 Task: Get directions from Carlsbad Caverns National Park, New Mexico, United States to Fort Pulaski National Monument, Georgia, United States and explore the nearby restaurants with rating 3 and above and open @ 11:00 am Monday and cuisine chinese
Action: Mouse moved to (451, 99)
Screenshot: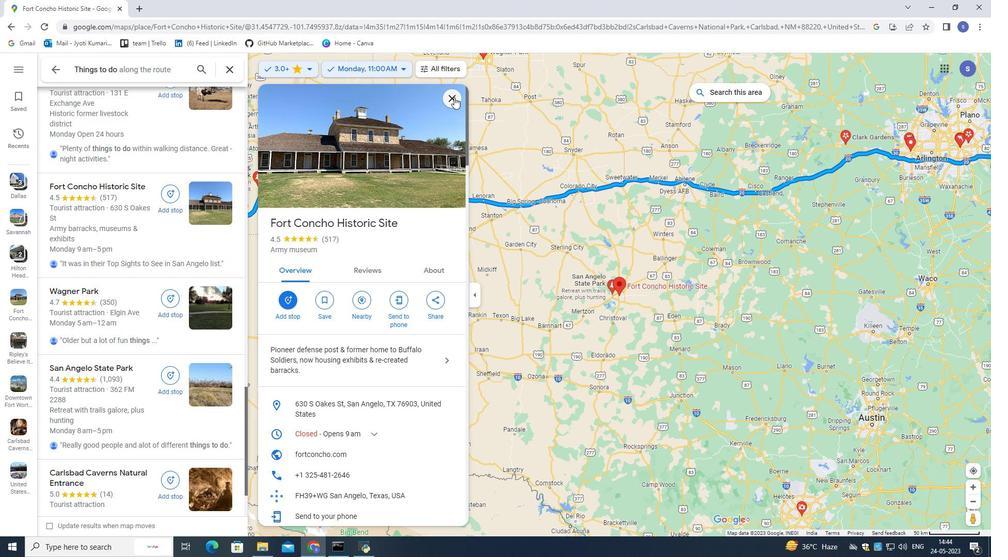 
Action: Mouse pressed left at (451, 99)
Screenshot: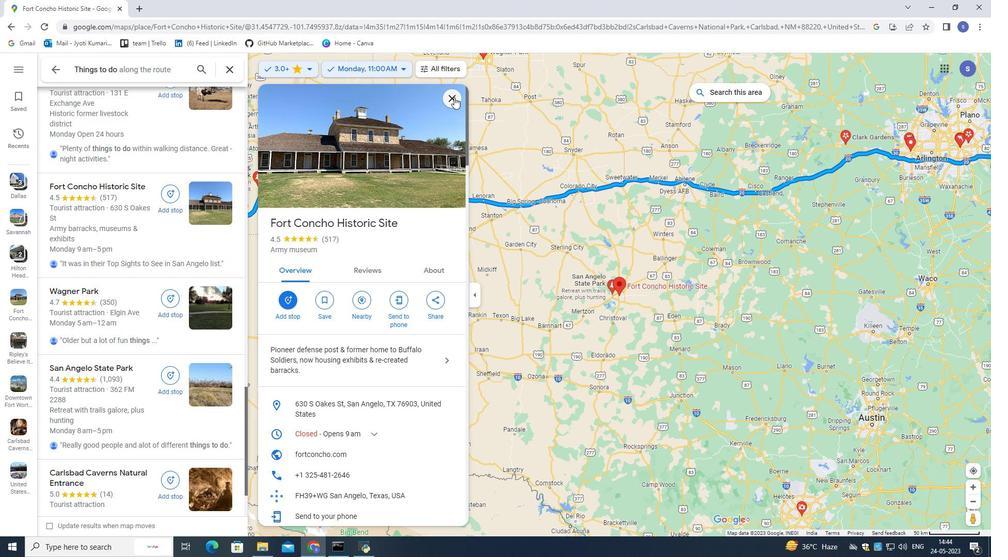 
Action: Mouse moved to (216, 67)
Screenshot: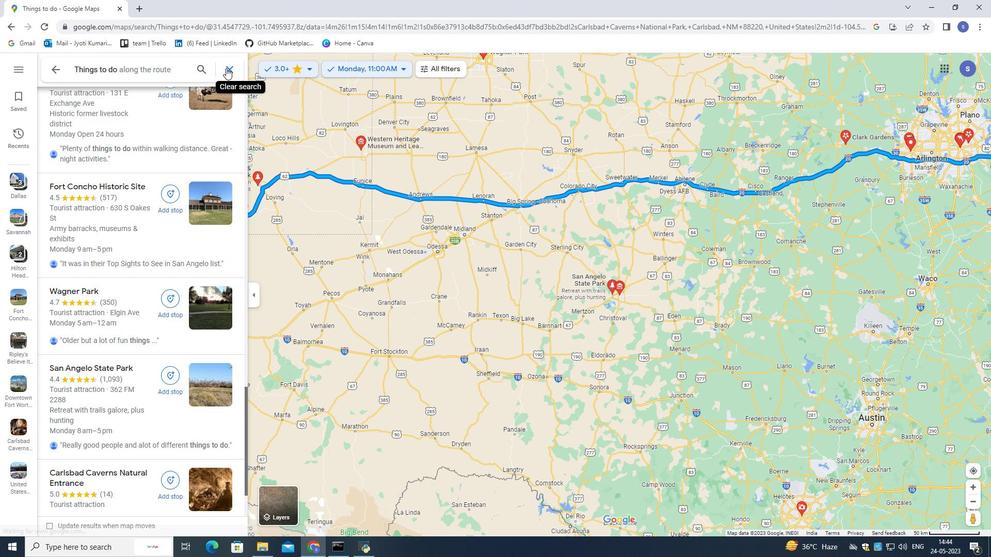 
Action: Mouse pressed left at (216, 67)
Screenshot: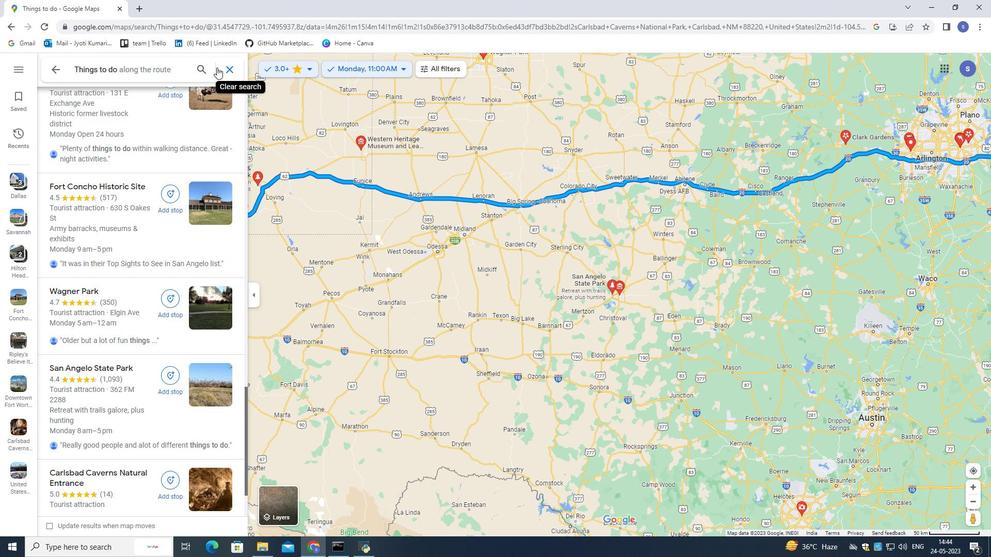 
Action: Mouse moved to (224, 69)
Screenshot: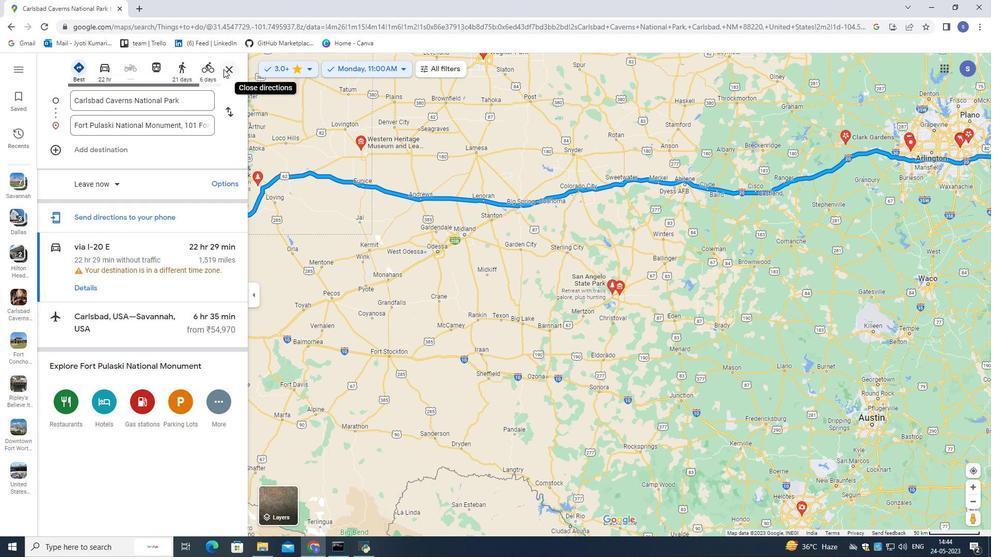 
Action: Mouse pressed left at (224, 69)
Screenshot: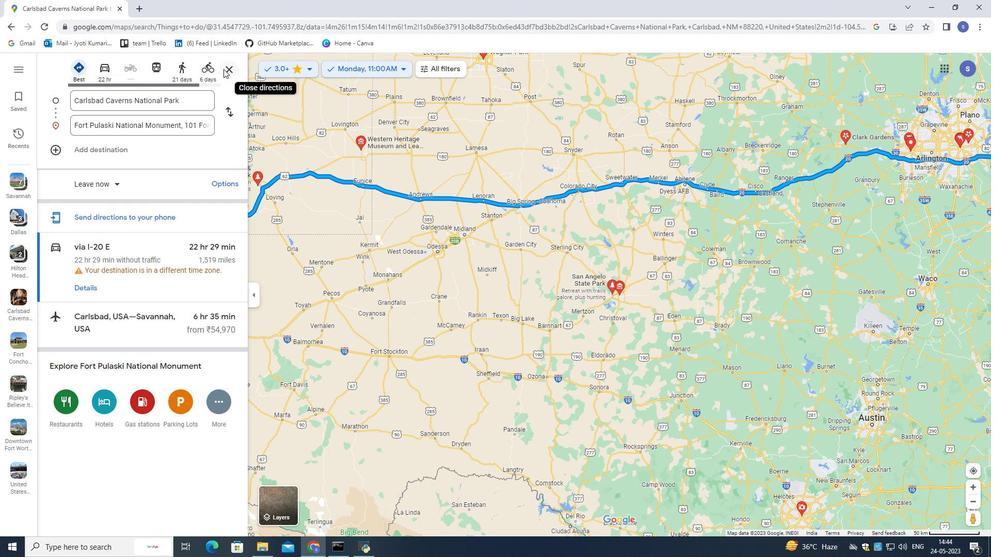 
Action: Mouse moved to (306, 138)
Screenshot: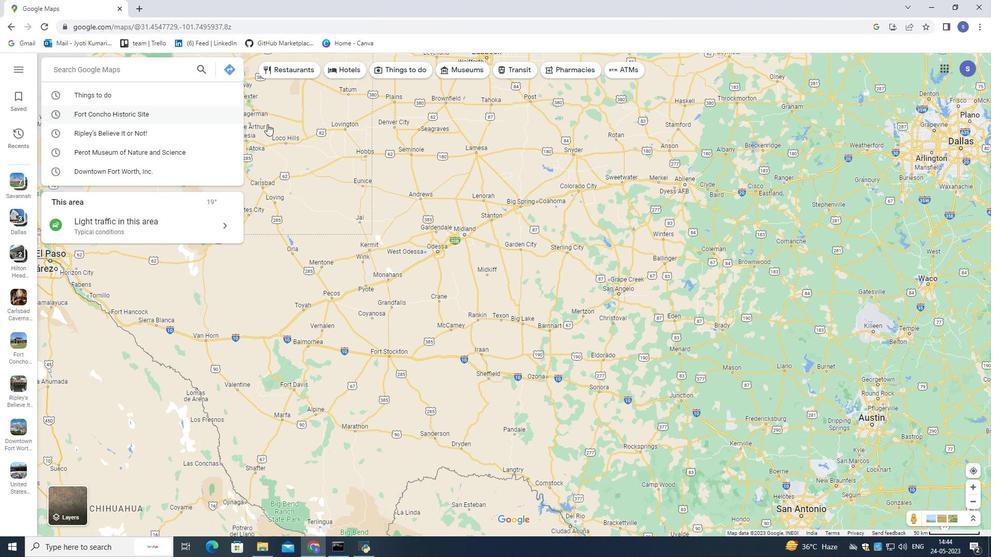 
Action: Mouse pressed left at (306, 138)
Screenshot: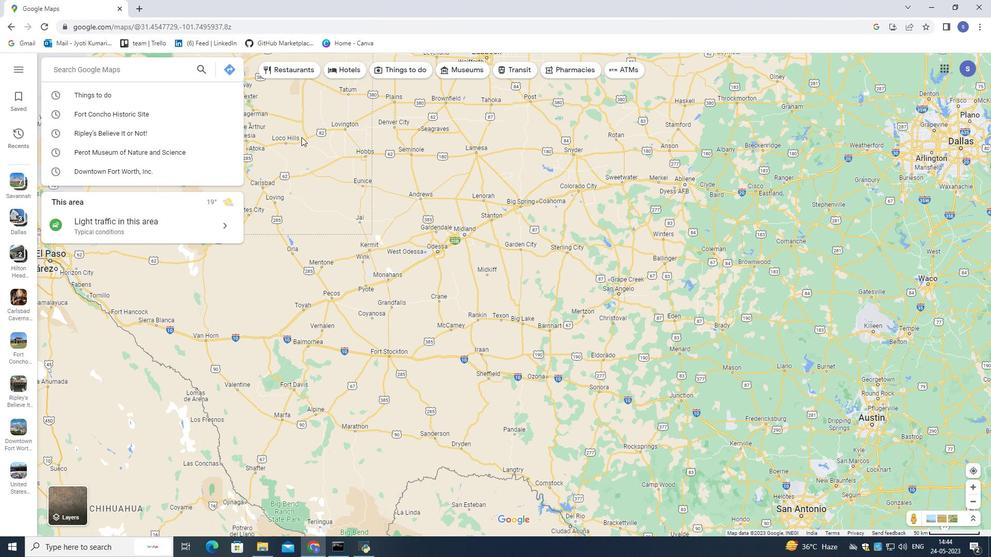 
Action: Mouse moved to (306, 139)
Screenshot: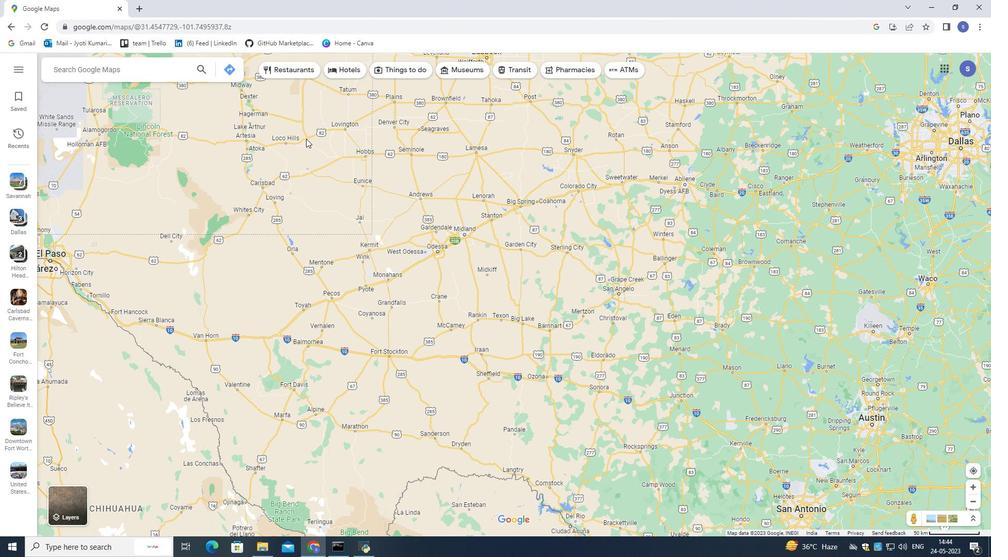 
Action: Mouse scrolled (306, 138) with delta (0, 0)
Screenshot: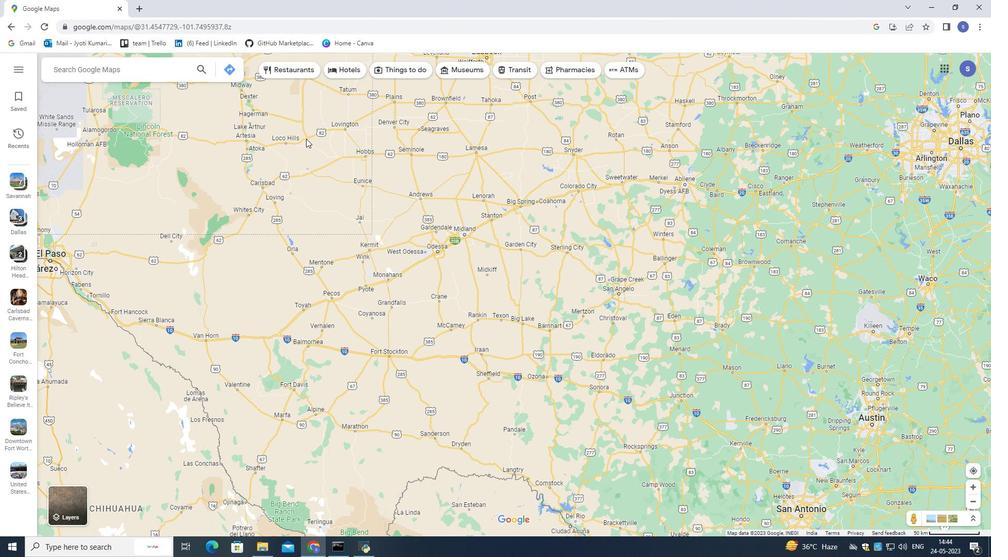
Action: Mouse scrolled (306, 138) with delta (0, 0)
Screenshot: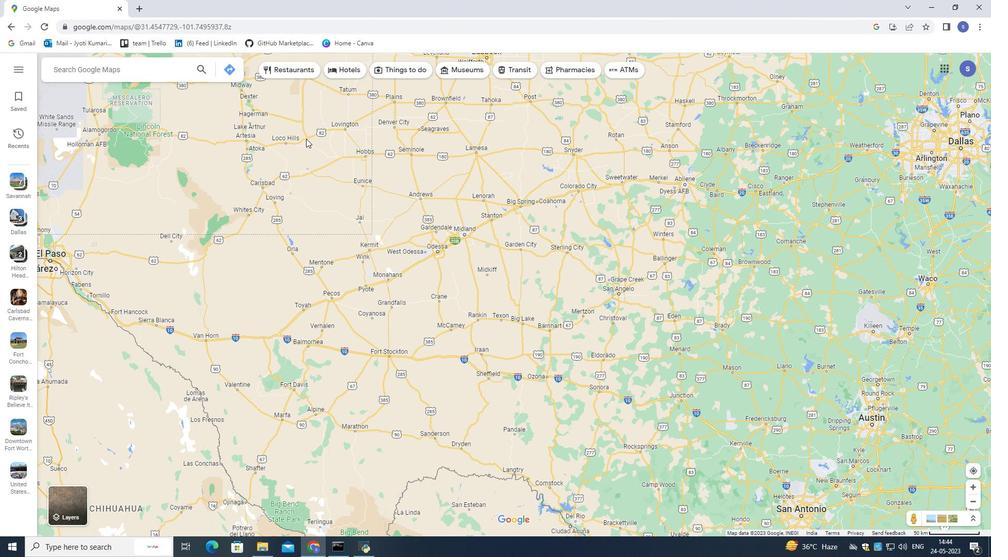 
Action: Mouse scrolled (306, 138) with delta (0, 0)
Screenshot: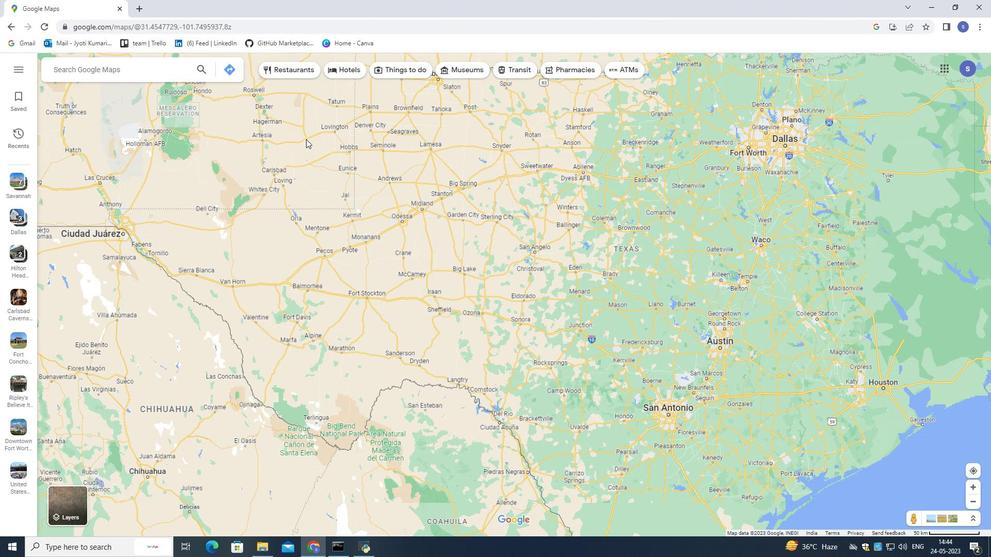 
Action: Mouse moved to (305, 141)
Screenshot: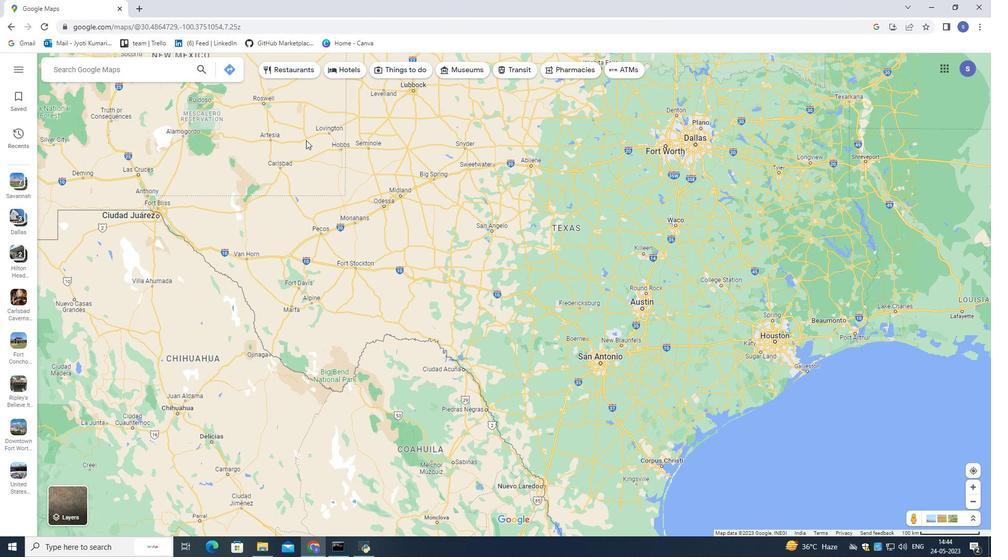 
Action: Mouse scrolled (305, 142) with delta (0, 0)
Screenshot: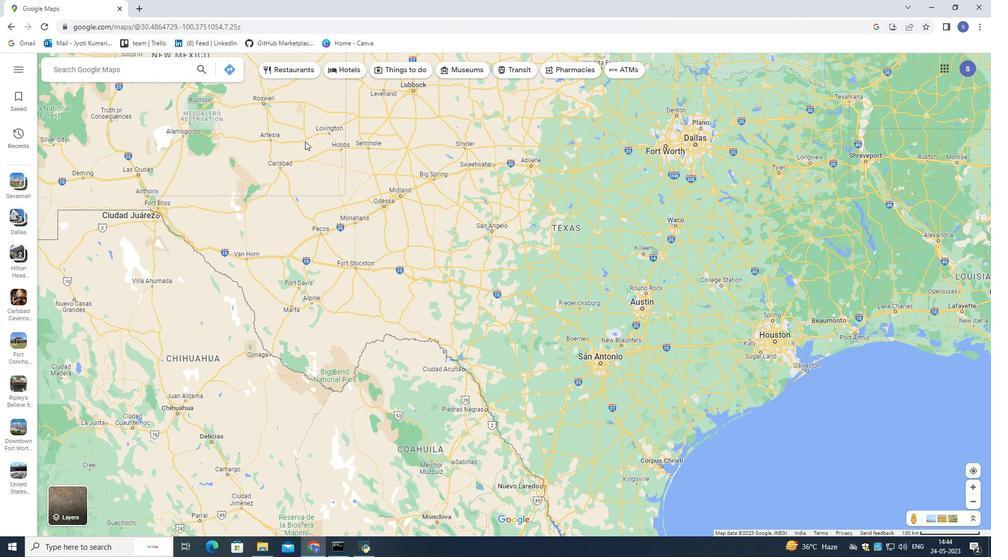 
Action: Mouse scrolled (305, 142) with delta (0, 0)
Screenshot: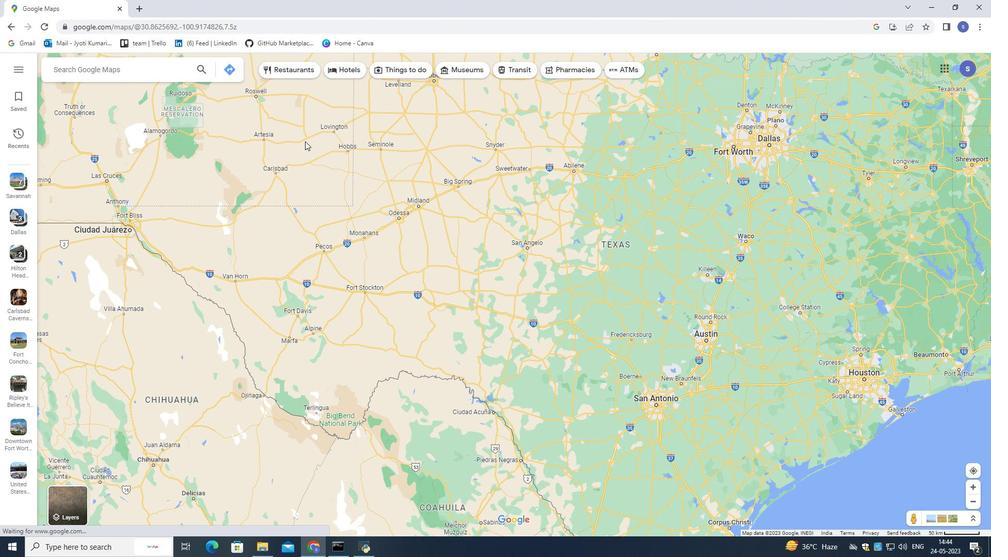 
Action: Mouse scrolled (305, 142) with delta (0, 0)
Screenshot: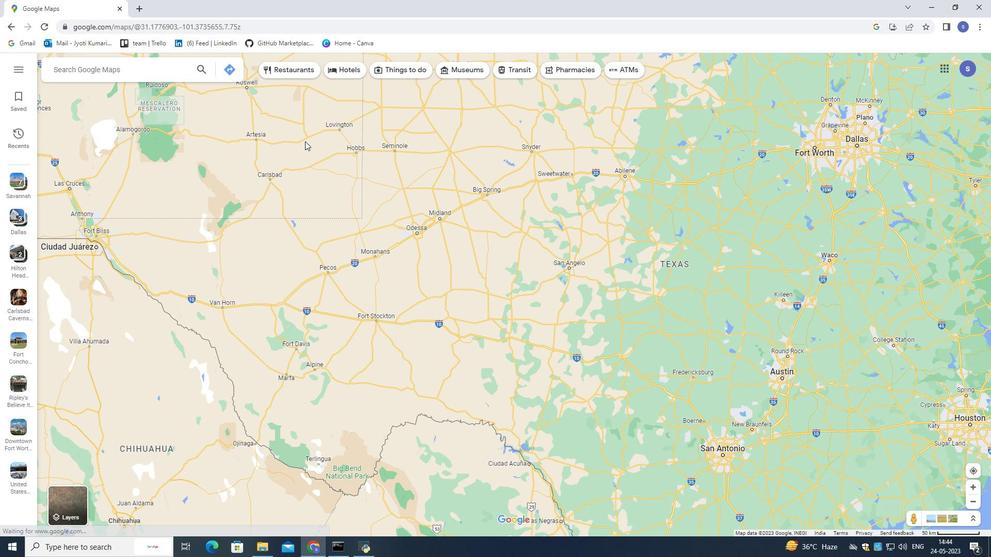 
Action: Mouse moved to (88, 67)
Screenshot: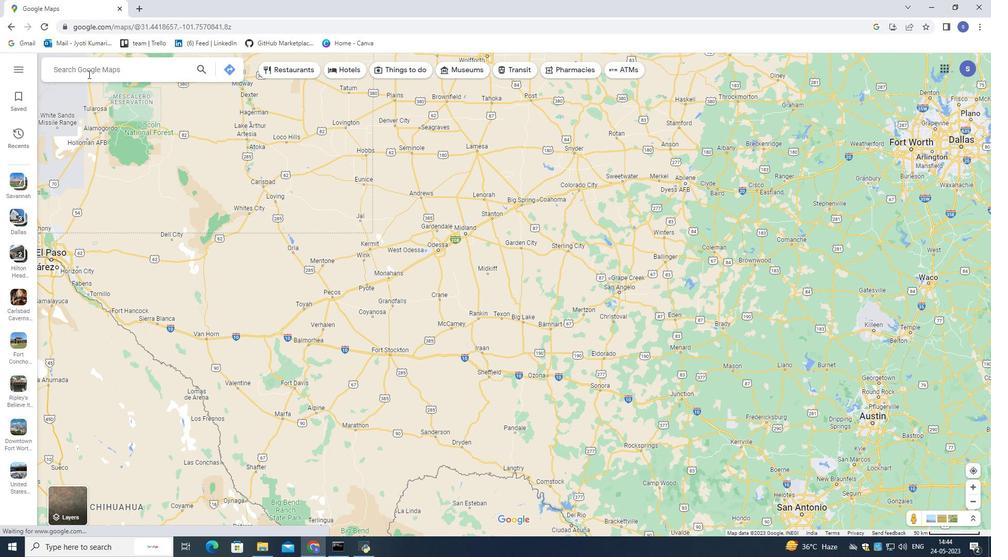 
Action: Mouse pressed left at (88, 67)
Screenshot: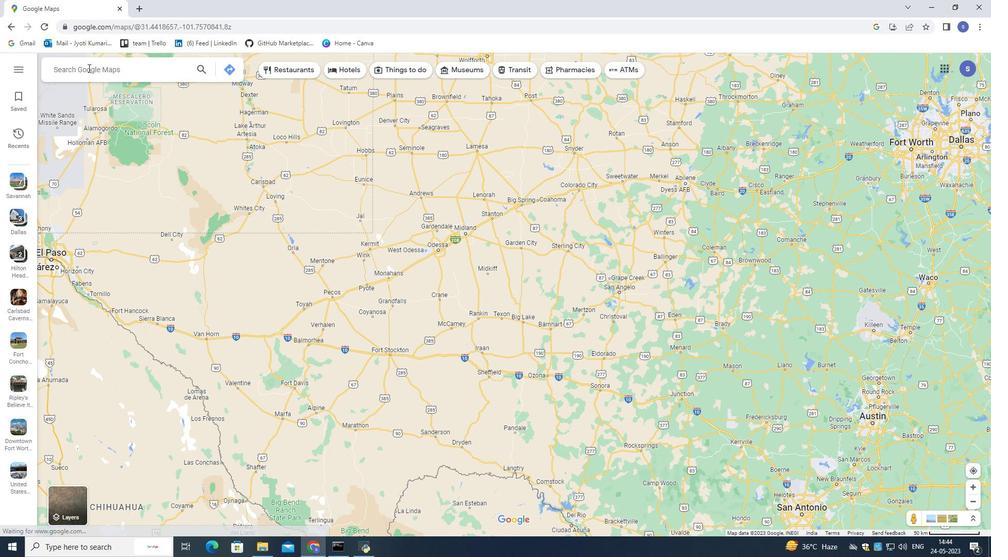 
Action: Mouse moved to (174, 156)
Screenshot: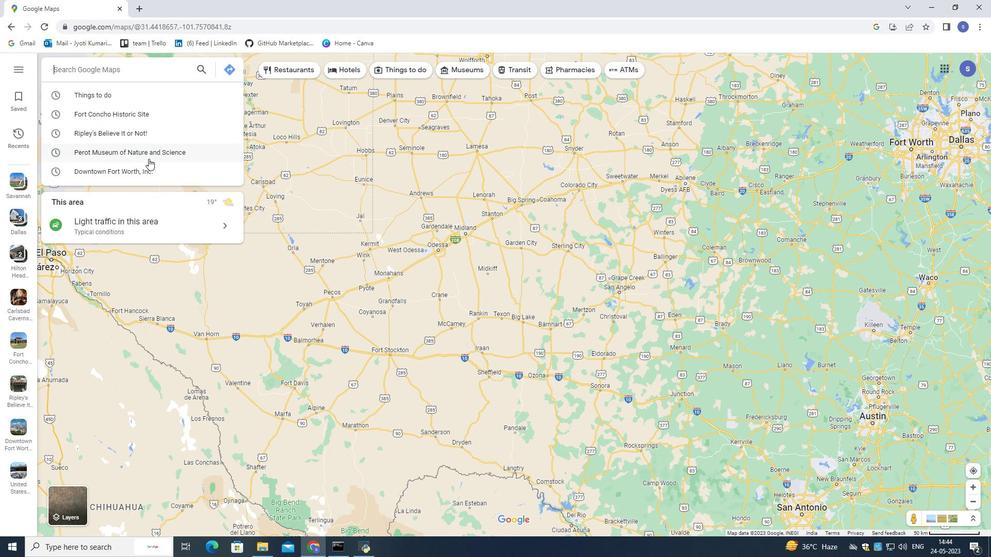
Action: Key pressed carlsbad<Key.space>v<Key.backspace>caverns<Key.space>national<Key.space>prks<Key.space>,<Key.space>new<Key.space>mexico,<Key.space>united<Key.space>stte<Key.enter>
Screenshot: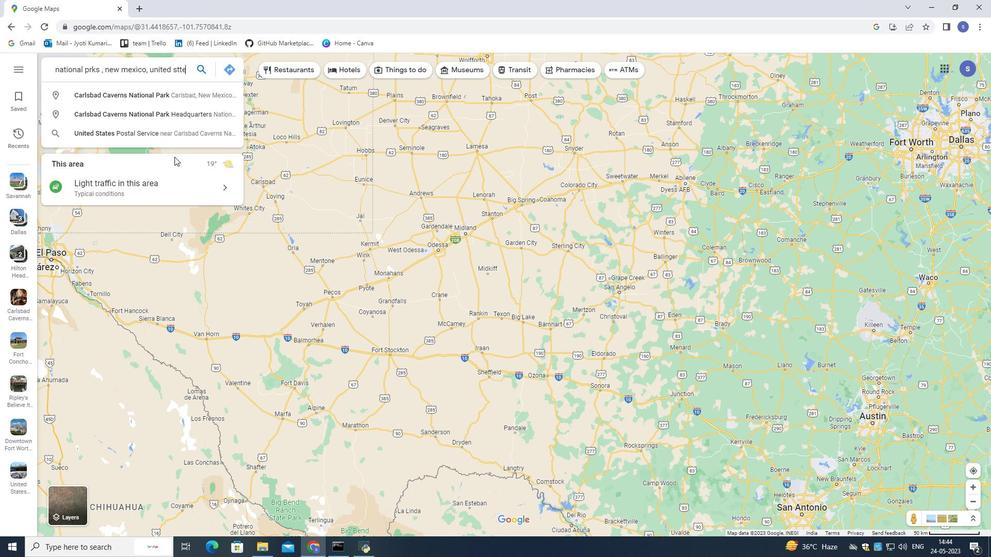 
Action: Mouse moved to (64, 269)
Screenshot: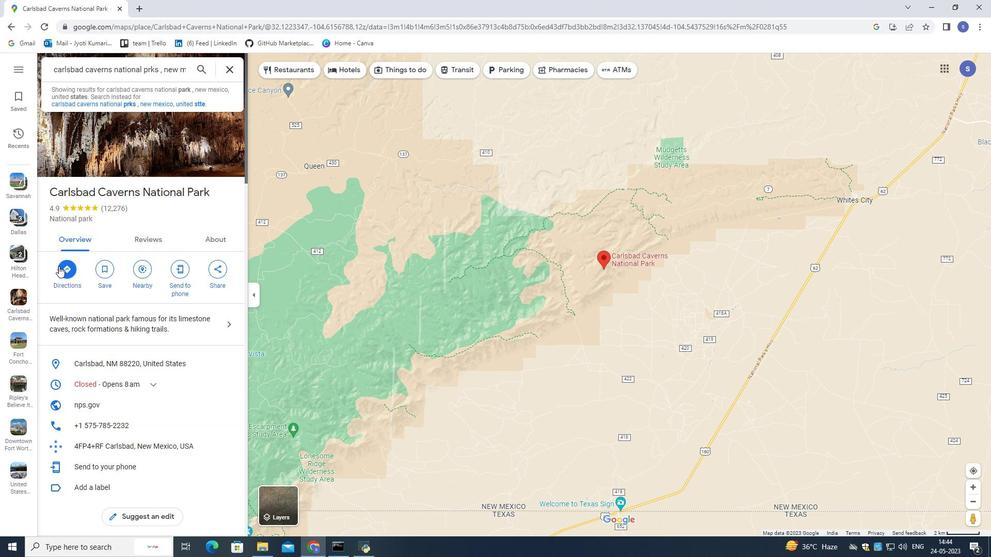 
Action: Mouse pressed left at (64, 269)
Screenshot: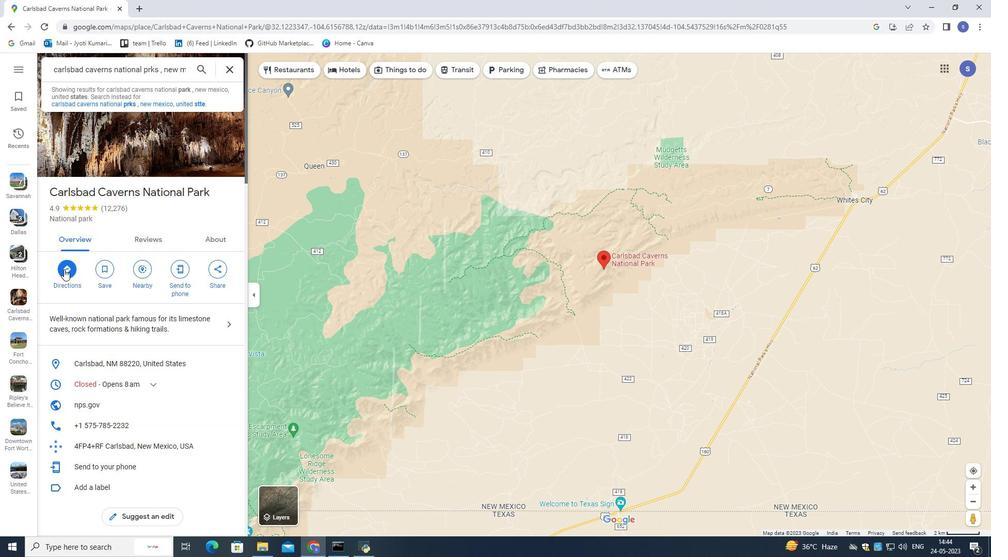 
Action: Mouse moved to (123, 118)
Screenshot: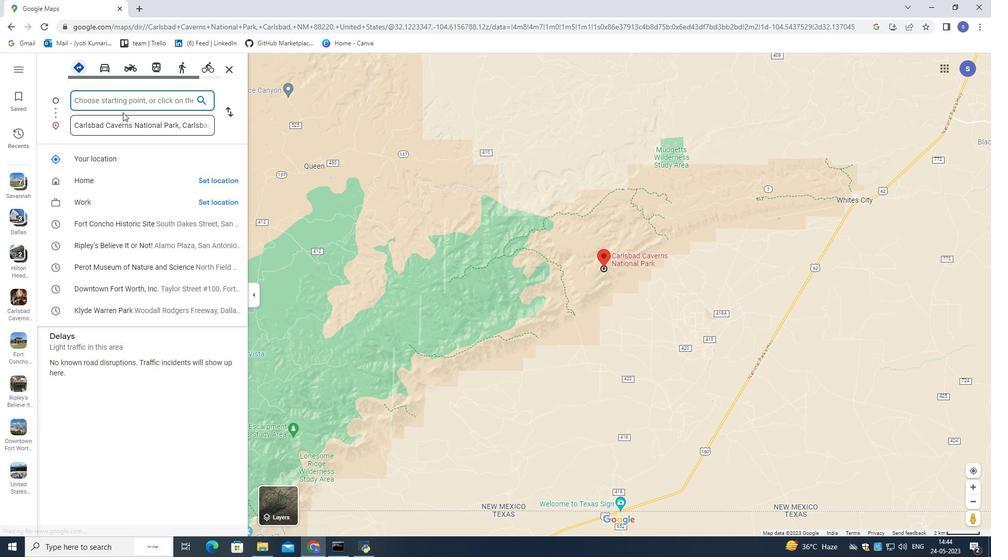 
Action: Mouse pressed left at (123, 118)
Screenshot: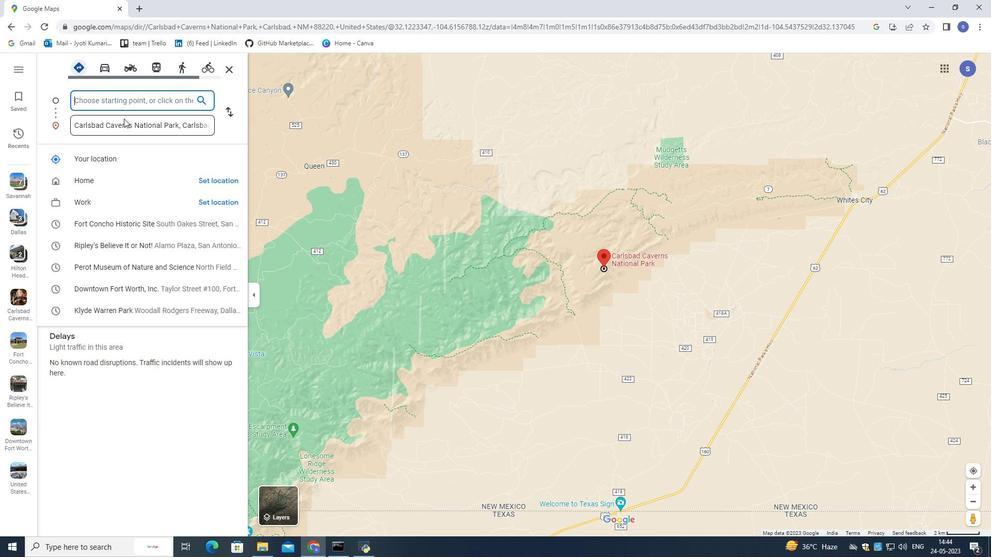 
Action: Mouse moved to (123, 118)
Screenshot: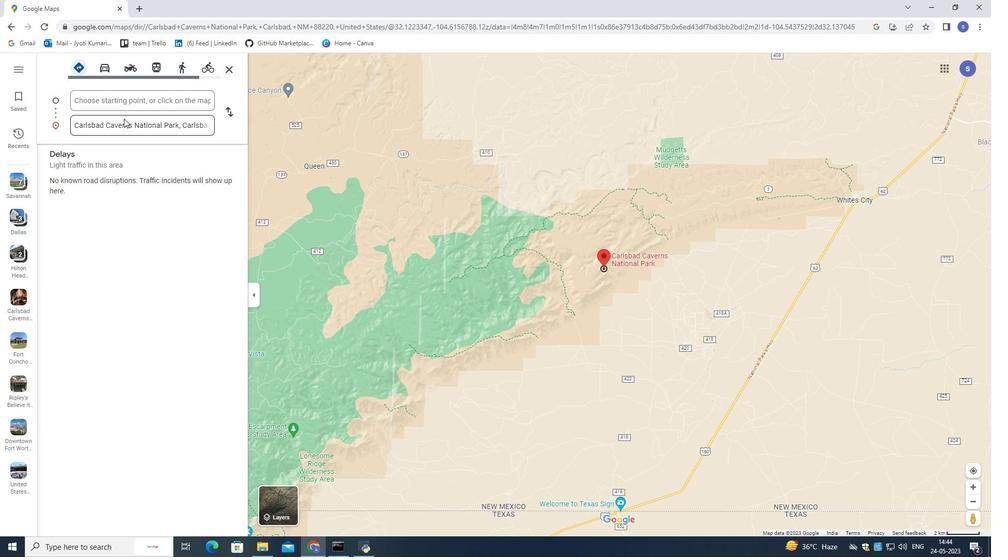 
Action: Key pressed ctrl+C
Screenshot: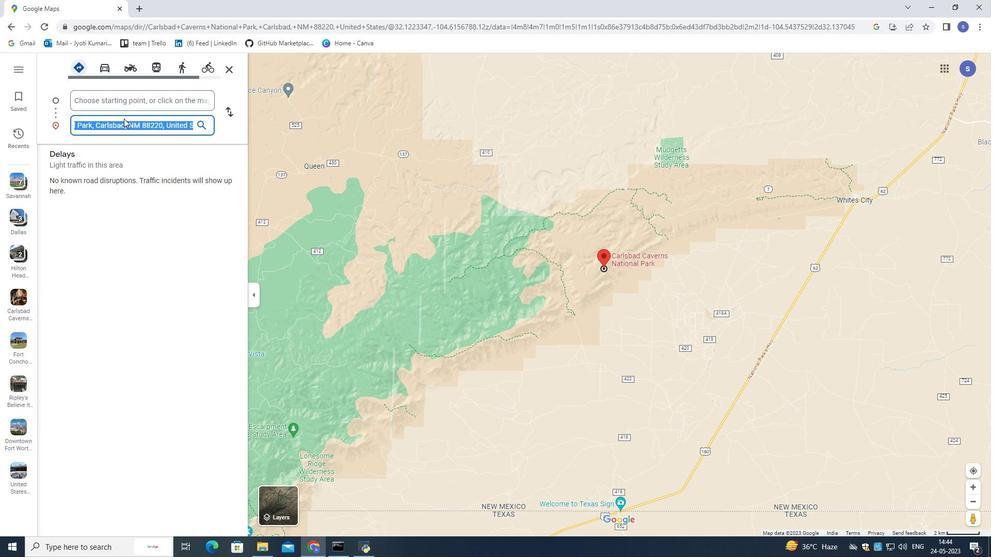 
Action: Mouse moved to (130, 94)
Screenshot: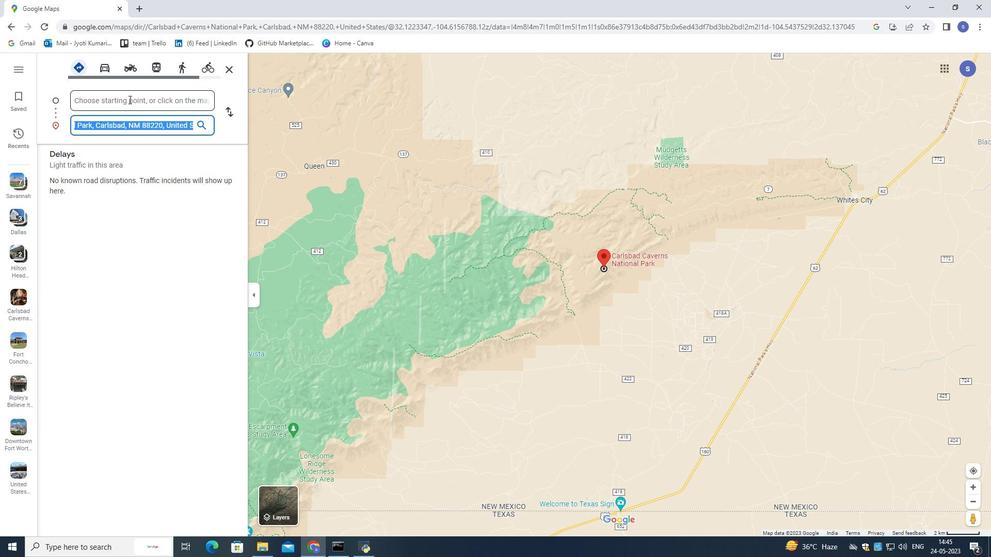 
Action: Mouse pressed left at (130, 94)
Screenshot: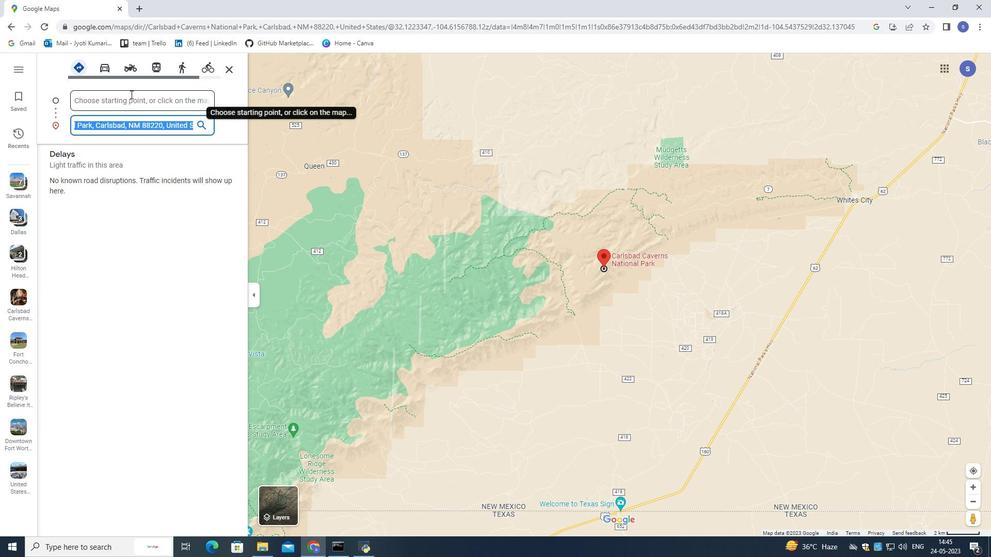 
Action: Key pressed ctrl+V
Screenshot: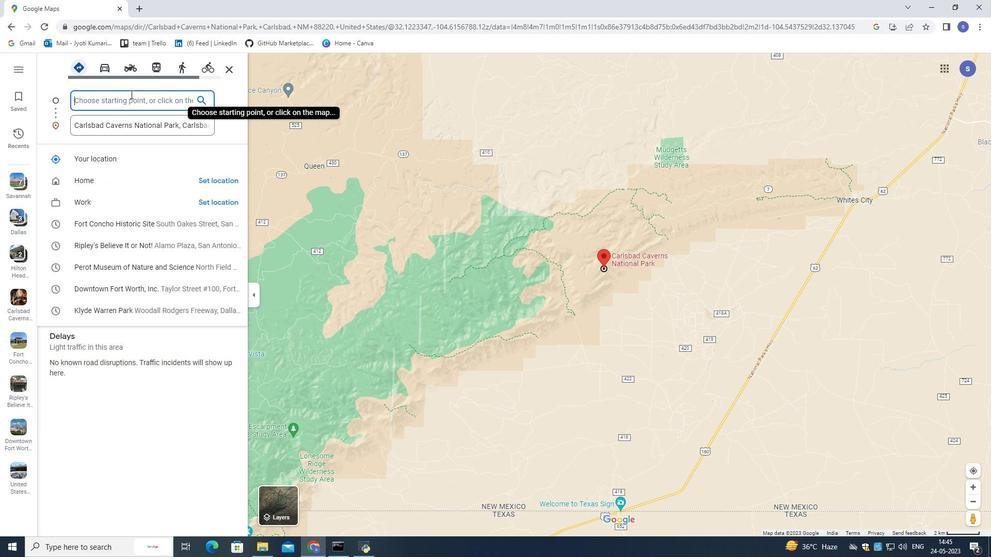 
Action: Mouse moved to (149, 119)
Screenshot: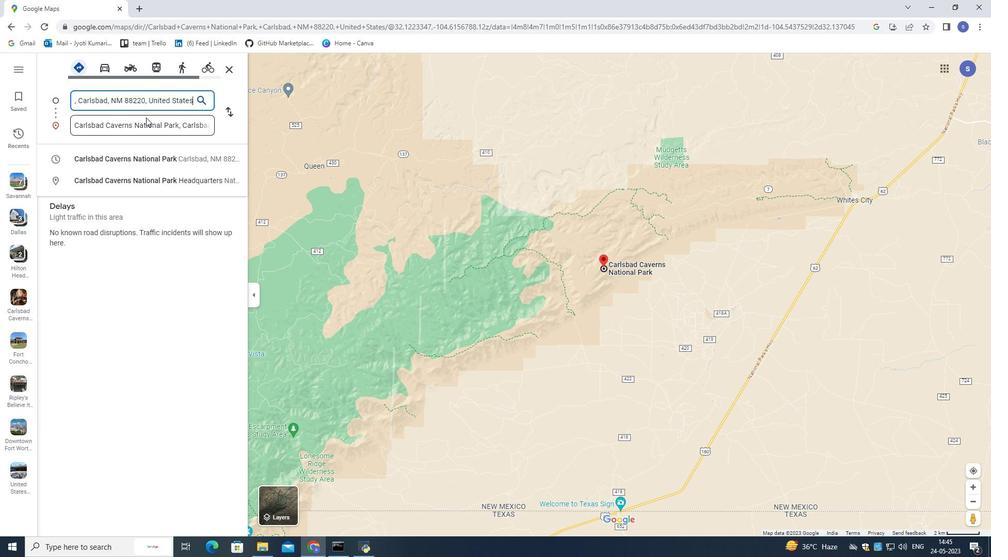 
Action: Mouse pressed left at (149, 119)
Screenshot: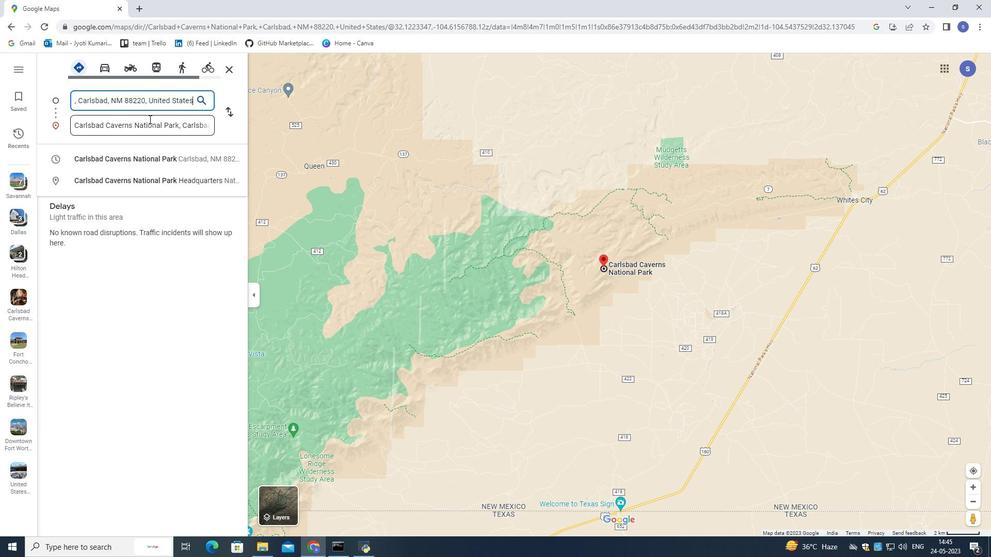 
Action: Mouse moved to (149, 119)
Screenshot: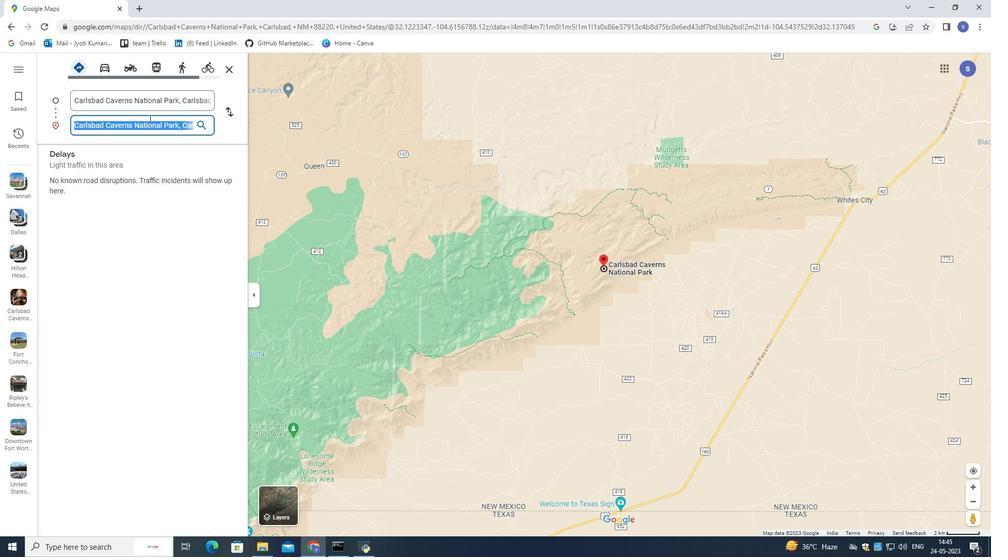 
Action: Key pressed fort<Key.space>pulaski<Key.space>national<Key.space>park,monument<Key.space>,<Key.space>georgia,<Key.space>in<Key.backspace><Key.backspace>united<Key.space>stte<Key.enter>
Screenshot: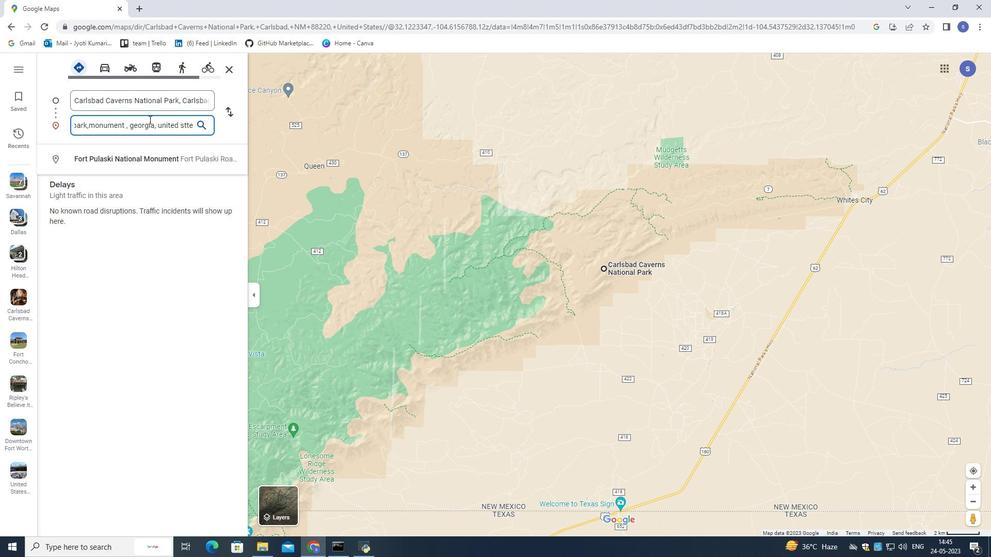 
Action: Mouse moved to (65, 414)
Screenshot: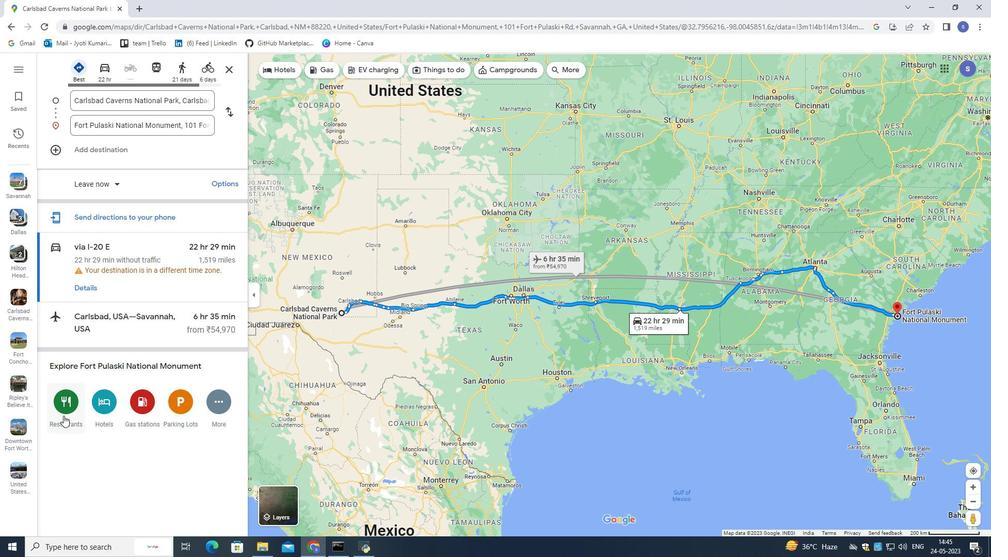 
Action: Mouse pressed left at (65, 414)
Screenshot: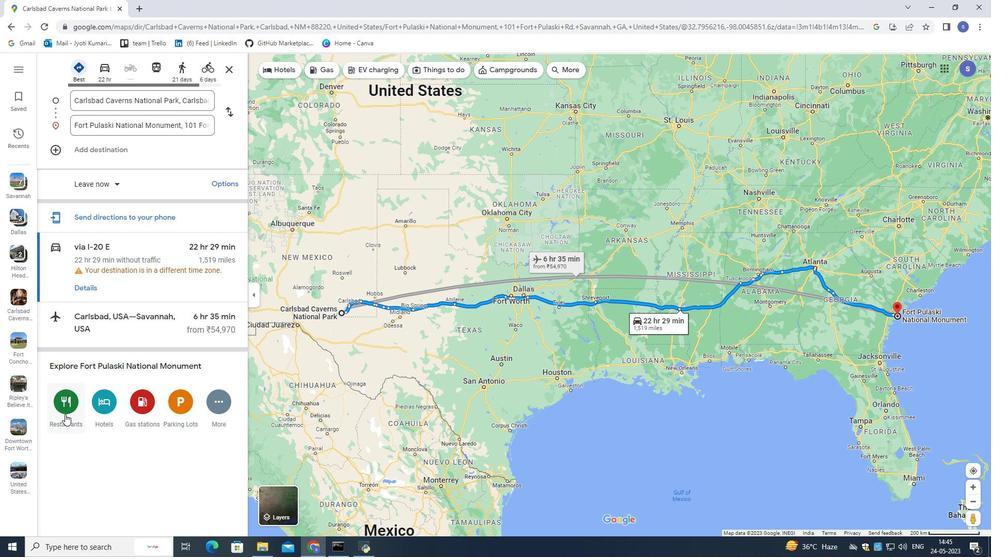 
Action: Mouse moved to (451, 65)
Screenshot: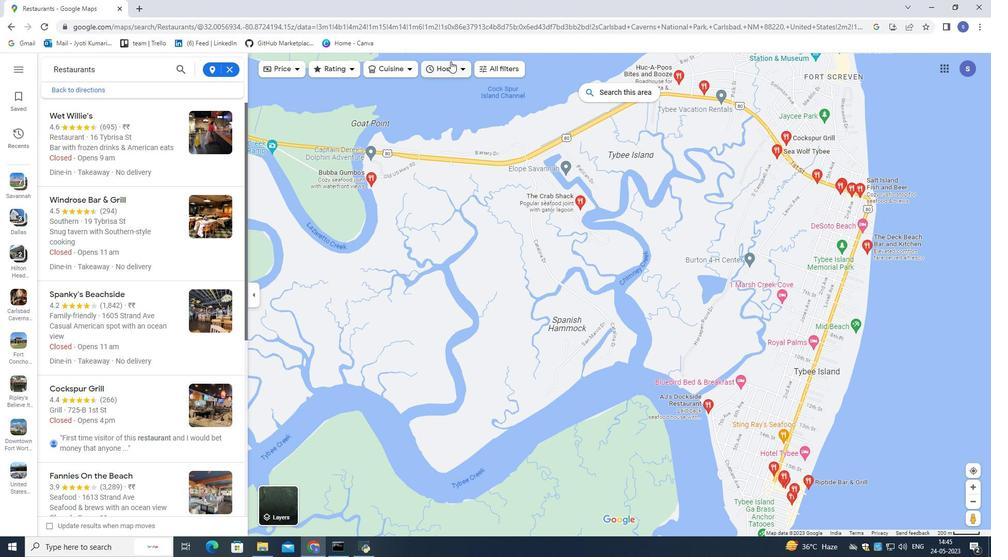 
Action: Mouse pressed left at (451, 65)
Screenshot: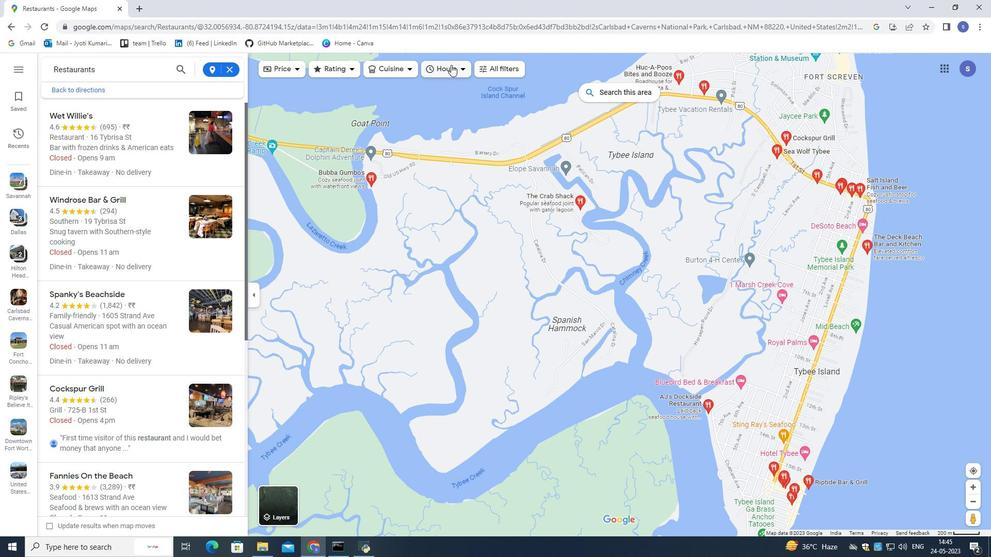 
Action: Mouse moved to (513, 422)
Screenshot: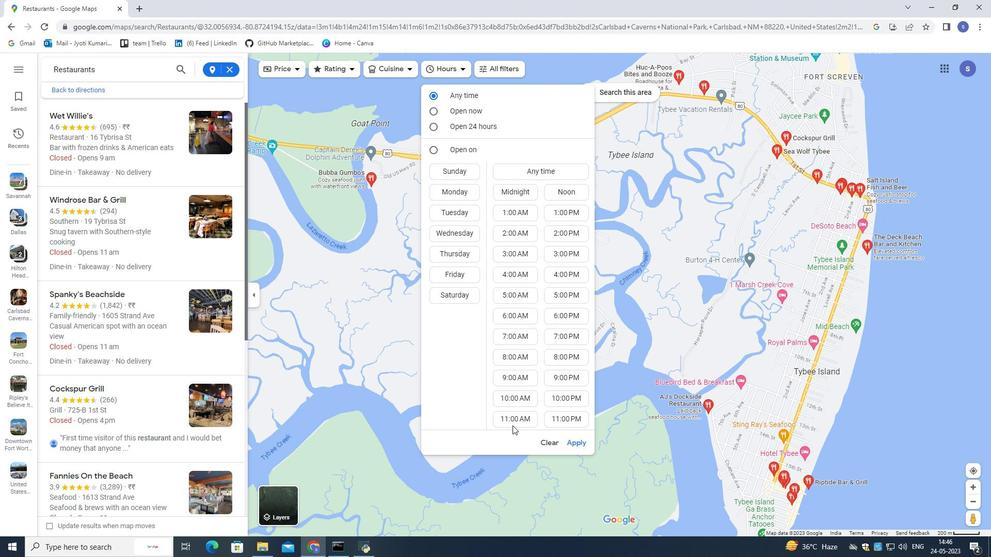
Action: Mouse pressed left at (513, 422)
Screenshot: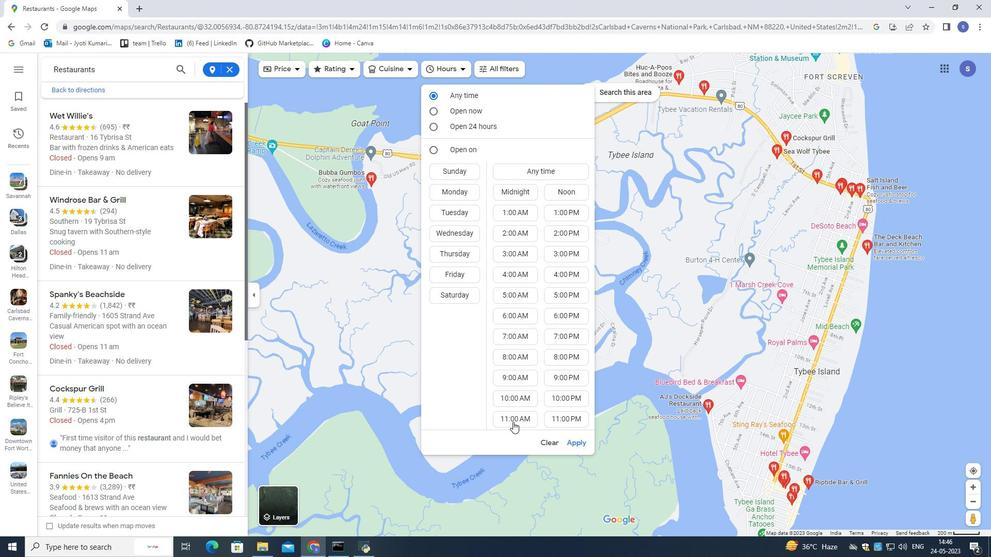 
Action: Mouse moved to (455, 191)
Screenshot: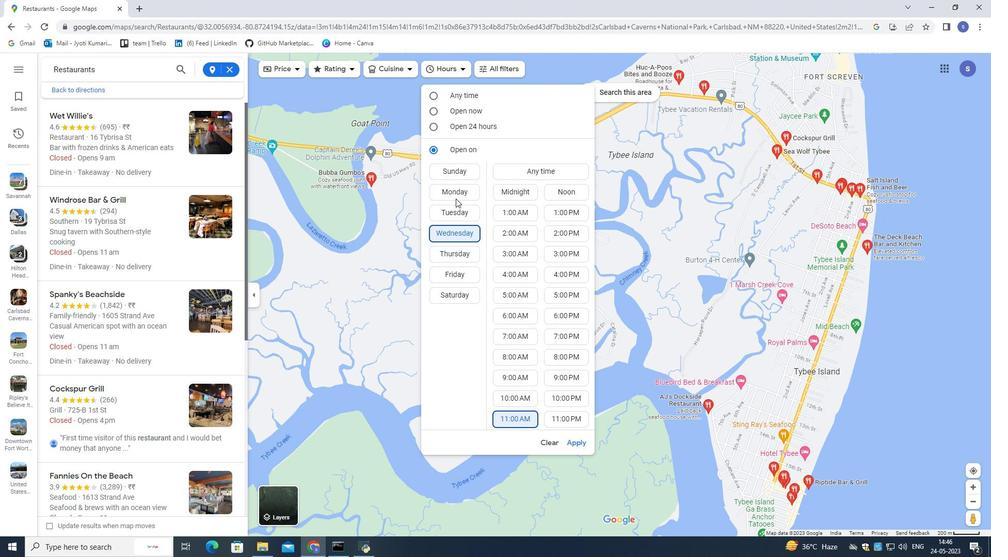 
Action: Mouse pressed left at (455, 191)
Screenshot: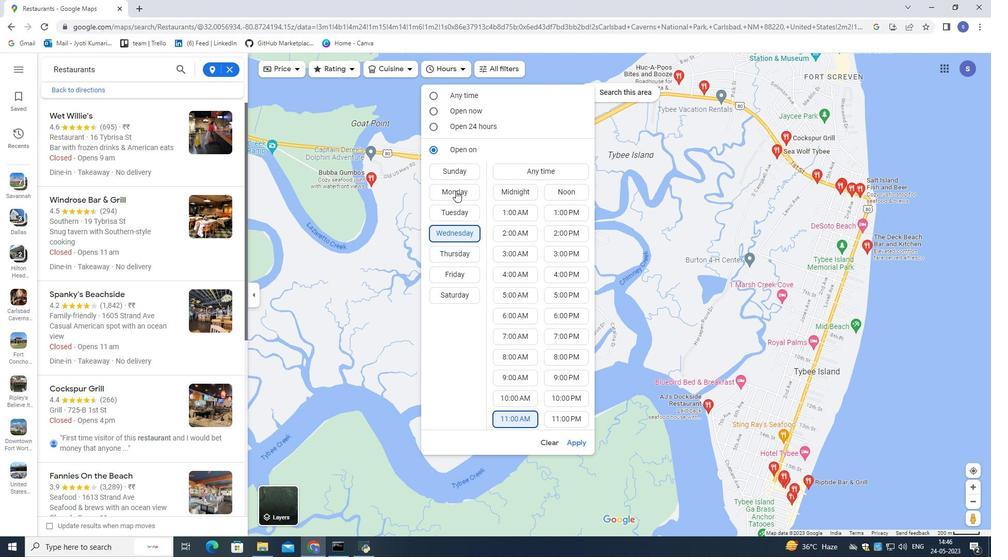 
Action: Mouse moved to (578, 443)
Screenshot: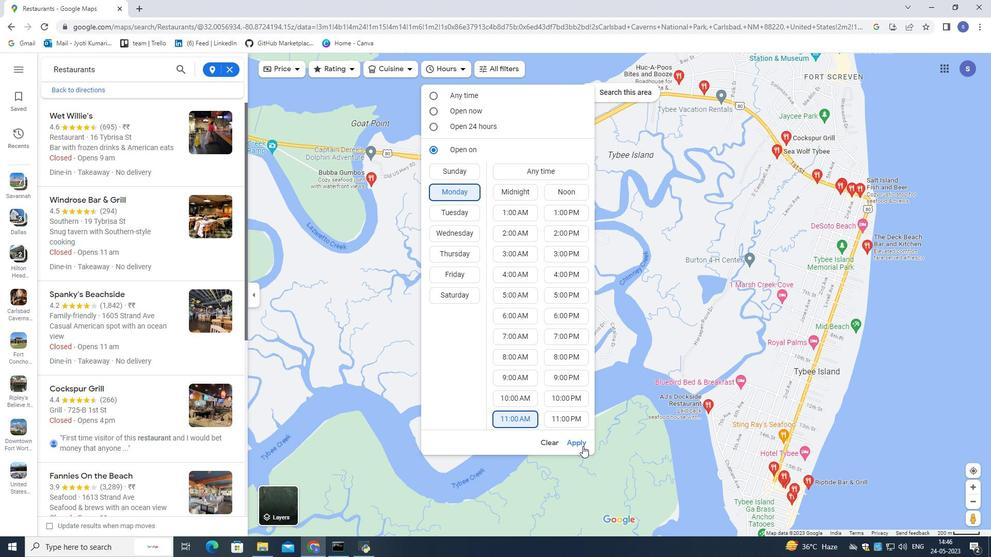 
Action: Mouse pressed left at (578, 443)
Screenshot: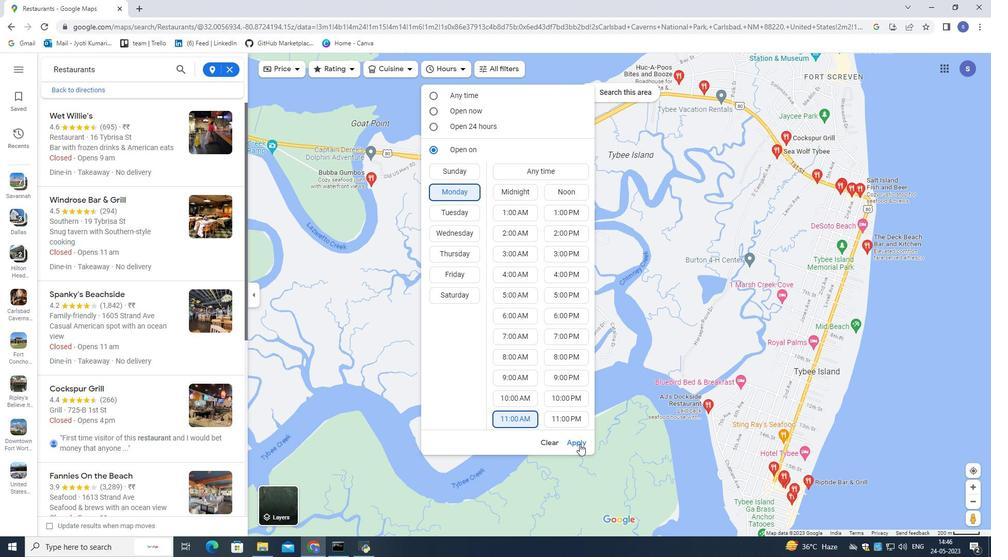 
Action: Mouse moved to (379, 64)
Screenshot: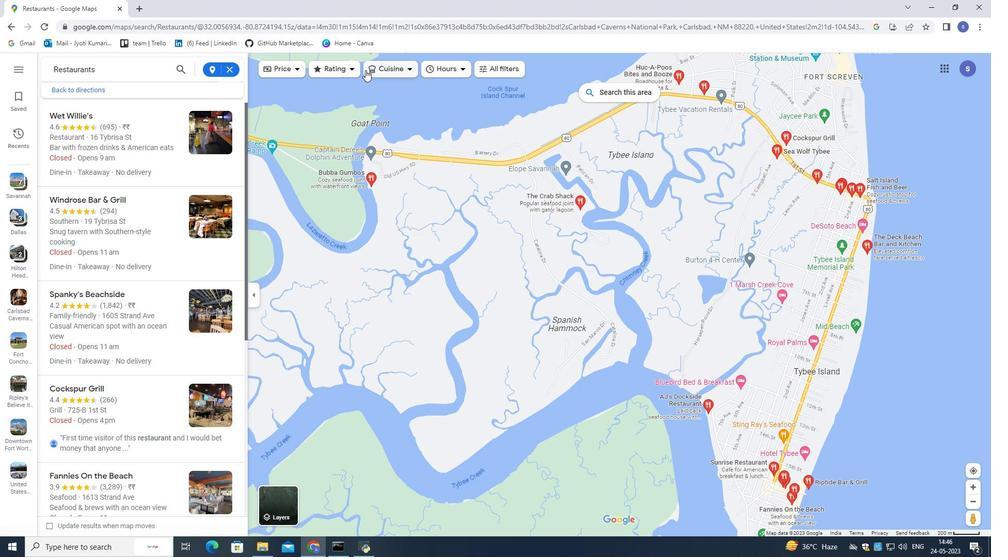
Action: Mouse pressed left at (379, 64)
Screenshot: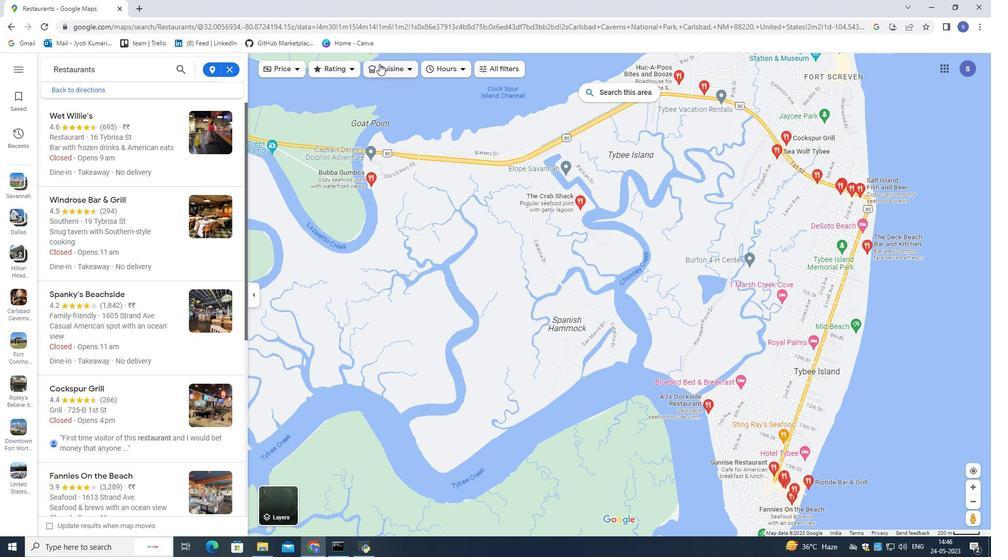 
Action: Mouse moved to (392, 149)
Screenshot: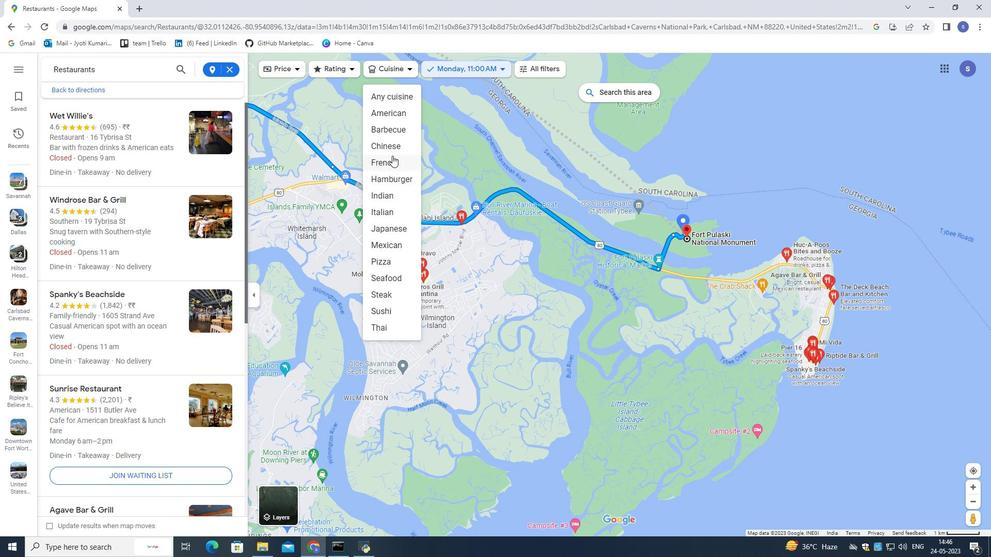 
Action: Mouse pressed left at (392, 149)
Screenshot: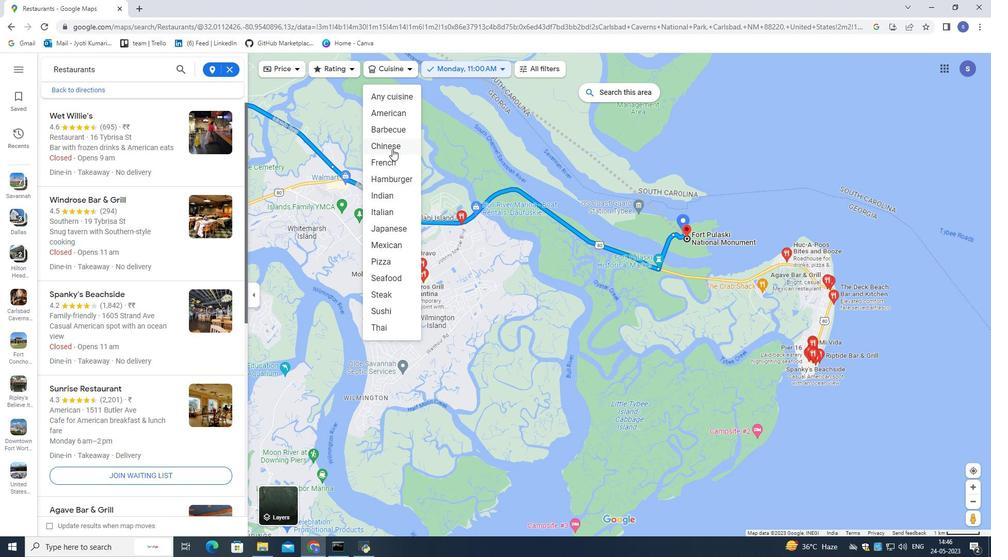 
Action: Mouse moved to (337, 70)
Screenshot: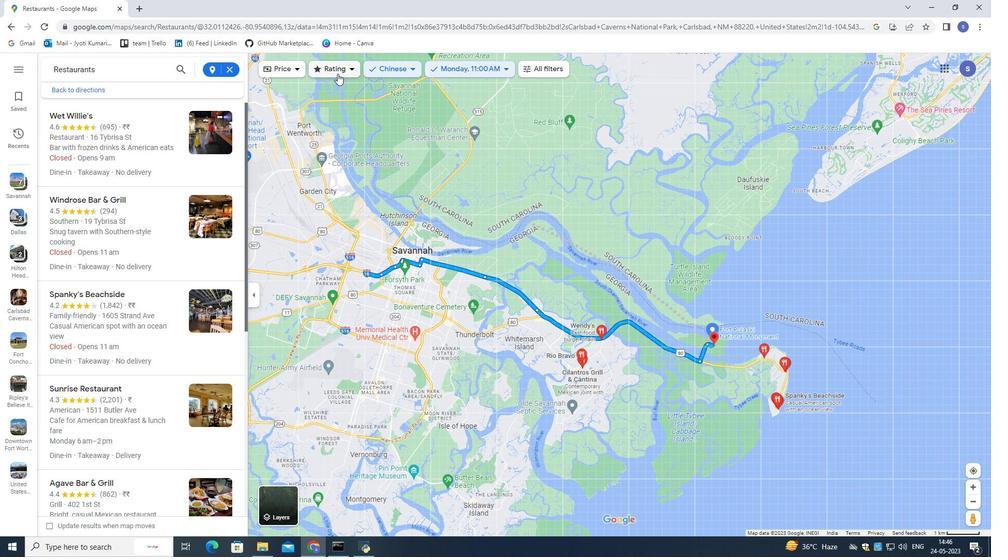 
Action: Mouse pressed left at (337, 70)
Screenshot: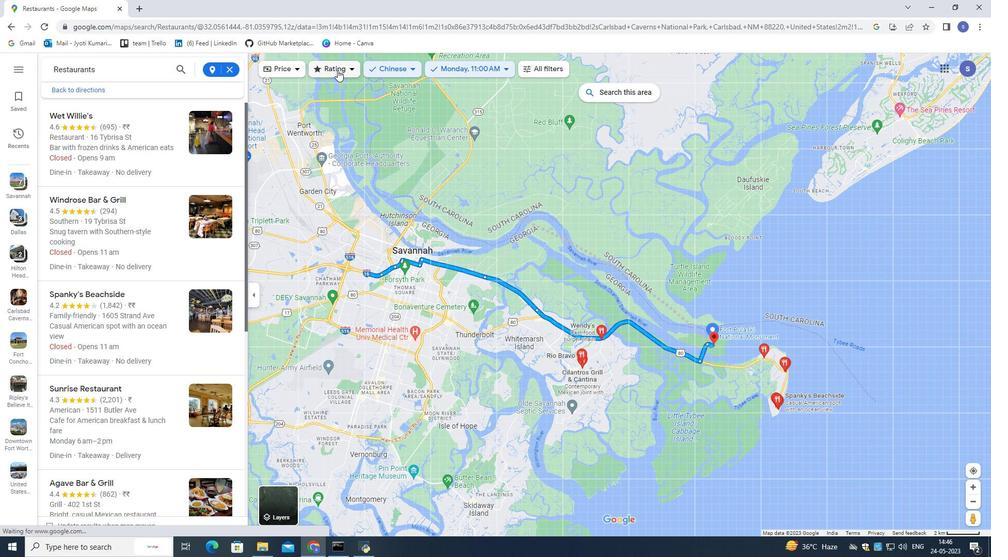 
Action: Mouse moved to (353, 149)
Screenshot: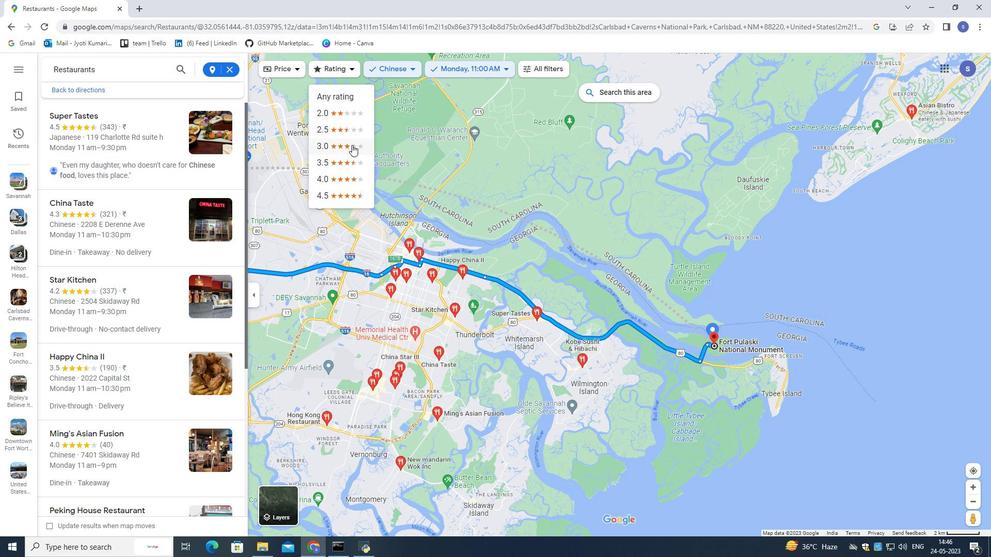 
Action: Mouse pressed left at (353, 149)
Screenshot: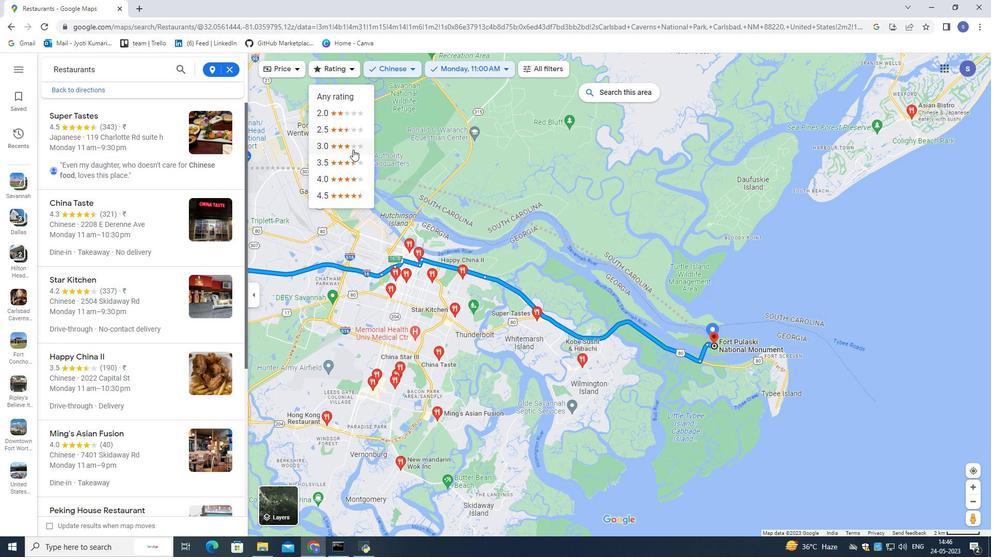 
Action: Mouse moved to (292, 65)
Screenshot: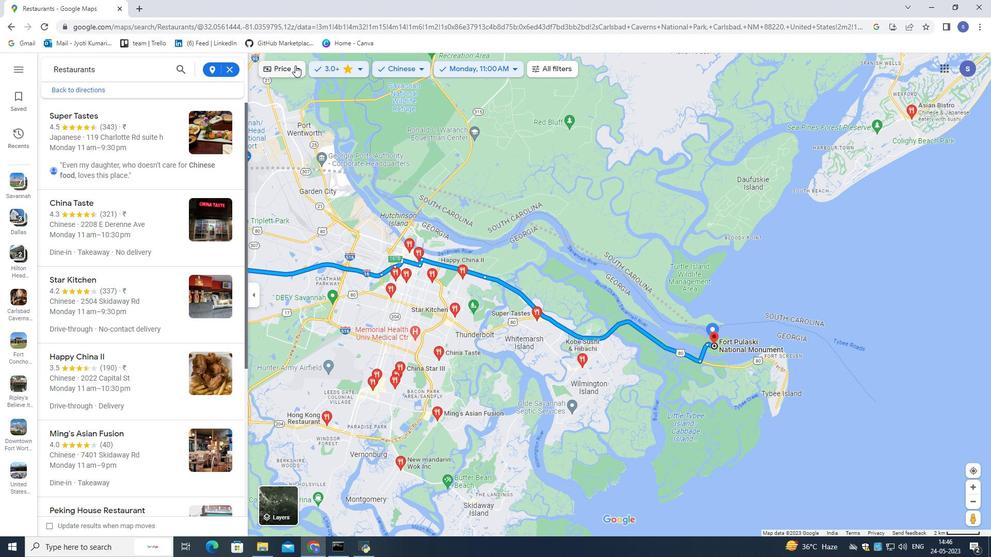 
Action: Mouse pressed left at (292, 65)
Screenshot: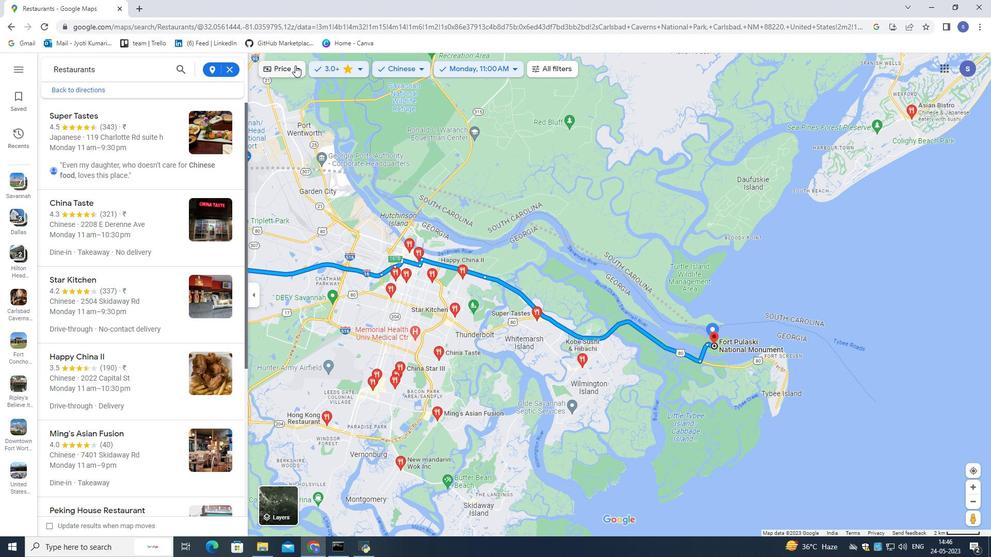 
Action: Mouse moved to (301, 167)
Screenshot: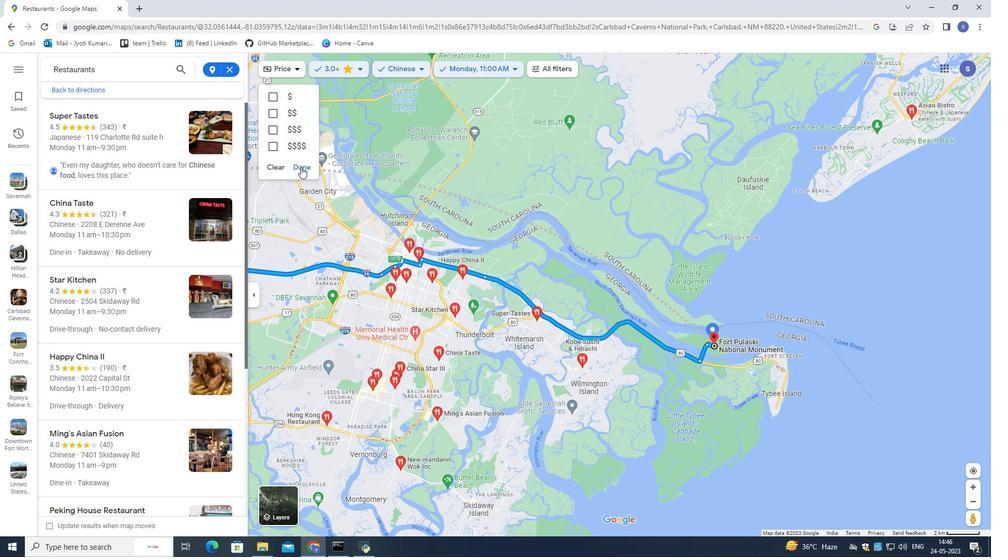 
Action: Mouse pressed left at (301, 167)
Screenshot: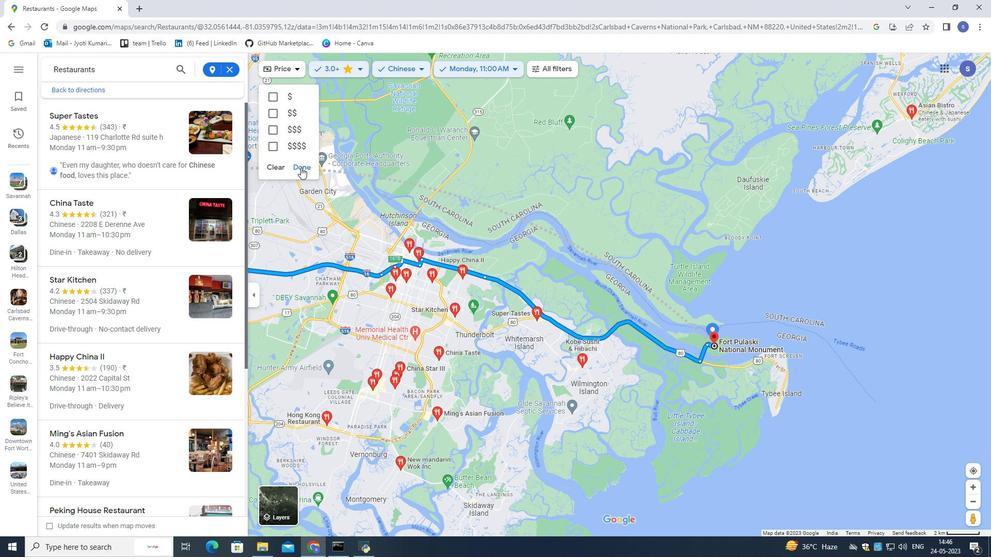 
Action: Mouse moved to (212, 123)
Screenshot: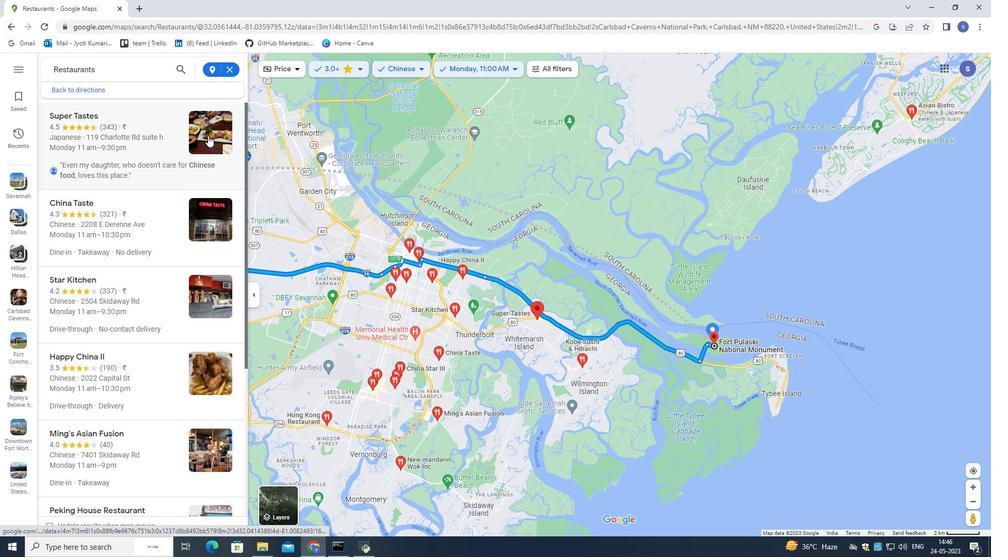 
Action: Mouse pressed left at (212, 123)
Screenshot: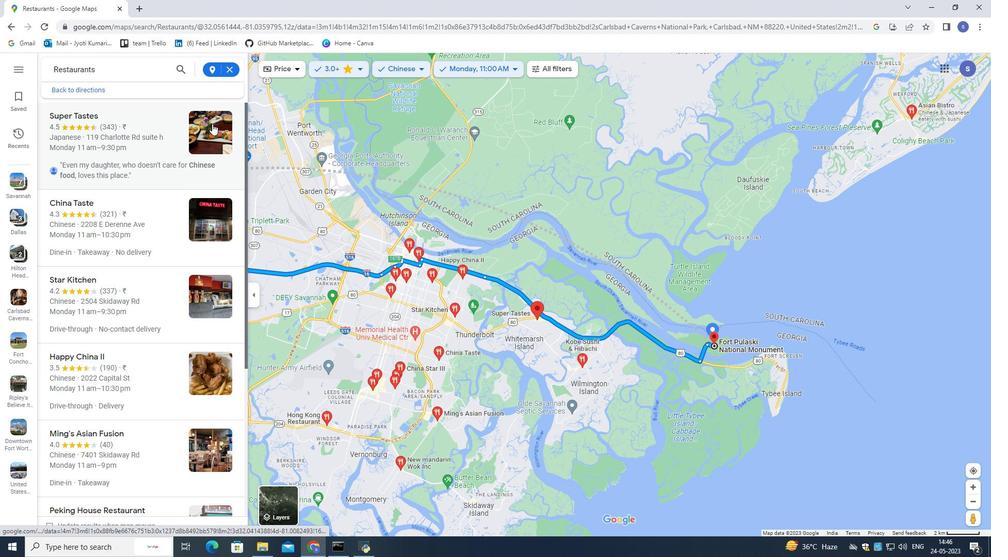 
Action: Mouse moved to (305, 151)
Screenshot: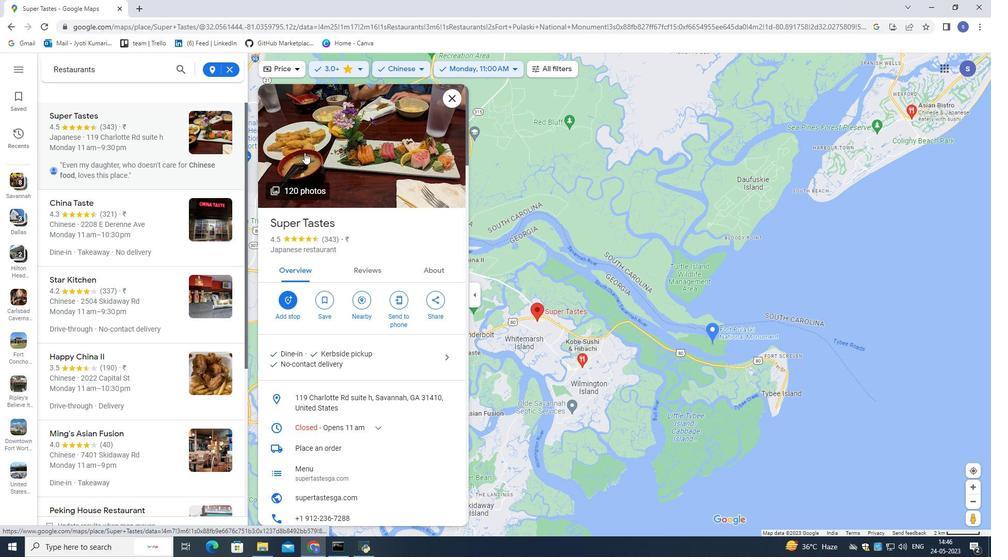 
Action: Mouse pressed left at (305, 151)
Screenshot: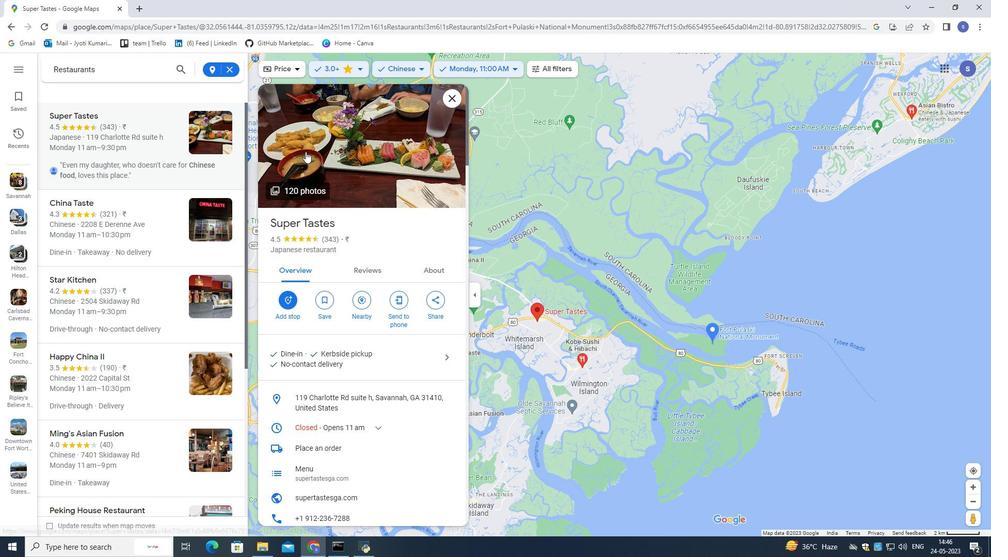 
Action: Mouse moved to (632, 457)
Screenshot: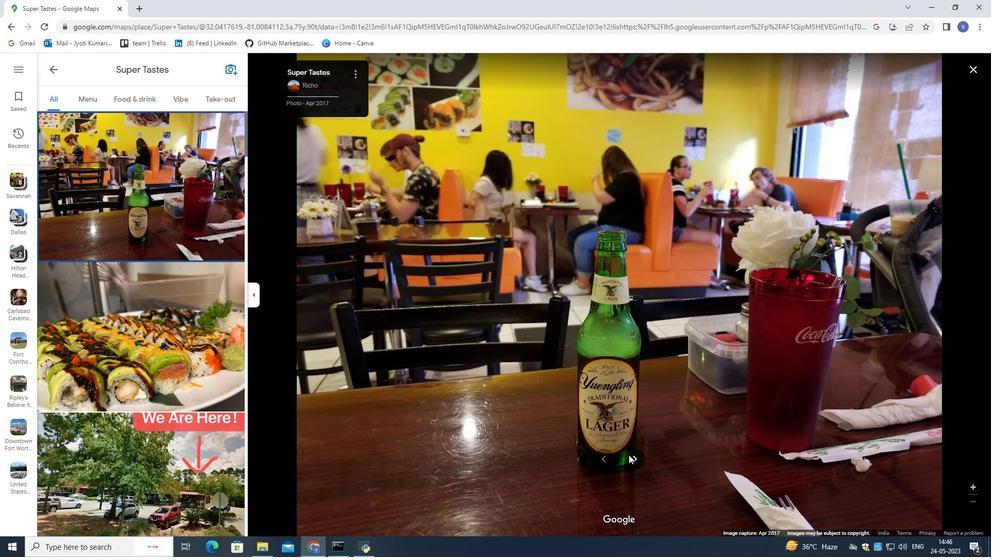 
Action: Mouse pressed left at (632, 457)
Screenshot: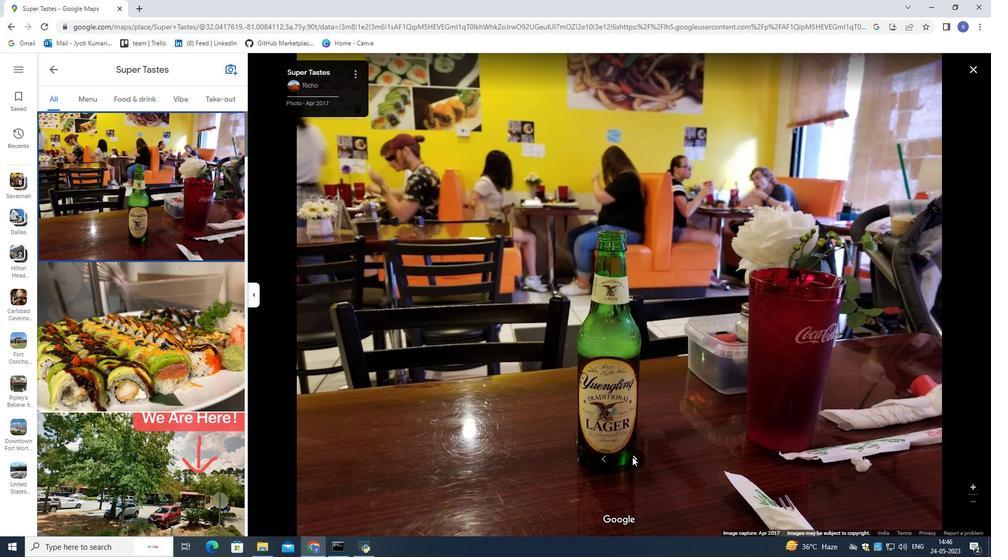 
Action: Mouse pressed left at (632, 457)
Screenshot: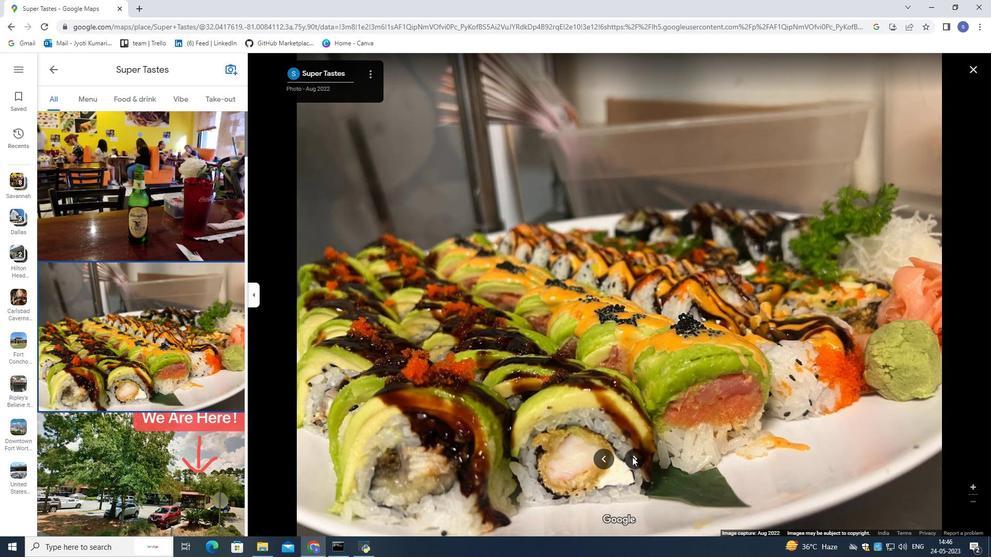 
Action: Mouse moved to (605, 459)
Screenshot: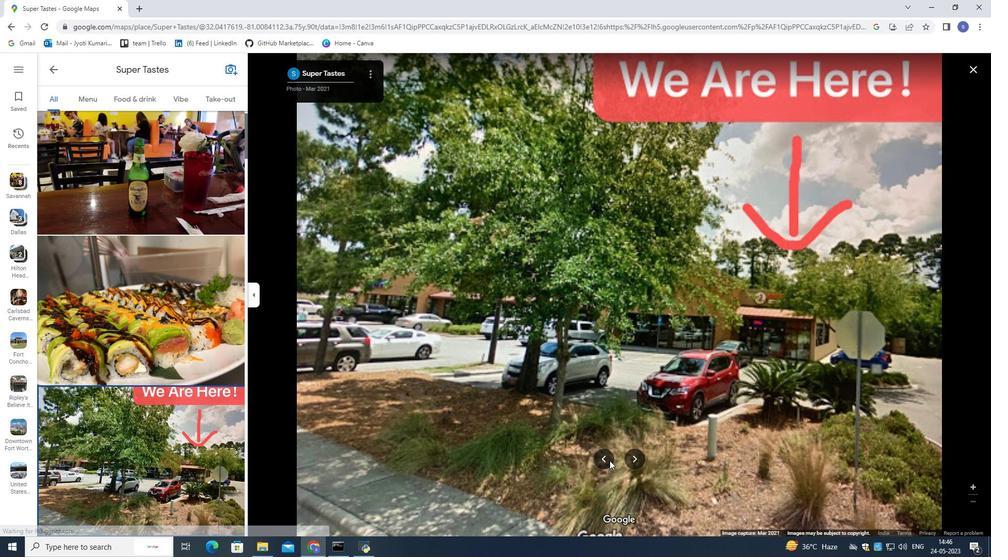 
Action: Mouse pressed left at (605, 459)
Screenshot: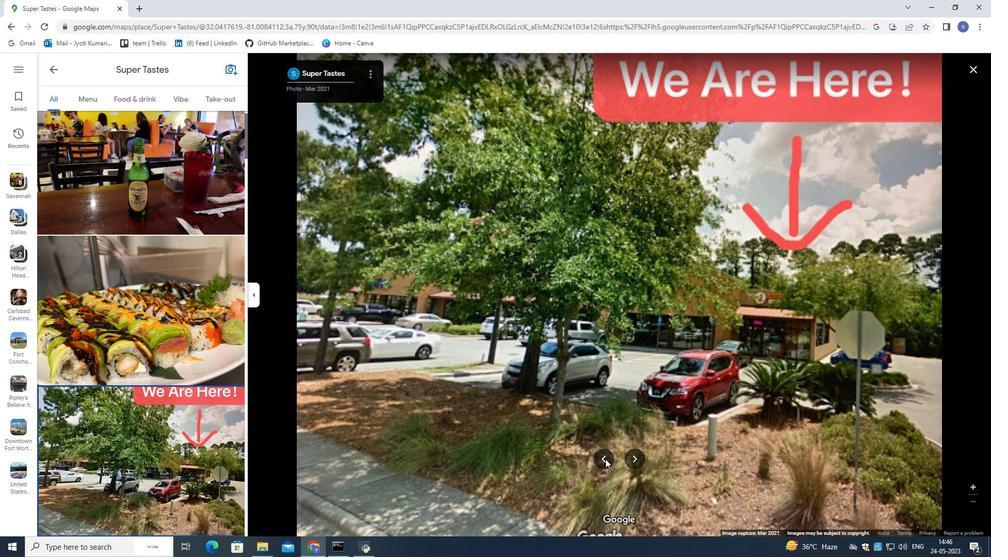 
Action: Mouse moved to (636, 462)
Screenshot: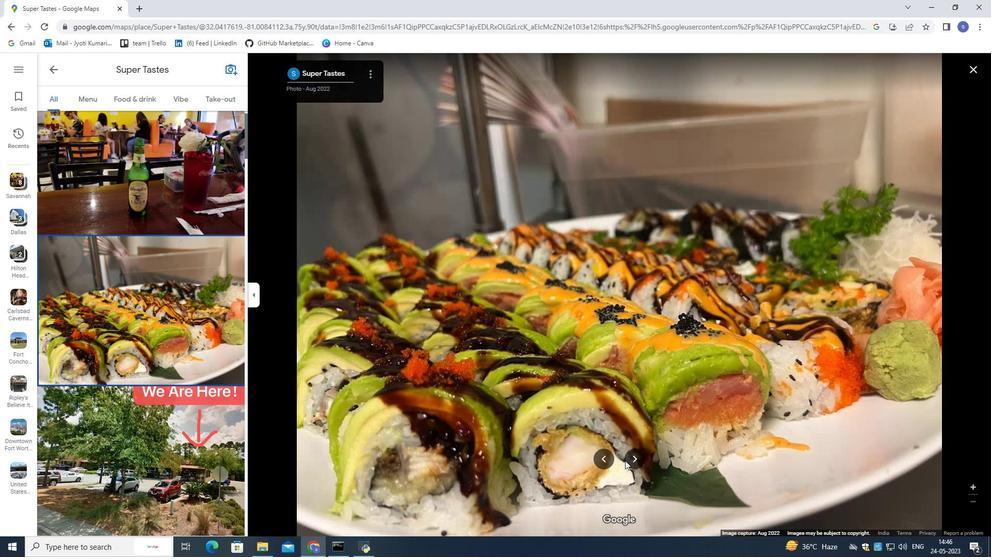 
Action: Mouse pressed left at (636, 462)
Screenshot: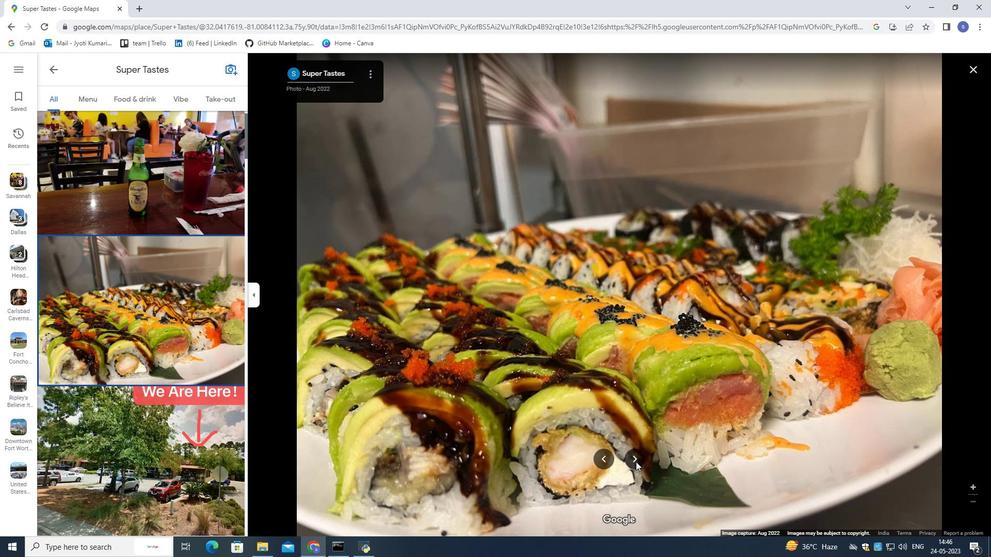 
Action: Mouse pressed left at (636, 462)
Screenshot: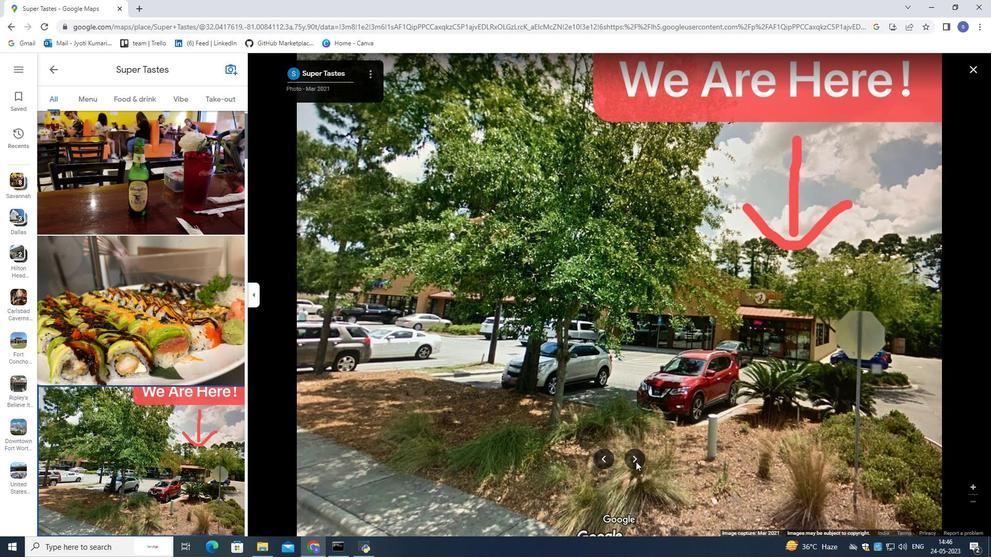 
Action: Mouse pressed left at (636, 462)
Screenshot: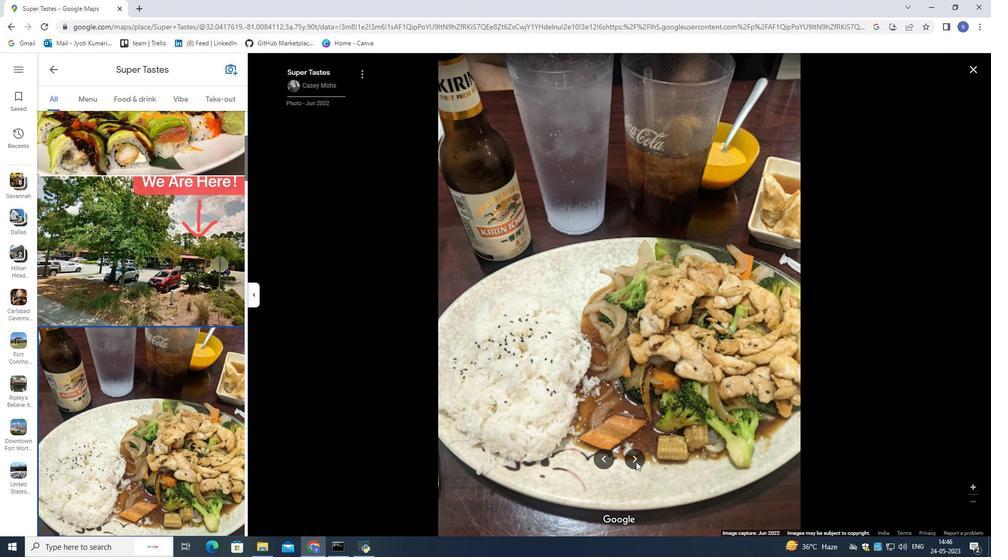 
Action: Mouse pressed left at (636, 462)
Screenshot: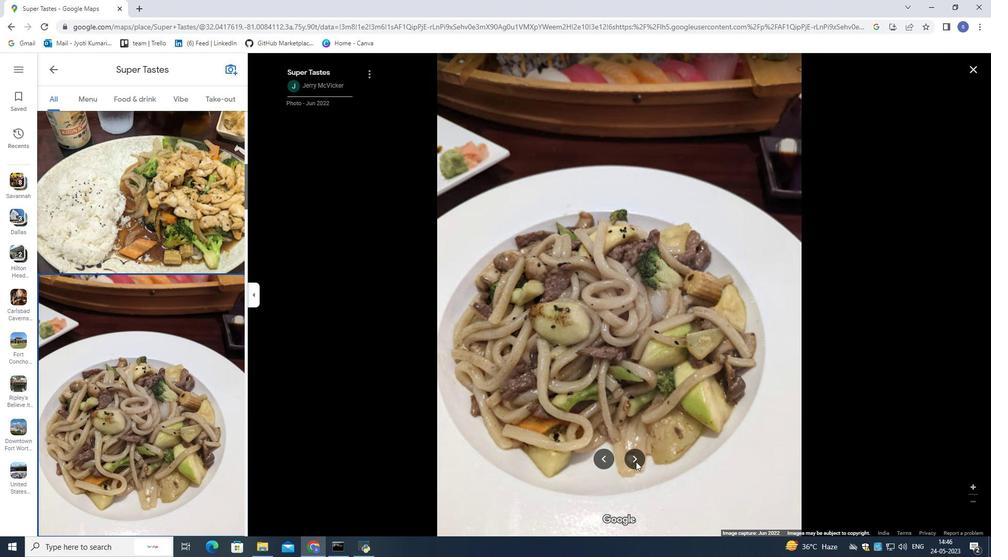 
Action: Mouse moved to (633, 458)
Screenshot: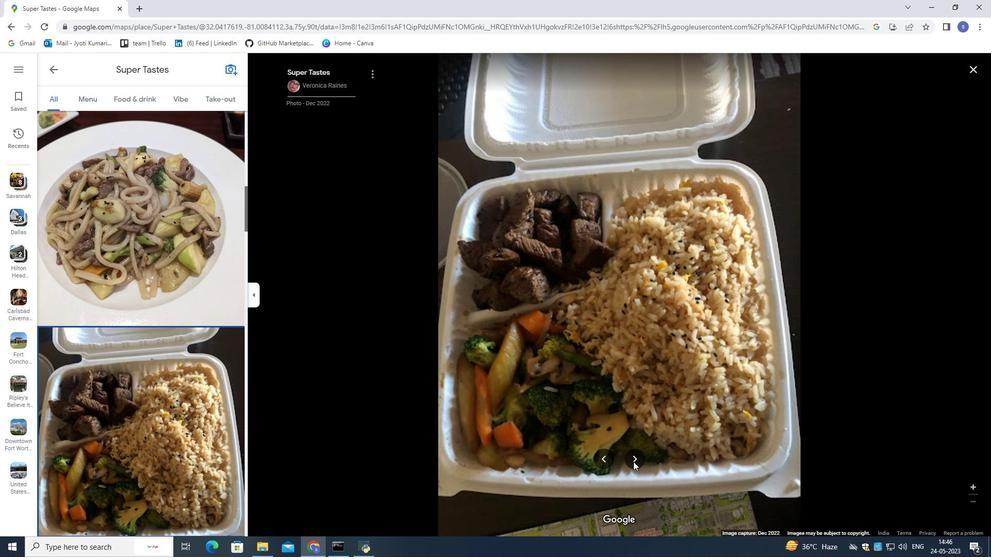 
Action: Mouse pressed left at (633, 458)
Screenshot: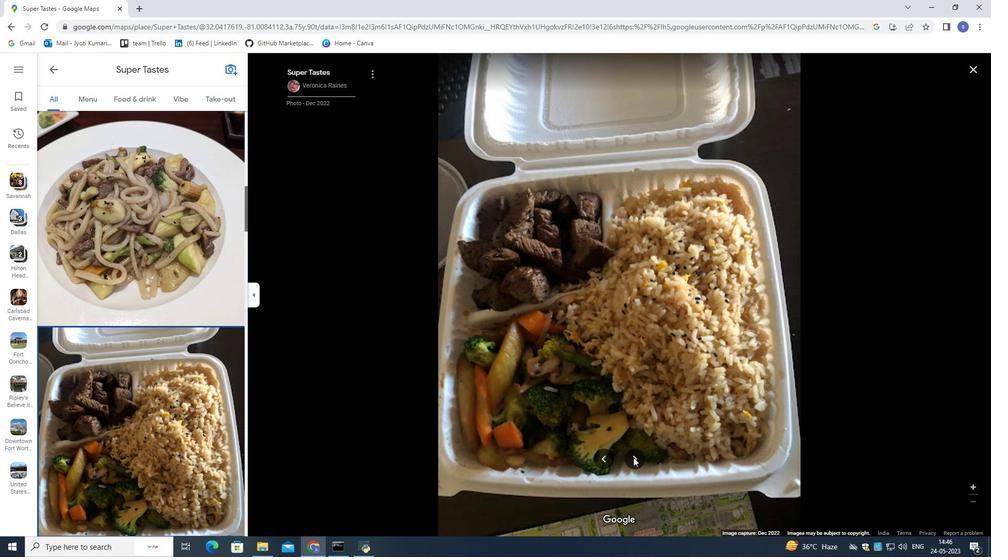 
Action: Mouse pressed left at (633, 458)
Screenshot: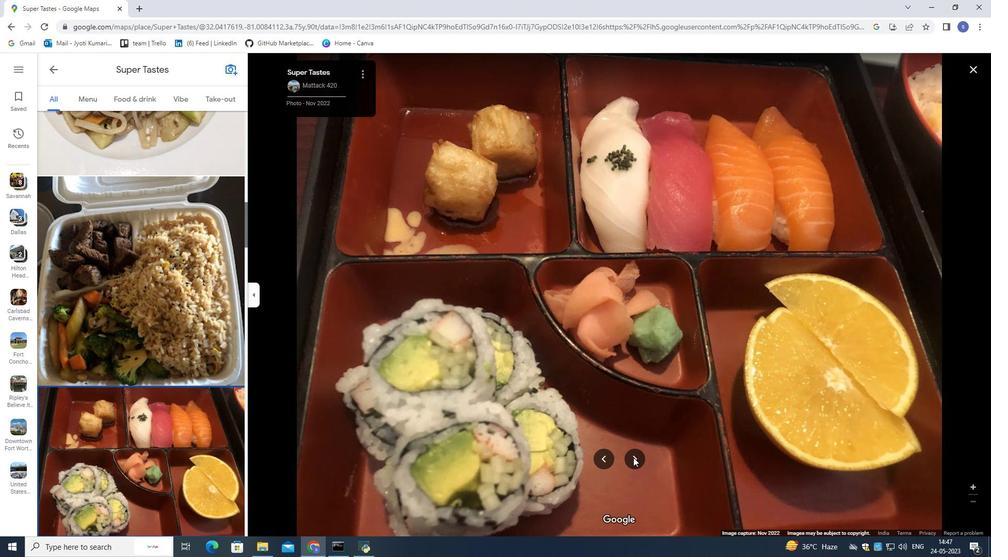 
Action: Mouse pressed left at (633, 458)
Screenshot: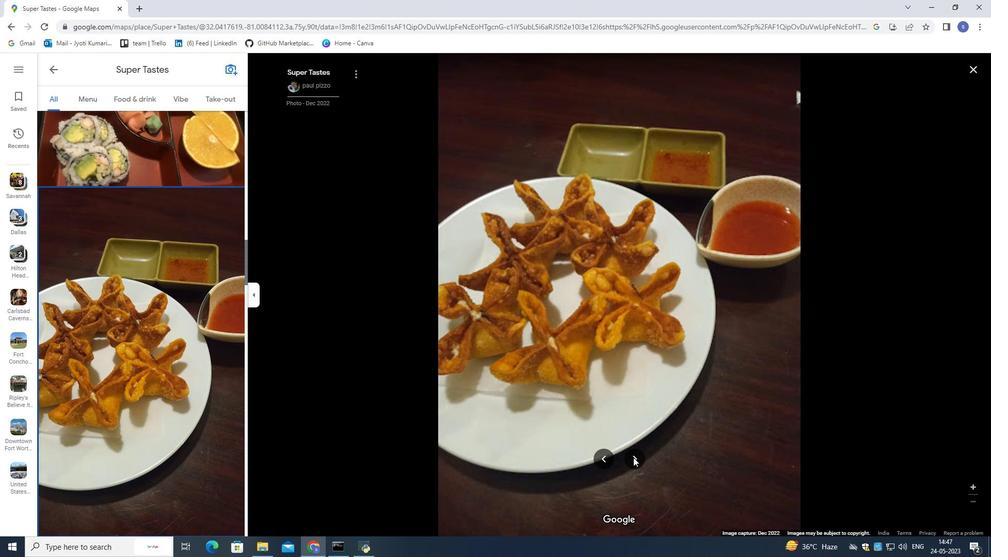 
Action: Mouse pressed left at (633, 458)
Screenshot: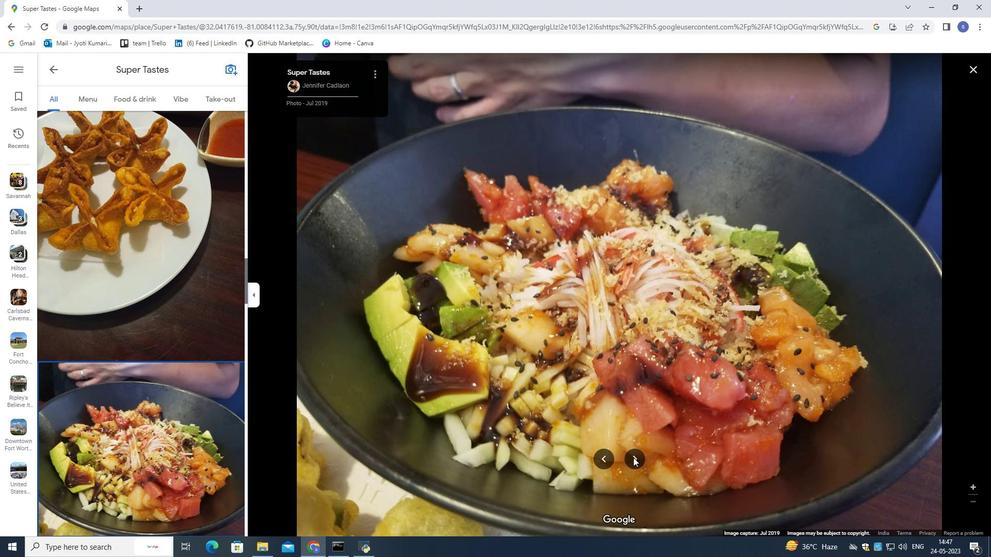 
Action: Mouse moved to (633, 457)
Screenshot: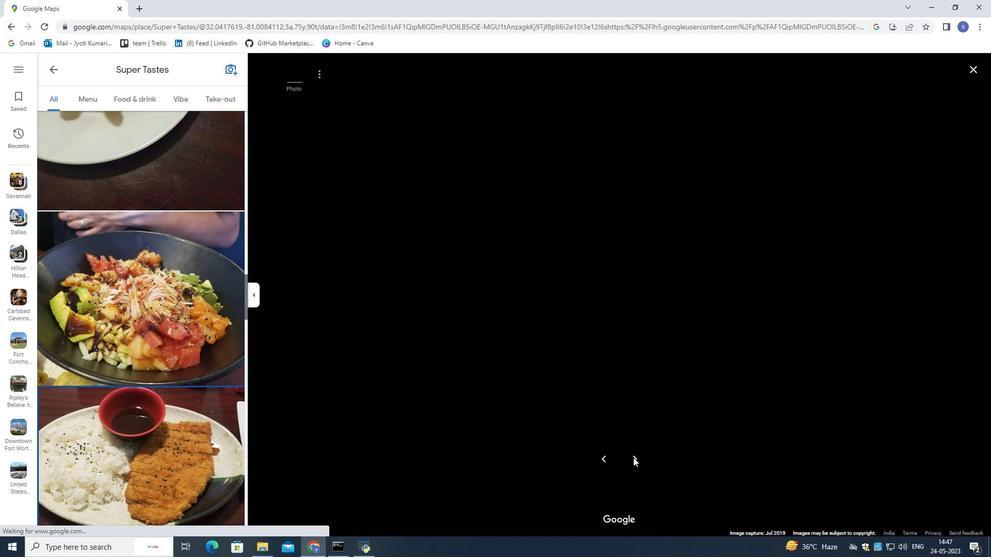
Action: Mouse pressed left at (633, 457)
Screenshot: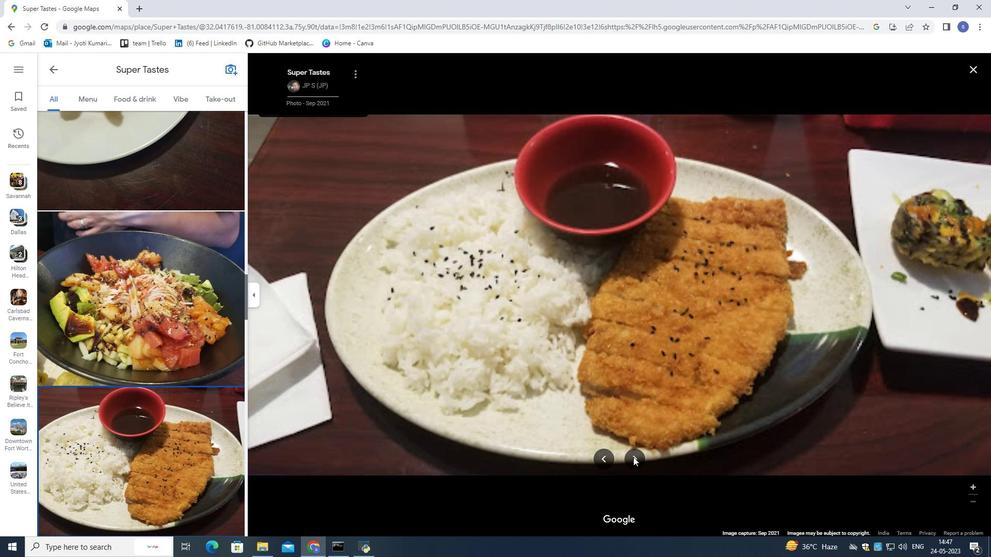 
Action: Mouse pressed left at (633, 457)
Screenshot: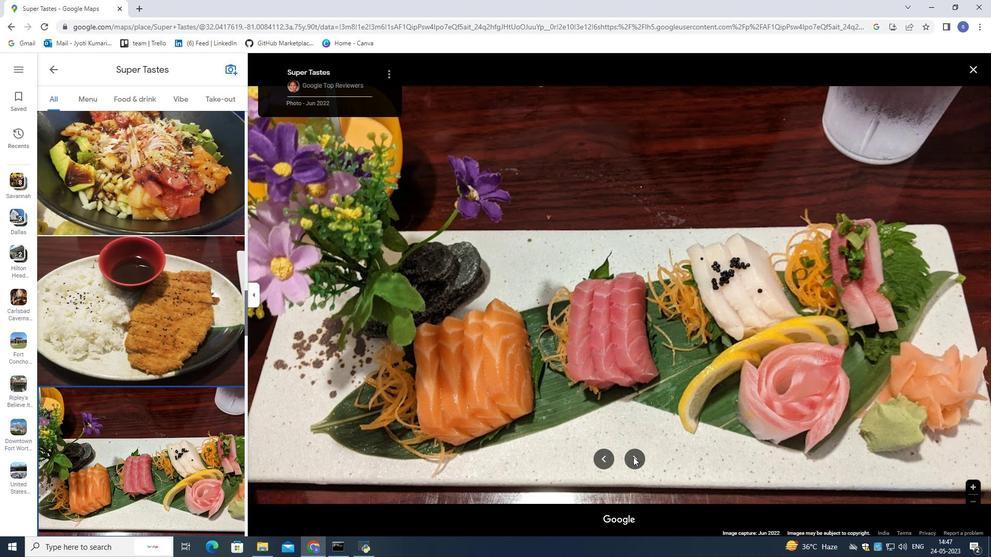 
Action: Mouse pressed left at (633, 457)
Screenshot: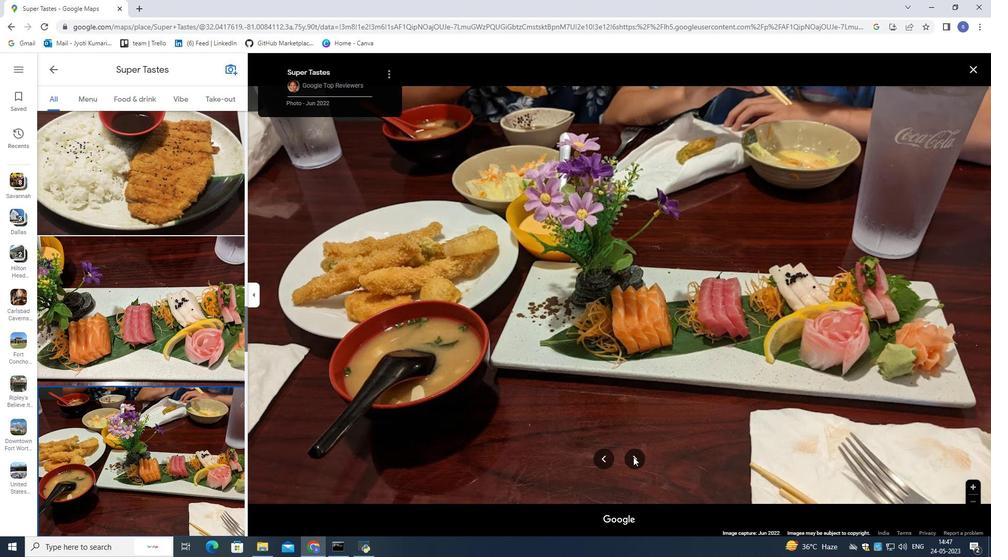
Action: Mouse moved to (633, 457)
Screenshot: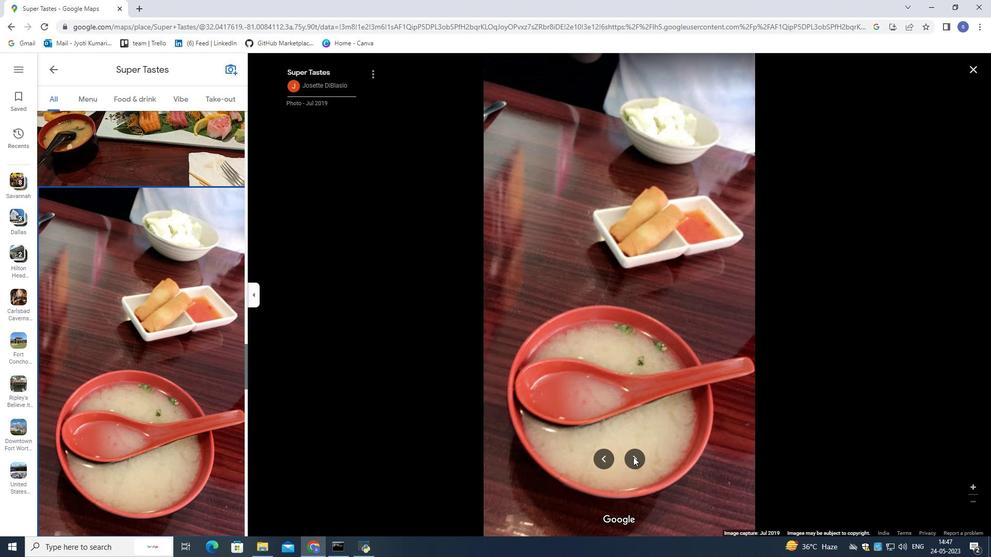 
Action: Mouse pressed left at (633, 457)
Screenshot: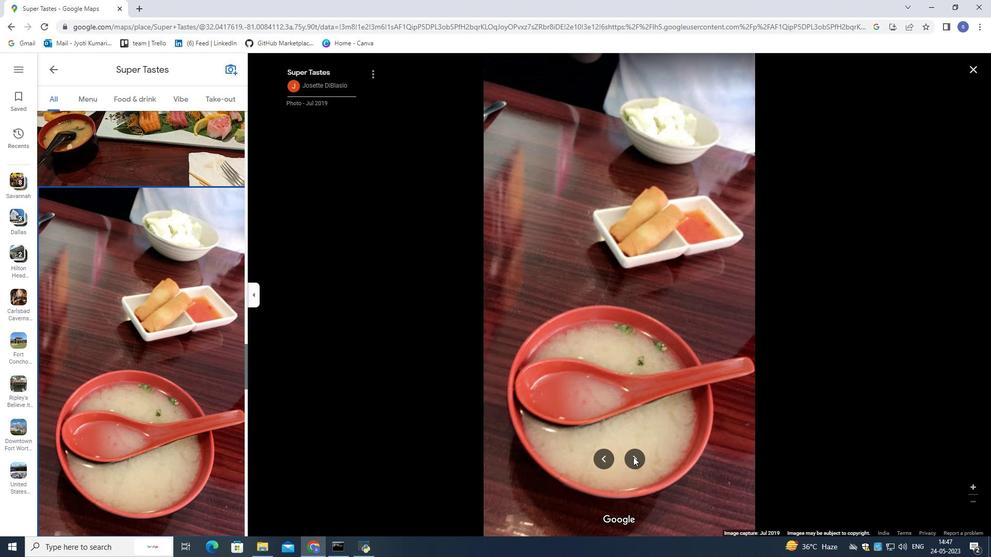 
Action: Mouse pressed left at (633, 457)
Screenshot: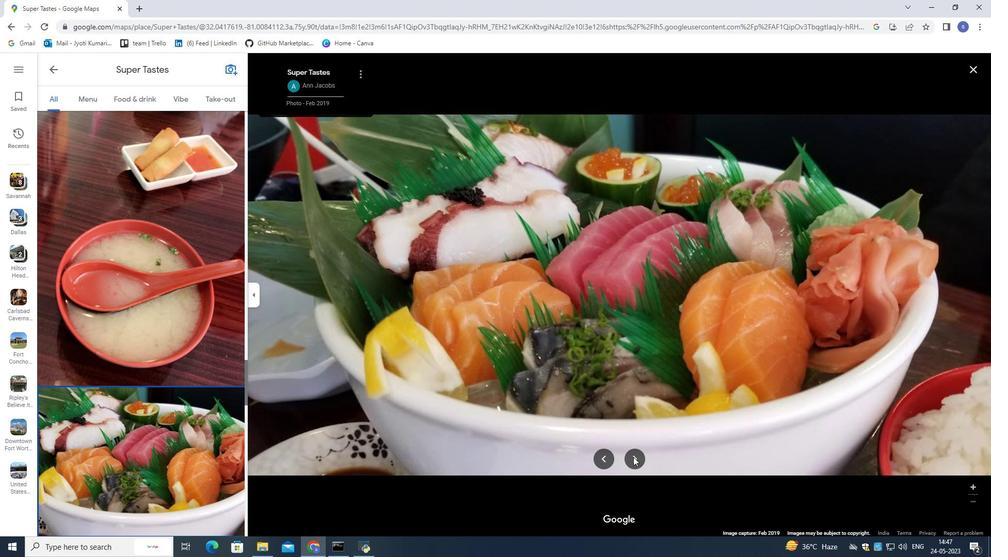 
Action: Mouse moved to (633, 455)
Screenshot: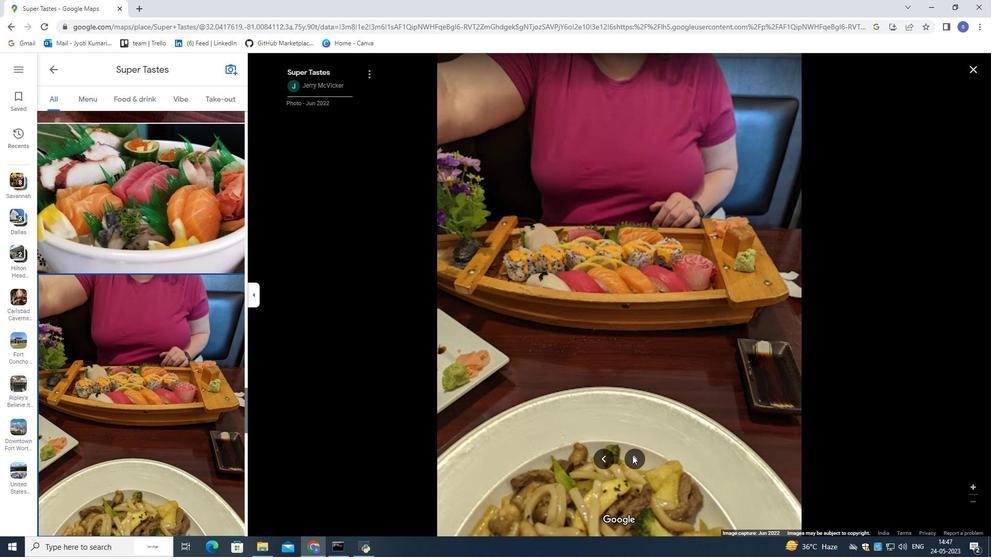 
Action: Mouse pressed left at (633, 455)
Screenshot: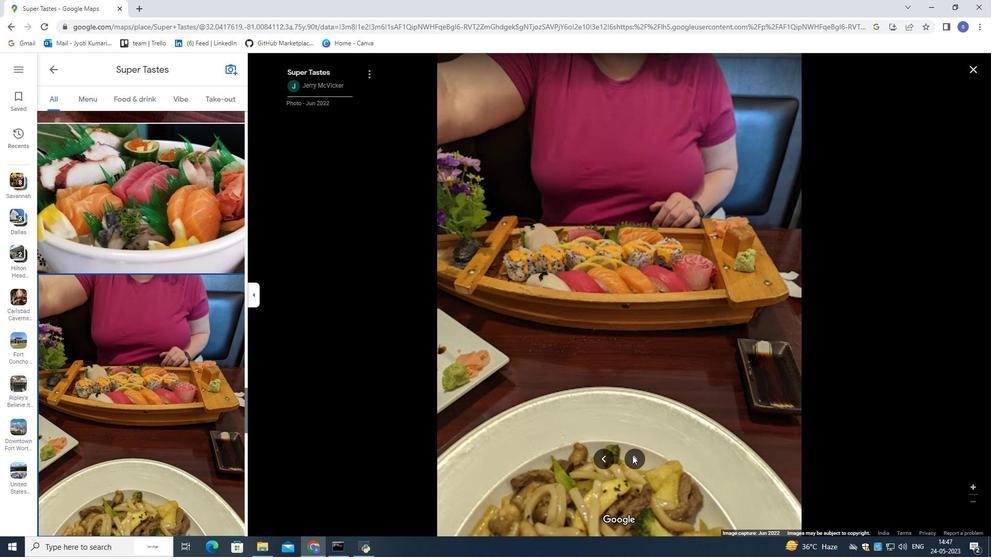 
Action: Mouse pressed left at (633, 455)
Screenshot: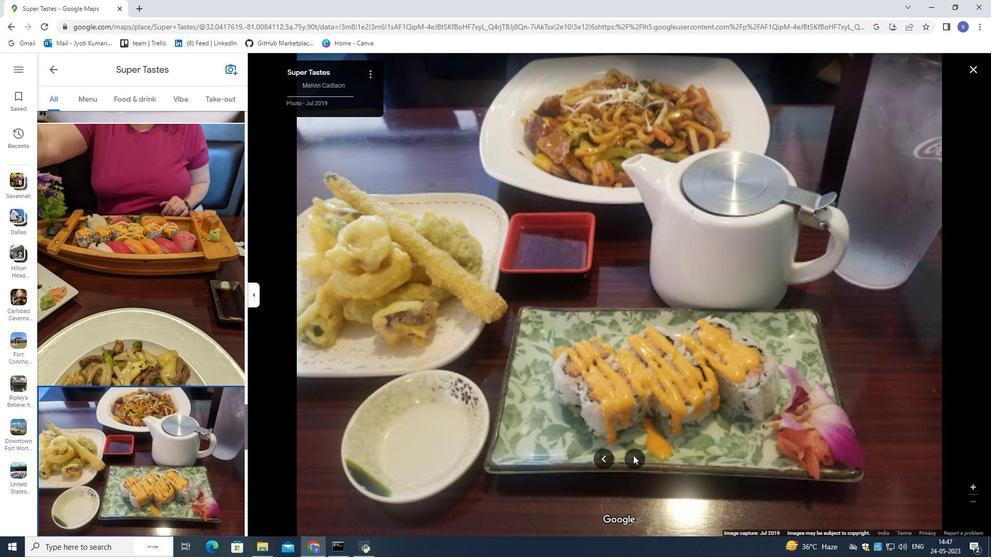 
Action: Mouse moved to (98, 257)
Screenshot: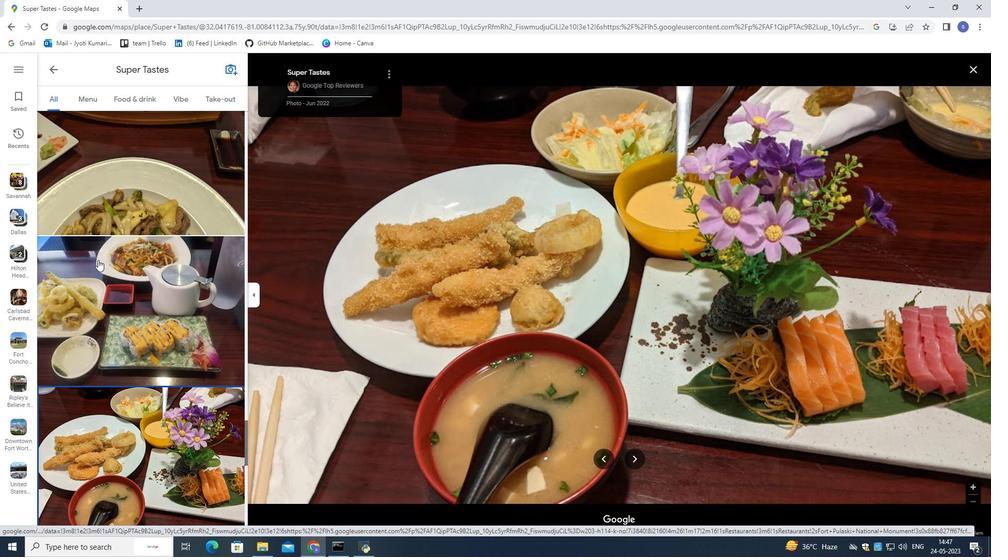 
Action: Mouse scrolled (98, 256) with delta (0, 0)
Screenshot: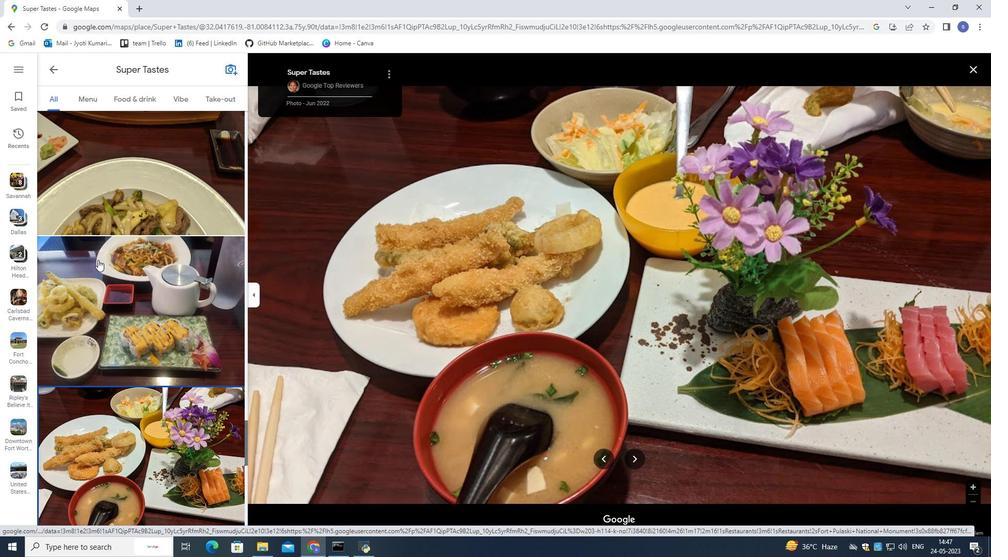
Action: Mouse scrolled (98, 256) with delta (0, 0)
Screenshot: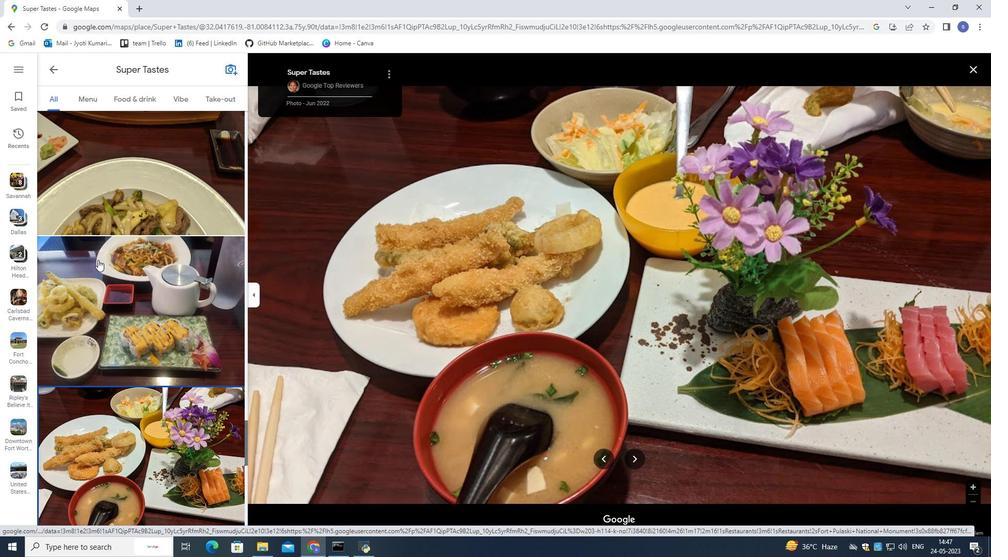 
Action: Mouse scrolled (98, 256) with delta (0, 0)
Screenshot: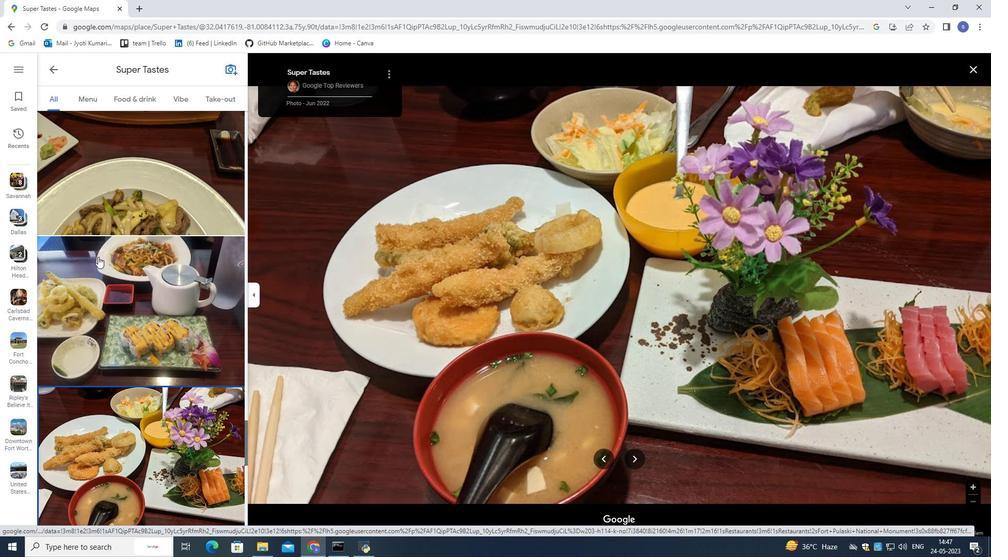 
Action: Mouse scrolled (98, 256) with delta (0, 0)
Screenshot: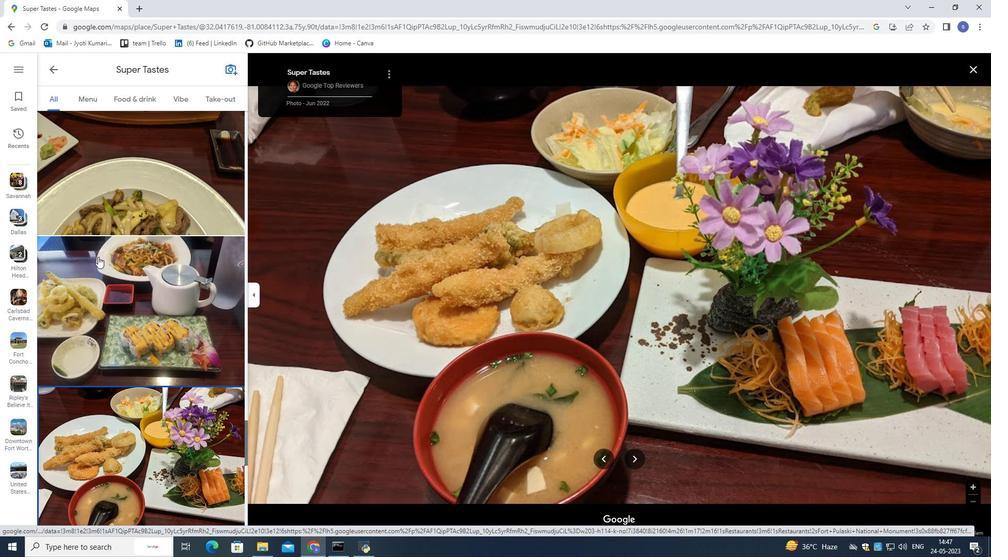 
Action: Mouse scrolled (98, 256) with delta (0, 0)
Screenshot: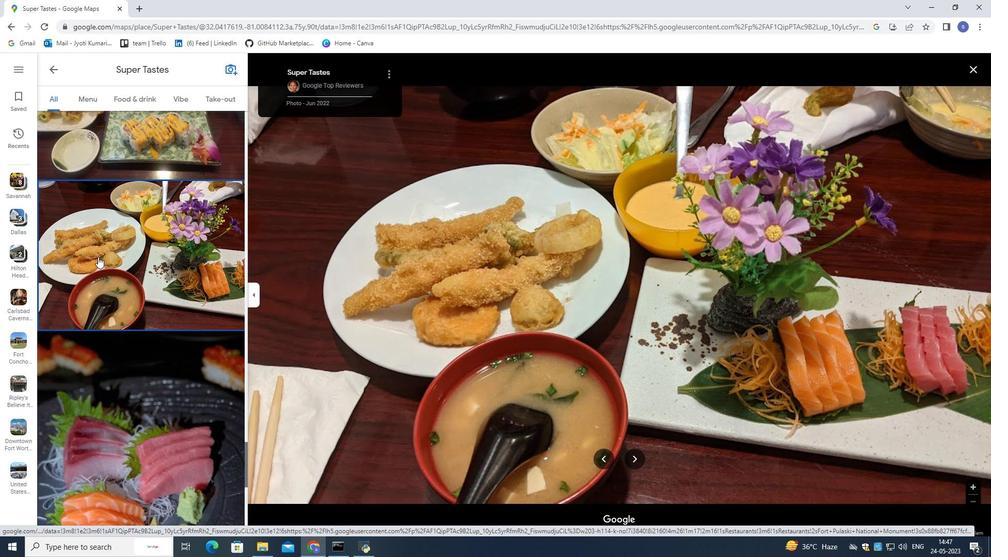 
Action: Mouse scrolled (98, 256) with delta (0, 0)
Screenshot: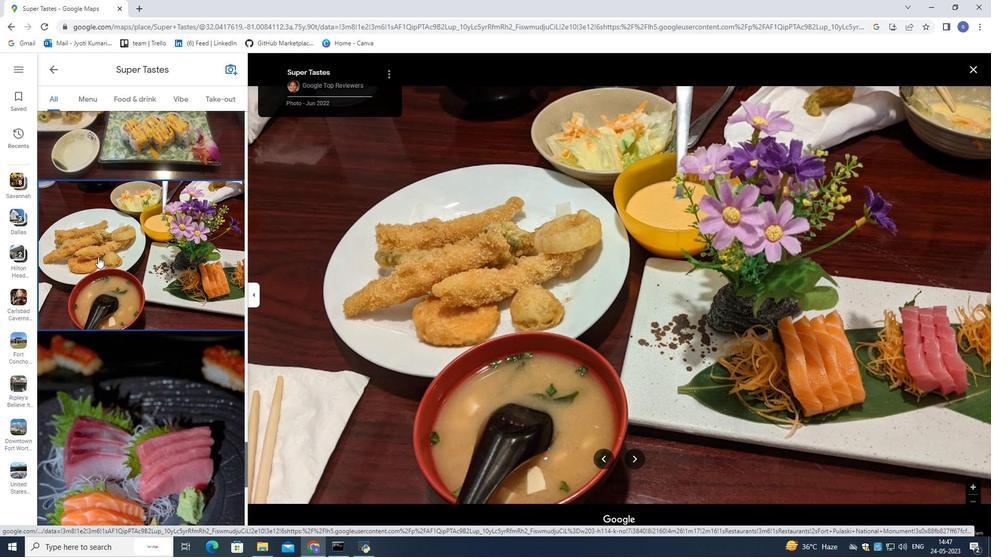 
Action: Mouse scrolled (98, 256) with delta (0, 0)
Screenshot: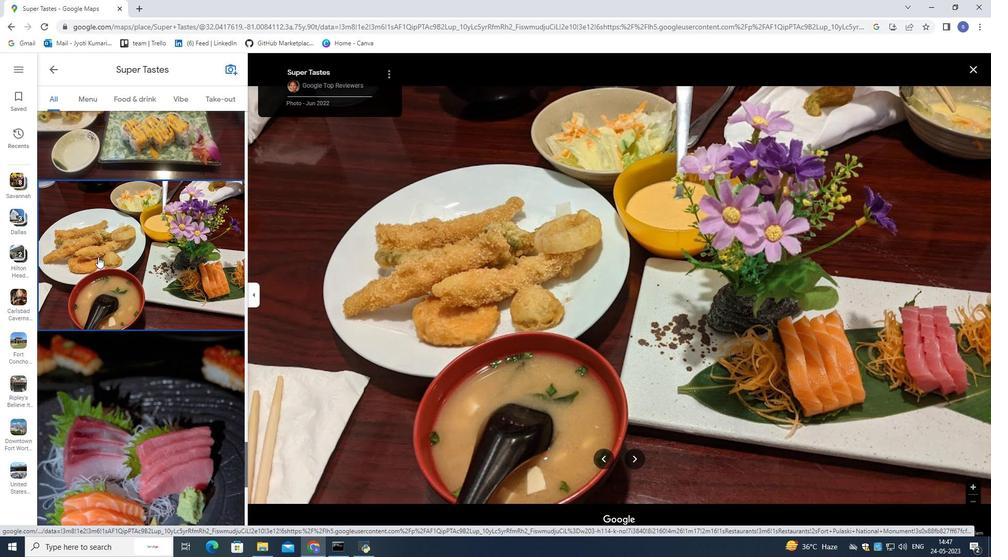 
Action: Mouse scrolled (98, 256) with delta (0, 0)
Screenshot: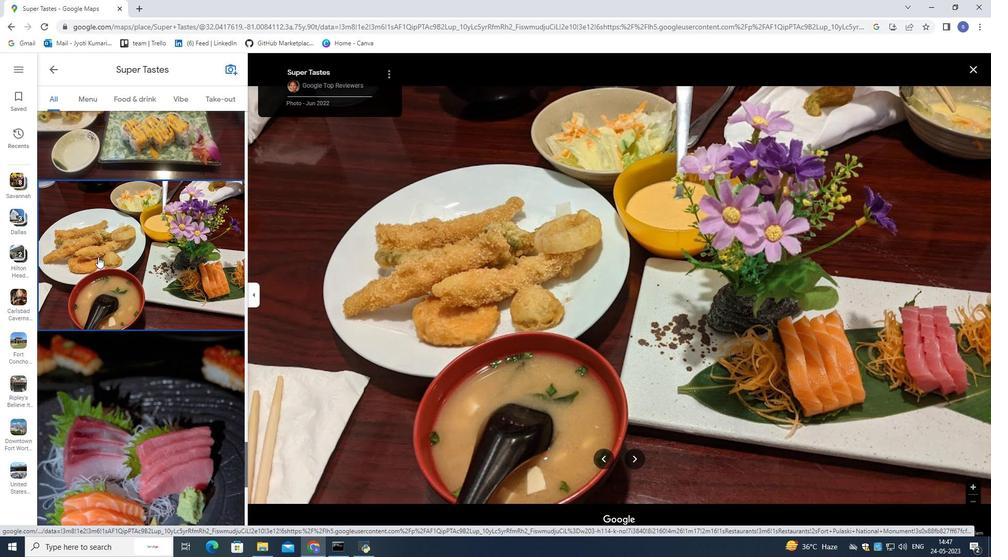 
Action: Mouse scrolled (98, 256) with delta (0, 0)
Screenshot: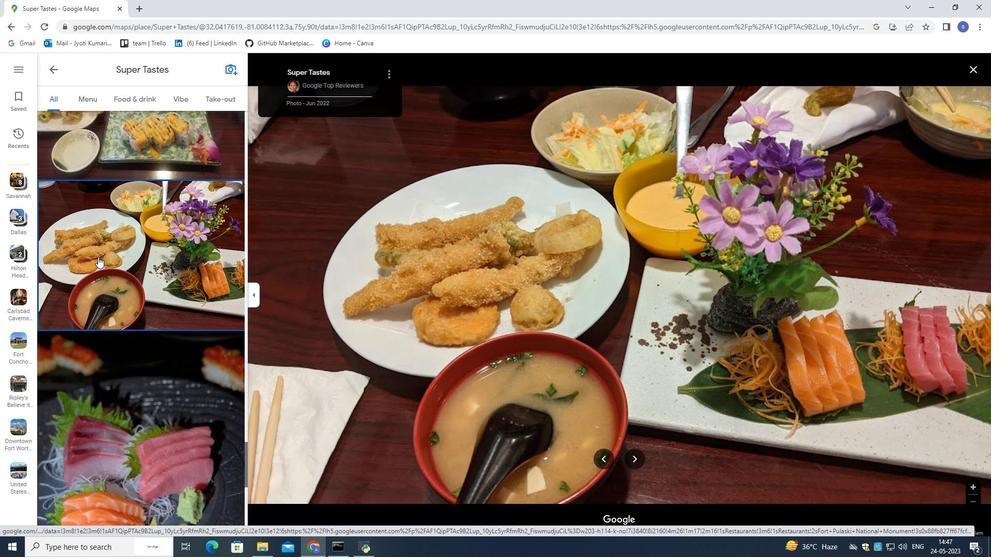
Action: Mouse pressed left at (98, 257)
Screenshot: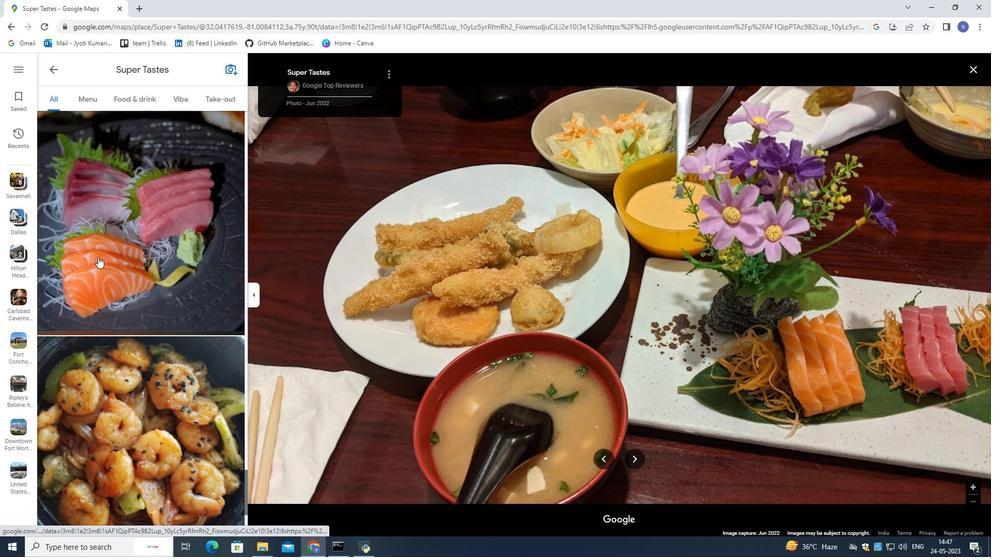 
Action: Mouse scrolled (98, 256) with delta (0, 0)
Screenshot: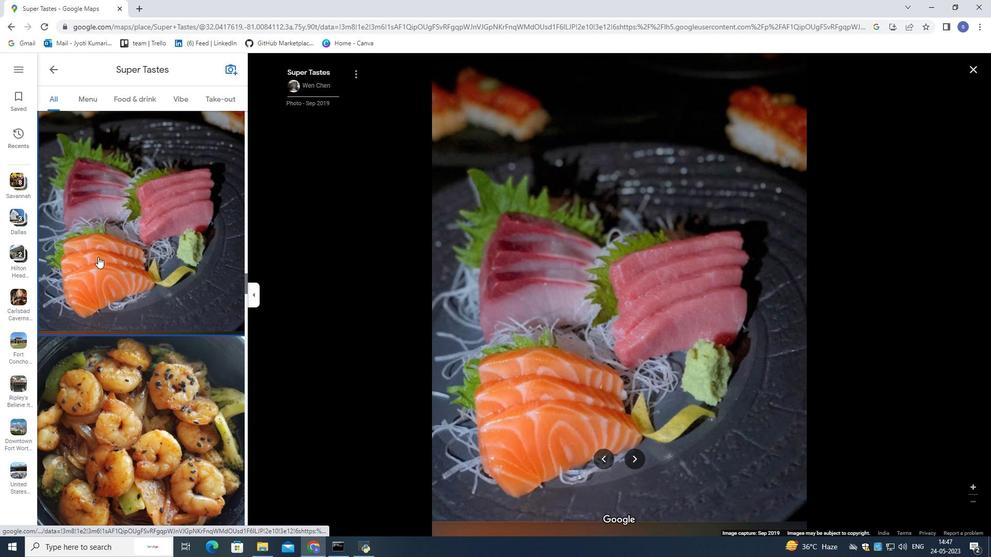 
Action: Mouse scrolled (98, 256) with delta (0, 0)
Screenshot: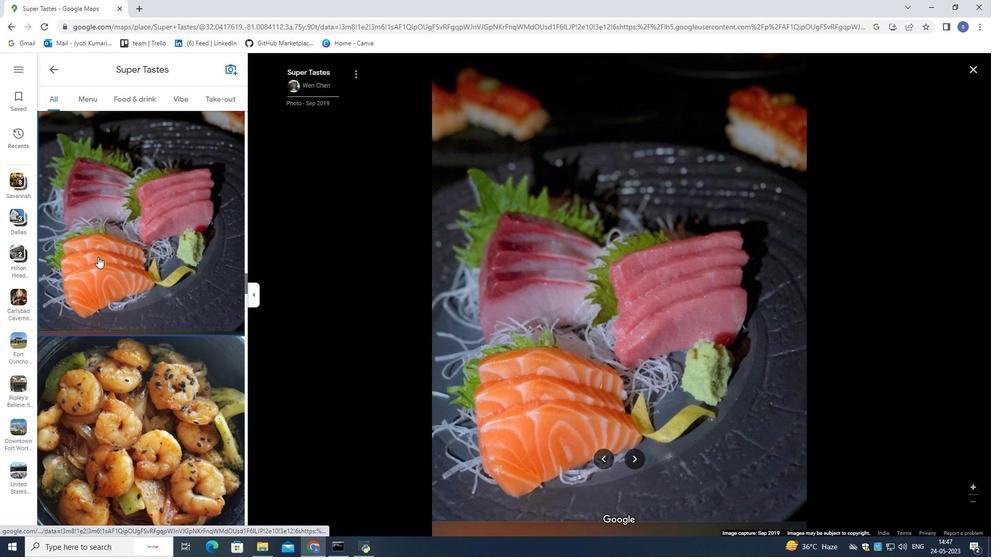 
Action: Mouse scrolled (98, 256) with delta (0, 0)
Screenshot: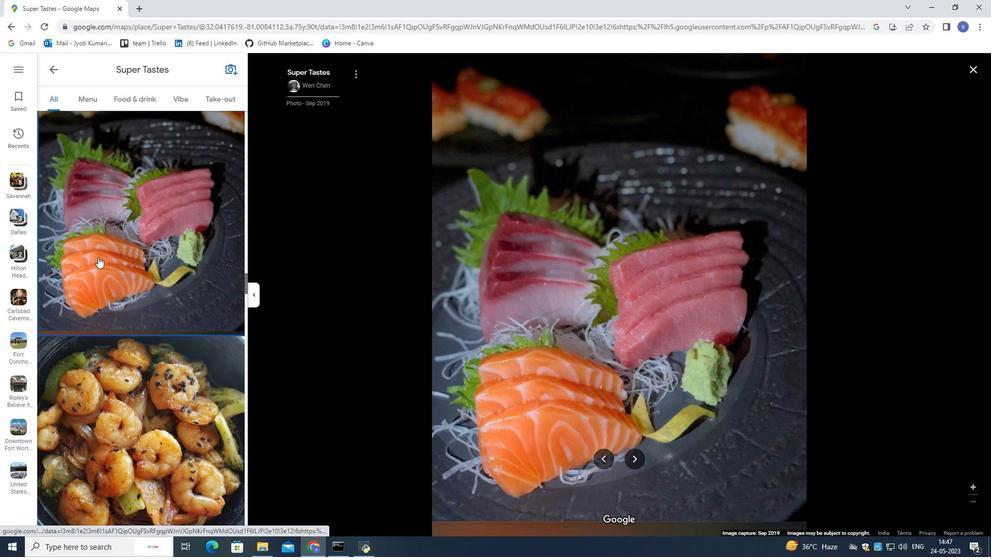 
Action: Mouse scrolled (98, 256) with delta (0, 0)
Screenshot: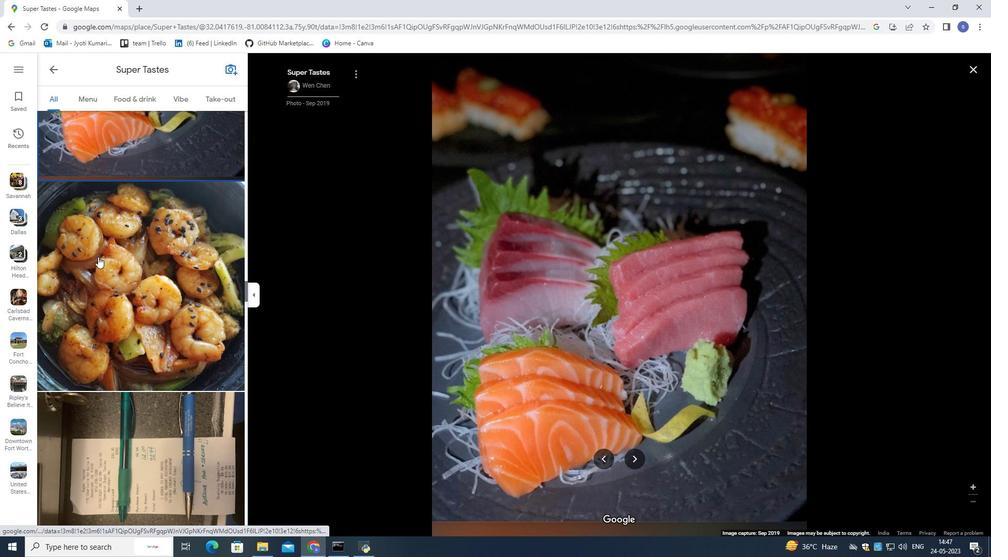 
Action: Mouse scrolled (98, 256) with delta (0, 0)
Screenshot: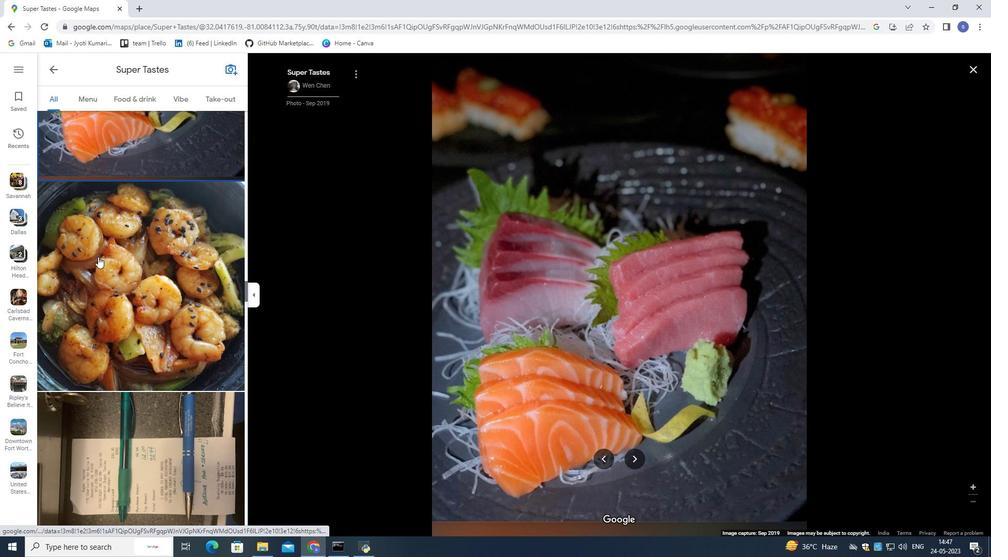 
Action: Mouse moved to (107, 224)
Screenshot: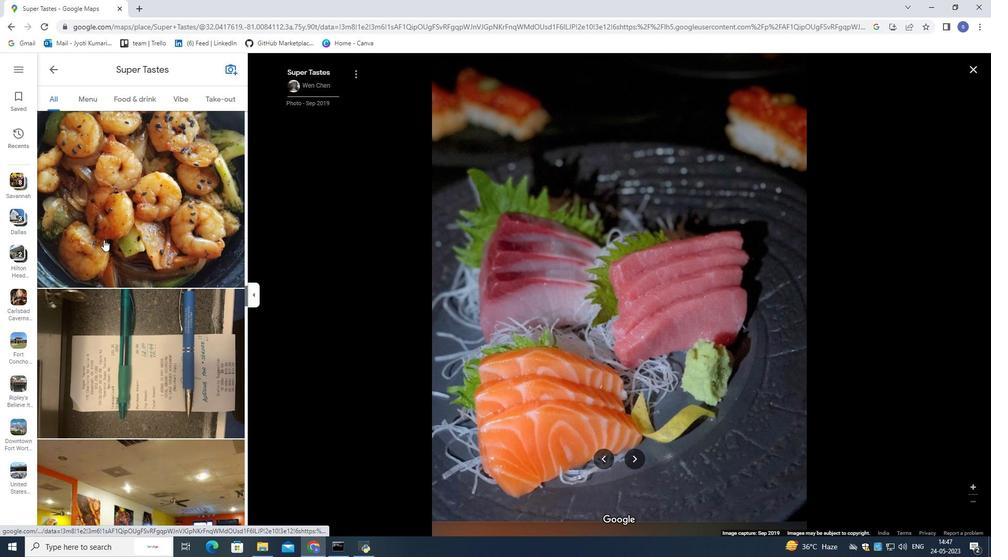 
Action: Mouse pressed left at (107, 224)
Screenshot: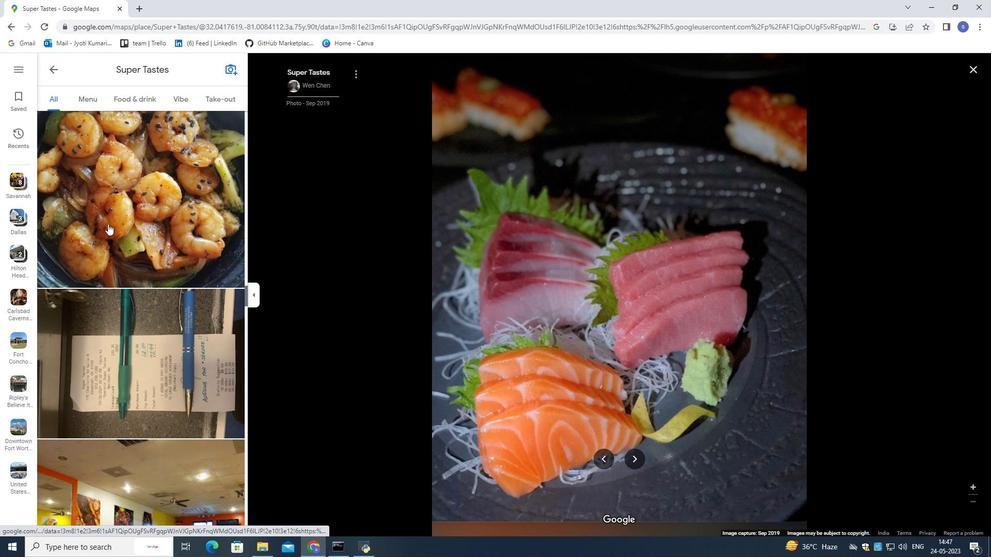 
Action: Mouse scrolled (107, 223) with delta (0, 0)
Screenshot: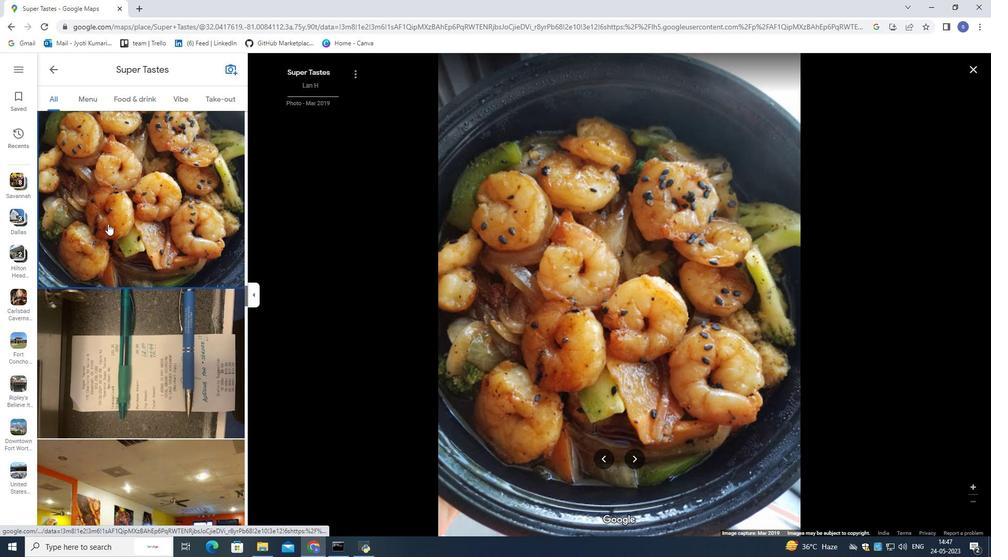 
Action: Mouse scrolled (107, 223) with delta (0, 0)
Screenshot: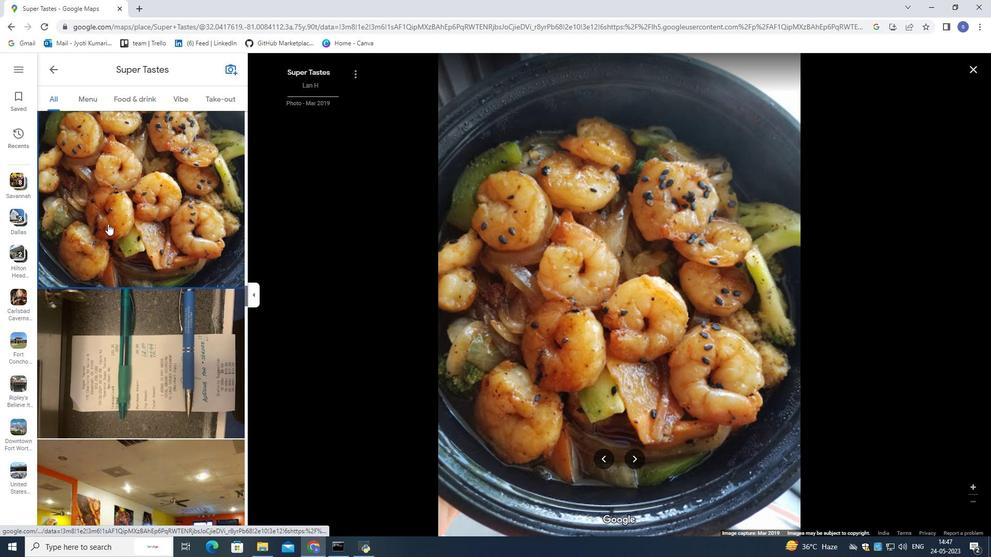 
Action: Mouse scrolled (107, 223) with delta (0, 0)
Screenshot: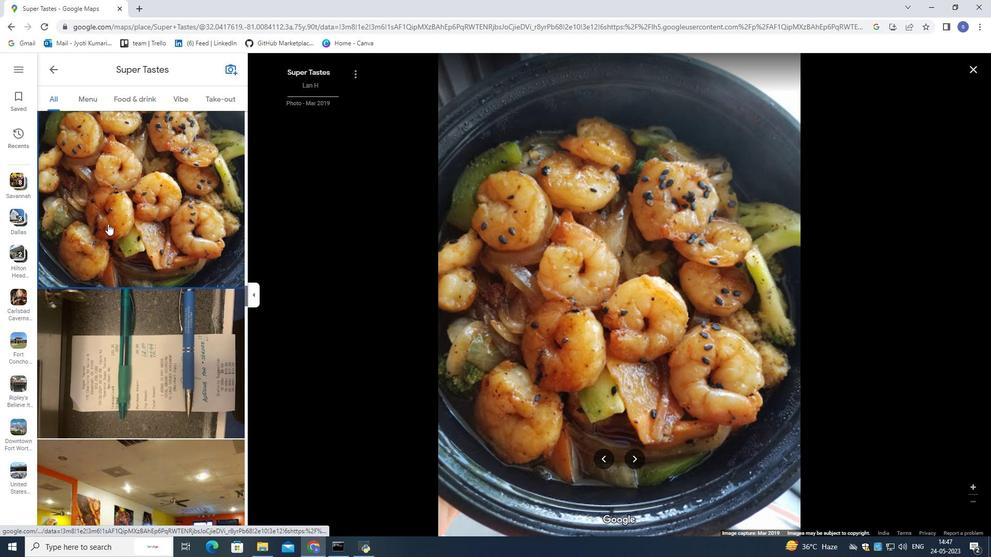 
Action: Mouse scrolled (107, 223) with delta (0, 0)
Screenshot: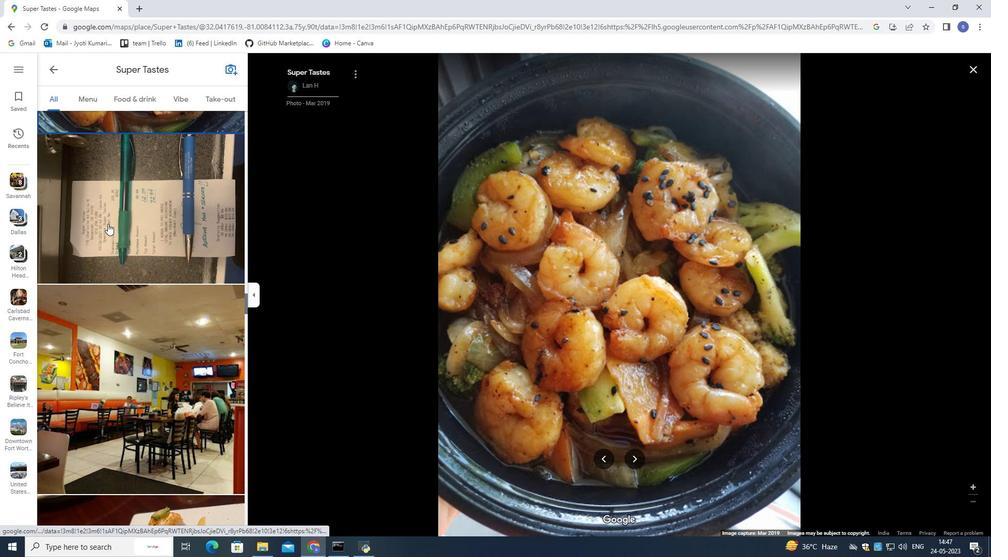 
Action: Mouse scrolled (107, 223) with delta (0, 0)
Screenshot: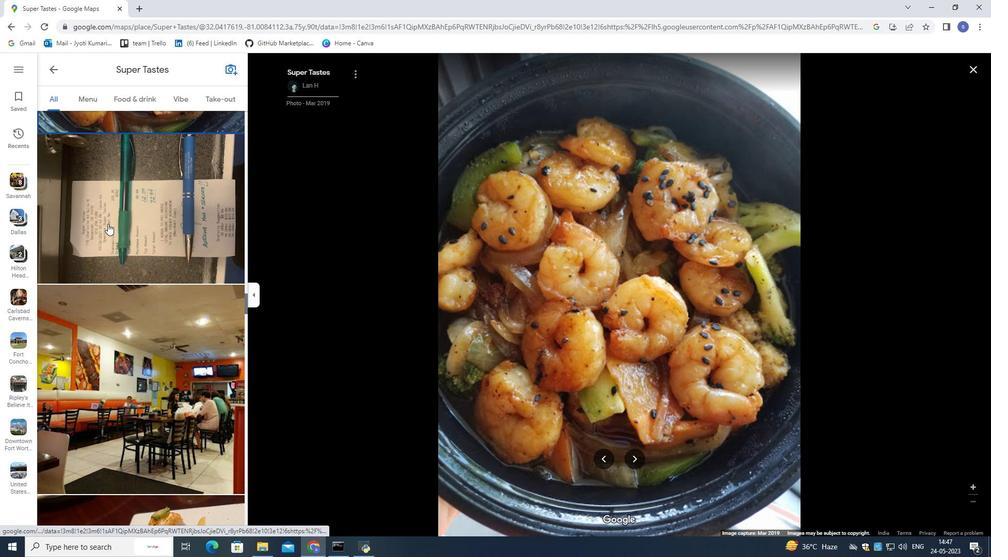 
Action: Mouse scrolled (107, 223) with delta (0, 0)
Screenshot: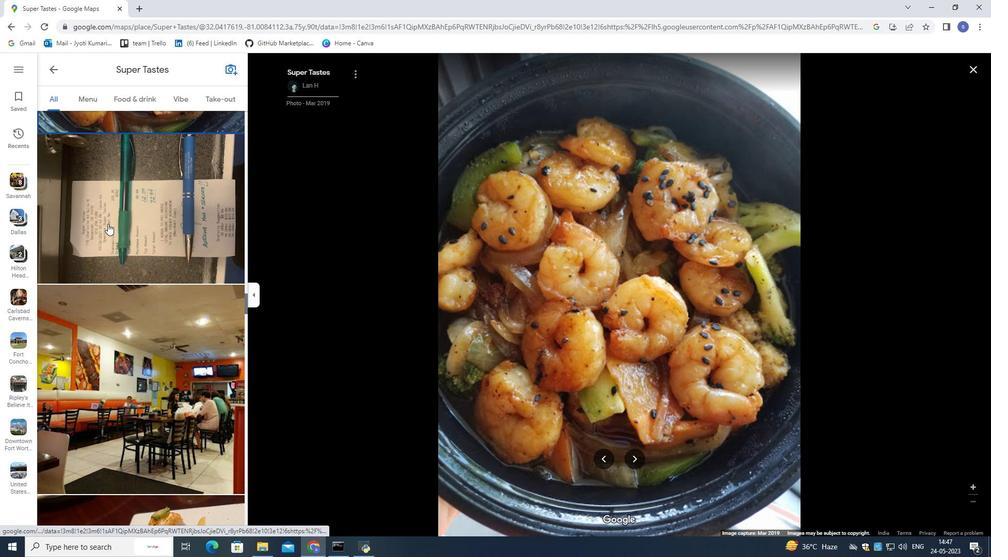 
Action: Mouse pressed left at (107, 224)
Screenshot: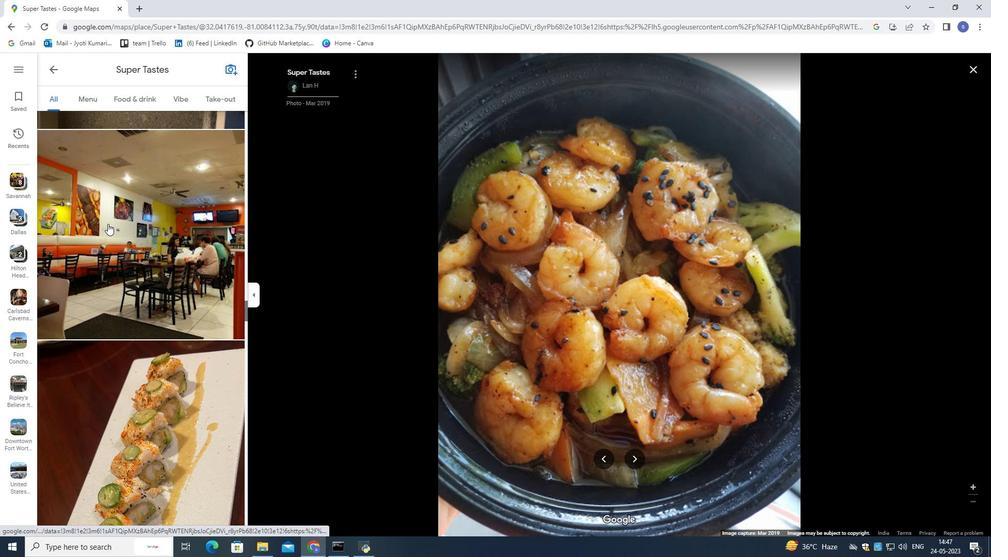 
Action: Mouse scrolled (107, 223) with delta (0, 0)
Screenshot: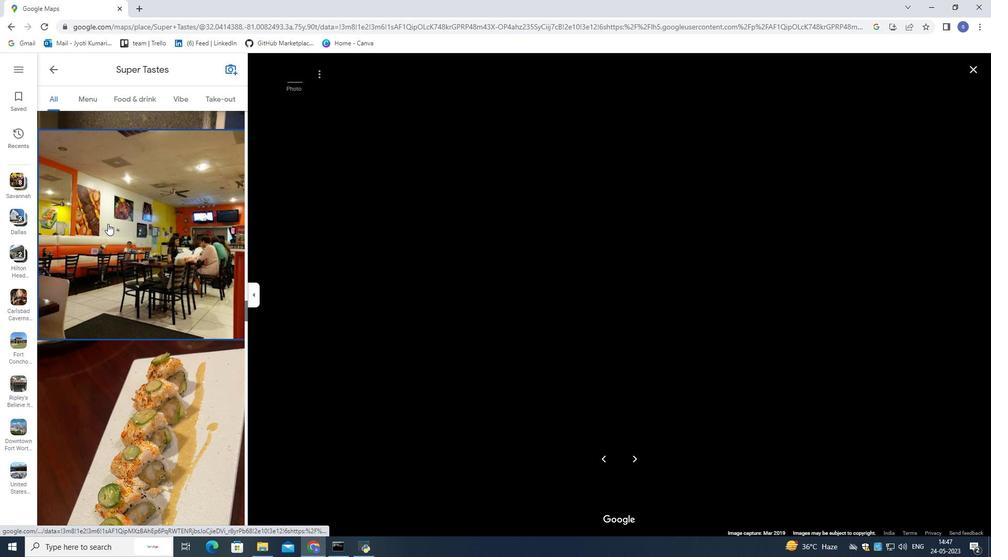 
Action: Mouse scrolled (107, 223) with delta (0, 0)
Screenshot: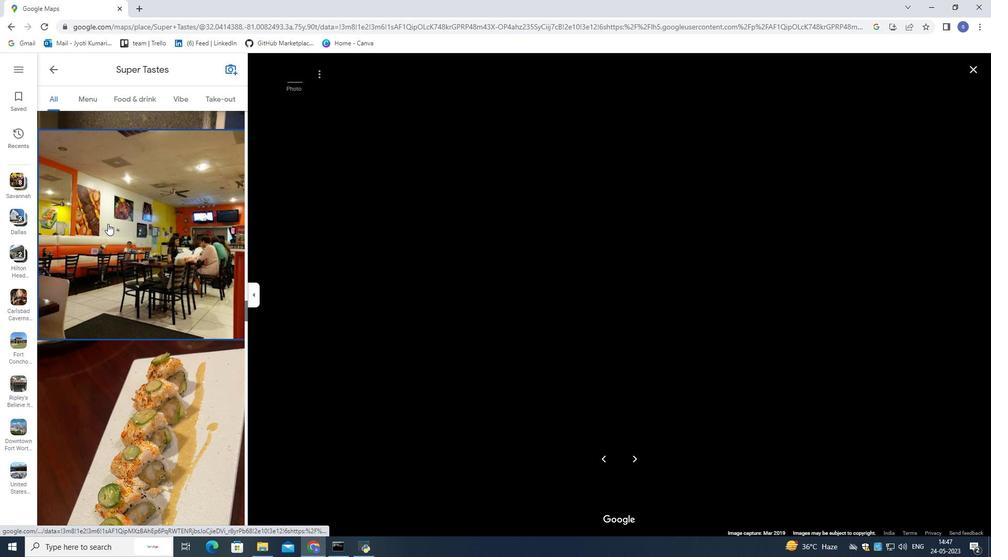 
Action: Mouse scrolled (107, 223) with delta (0, 0)
Screenshot: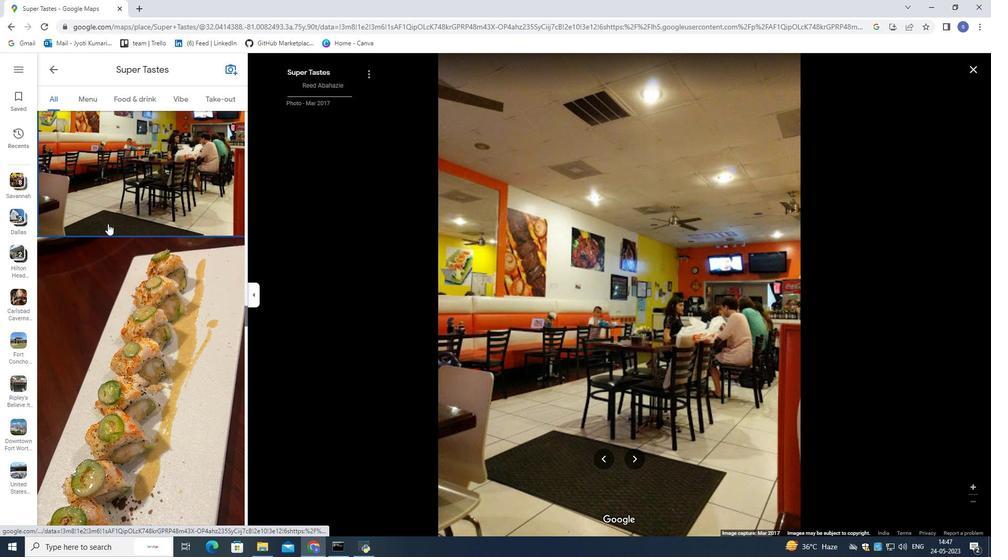 
Action: Mouse scrolled (107, 223) with delta (0, 0)
Screenshot: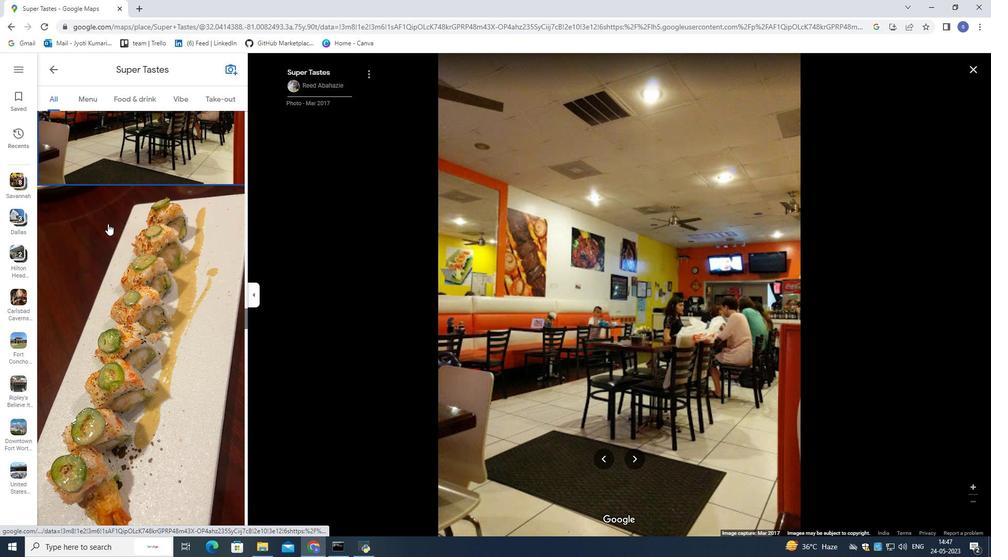 
Action: Mouse pressed left at (107, 224)
Screenshot: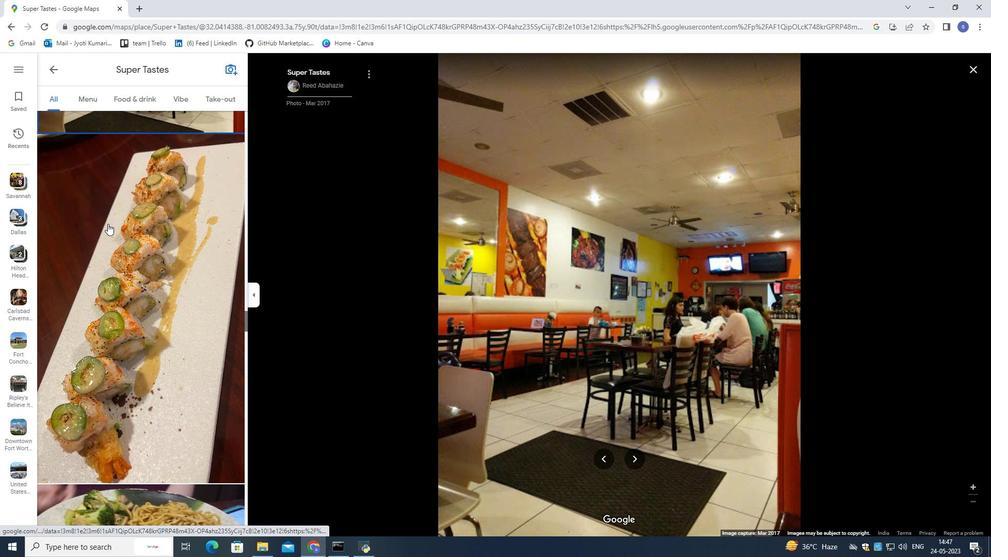 
Action: Mouse scrolled (107, 223) with delta (0, 0)
Screenshot: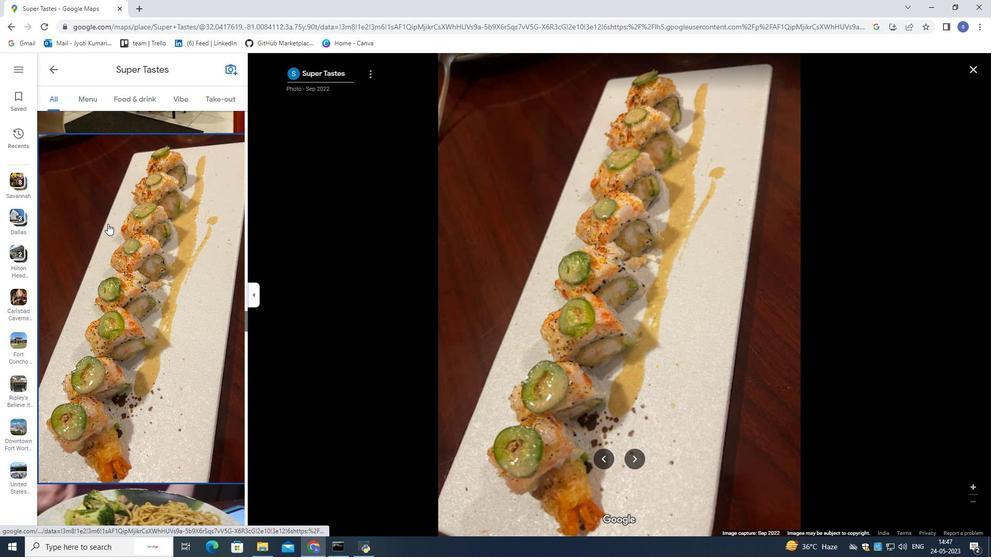 
Action: Mouse scrolled (107, 223) with delta (0, 0)
Screenshot: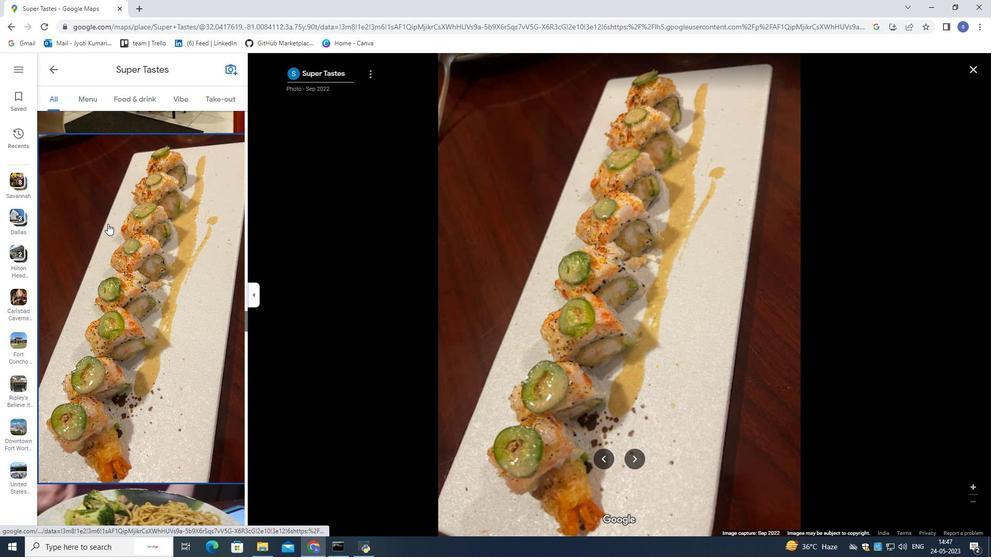 
Action: Mouse scrolled (107, 223) with delta (0, 0)
Screenshot: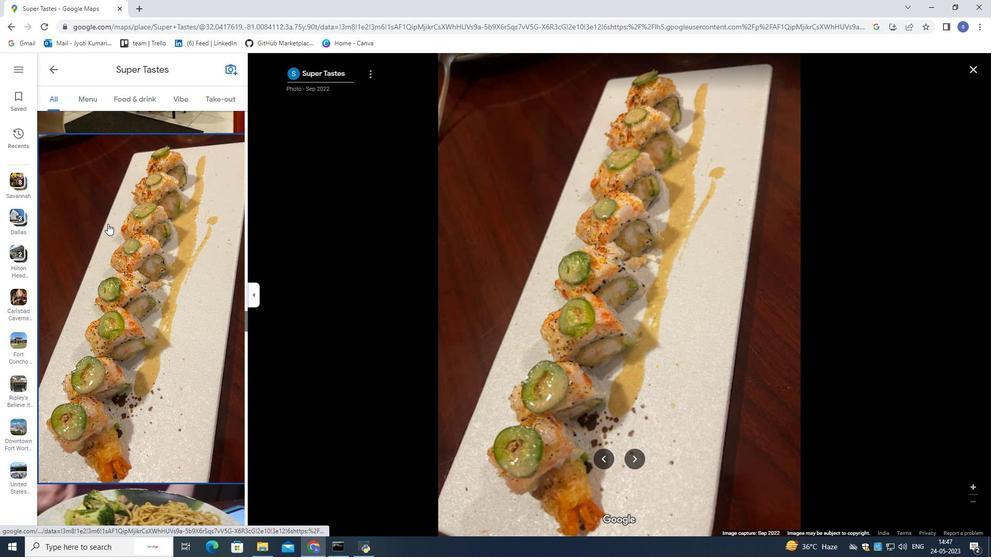 
Action: Mouse scrolled (107, 223) with delta (0, 0)
Screenshot: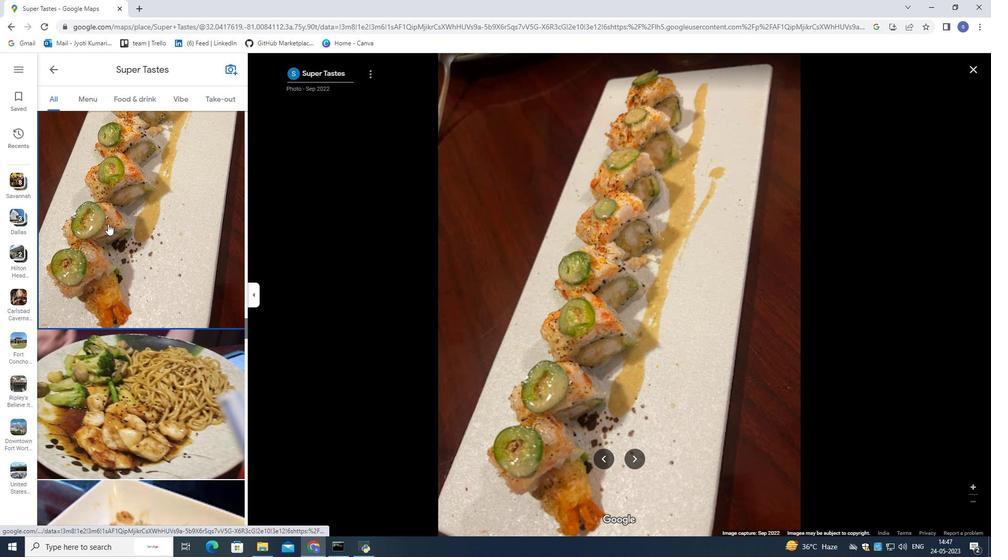
Action: Mouse scrolled (107, 223) with delta (0, 0)
Screenshot: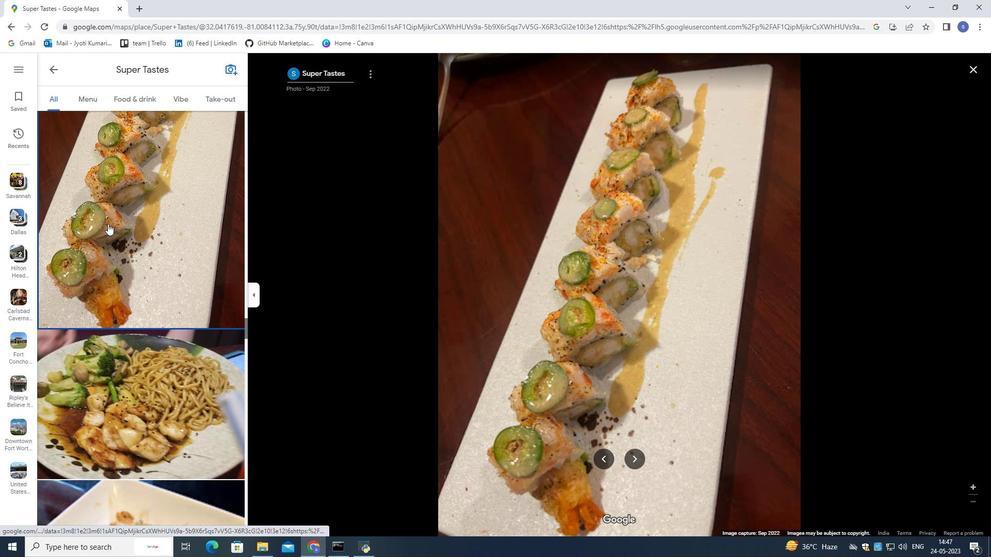 
Action: Mouse scrolled (107, 223) with delta (0, 0)
Screenshot: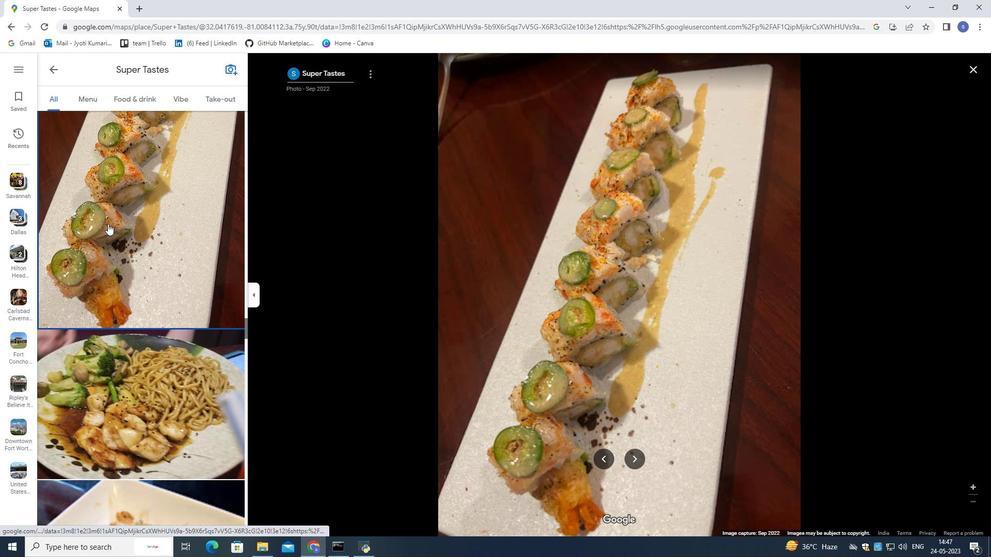 
Action: Mouse scrolled (107, 223) with delta (0, 0)
Screenshot: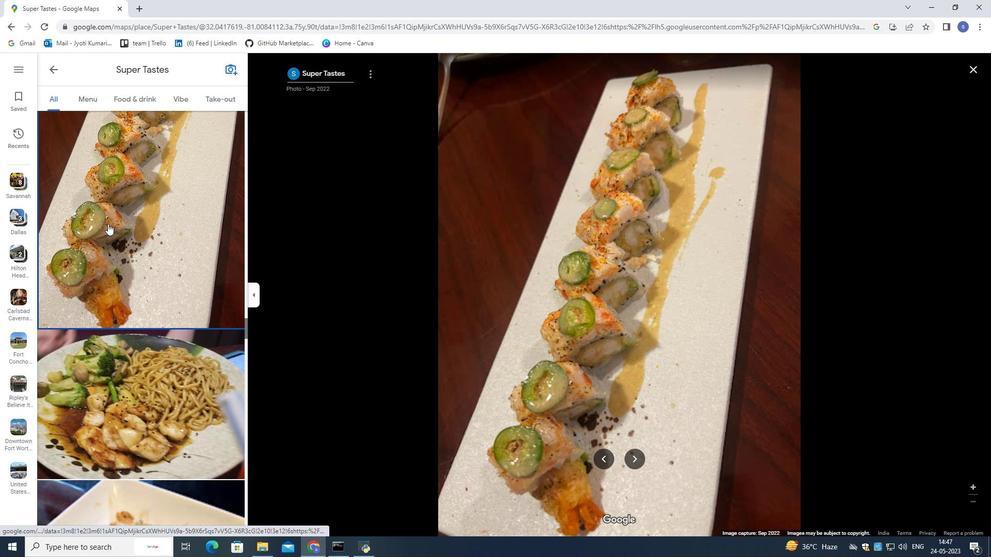 
Action: Mouse scrolled (107, 223) with delta (0, 0)
Screenshot: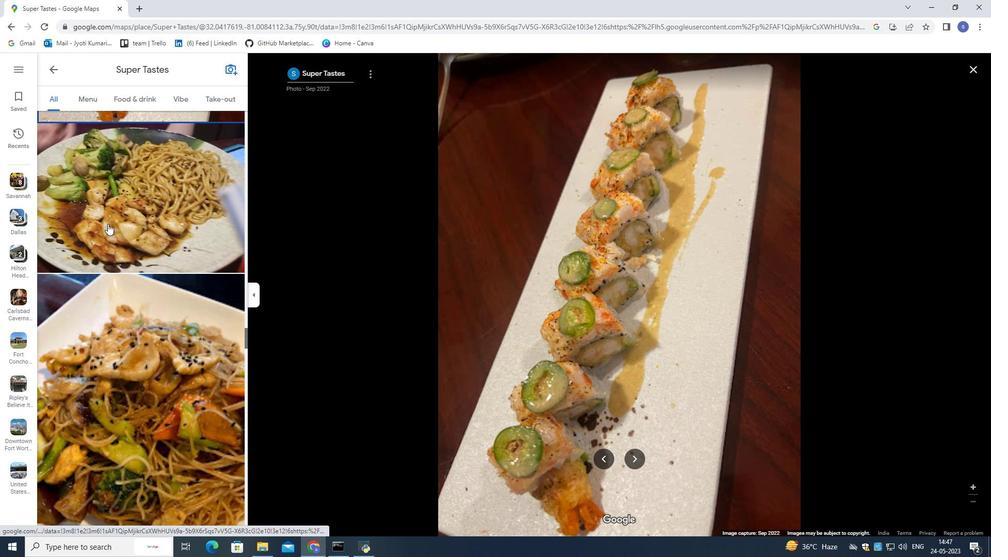 
Action: Mouse scrolled (107, 223) with delta (0, 0)
Screenshot: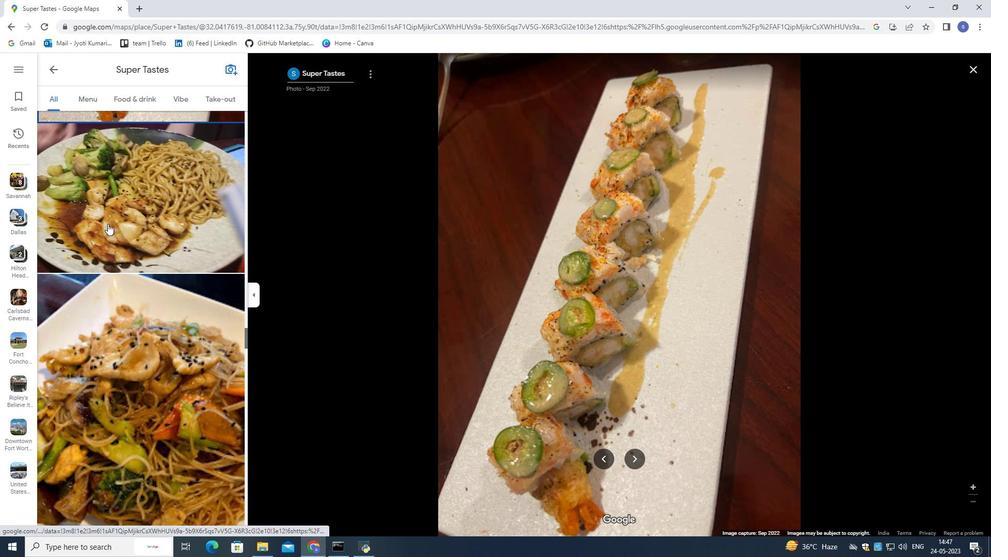 
Action: Mouse scrolled (107, 223) with delta (0, 0)
Screenshot: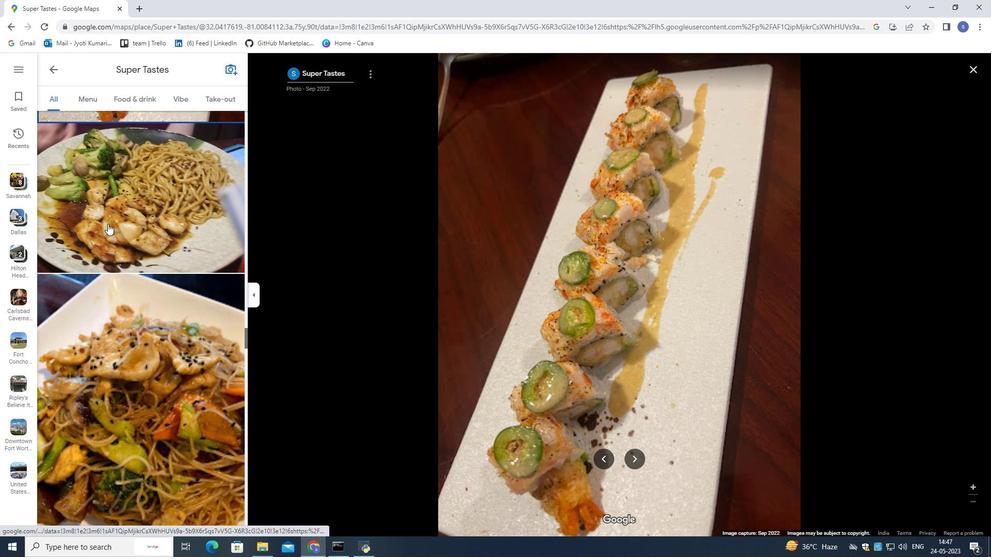 
Action: Mouse moved to (108, 223)
Screenshot: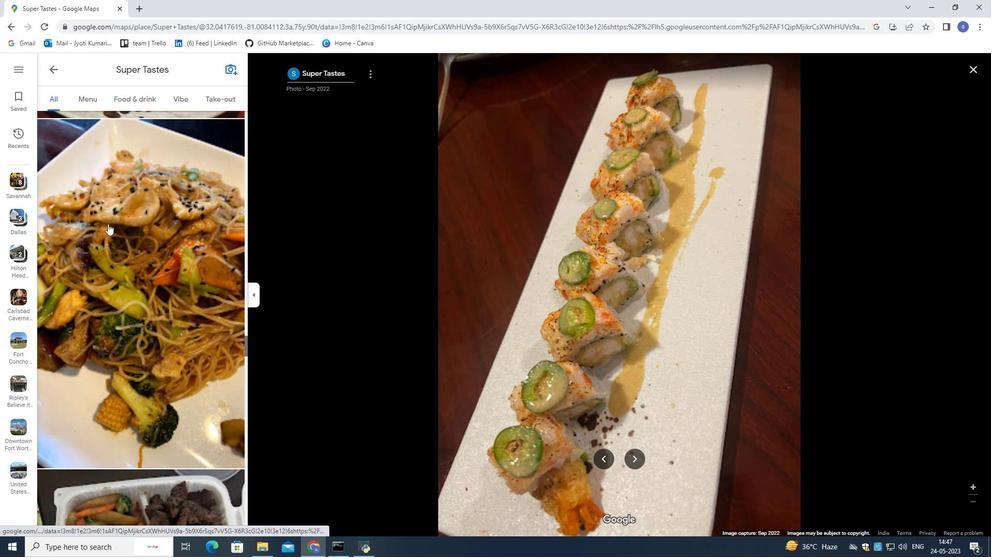 
Action: Mouse pressed left at (108, 223)
Screenshot: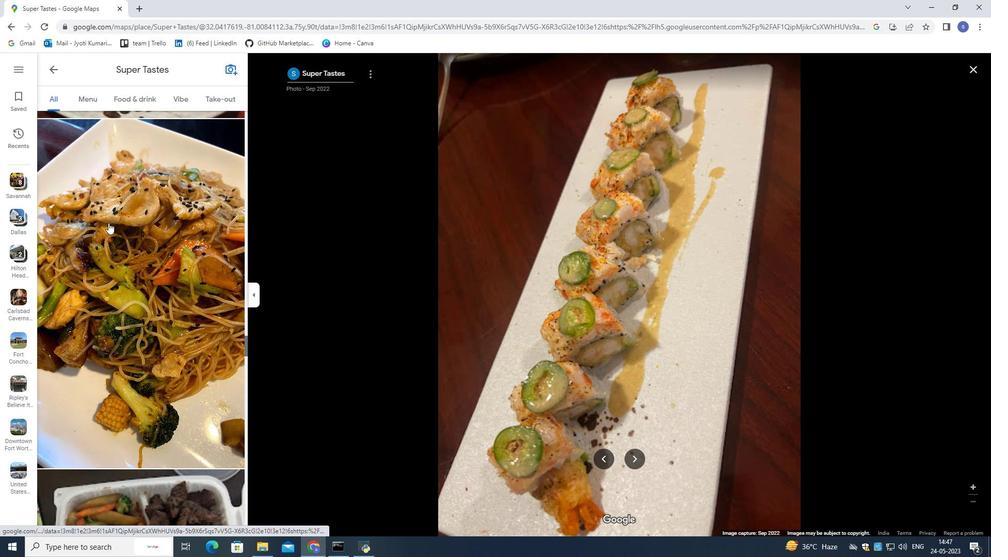 
Action: Mouse scrolled (108, 222) with delta (0, 0)
Screenshot: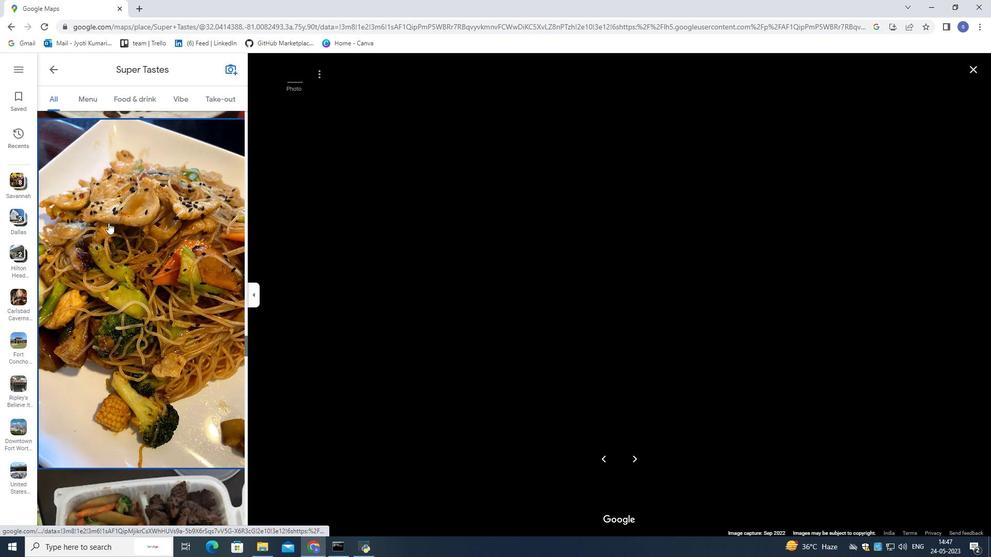 
Action: Mouse scrolled (108, 222) with delta (0, 0)
Screenshot: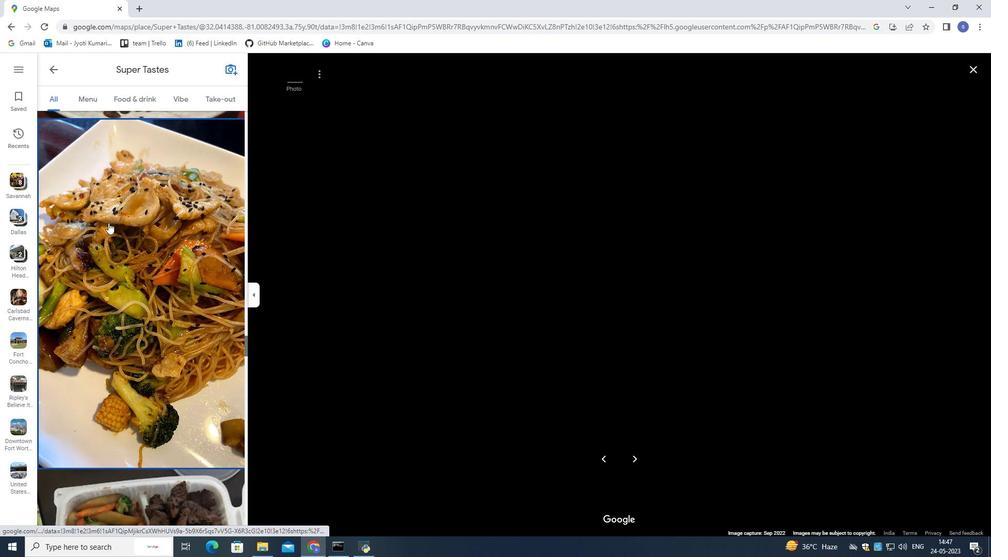 
Action: Mouse scrolled (108, 222) with delta (0, 0)
Screenshot: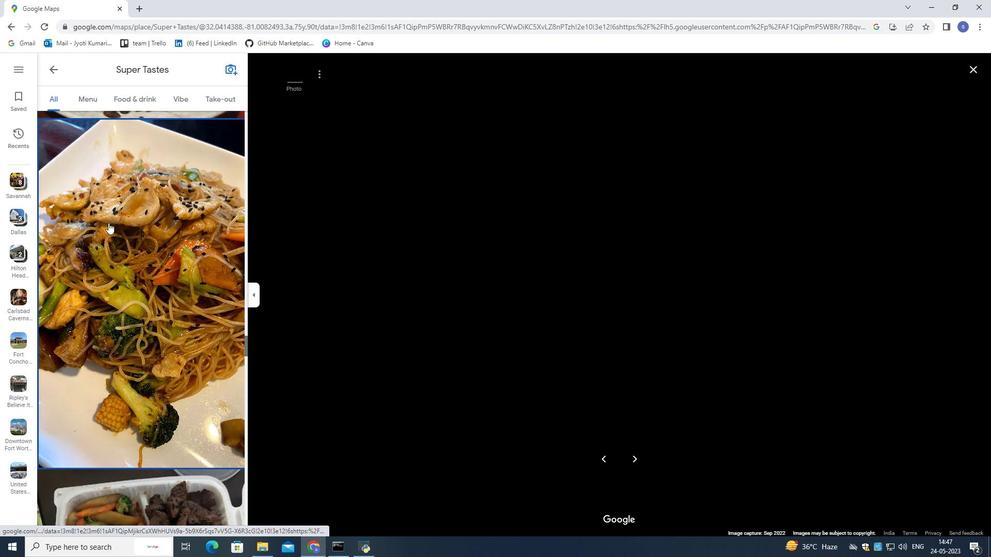 
Action: Mouse scrolled (108, 222) with delta (0, 0)
Screenshot: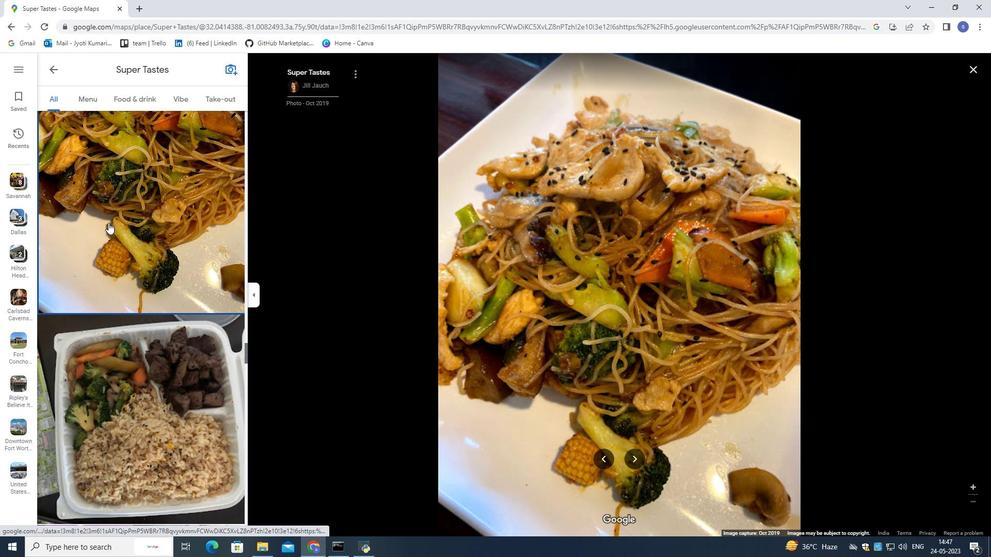 
Action: Mouse scrolled (108, 222) with delta (0, 0)
Screenshot: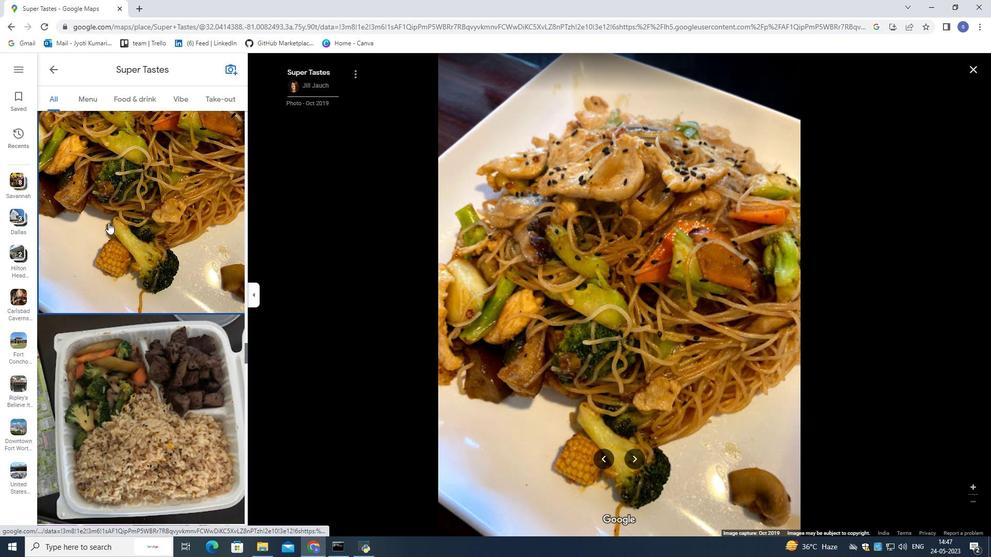 
Action: Mouse scrolled (108, 222) with delta (0, 0)
Screenshot: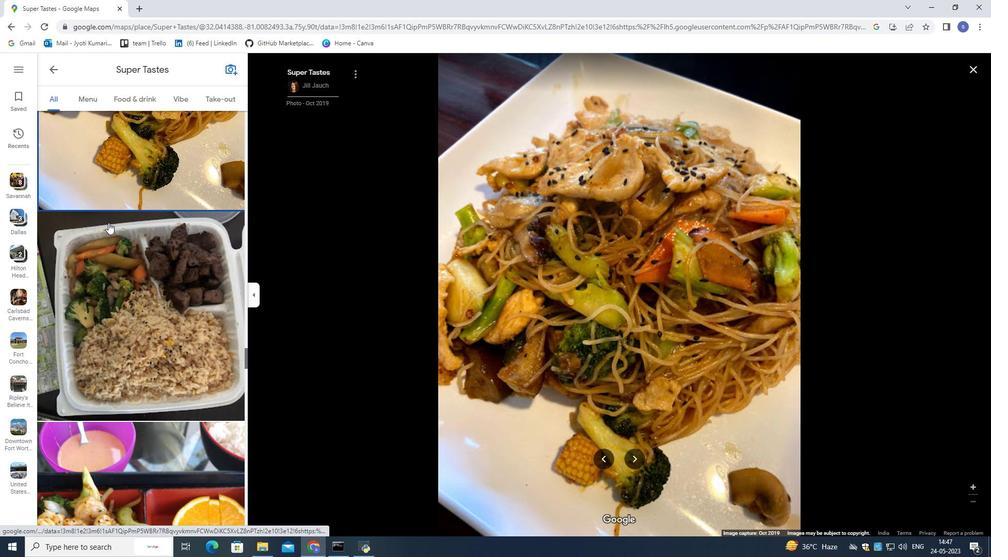 
Action: Mouse scrolled (108, 222) with delta (0, 0)
Screenshot: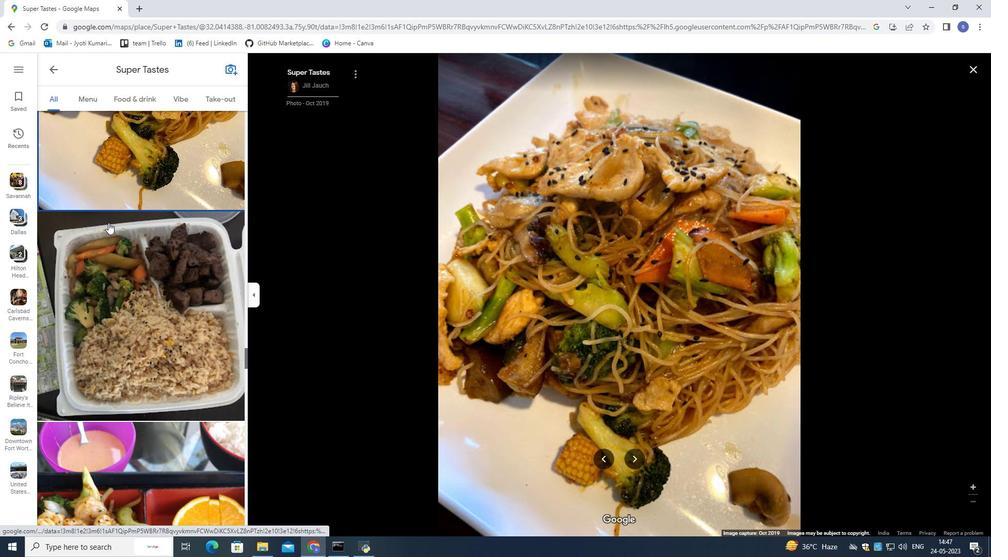 
Action: Mouse scrolled (108, 222) with delta (0, 0)
Screenshot: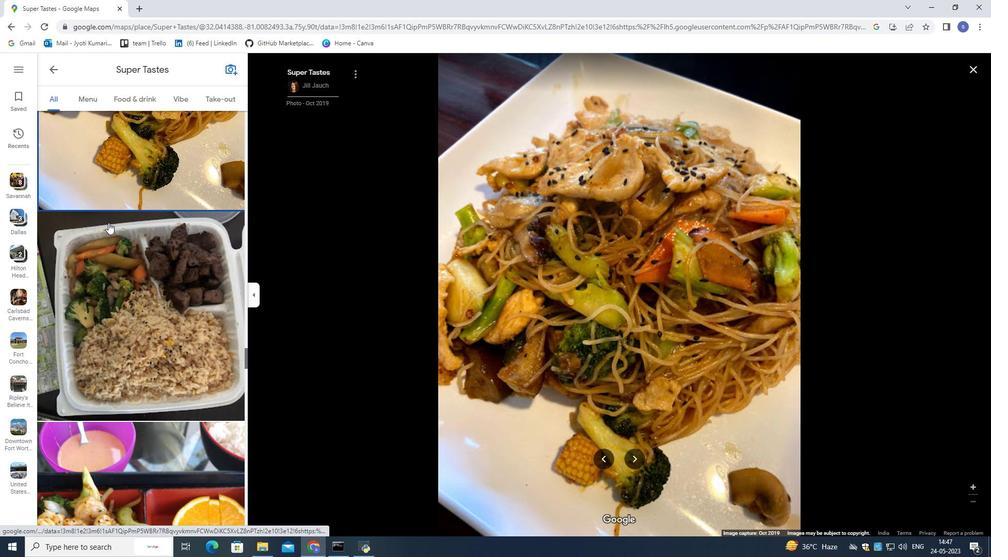 
Action: Mouse scrolled (108, 222) with delta (0, 0)
Screenshot: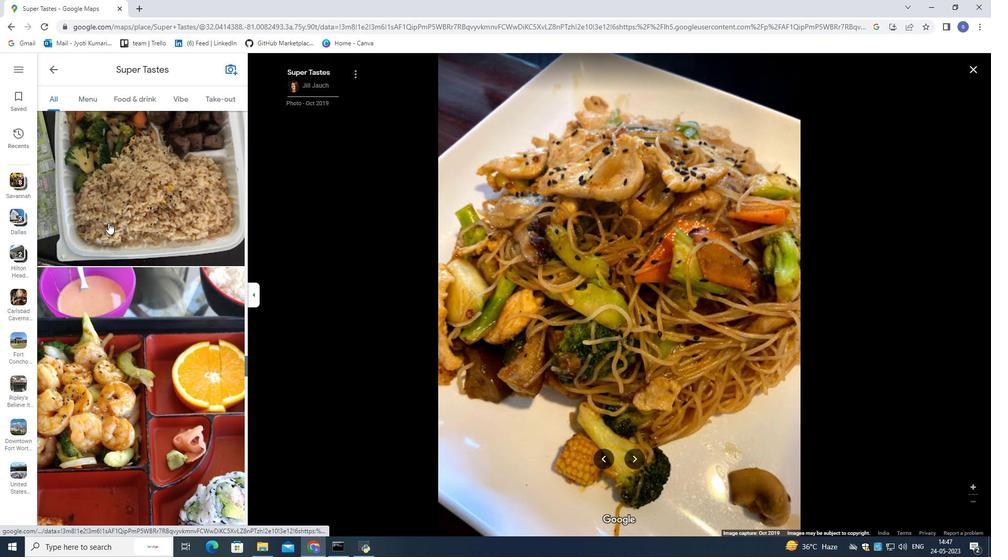
Action: Mouse scrolled (108, 222) with delta (0, 0)
Screenshot: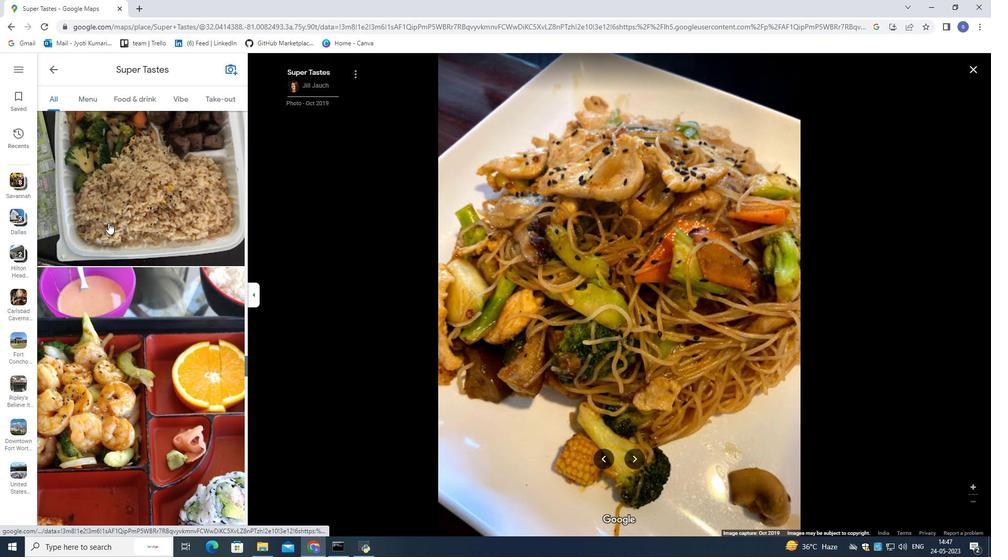 
Action: Mouse scrolled (108, 222) with delta (0, 0)
Screenshot: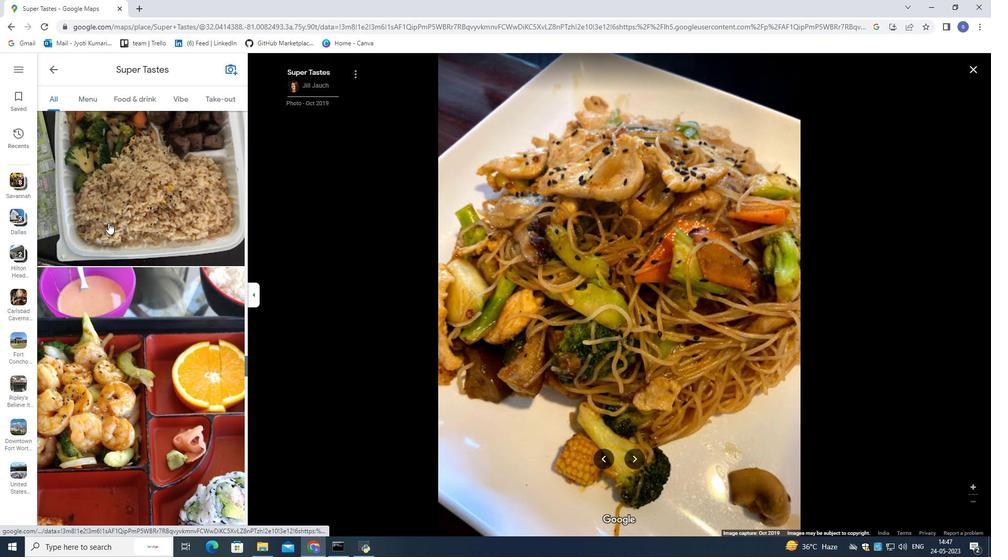 
Action: Mouse pressed left at (108, 223)
Screenshot: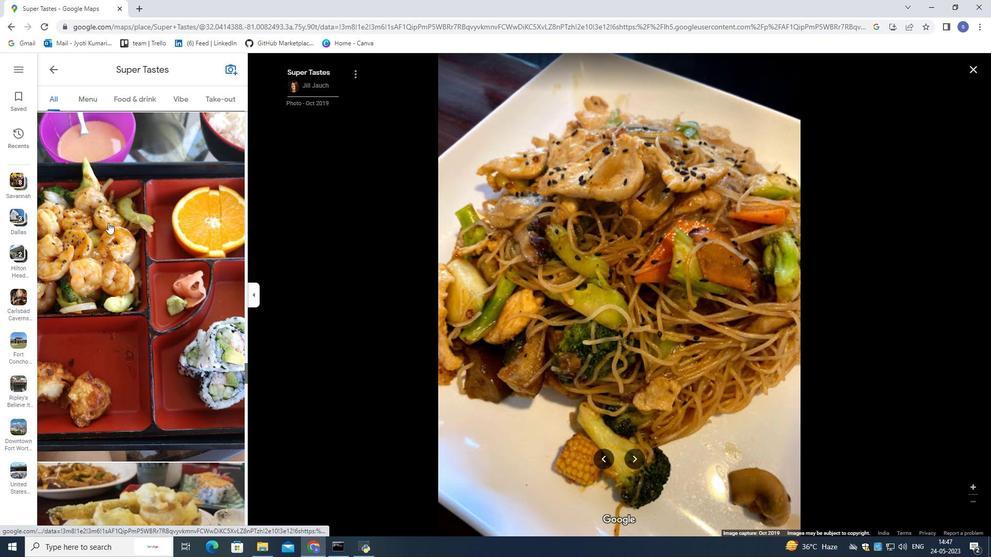 
Action: Mouse moved to (108, 222)
Screenshot: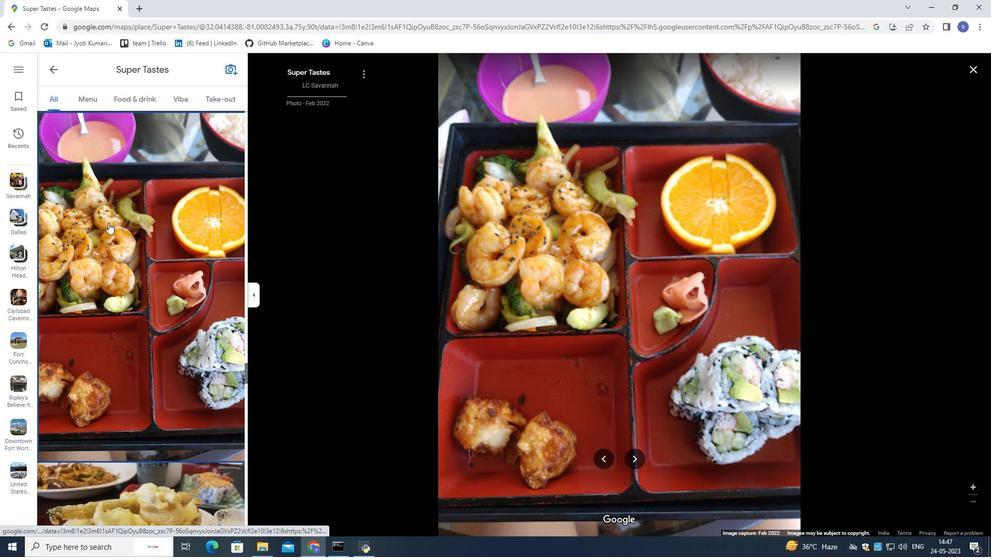 
Action: Mouse scrolled (108, 222) with delta (0, 0)
Screenshot: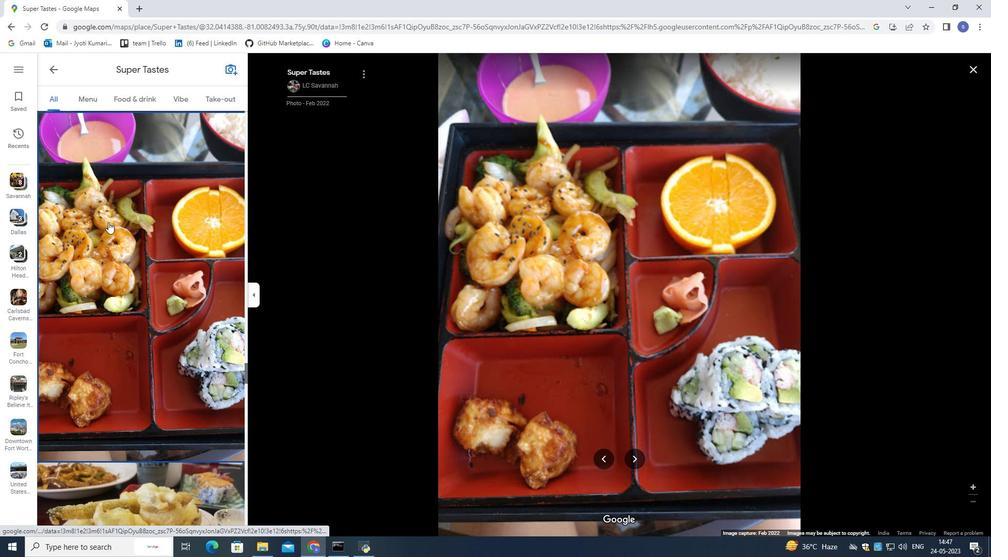 
Action: Mouse scrolled (108, 222) with delta (0, 0)
Screenshot: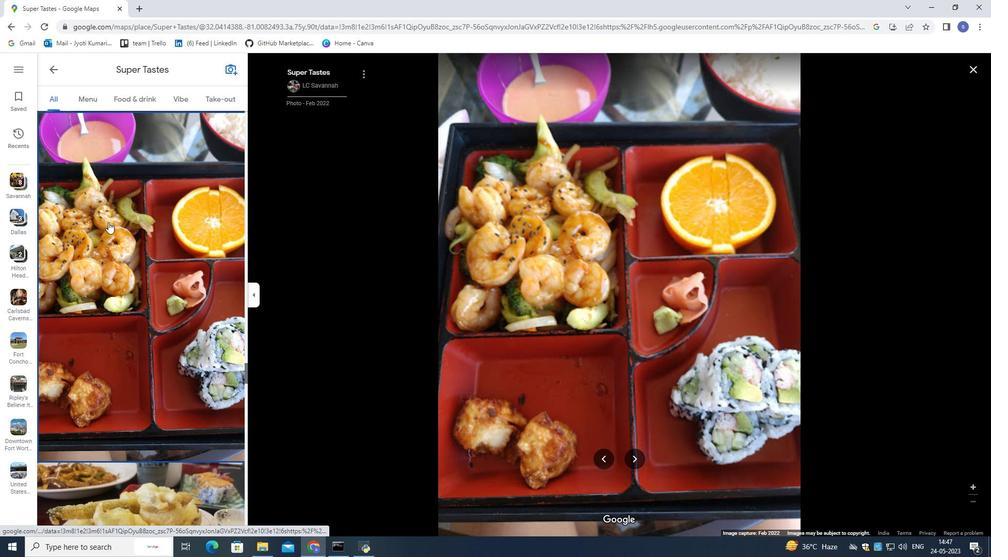 
Action: Mouse scrolled (108, 222) with delta (0, 0)
Screenshot: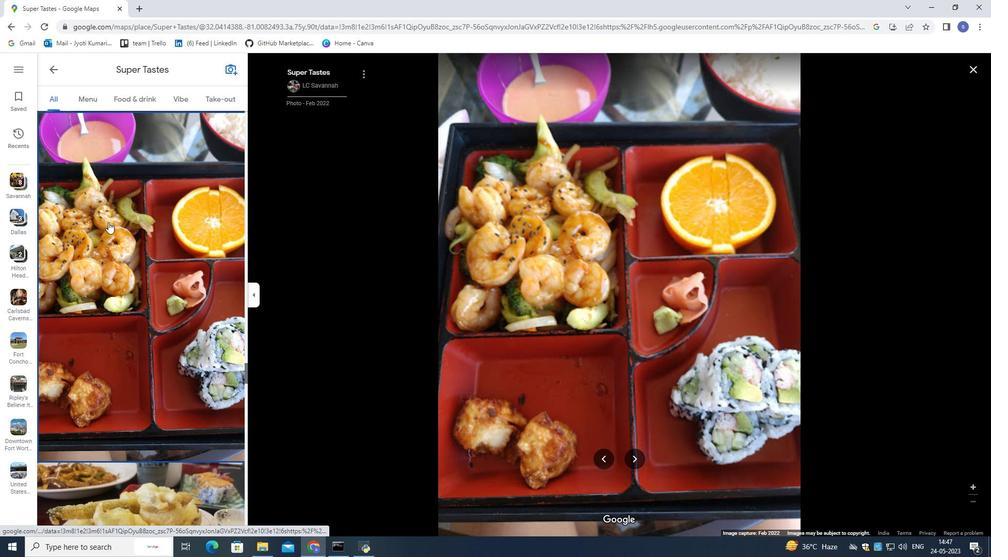 
Action: Mouse scrolled (108, 222) with delta (0, 0)
Screenshot: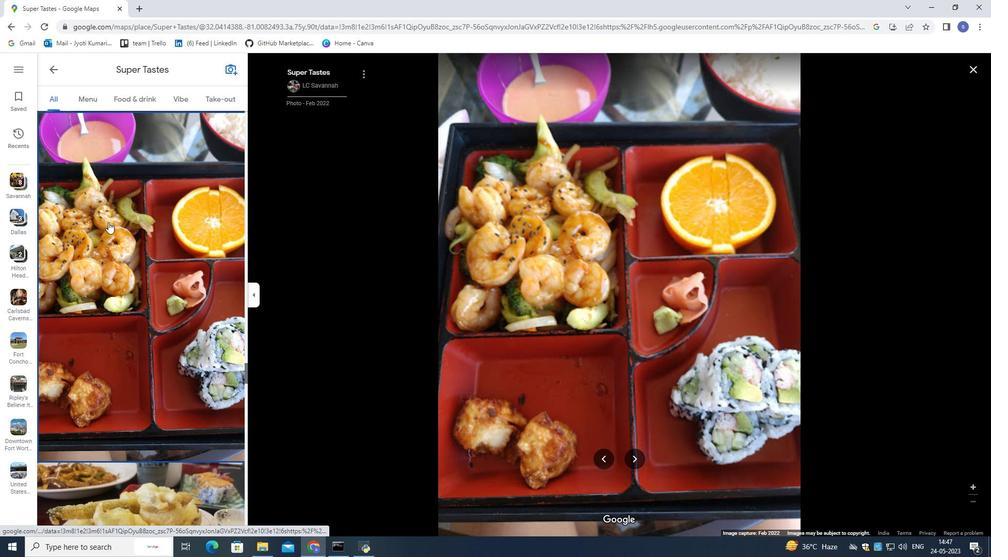 
Action: Mouse scrolled (108, 222) with delta (0, 0)
Screenshot: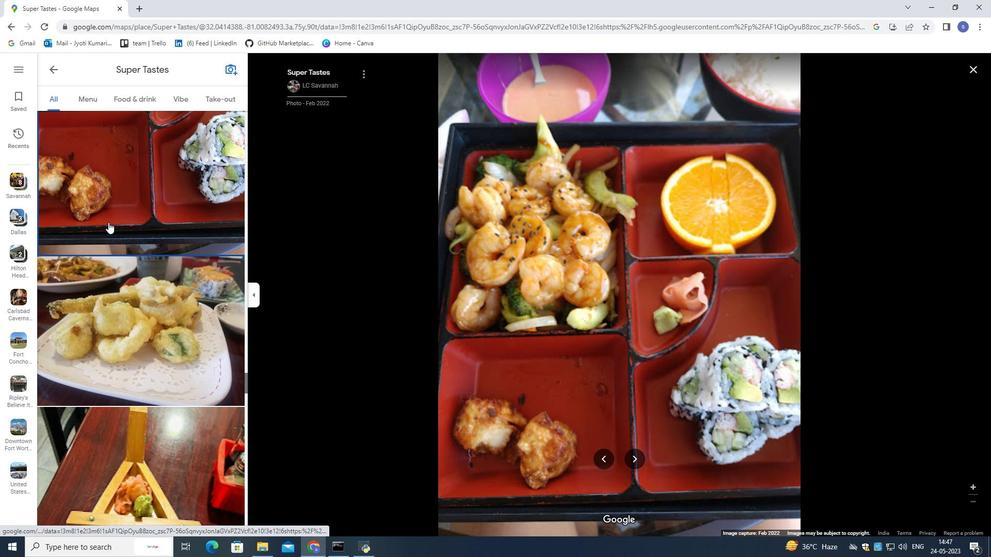 
Action: Mouse scrolled (108, 222) with delta (0, 0)
Screenshot: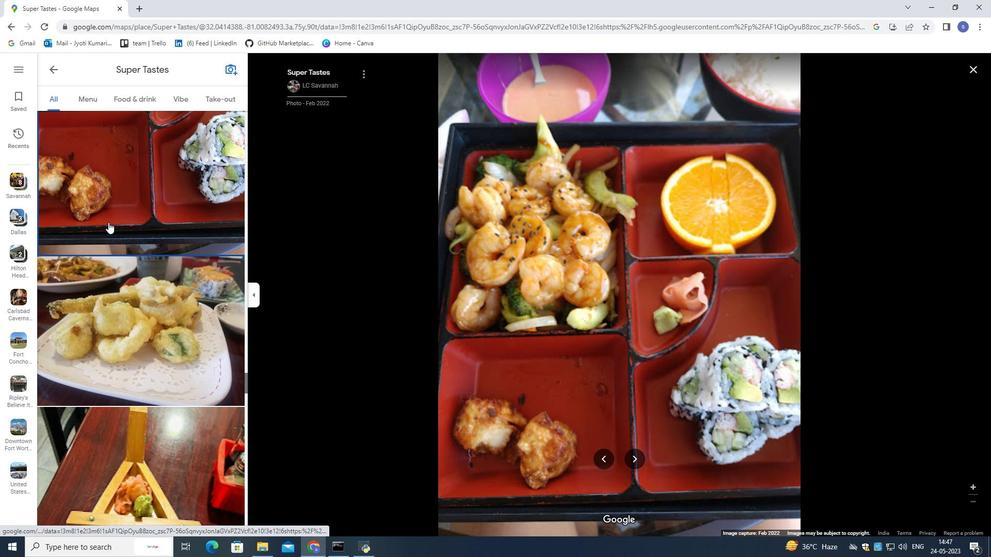 
Action: Mouse scrolled (108, 222) with delta (0, 0)
Screenshot: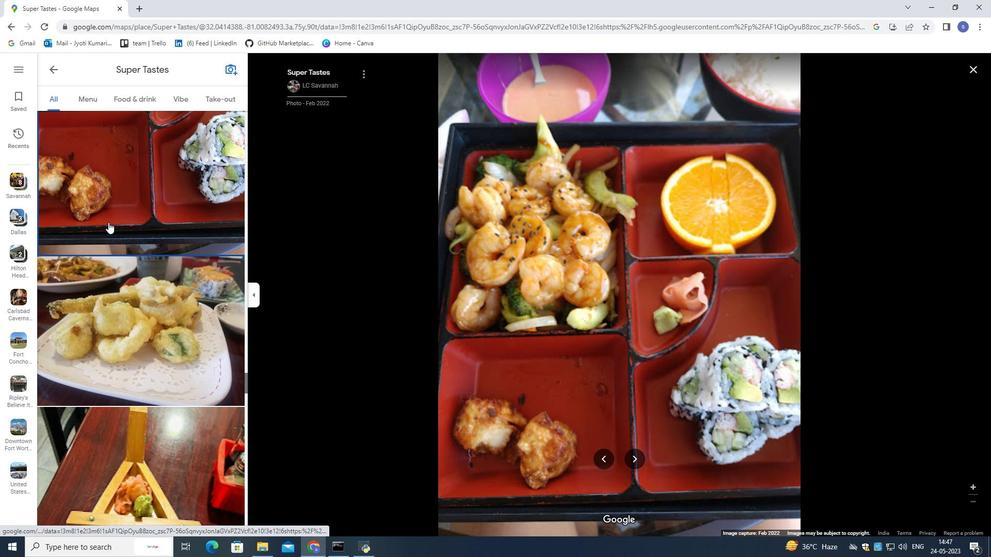 
Action: Mouse scrolled (108, 222) with delta (0, 0)
Screenshot: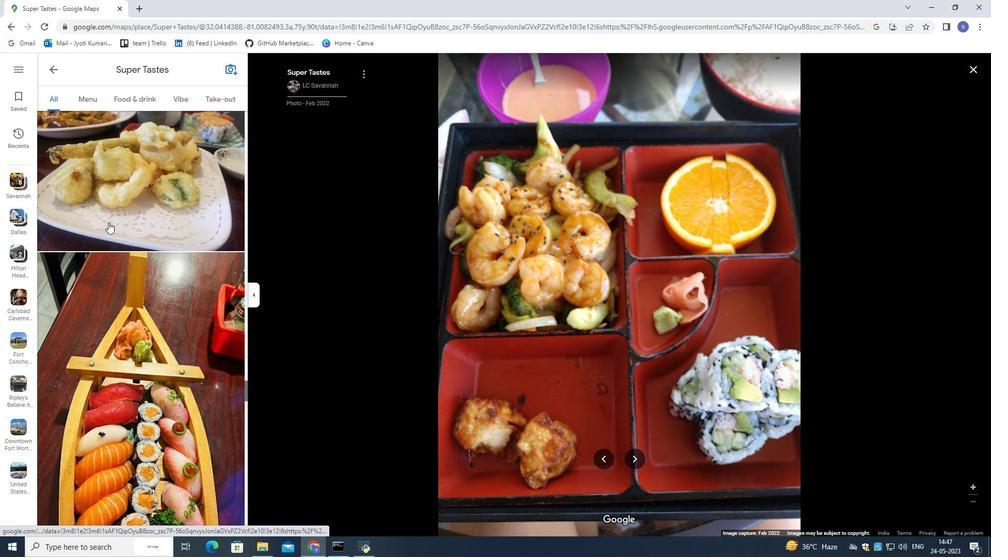 
Action: Mouse scrolled (108, 222) with delta (0, 0)
Screenshot: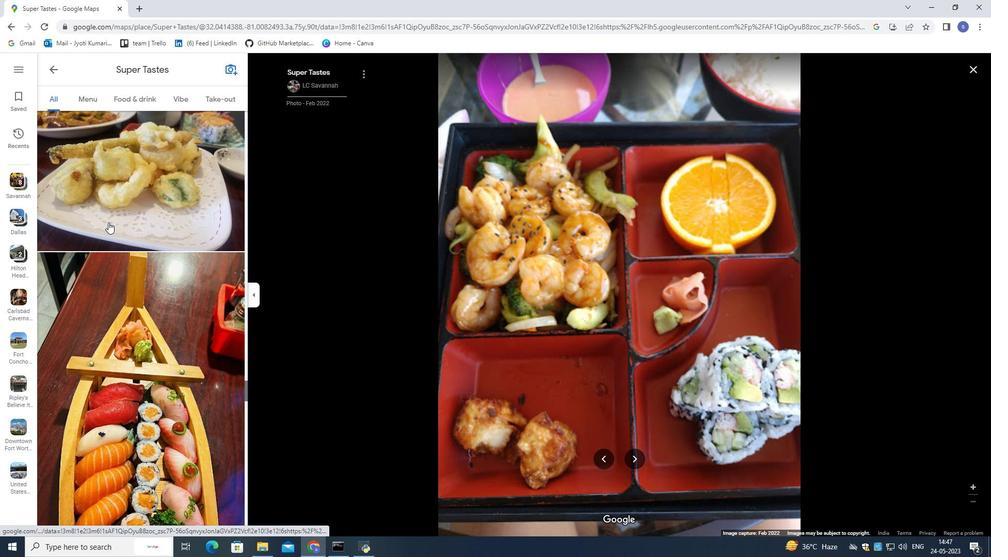 
Action: Mouse scrolled (108, 222) with delta (0, 0)
Screenshot: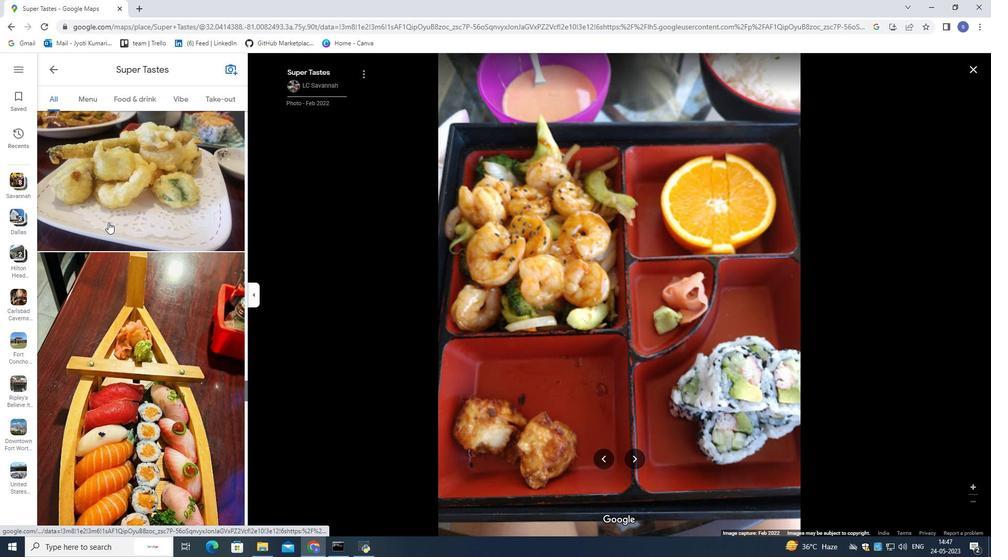 
Action: Mouse scrolled (108, 222) with delta (0, 0)
Screenshot: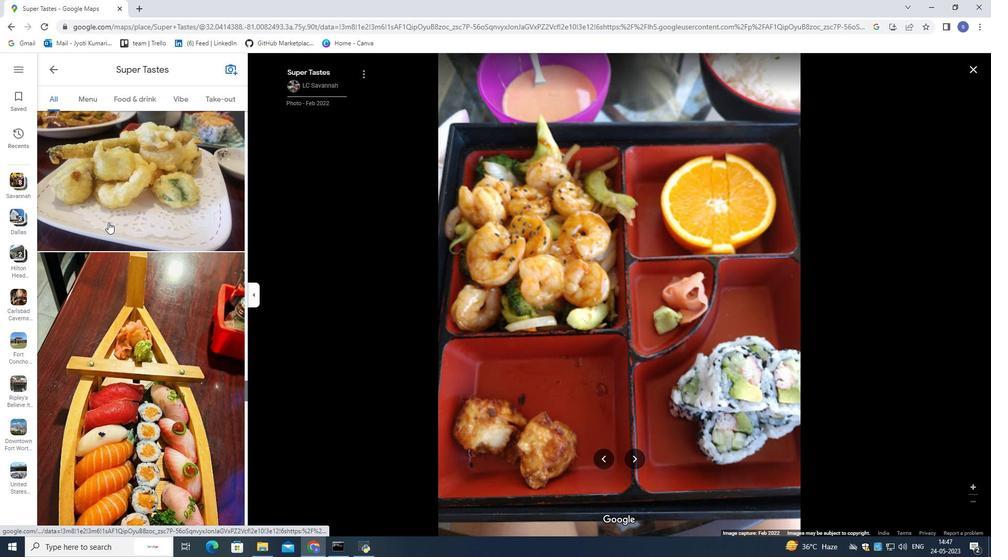 
Action: Mouse pressed left at (108, 222)
Screenshot: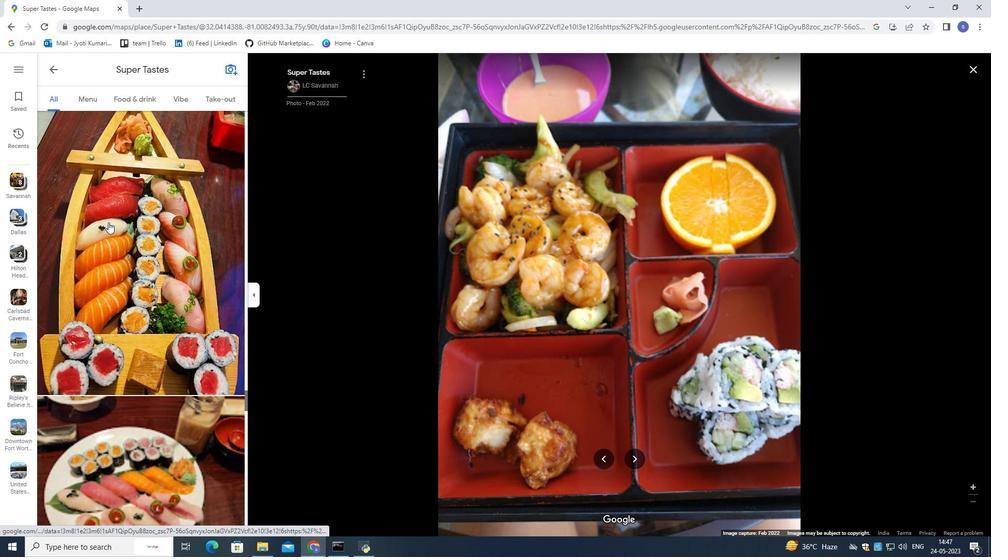 
Action: Mouse scrolled (108, 222) with delta (0, 0)
Screenshot: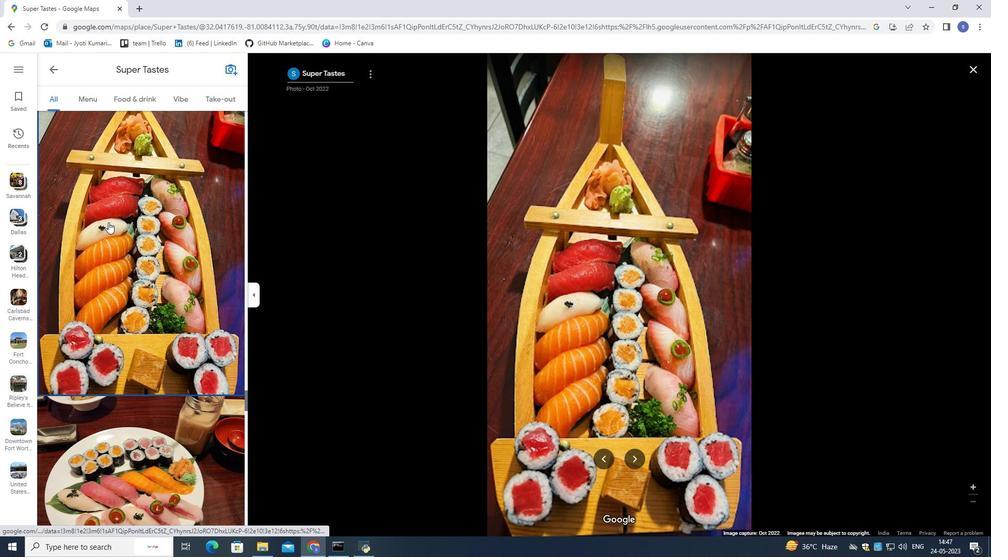 
Action: Mouse scrolled (108, 222) with delta (0, 0)
Screenshot: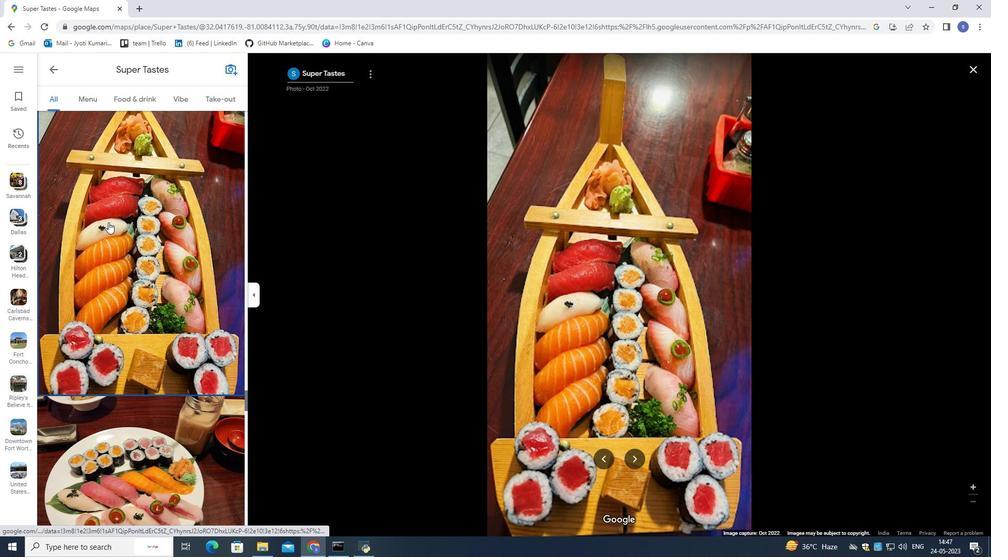 
Action: Mouse scrolled (108, 222) with delta (0, 0)
Screenshot: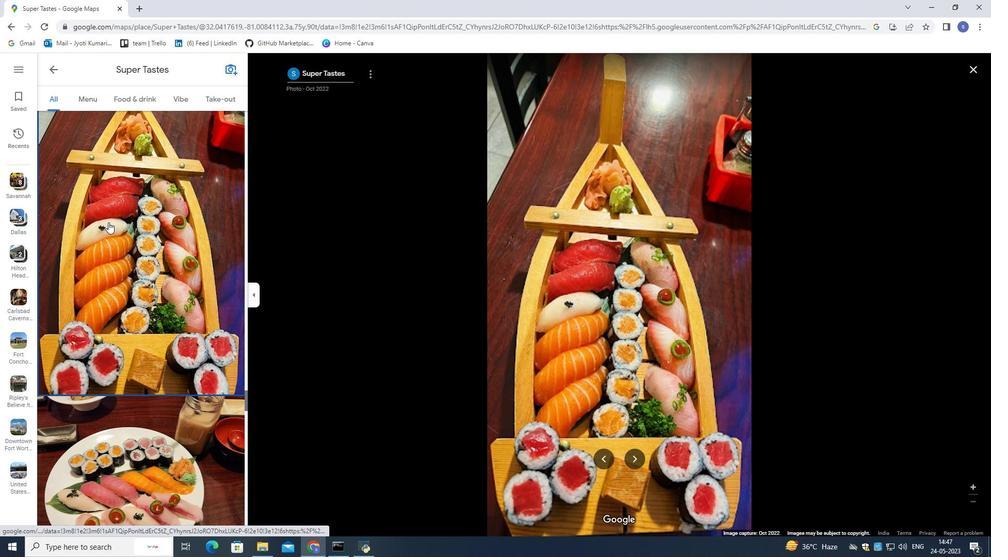 
Action: Mouse scrolled (108, 222) with delta (0, 0)
Screenshot: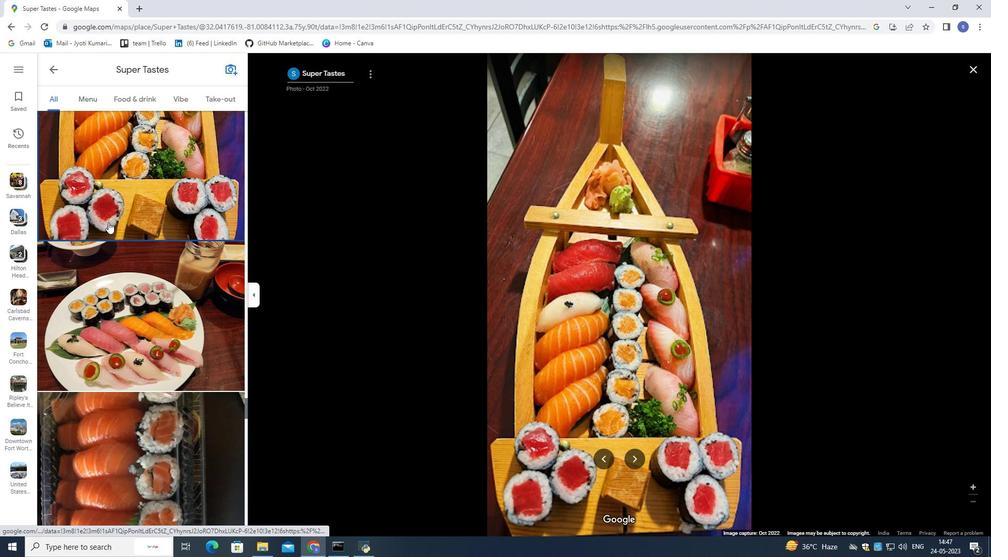 
Action: Mouse scrolled (108, 222) with delta (0, 0)
Screenshot: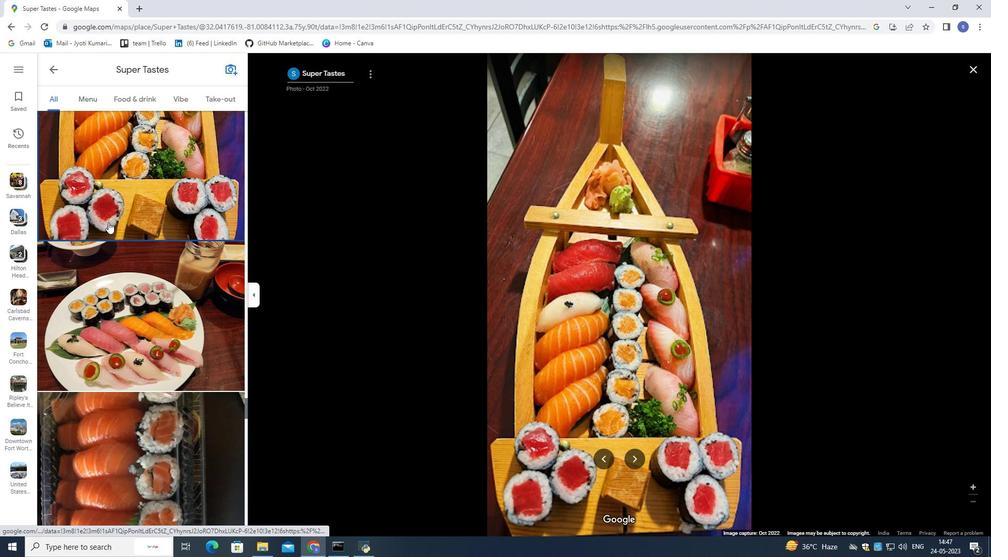 
Action: Mouse scrolled (108, 222) with delta (0, 0)
Screenshot: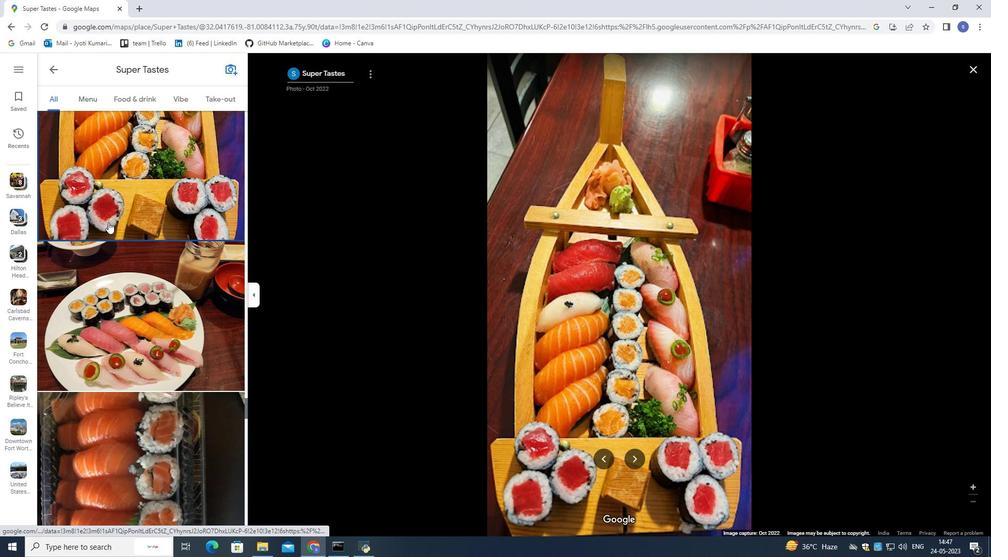 
Action: Mouse scrolled (108, 222) with delta (0, 0)
Screenshot: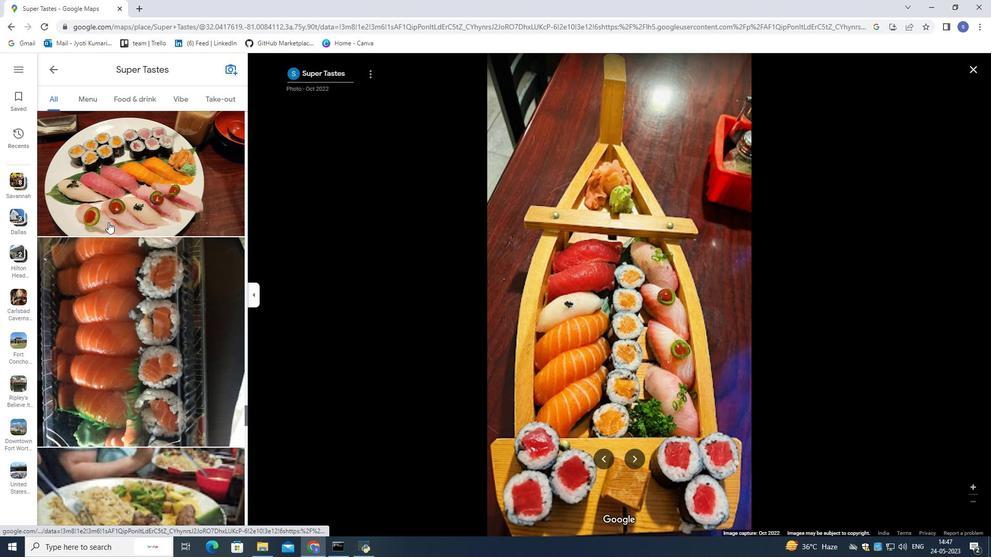 
Action: Mouse scrolled (108, 222) with delta (0, 0)
Screenshot: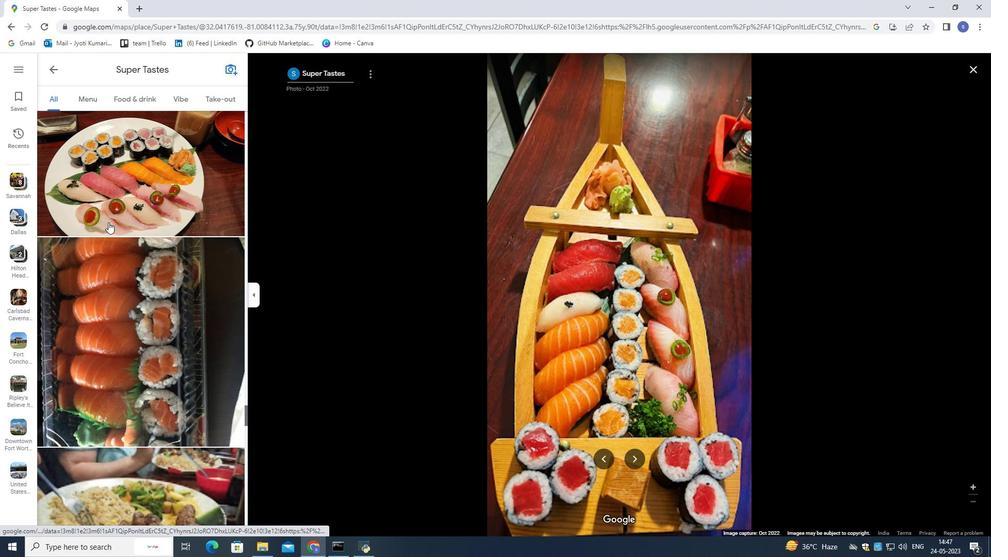 
Action: Mouse scrolled (108, 222) with delta (0, 0)
Screenshot: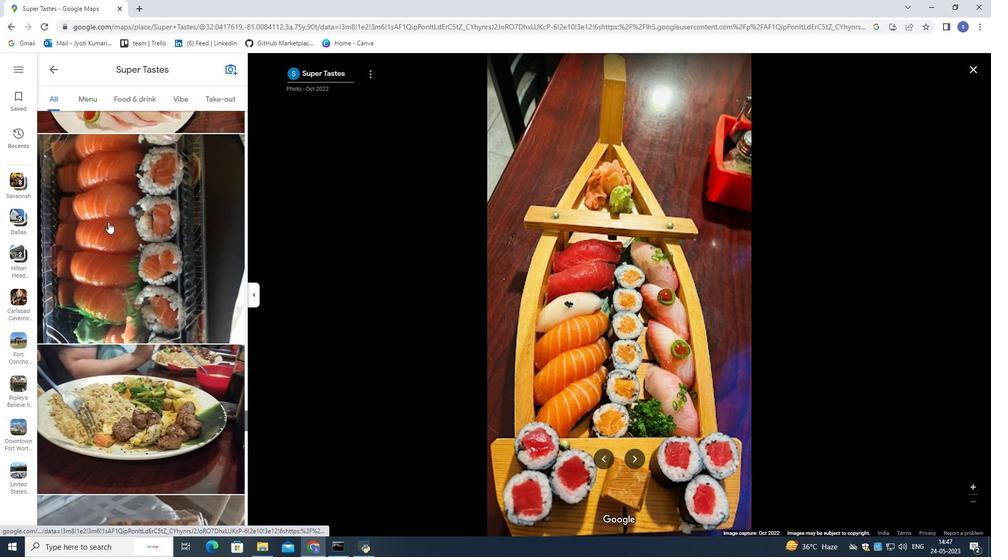 
Action: Mouse scrolled (108, 222) with delta (0, 0)
Screenshot: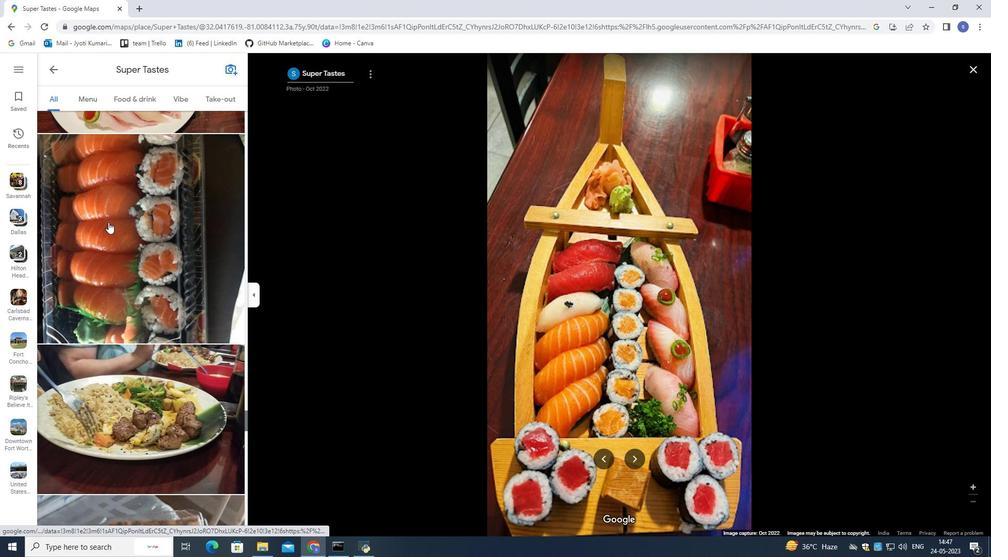 
Action: Mouse scrolled (108, 222) with delta (0, 0)
Screenshot: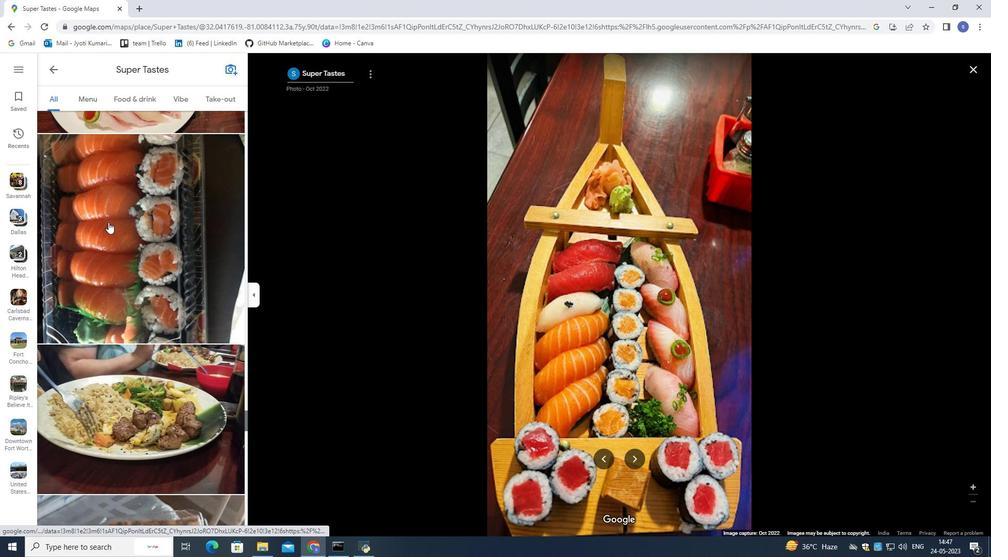 
Action: Mouse scrolled (108, 222) with delta (0, 0)
Screenshot: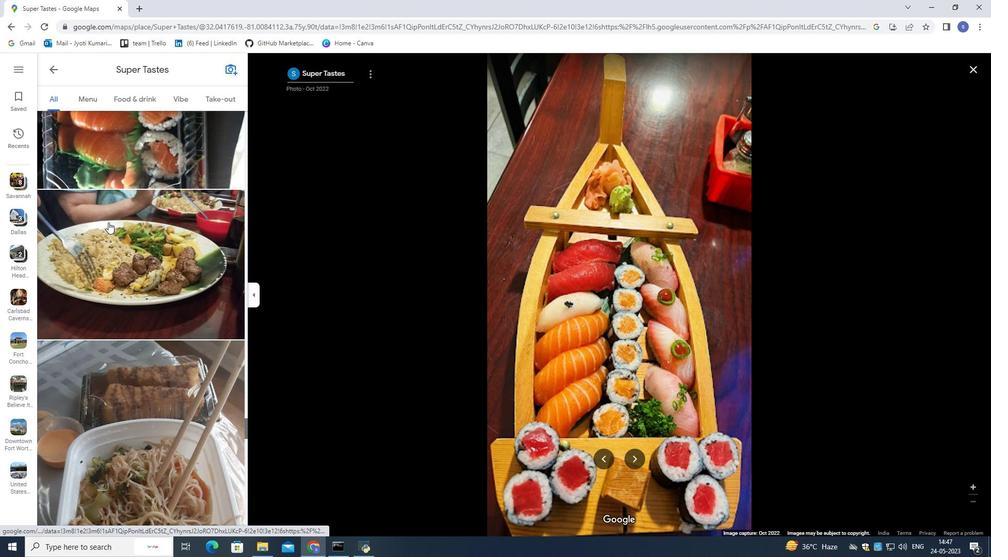 
Action: Mouse scrolled (108, 222) with delta (0, 0)
Screenshot: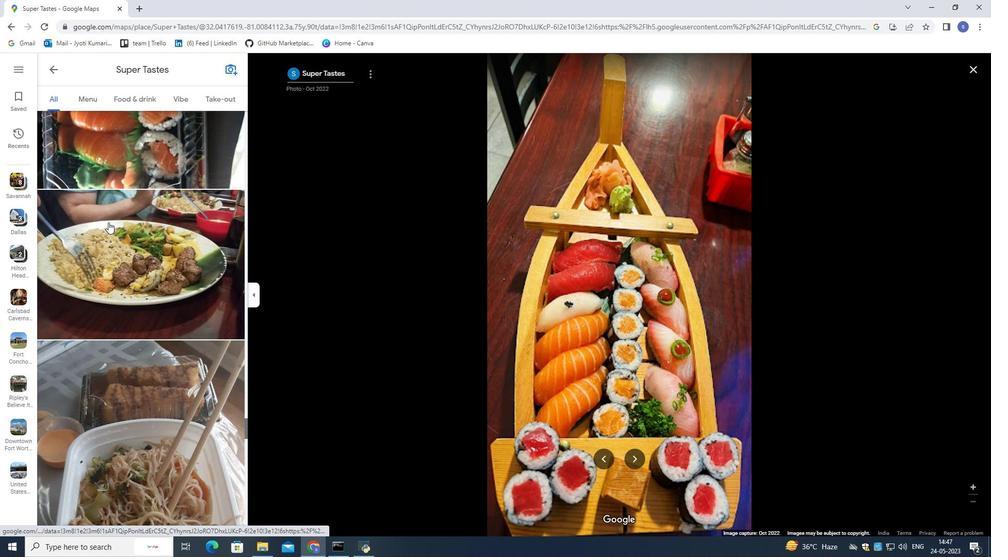 
Action: Mouse scrolled (108, 222) with delta (0, 0)
Screenshot: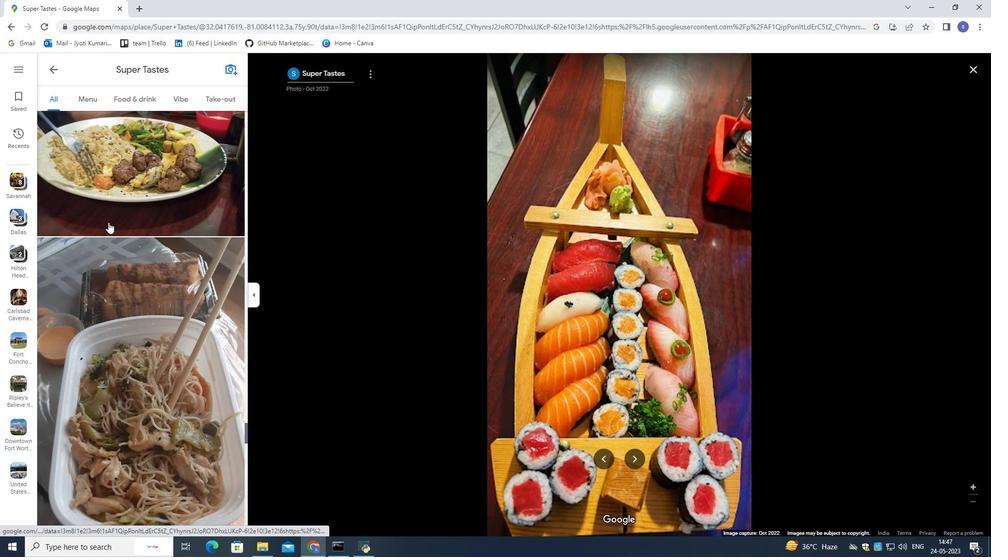 
Action: Mouse scrolled (108, 222) with delta (0, 0)
Screenshot: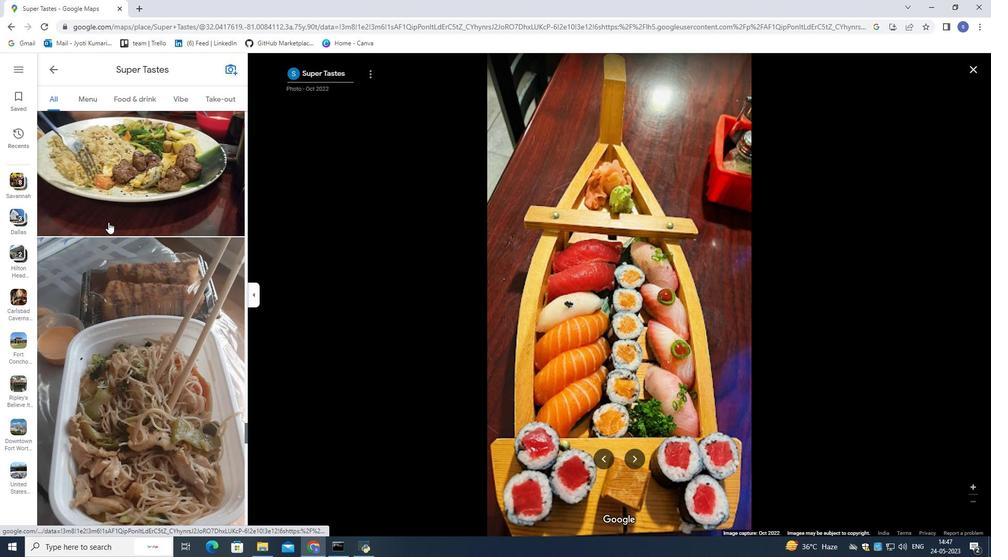 
Action: Mouse scrolled (108, 222) with delta (0, 0)
Screenshot: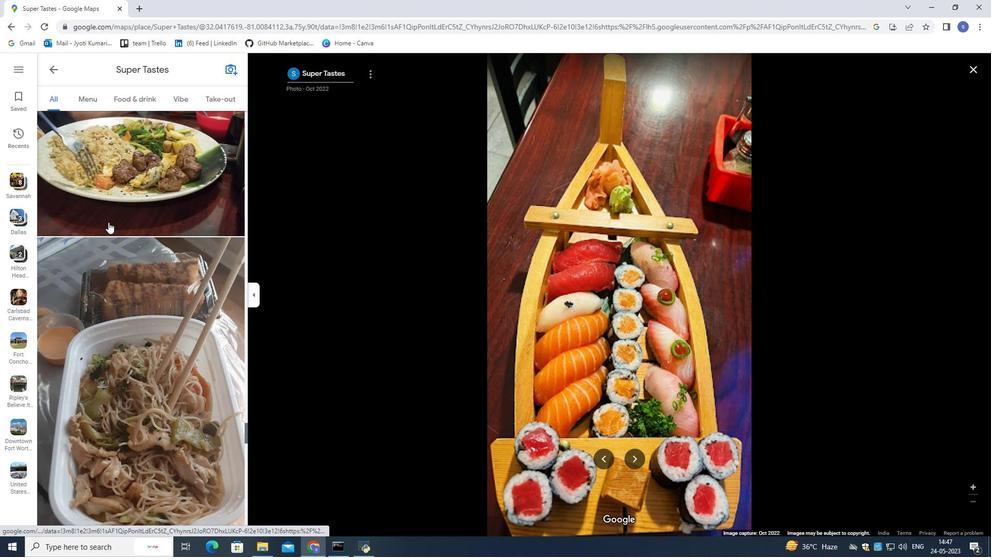 
Action: Mouse scrolled (108, 222) with delta (0, 0)
Screenshot: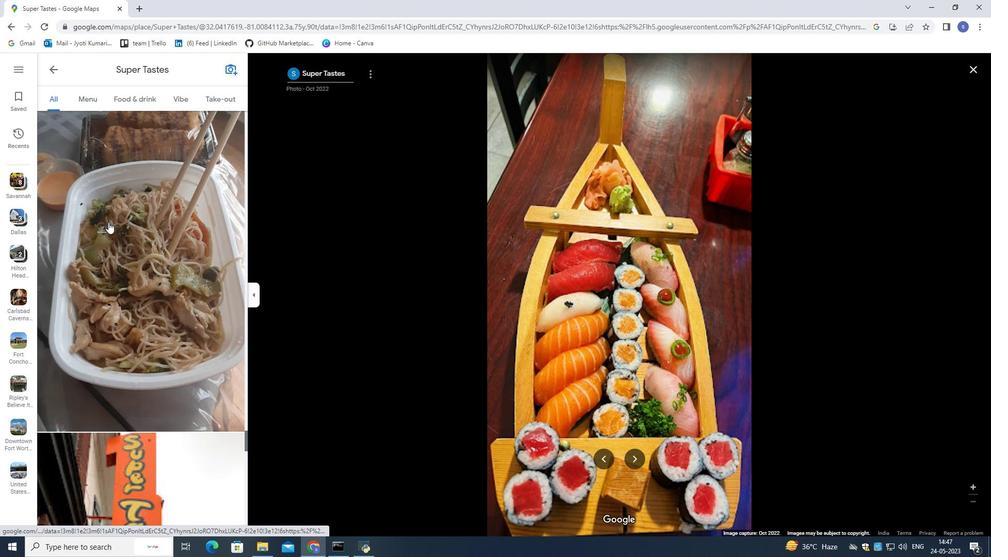 
Action: Mouse scrolled (108, 222) with delta (0, 0)
Screenshot: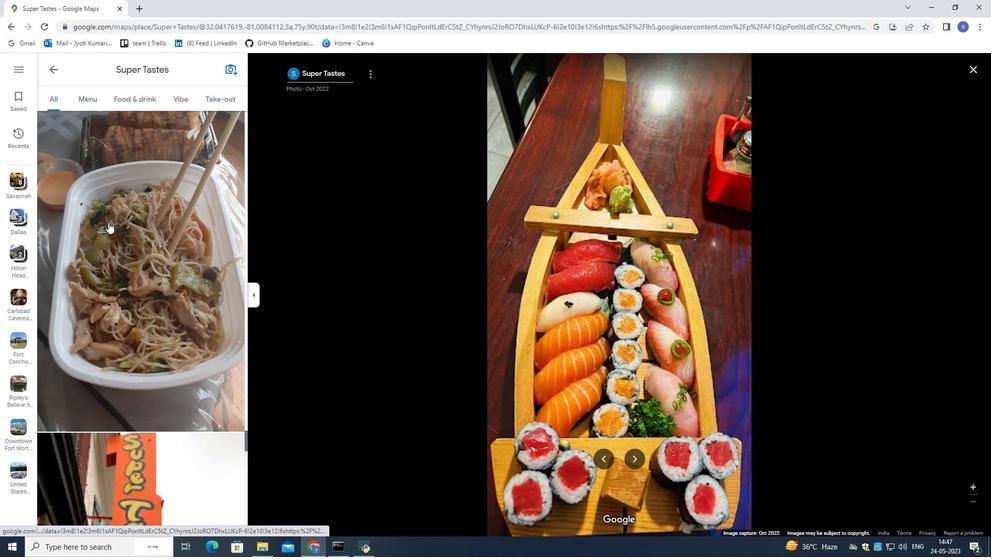 
Action: Mouse scrolled (108, 222) with delta (0, 0)
Screenshot: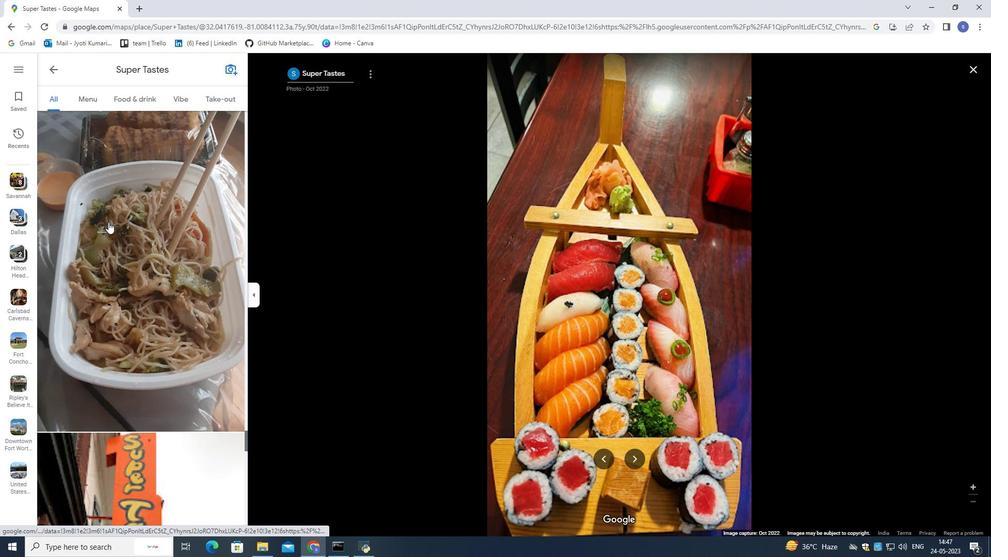 
Action: Mouse scrolled (108, 222) with delta (0, 0)
Screenshot: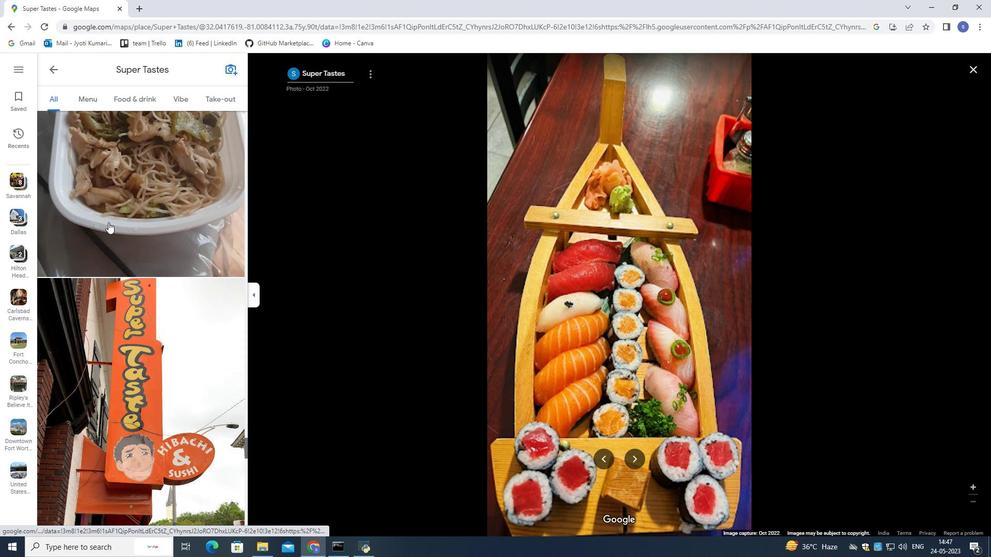 
Action: Mouse scrolled (108, 222) with delta (0, 0)
Screenshot: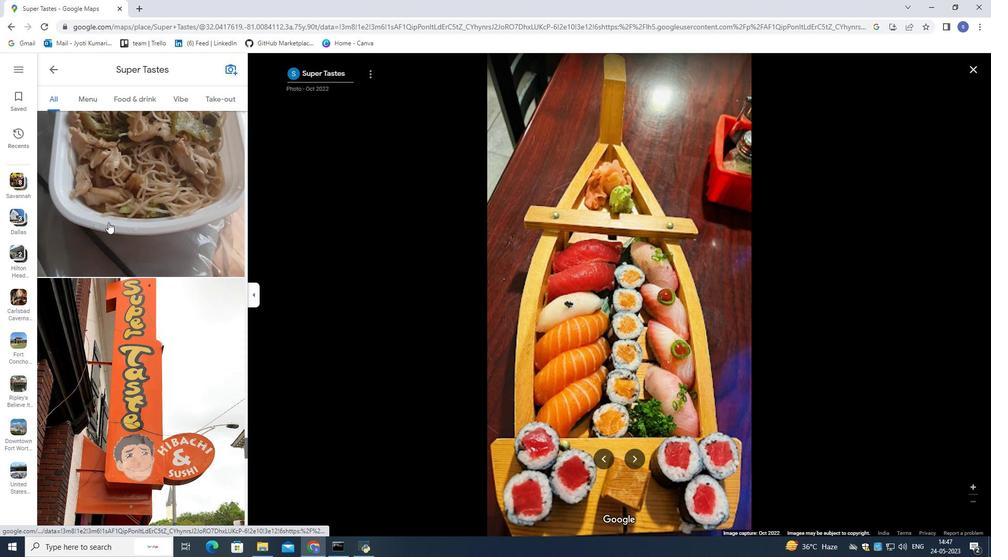 
Action: Mouse scrolled (108, 222) with delta (0, 0)
Screenshot: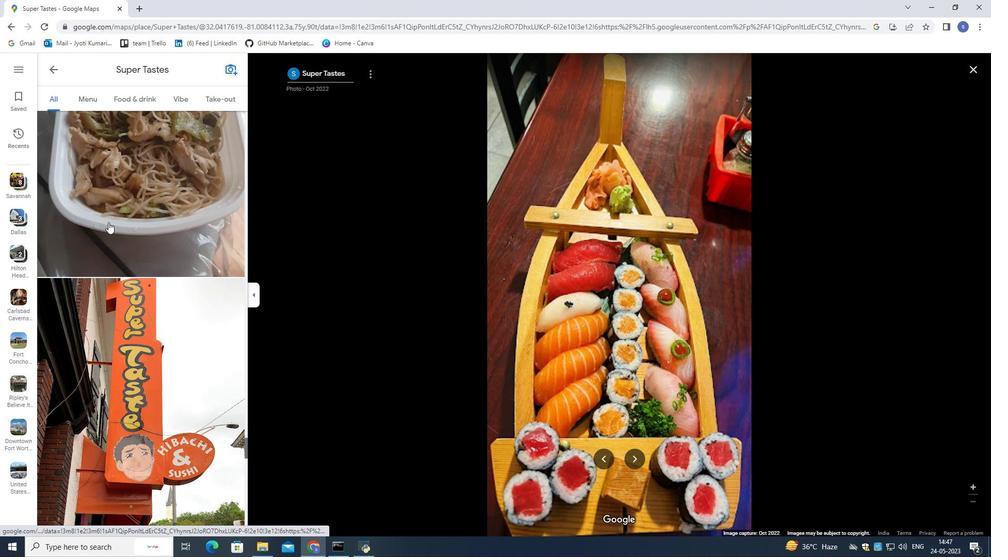 
Action: Mouse scrolled (108, 222) with delta (0, 0)
Screenshot: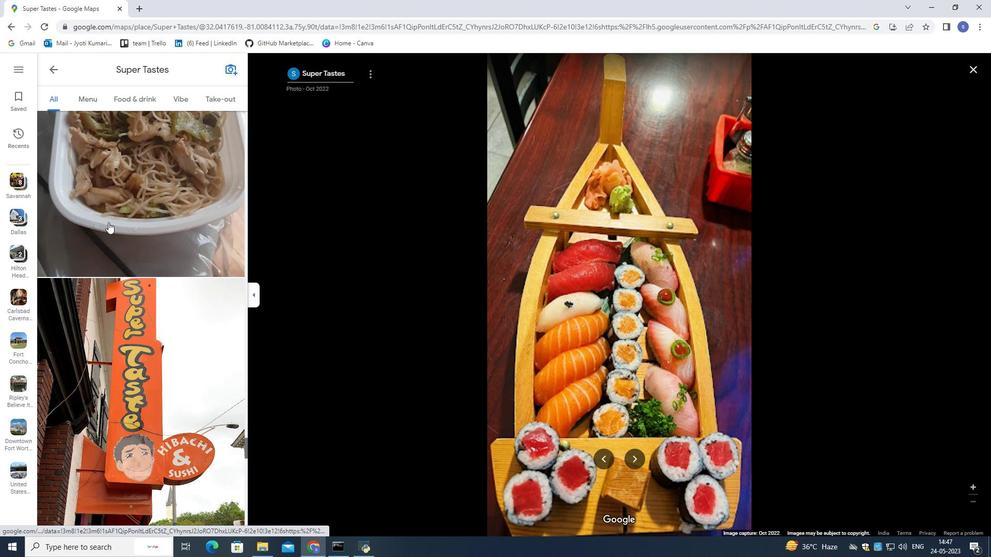 
Action: Mouse scrolled (108, 222) with delta (0, 0)
Screenshot: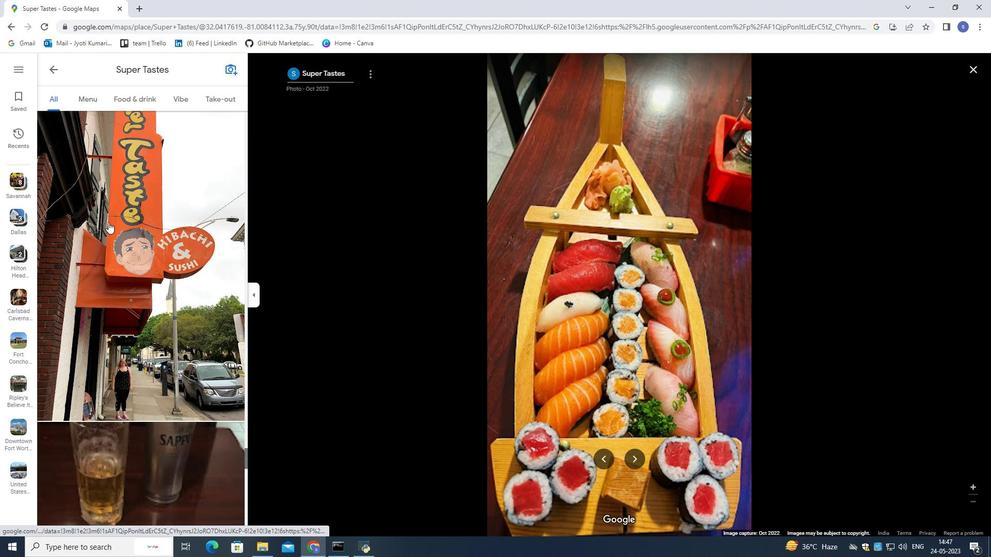 
Action: Mouse scrolled (108, 222) with delta (0, 0)
Screenshot: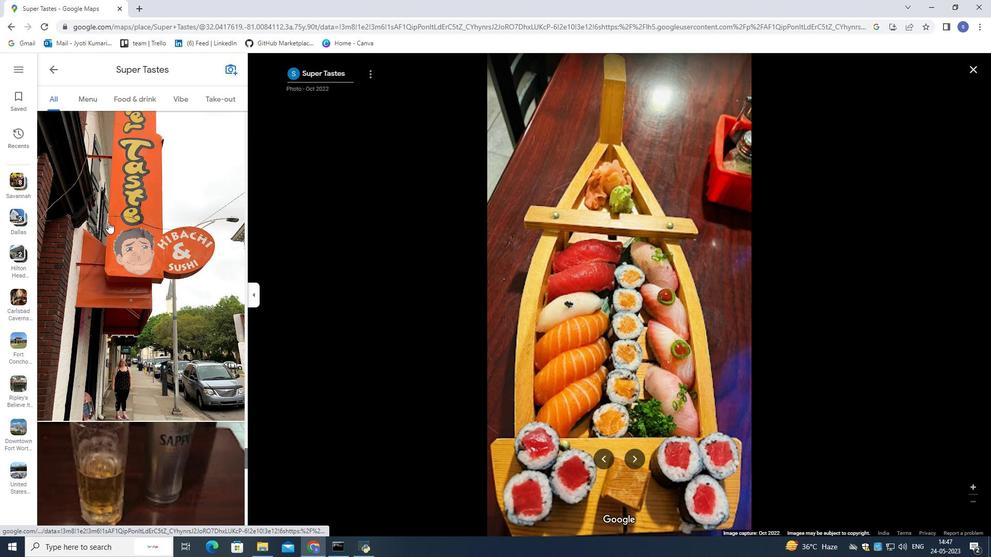 
Action: Mouse scrolled (108, 222) with delta (0, 0)
Screenshot: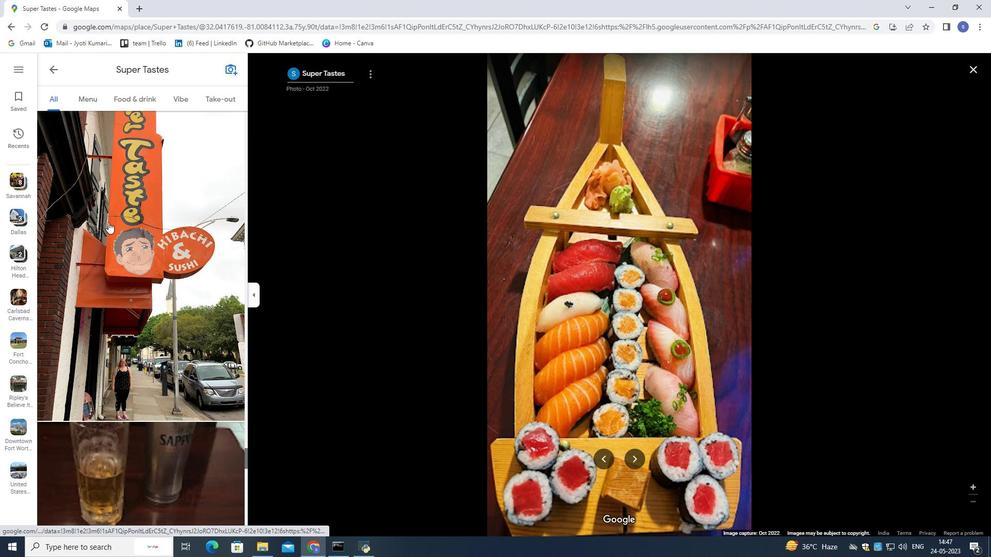 
Action: Mouse scrolled (108, 222) with delta (0, 0)
Screenshot: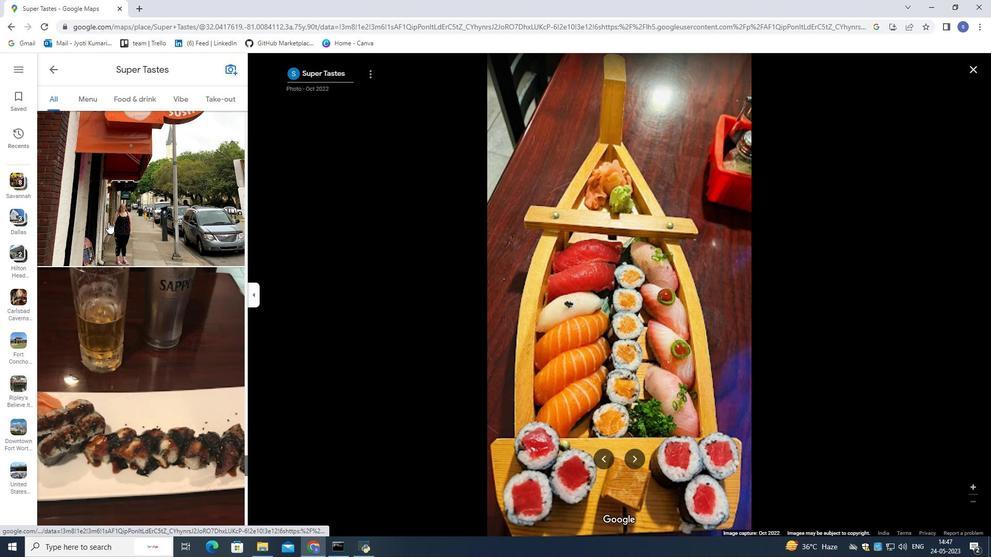 
Action: Mouse scrolled (108, 222) with delta (0, 0)
Screenshot: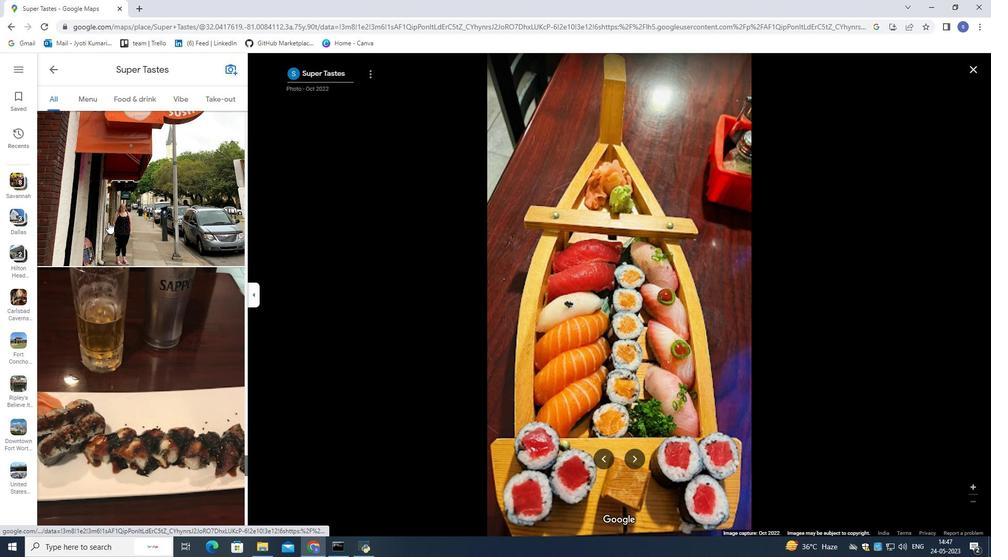 
Action: Mouse scrolled (108, 222) with delta (0, 0)
Screenshot: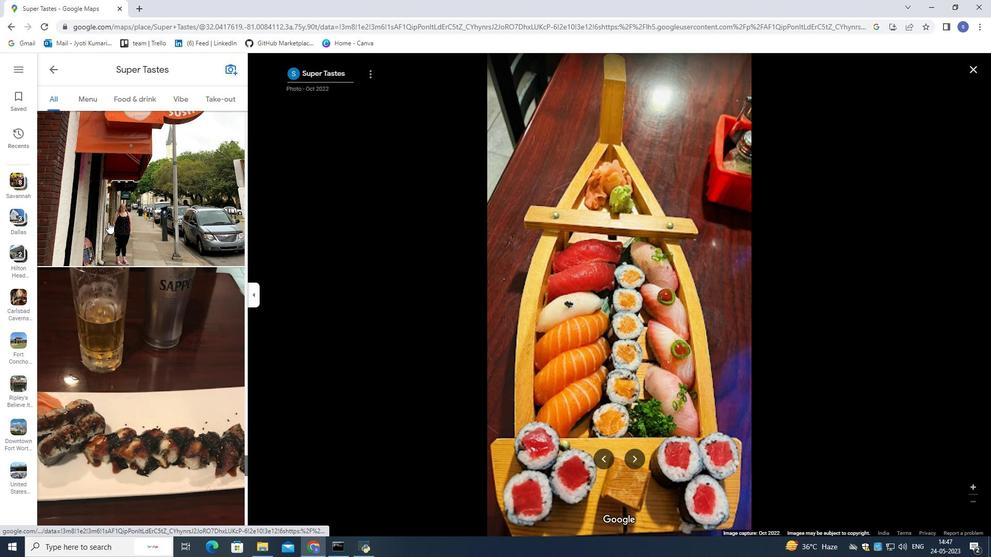 
Action: Mouse scrolled (108, 222) with delta (0, 0)
Screenshot: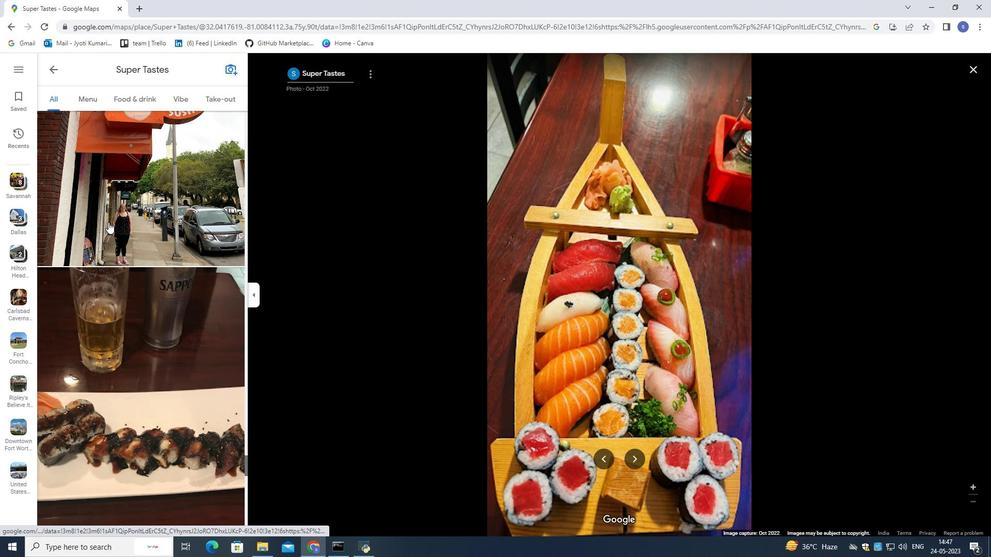 
Action: Mouse pressed left at (108, 222)
Screenshot: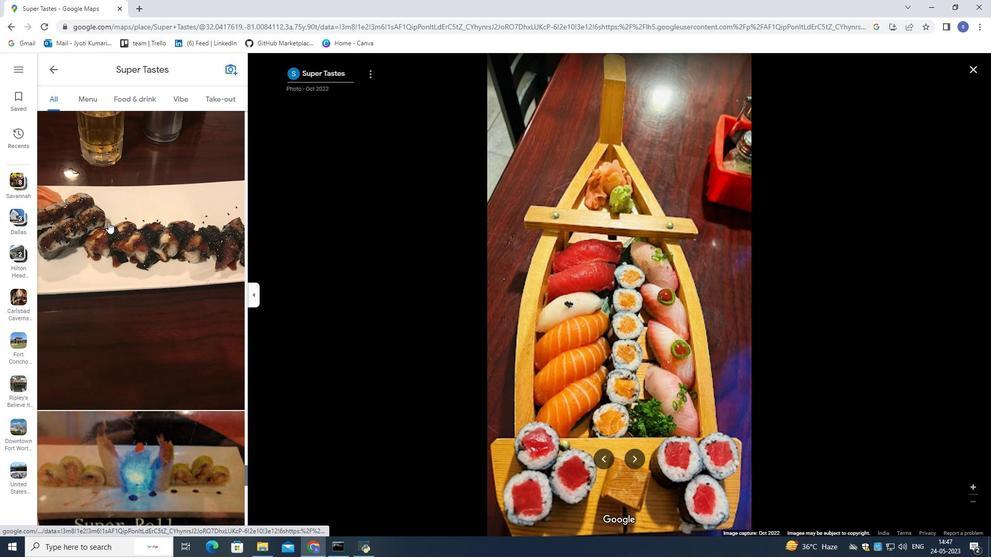 
Action: Mouse scrolled (108, 222) with delta (0, 0)
Screenshot: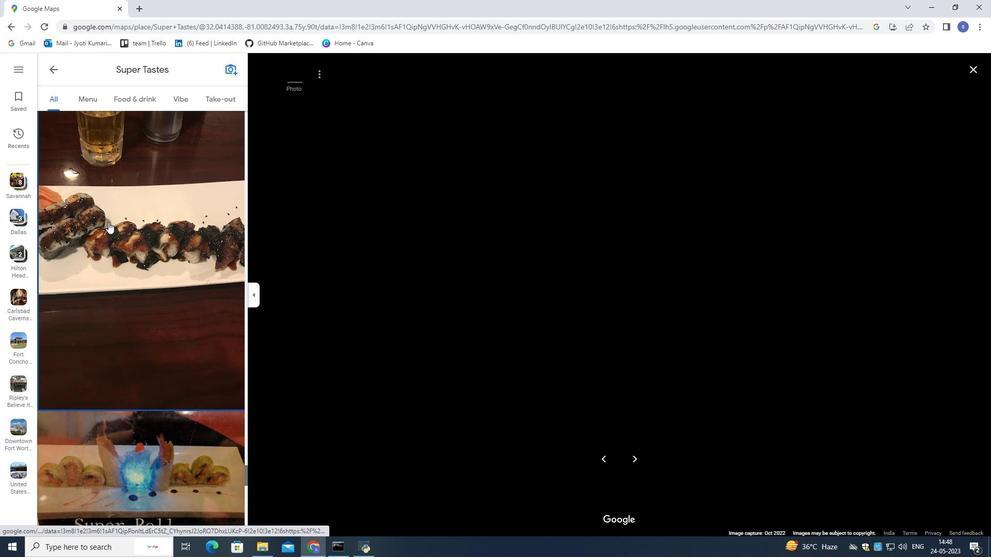 
Action: Mouse scrolled (108, 222) with delta (0, 0)
Screenshot: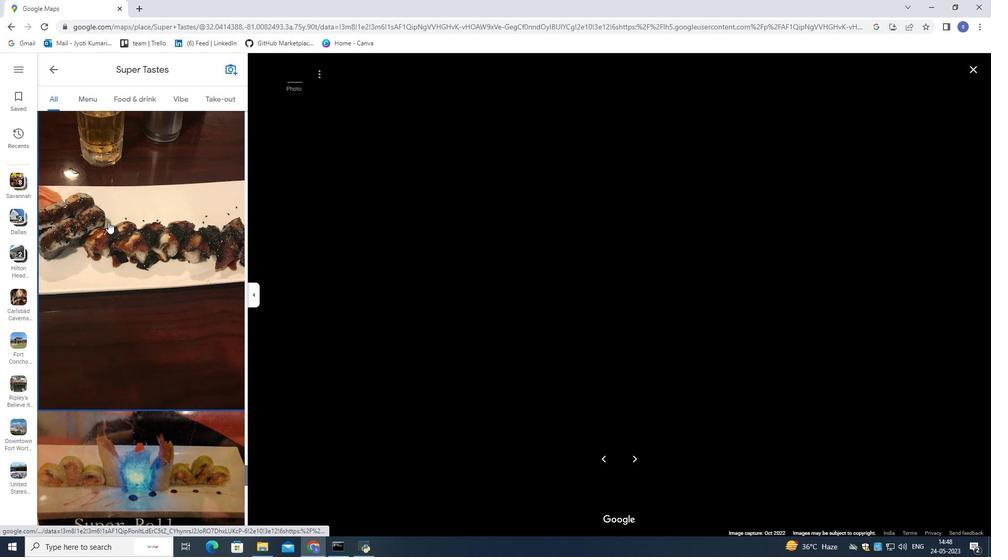 
Action: Mouse scrolled (108, 222) with delta (0, 0)
Screenshot: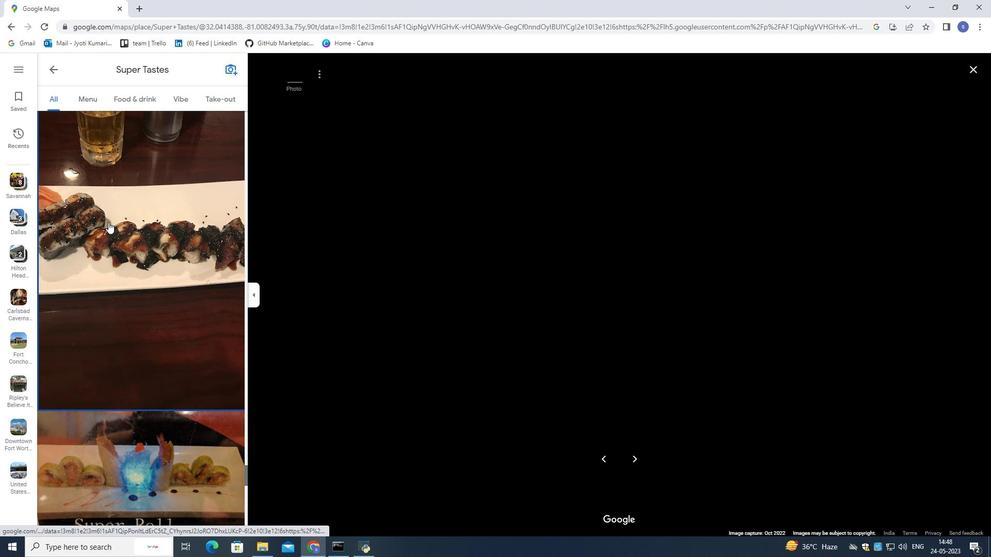 
Action: Mouse scrolled (108, 222) with delta (0, 0)
Screenshot: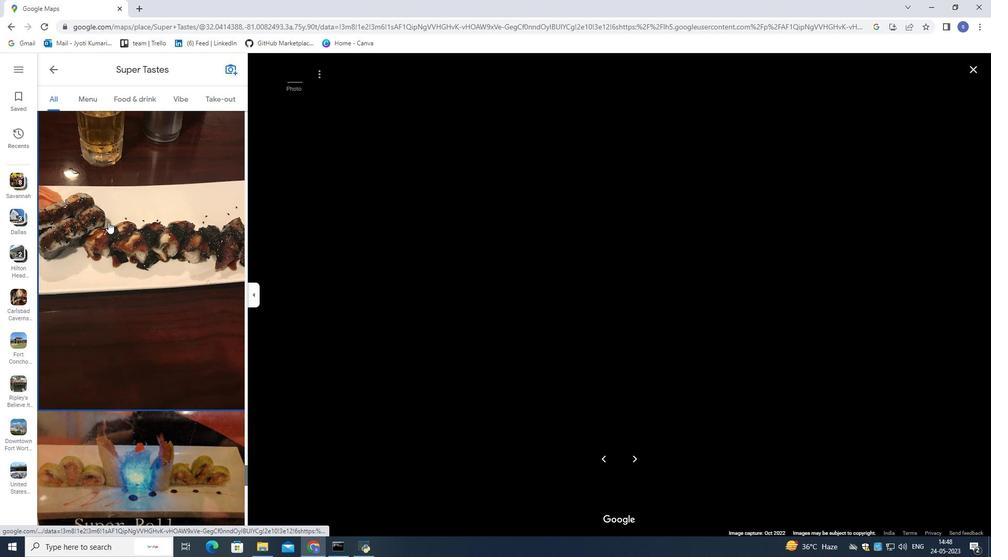 
Action: Mouse moved to (151, 97)
Screenshot: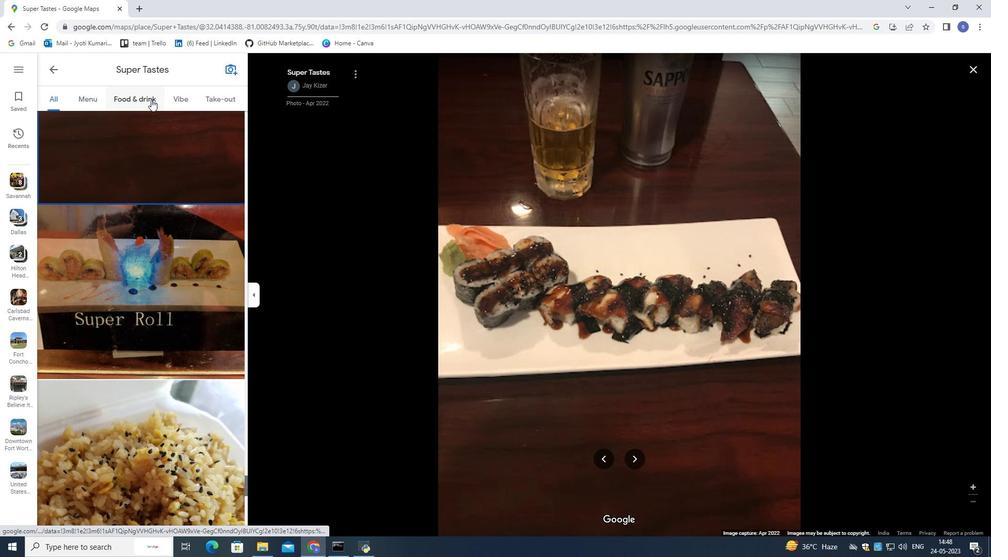 
Action: Mouse pressed left at (151, 97)
Screenshot: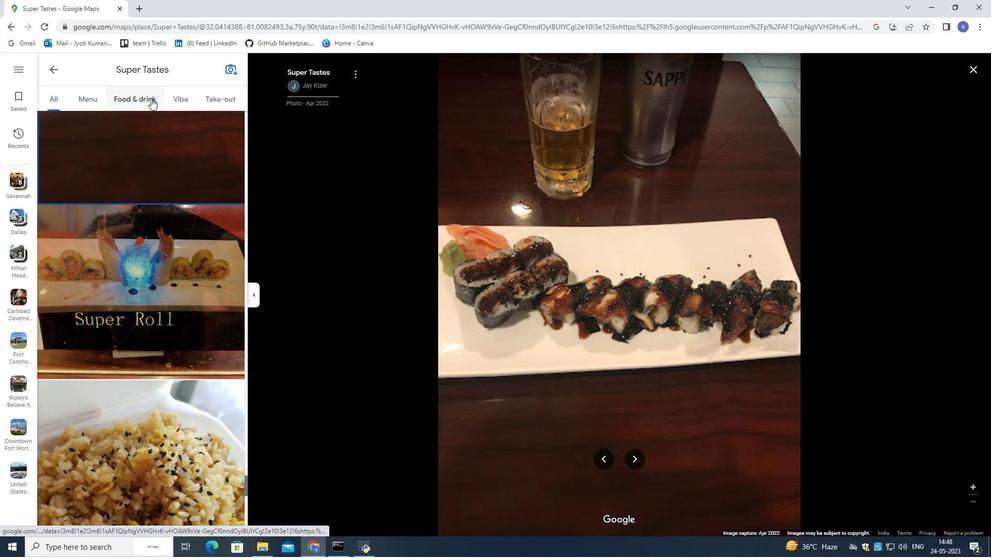 
Action: Mouse moved to (172, 102)
Screenshot: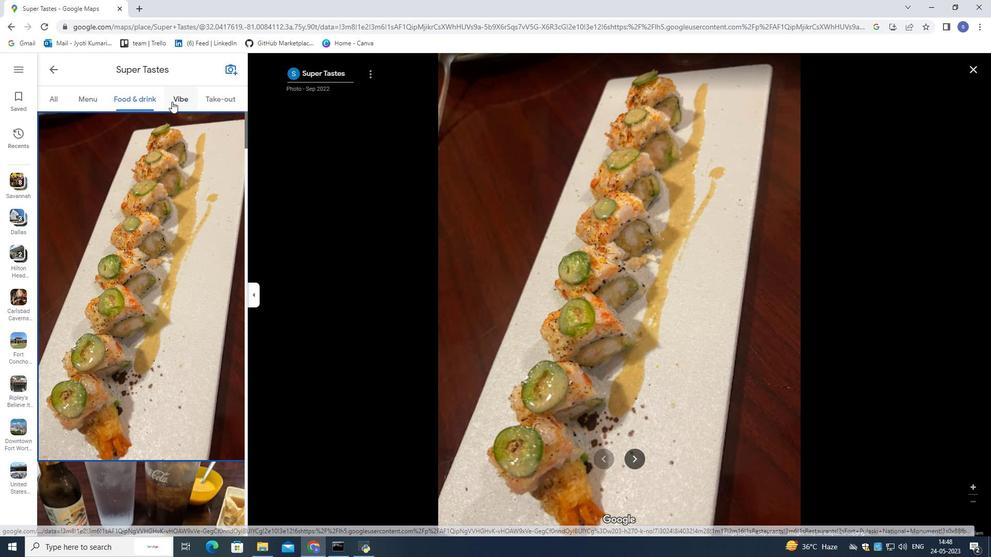 
Action: Mouse pressed left at (172, 102)
Screenshot: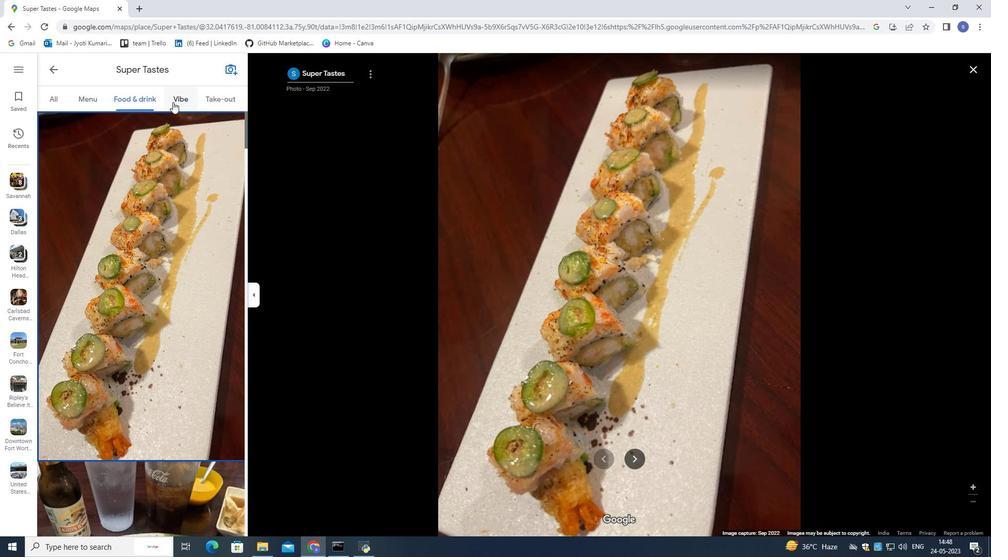 
Action: Mouse moved to (134, 207)
Screenshot: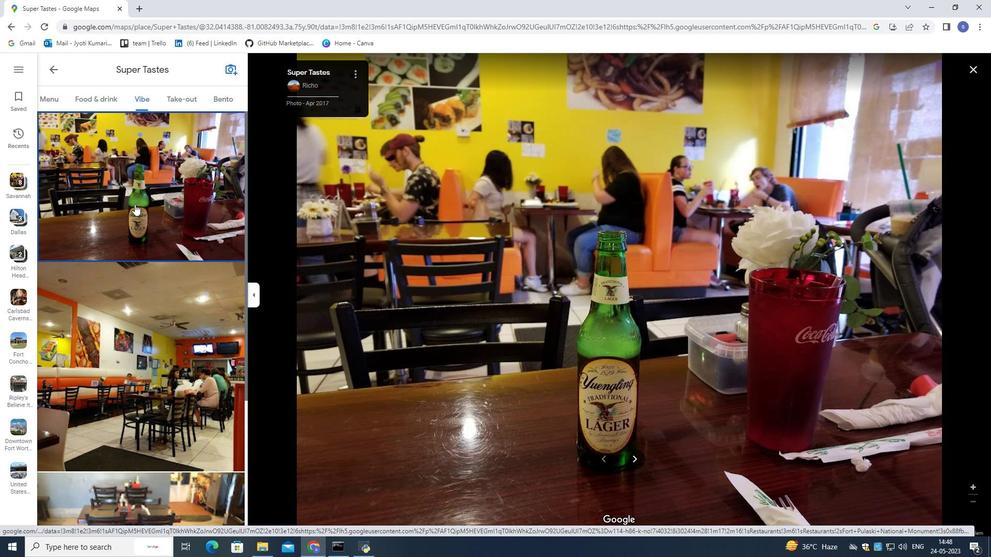 
Action: Mouse scrolled (134, 206) with delta (0, 0)
Screenshot: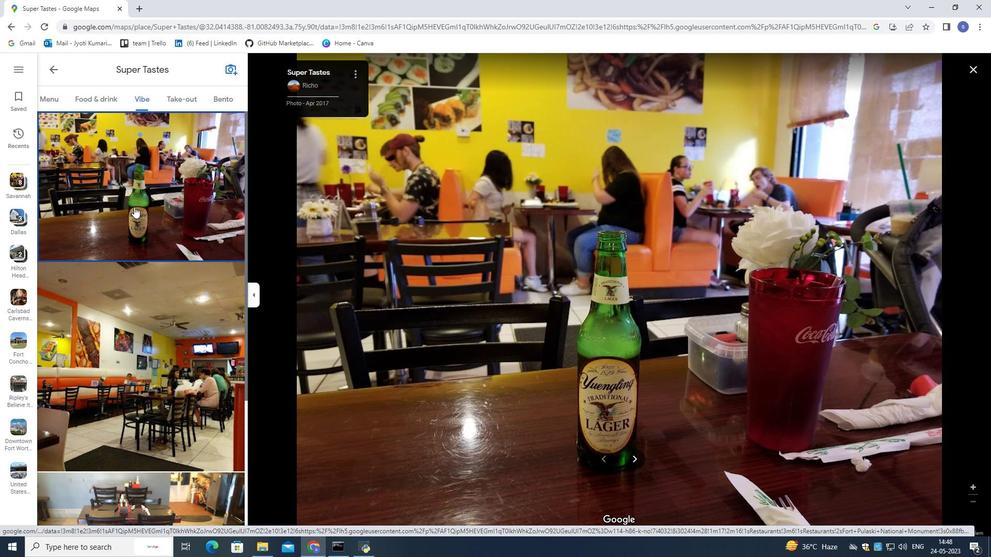 
Action: Mouse scrolled (134, 206) with delta (0, 0)
Screenshot: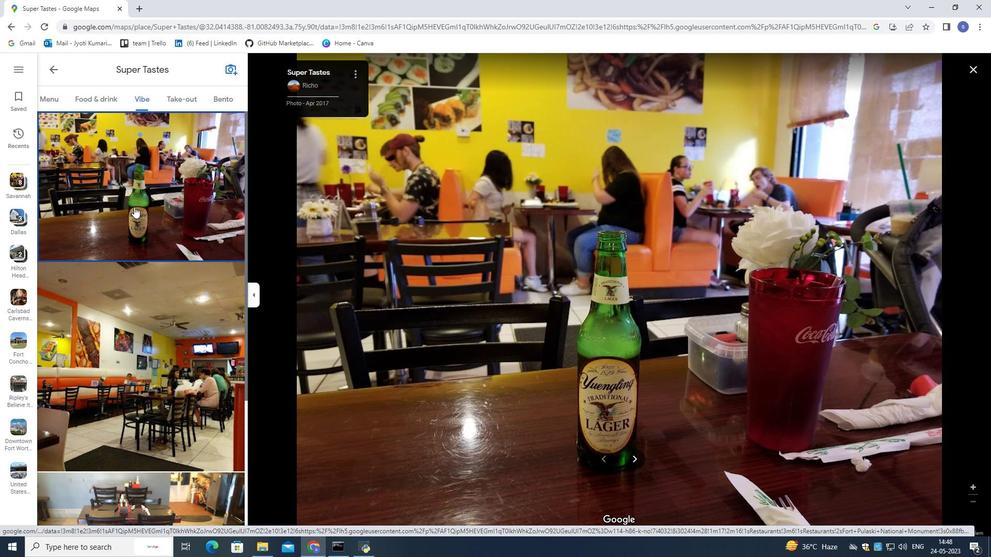 
Action: Mouse scrolled (134, 206) with delta (0, 0)
Screenshot: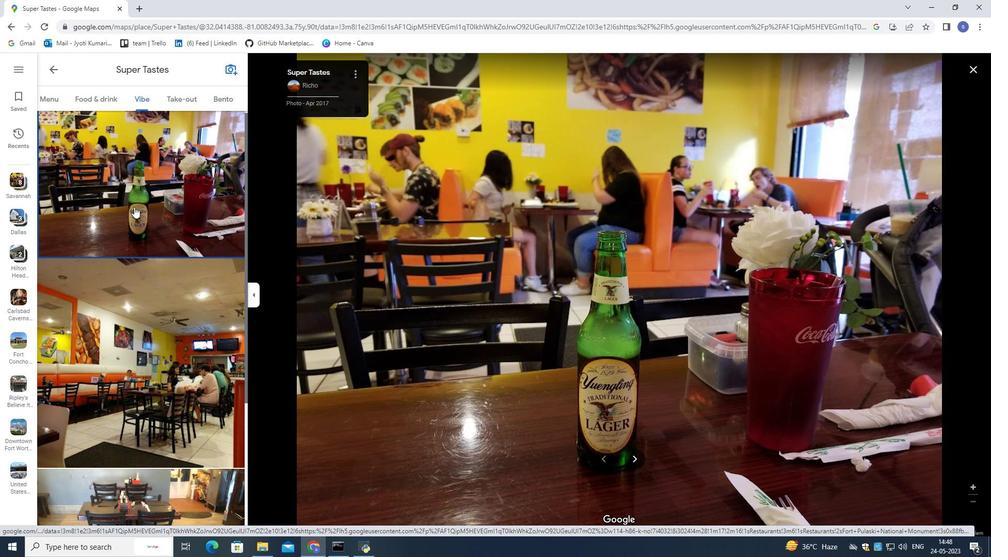 
Action: Mouse scrolled (134, 206) with delta (0, 0)
Screenshot: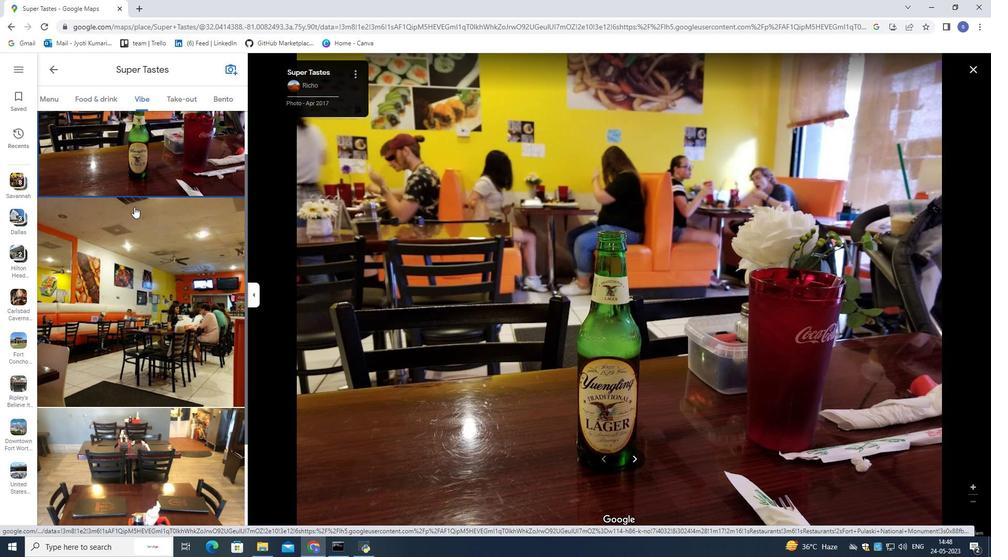 
Action: Mouse scrolled (134, 206) with delta (0, 0)
Screenshot: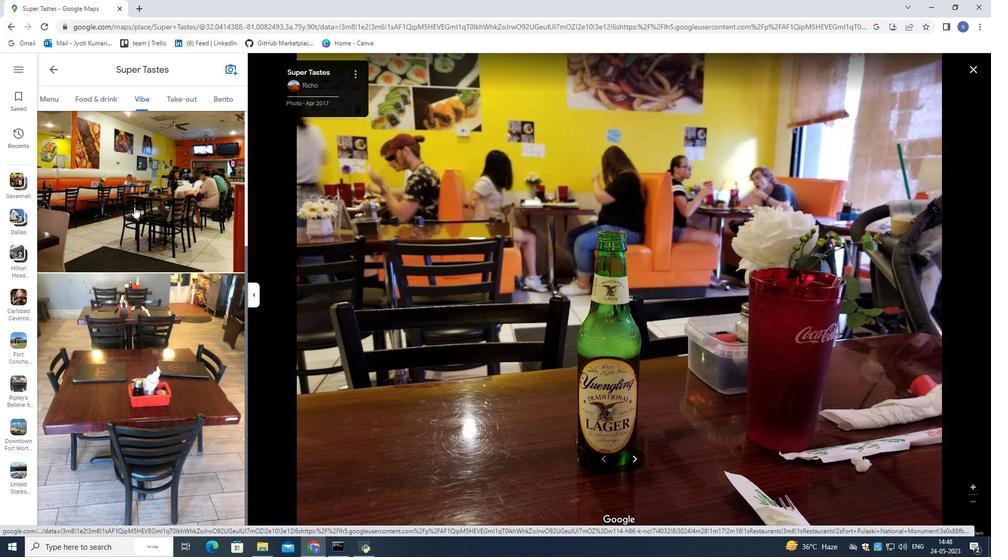 
Action: Mouse scrolled (134, 206) with delta (0, 0)
Screenshot: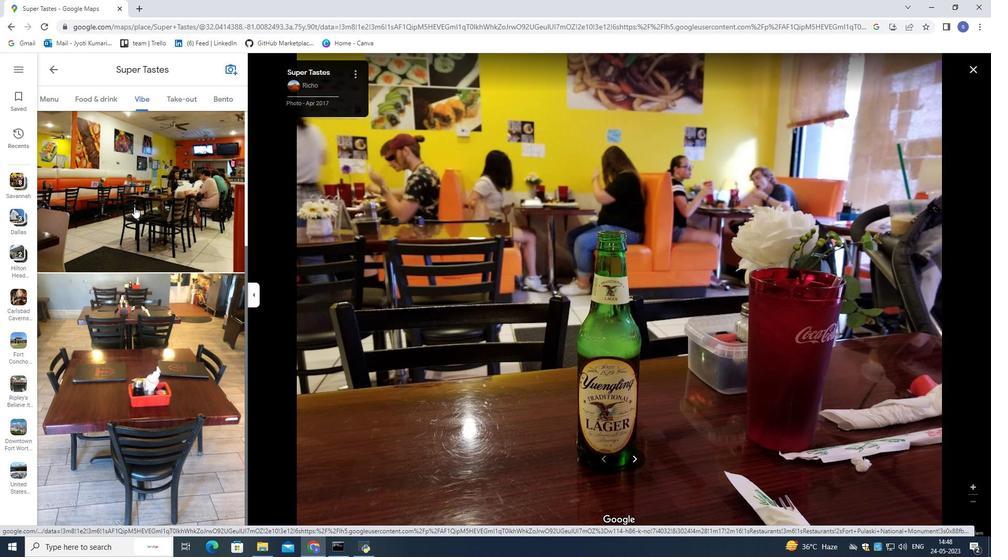 
Action: Mouse scrolled (134, 206) with delta (0, 0)
Screenshot: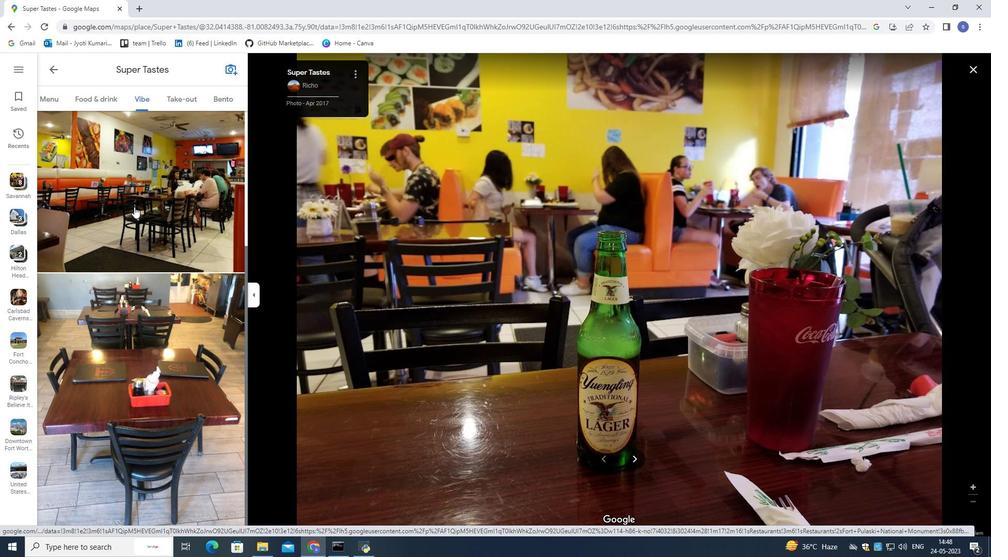 
Action: Mouse scrolled (134, 206) with delta (0, 0)
Screenshot: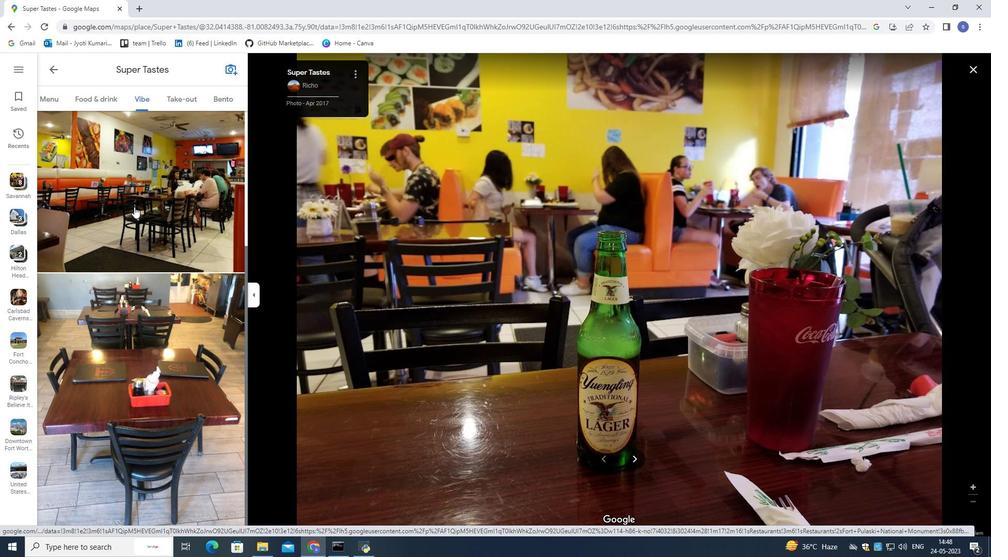 
Action: Mouse scrolled (134, 206) with delta (0, 0)
Screenshot: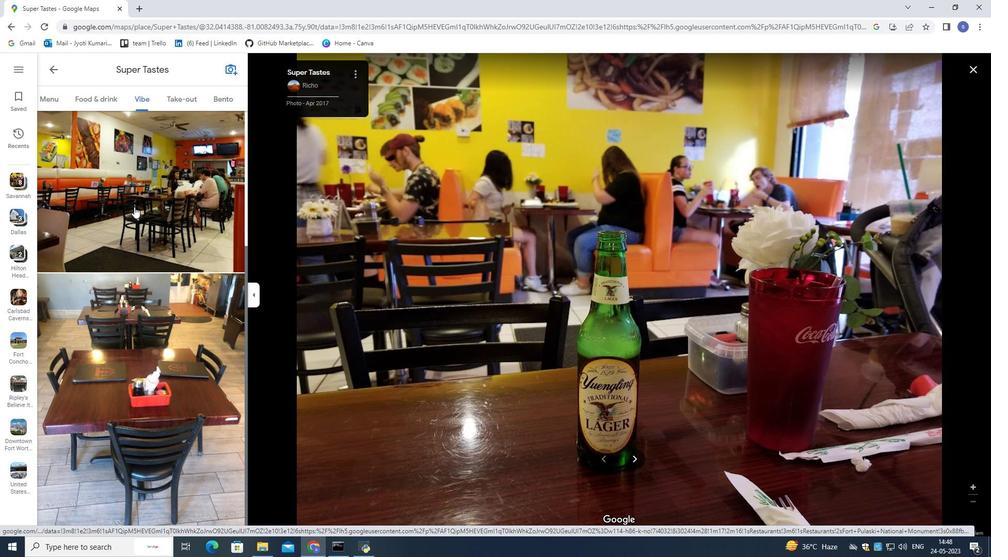 
Action: Mouse scrolled (134, 206) with delta (0, 0)
Screenshot: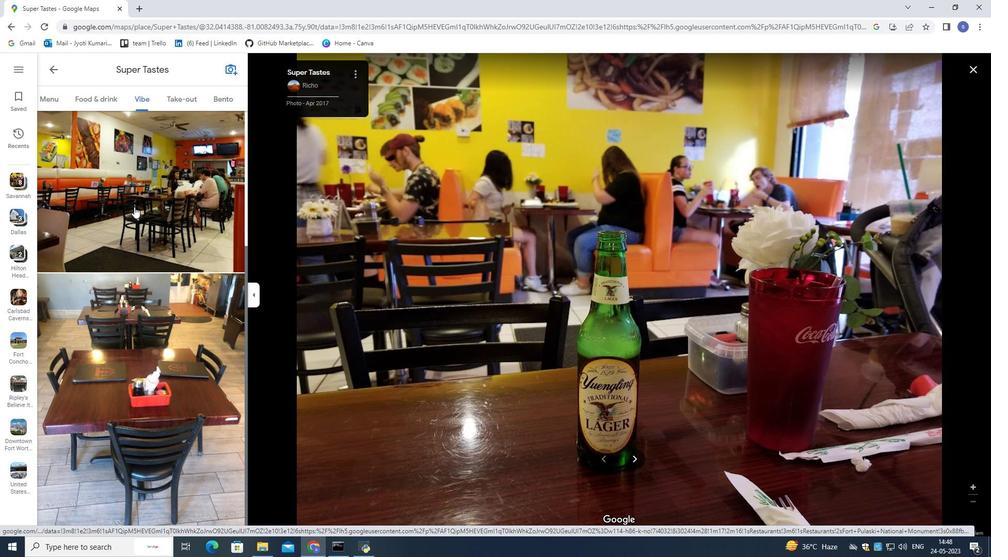 
Action: Mouse scrolled (134, 206) with delta (0, 0)
Screenshot: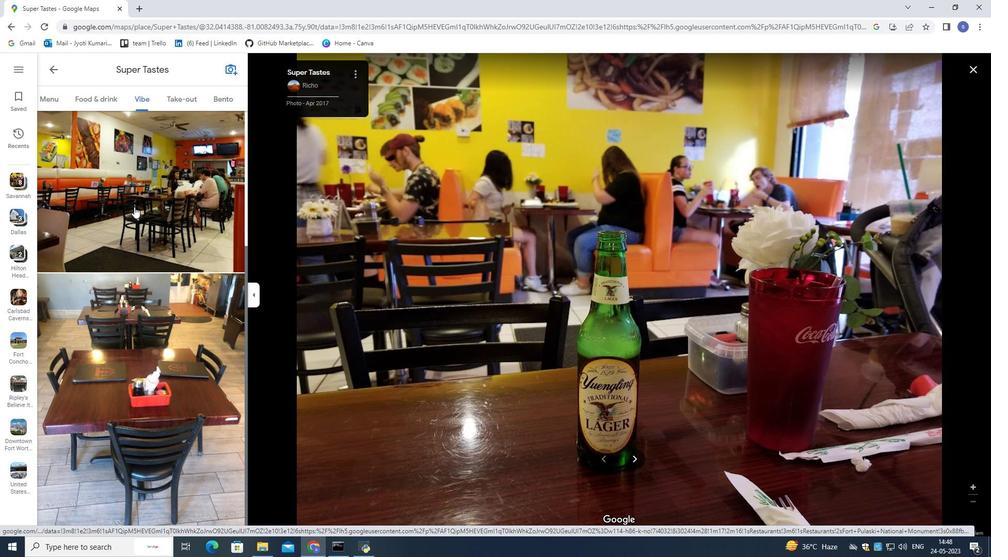 
Action: Mouse moved to (196, 93)
Screenshot: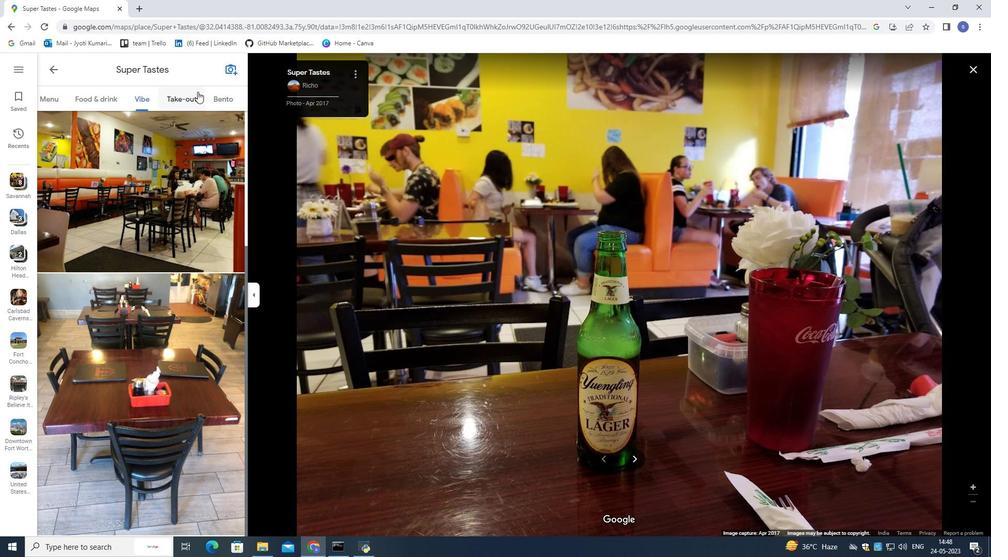 
Action: Mouse pressed left at (196, 93)
Screenshot: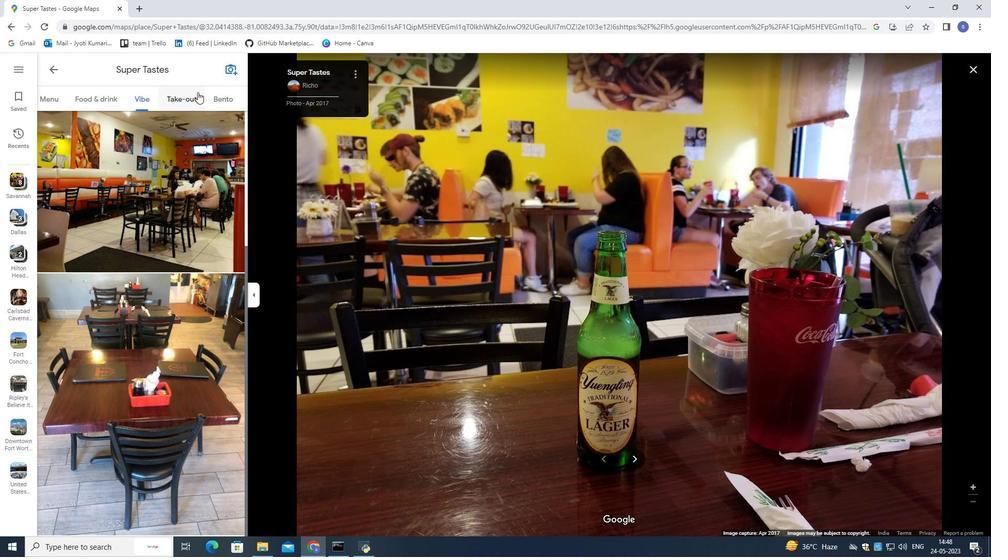 
Action: Mouse moved to (181, 187)
Screenshot: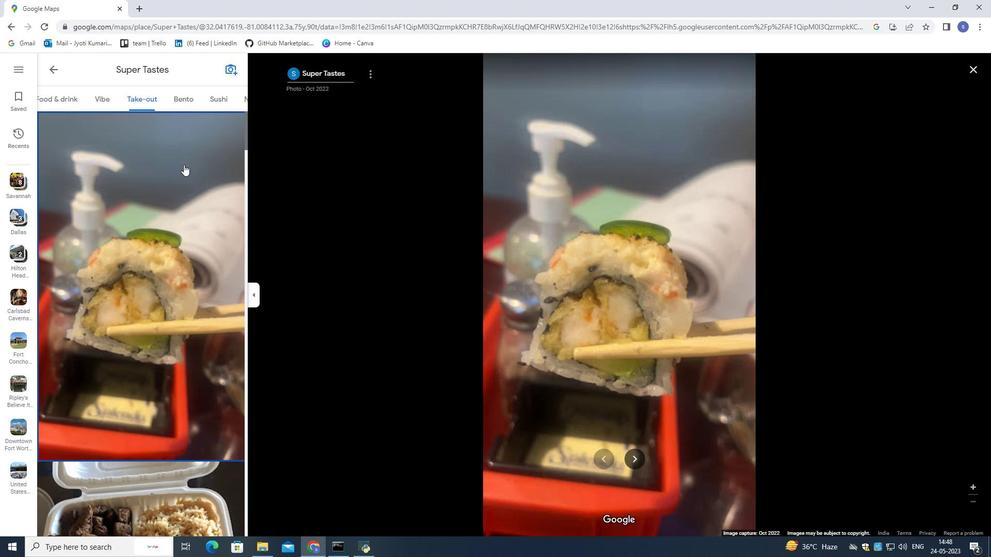 
Action: Mouse scrolled (181, 186) with delta (0, 0)
Screenshot: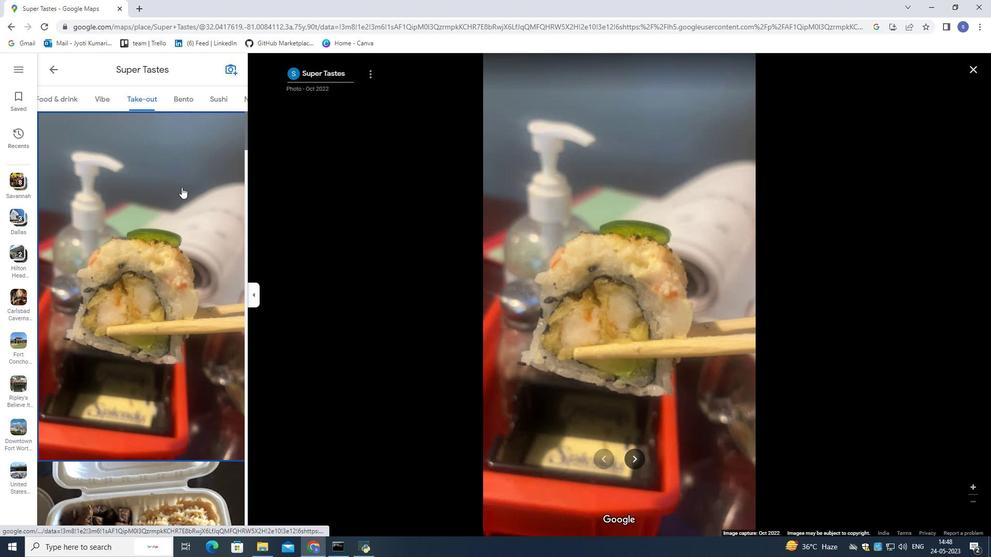 
Action: Mouse scrolled (181, 186) with delta (0, 0)
Screenshot: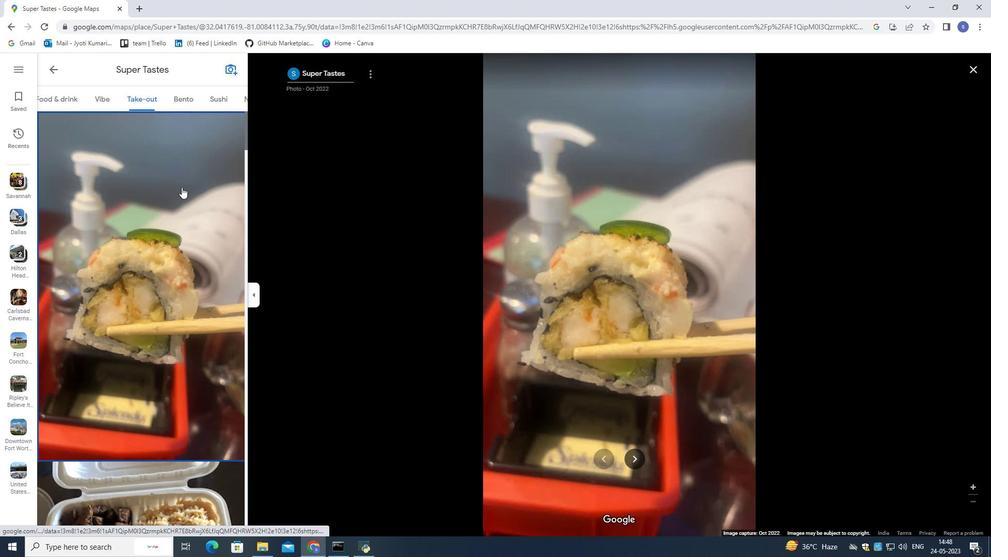 
Action: Mouse scrolled (181, 186) with delta (0, 0)
Screenshot: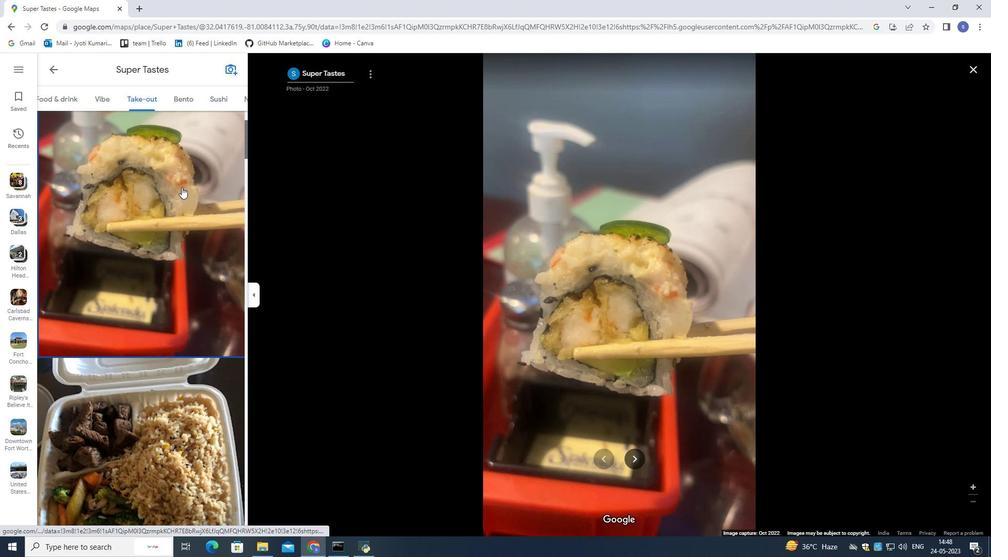
Action: Mouse scrolled (181, 186) with delta (0, 0)
Screenshot: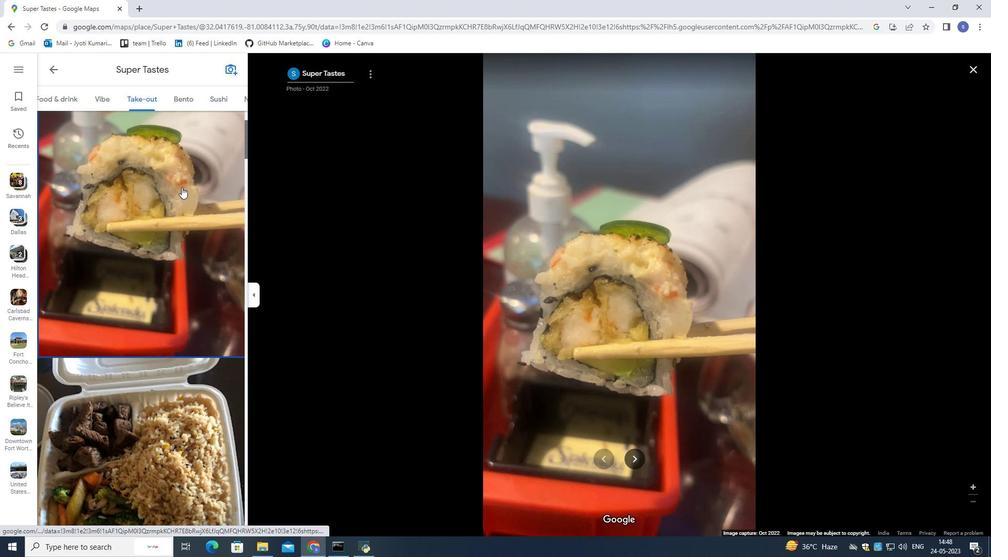 
Action: Mouse scrolled (181, 186) with delta (0, 0)
Screenshot: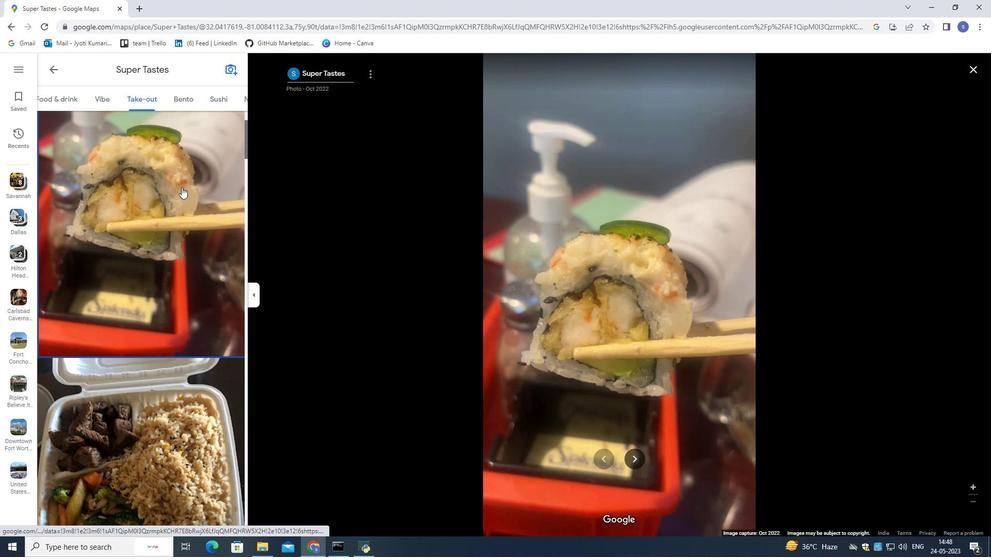 
Action: Mouse scrolled (181, 186) with delta (0, 0)
Screenshot: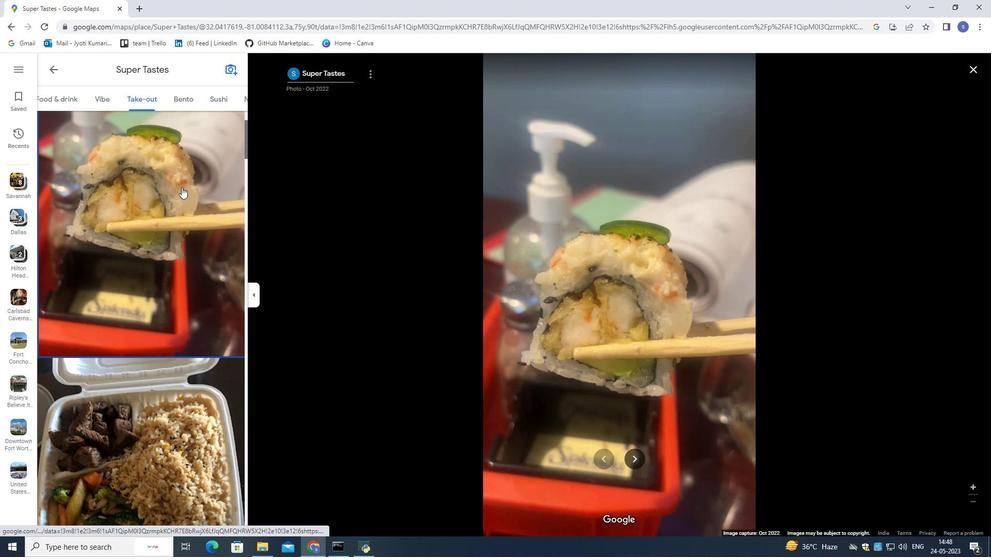 
Action: Mouse scrolled (181, 186) with delta (0, 0)
Screenshot: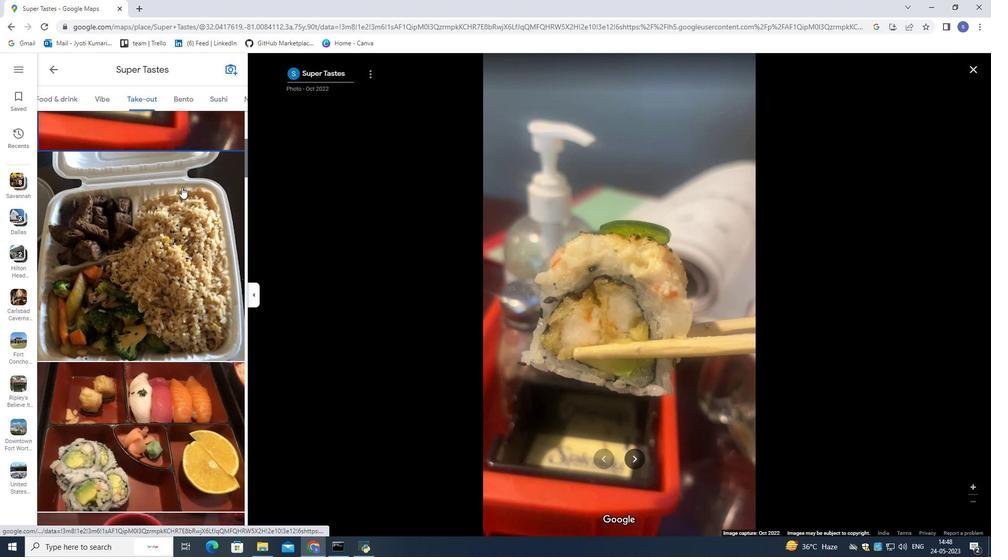 
Action: Mouse scrolled (181, 186) with delta (0, 0)
Screenshot: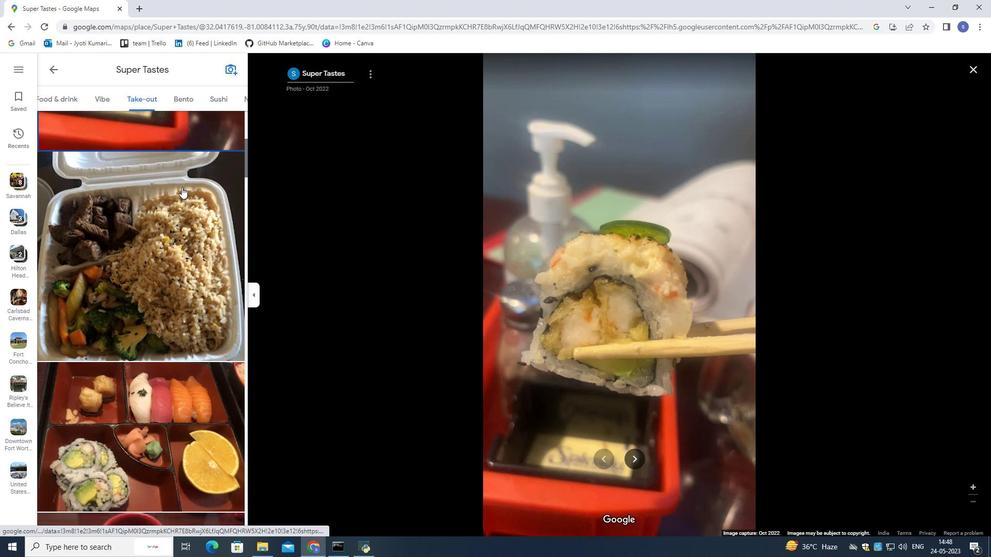 
Action: Mouse scrolled (181, 186) with delta (0, 0)
Screenshot: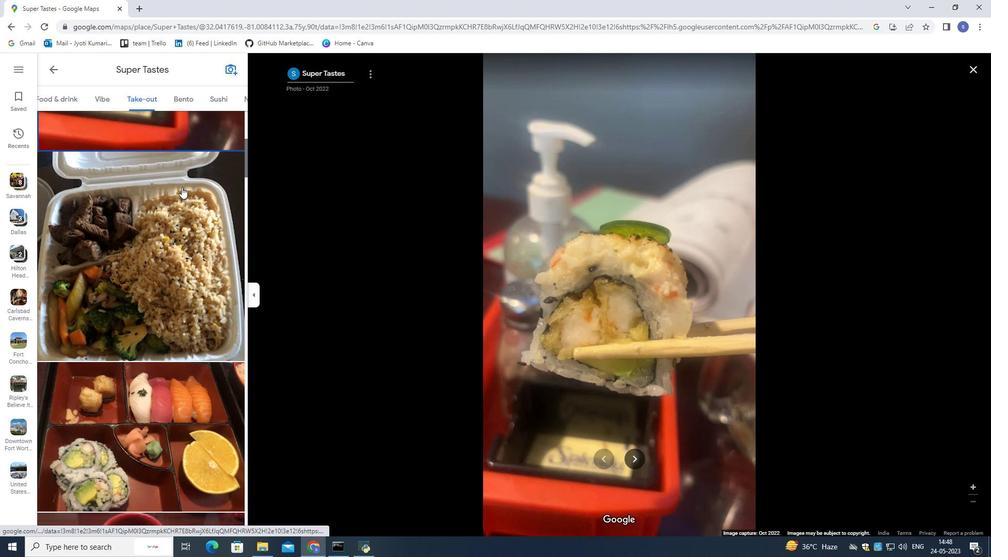 
Action: Mouse scrolled (181, 186) with delta (0, 0)
Screenshot: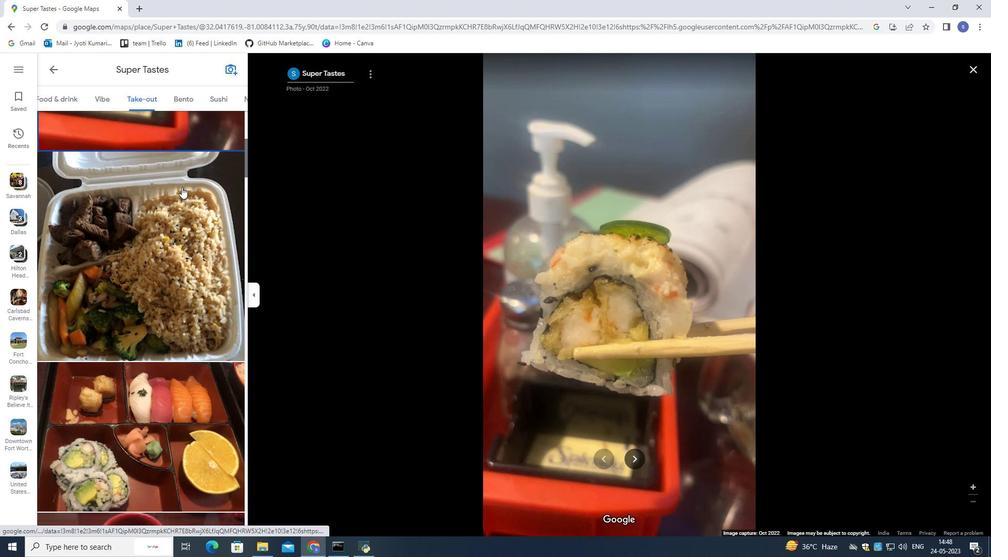 
Action: Mouse scrolled (181, 186) with delta (0, 0)
Screenshot: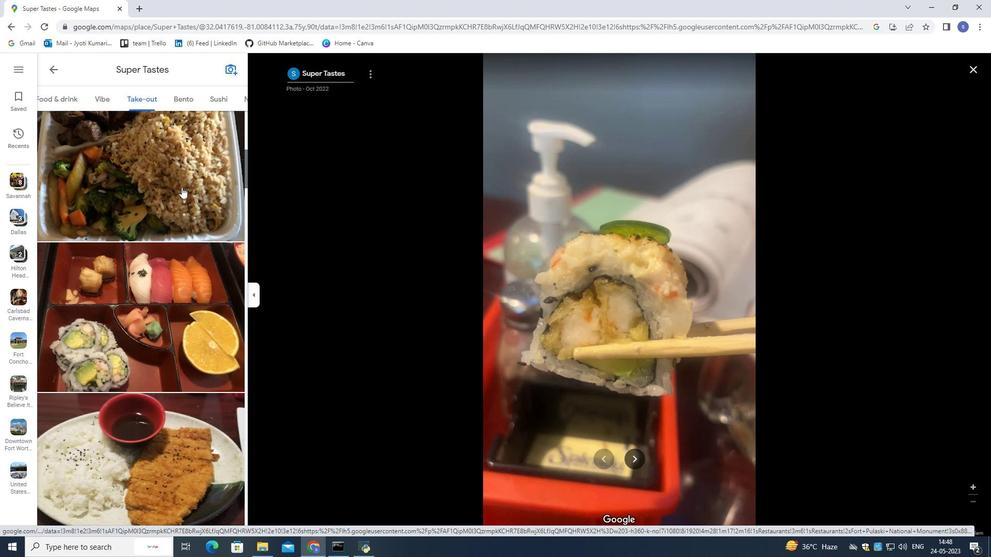 
Action: Mouse scrolled (181, 186) with delta (0, 0)
Screenshot: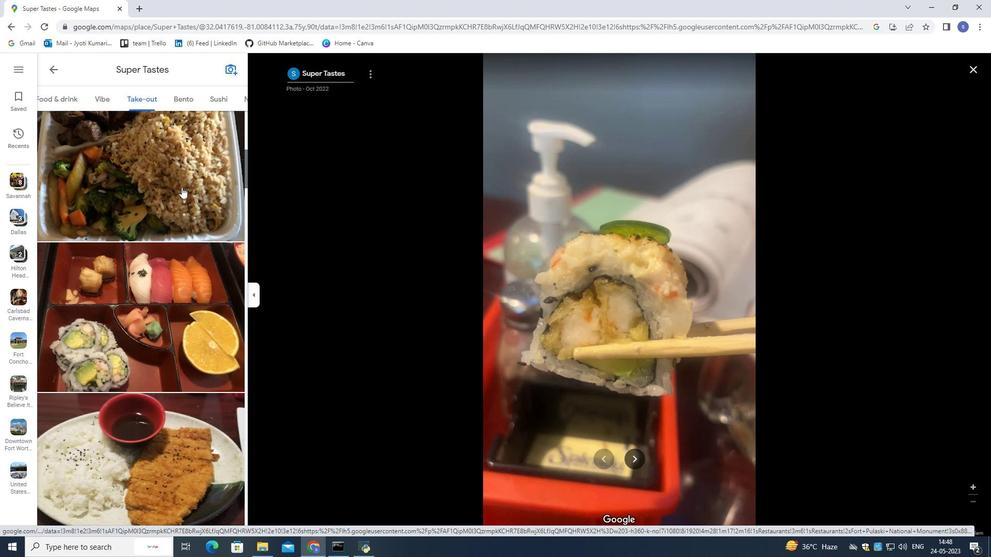 
Action: Mouse scrolled (181, 186) with delta (0, 0)
Screenshot: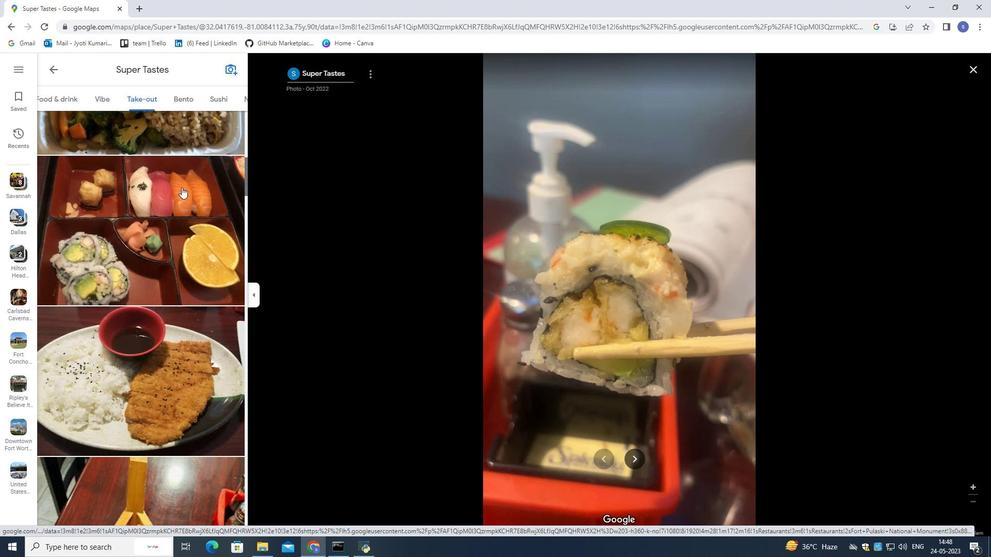 
Action: Mouse moved to (180, 89)
Screenshot: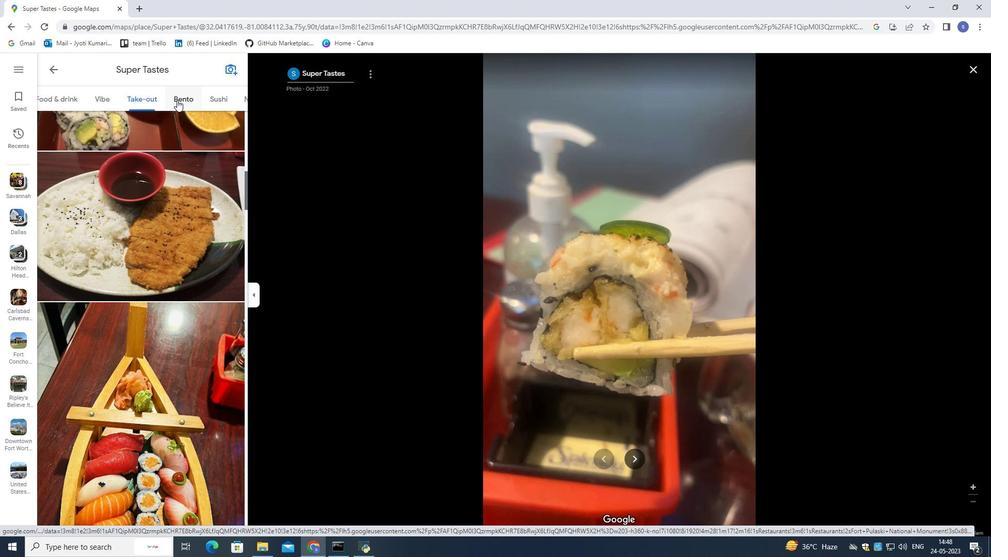 
Action: Mouse pressed left at (180, 89)
Screenshot: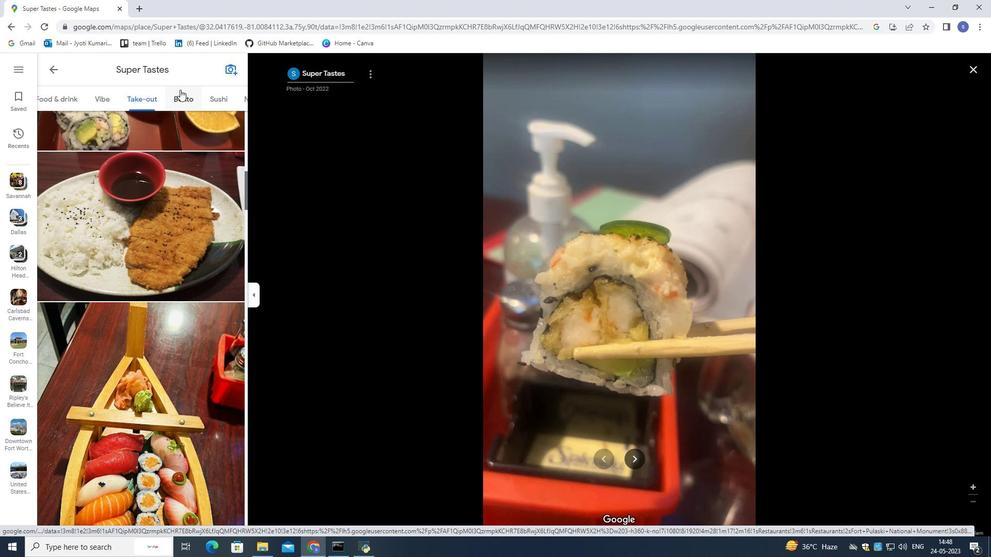 
Action: Mouse moved to (144, 266)
Screenshot: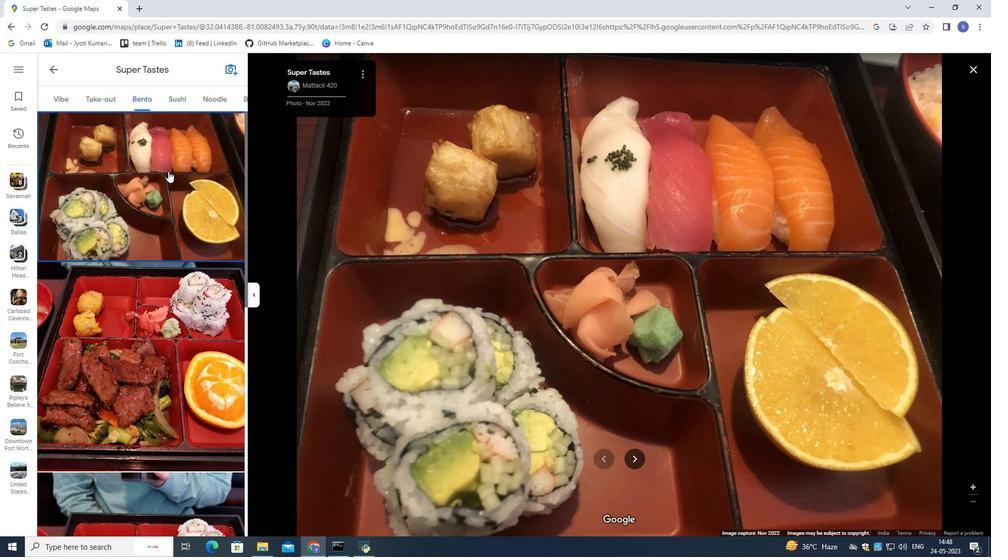 
Action: Mouse scrolled (144, 265) with delta (0, 0)
Screenshot: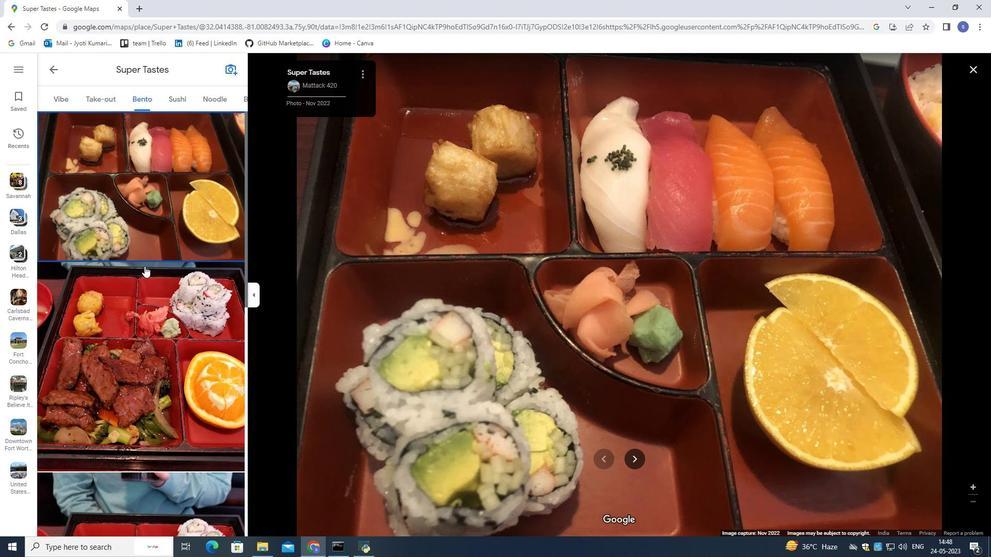 
Action: Mouse scrolled (144, 265) with delta (0, 0)
Screenshot: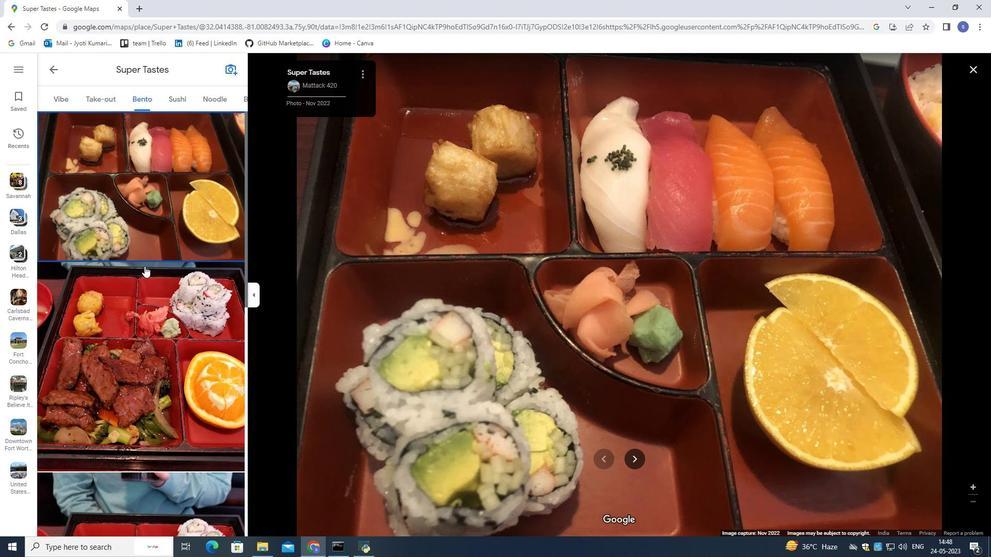 
Action: Mouse scrolled (144, 265) with delta (0, 0)
Screenshot: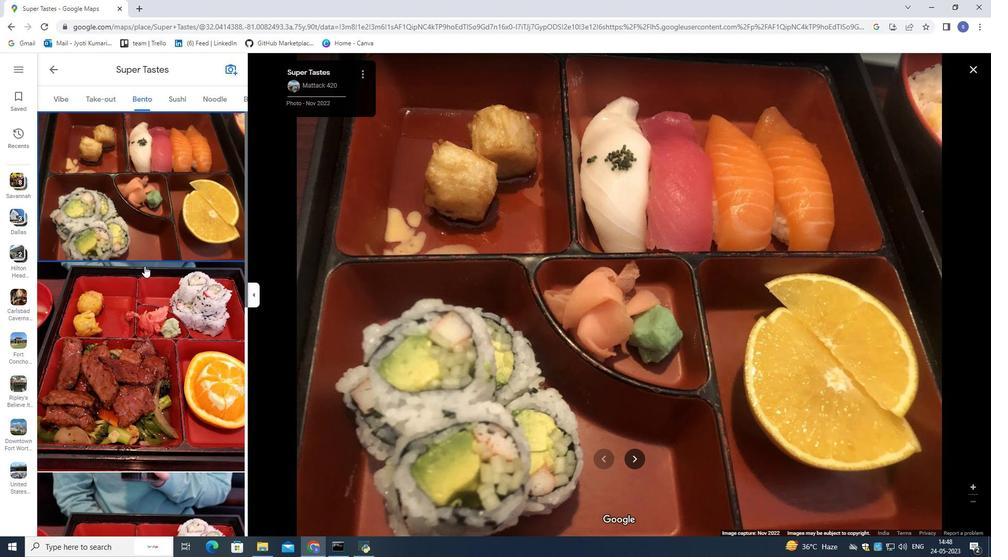 
Action: Mouse scrolled (144, 265) with delta (0, 0)
Screenshot: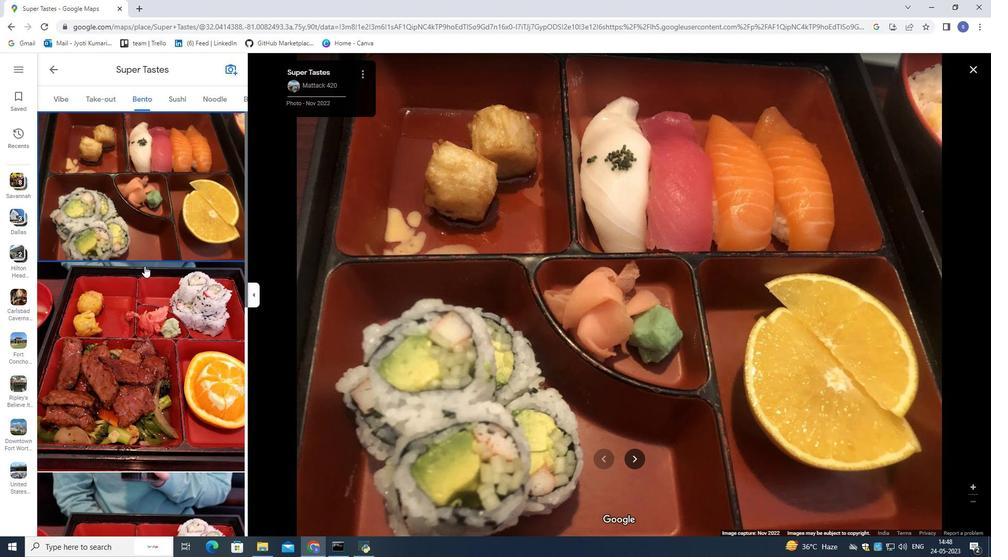 
Action: Mouse scrolled (144, 265) with delta (0, 0)
Screenshot: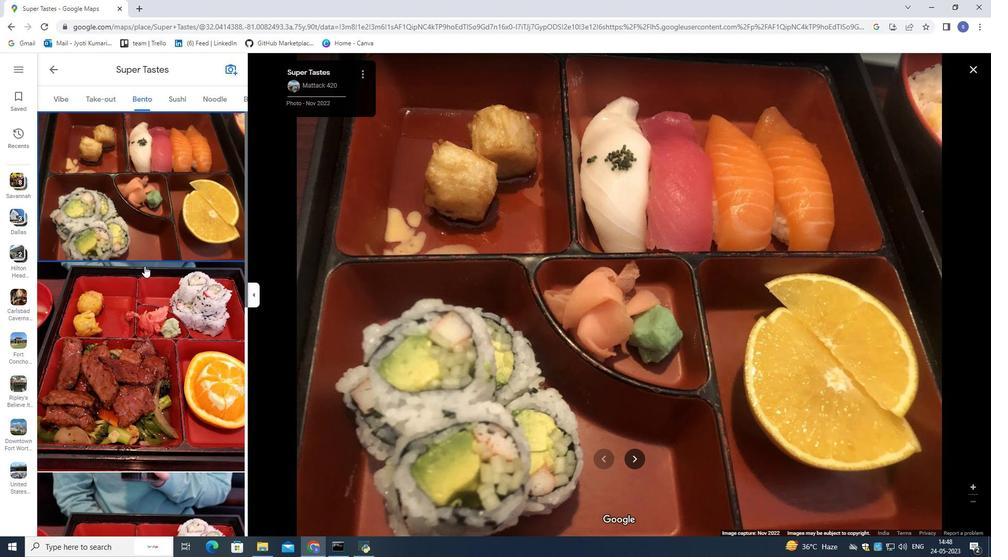 
Action: Mouse scrolled (144, 265) with delta (0, 0)
Screenshot: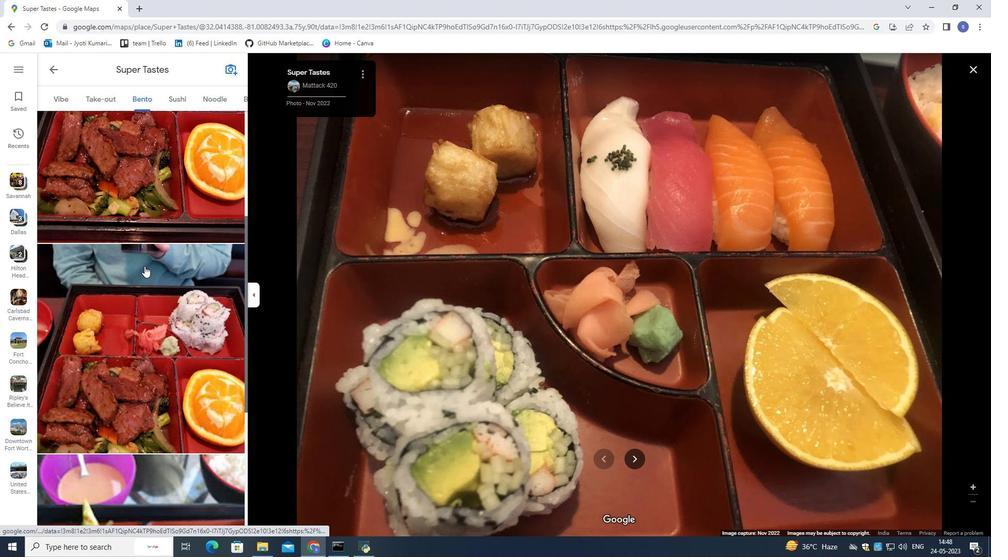 
Action: Mouse scrolled (144, 265) with delta (0, 0)
Screenshot: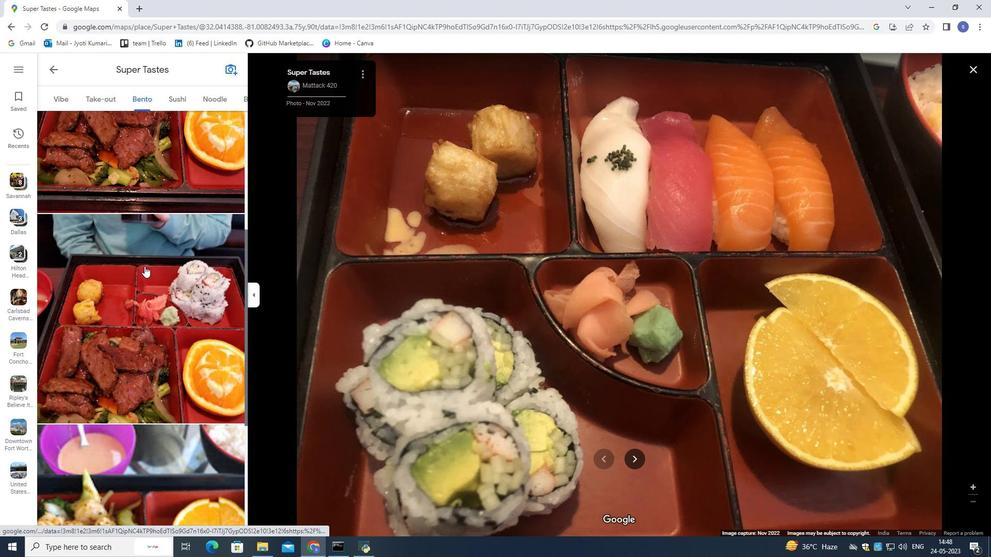 
Action: Mouse scrolled (144, 265) with delta (0, 0)
Screenshot: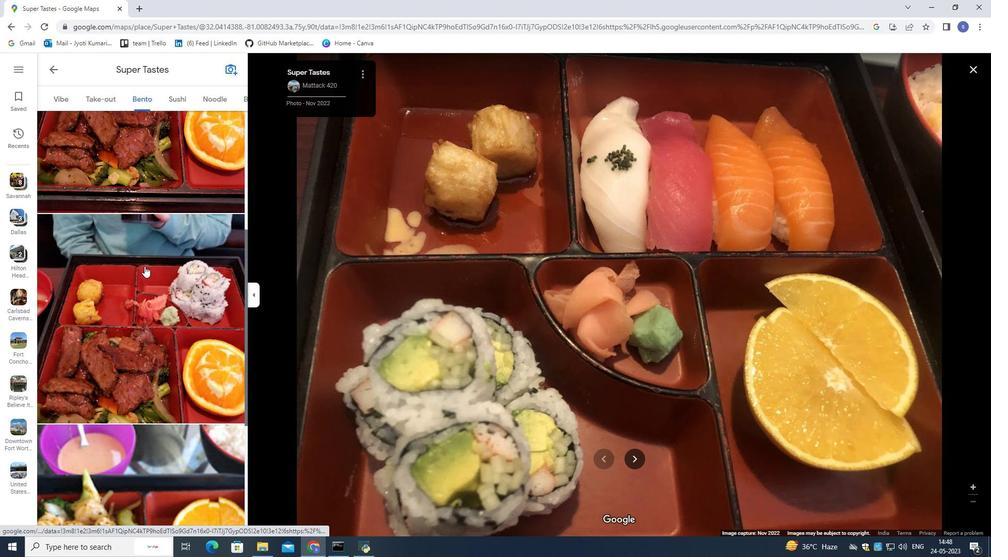 
Action: Mouse scrolled (144, 265) with delta (0, 0)
Screenshot: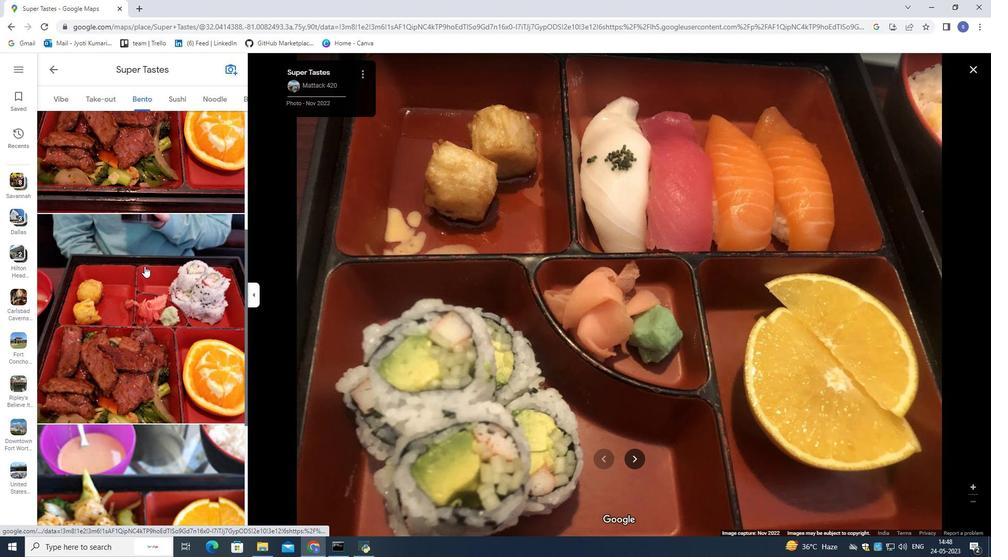 
Action: Mouse scrolled (144, 265) with delta (0, 0)
Screenshot: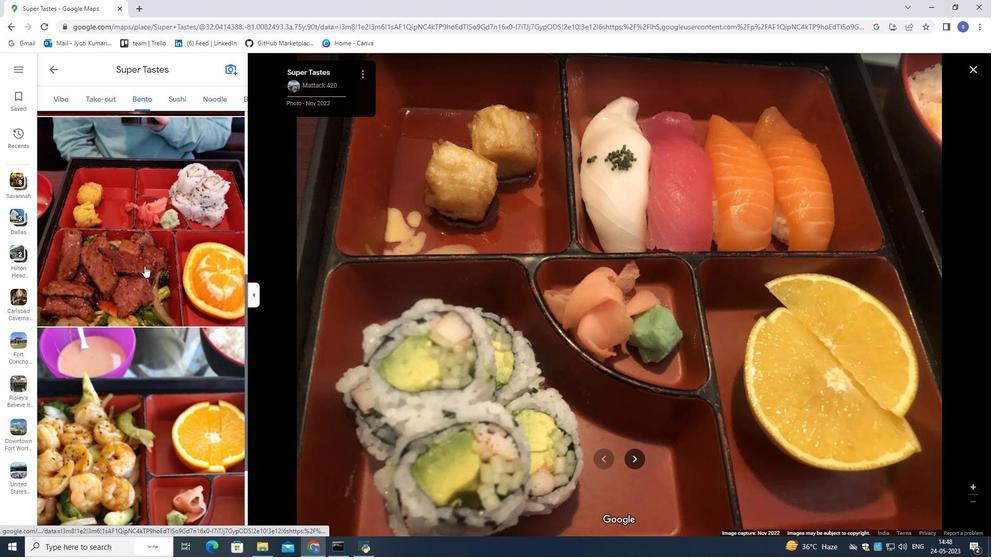 
Action: Mouse scrolled (144, 265) with delta (0, 0)
Screenshot: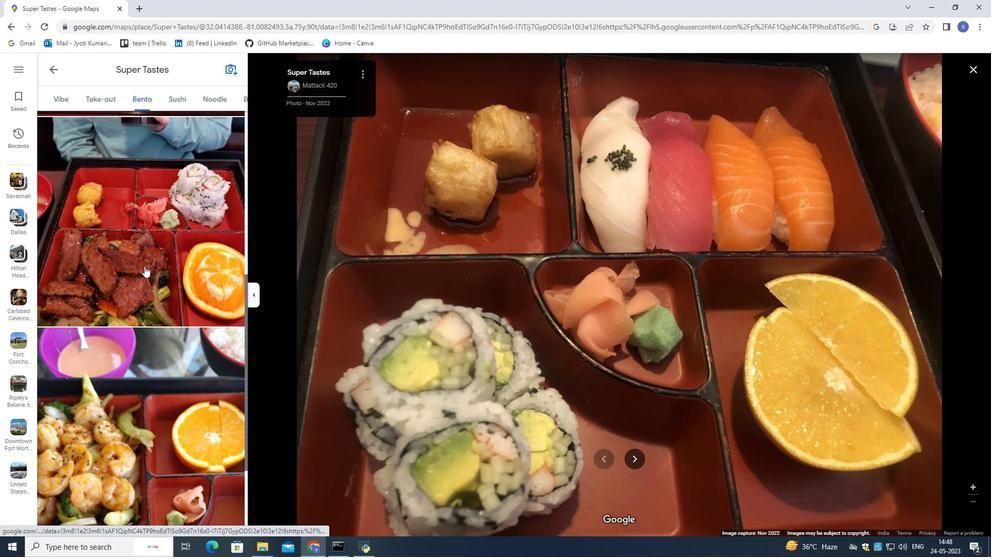 
Action: Mouse scrolled (144, 265) with delta (0, 0)
Screenshot: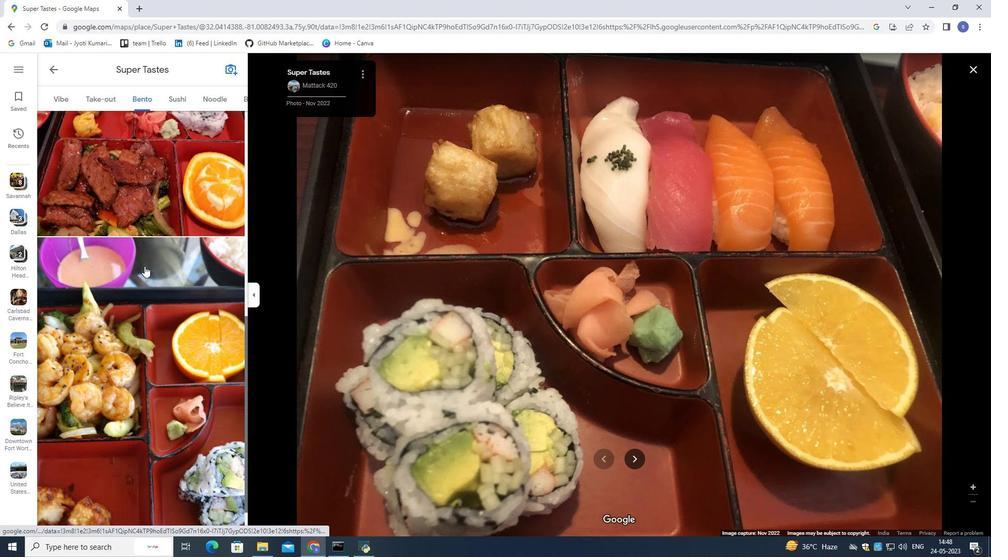 
Action: Mouse scrolled (144, 265) with delta (0, 0)
Screenshot: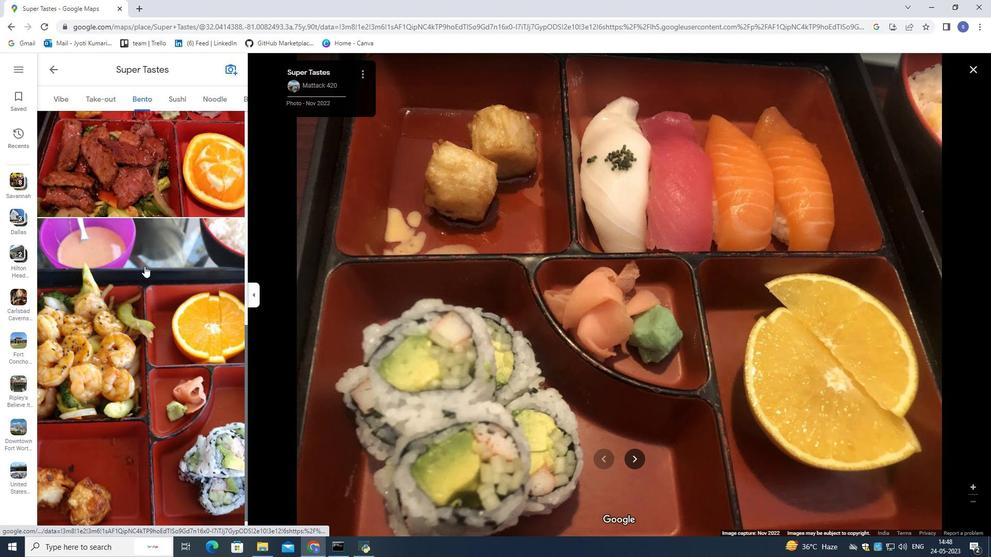 
Action: Mouse moved to (184, 92)
Screenshot: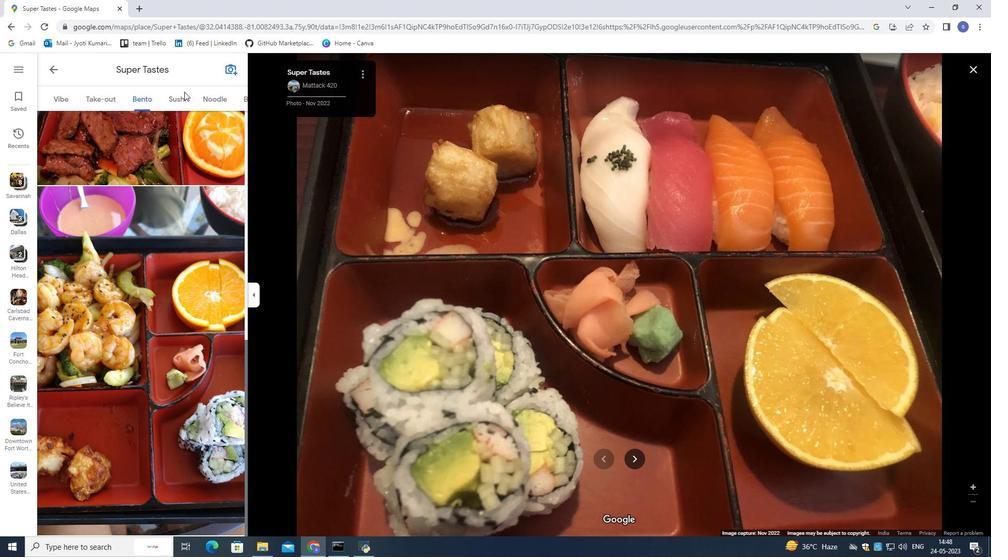 
Action: Mouse pressed left at (184, 92)
Screenshot: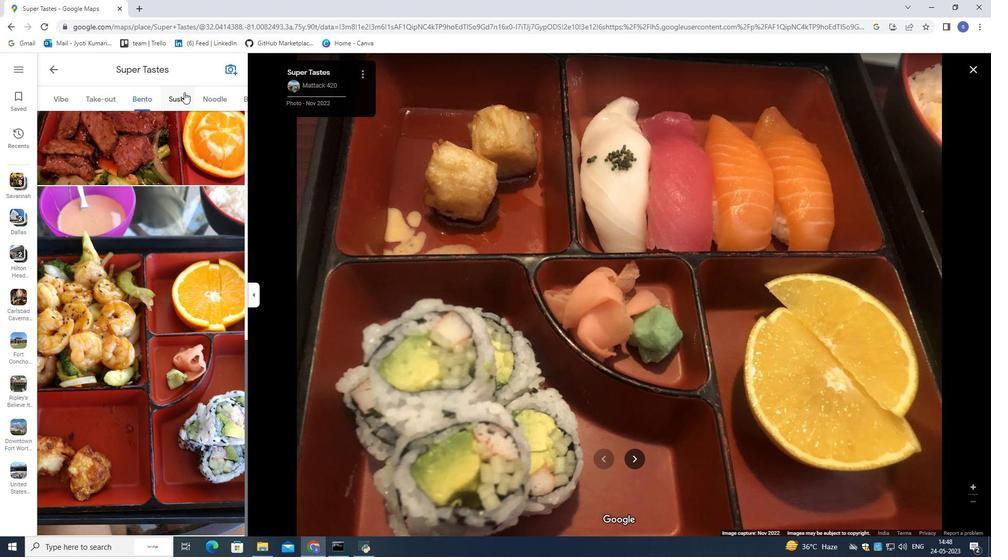 
Action: Mouse moved to (450, 524)
Screenshot: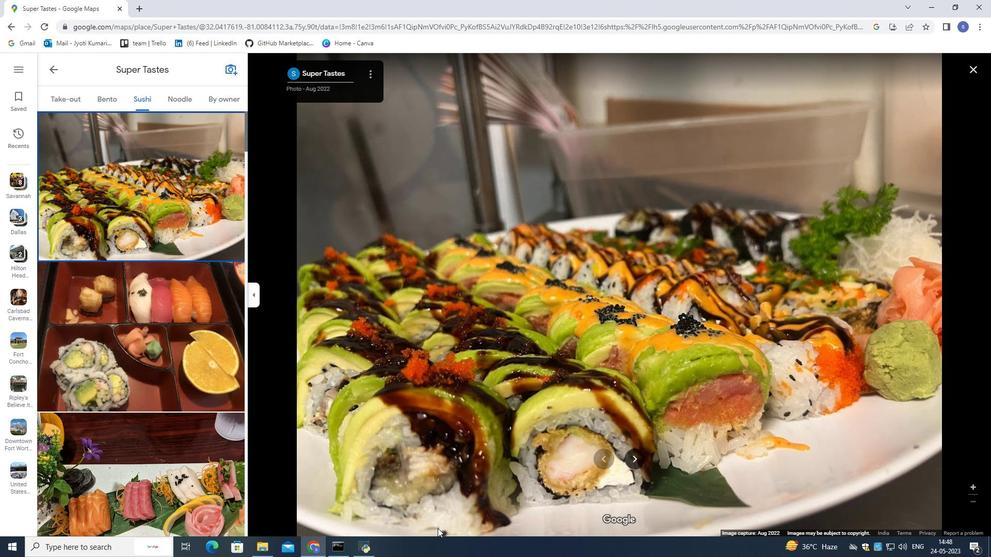 
Action: Mouse scrolled (438, 528) with delta (0, 0)
Screenshot: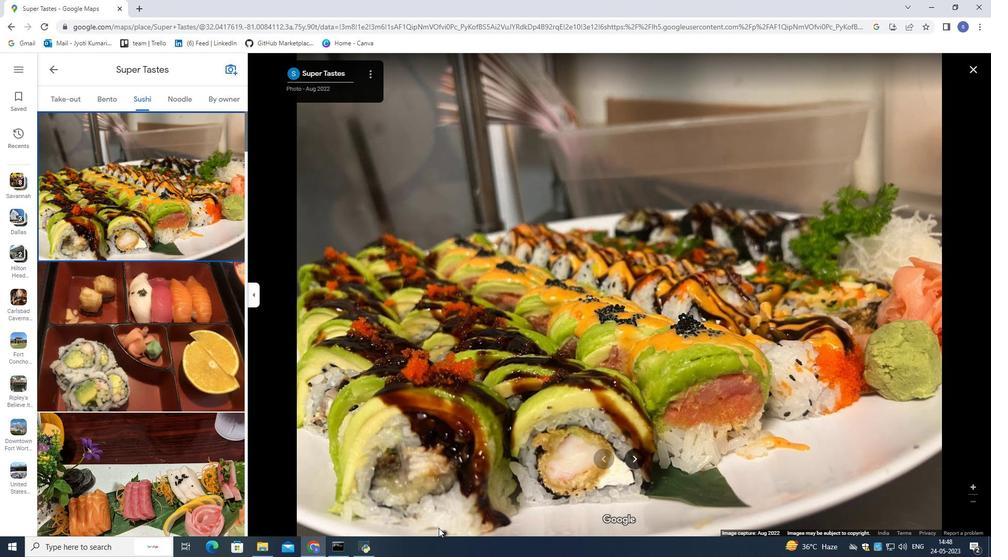 
Action: Mouse moved to (476, 495)
Screenshot: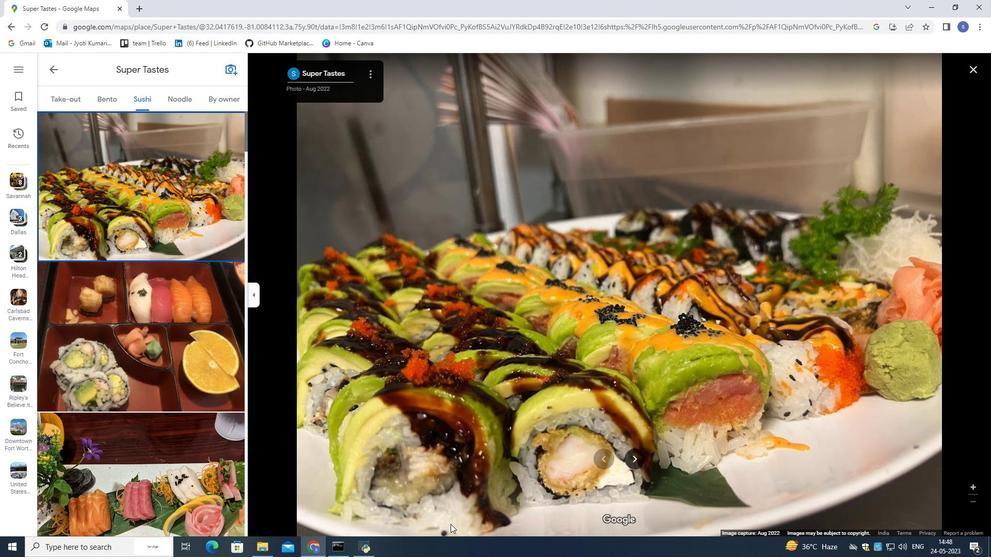 
Action: Mouse scrolled (452, 523) with delta (0, 0)
Screenshot: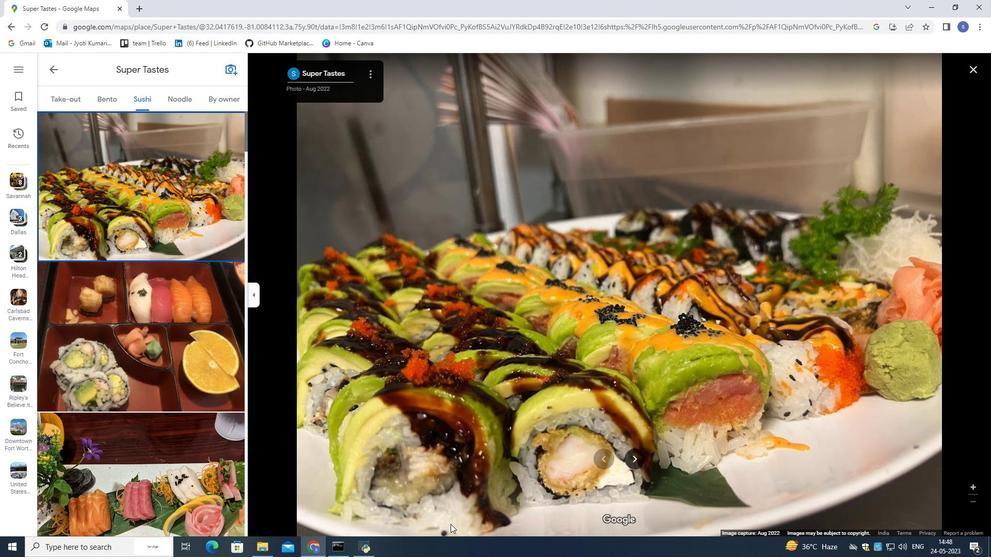 
Action: Mouse moved to (641, 461)
Screenshot: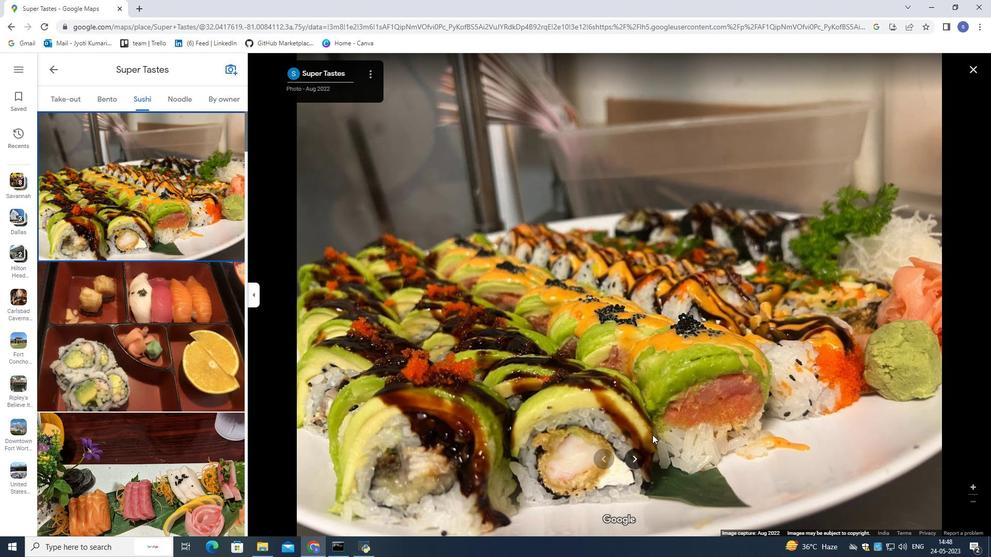 
Action: Mouse pressed left at (641, 461)
Screenshot: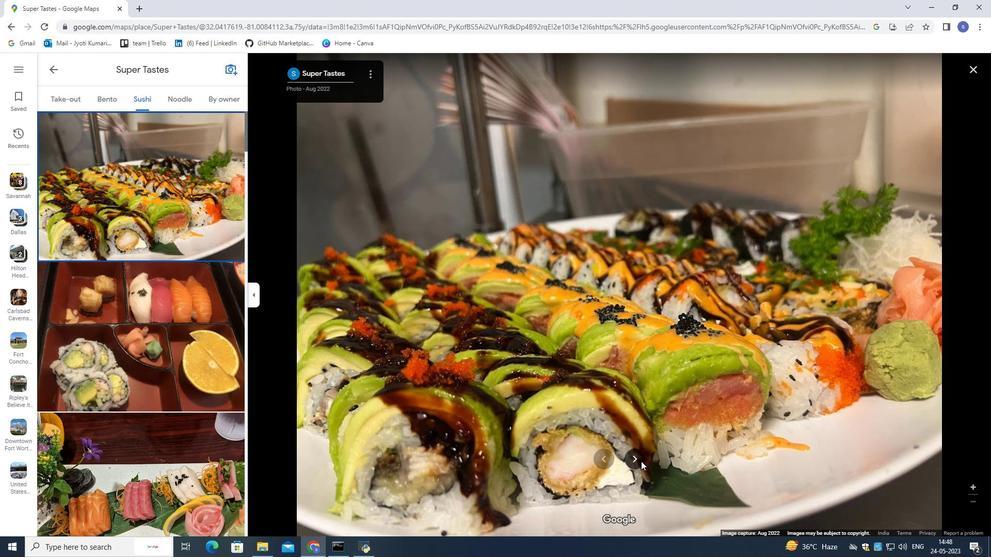 
Action: Mouse moved to (182, 294)
Screenshot: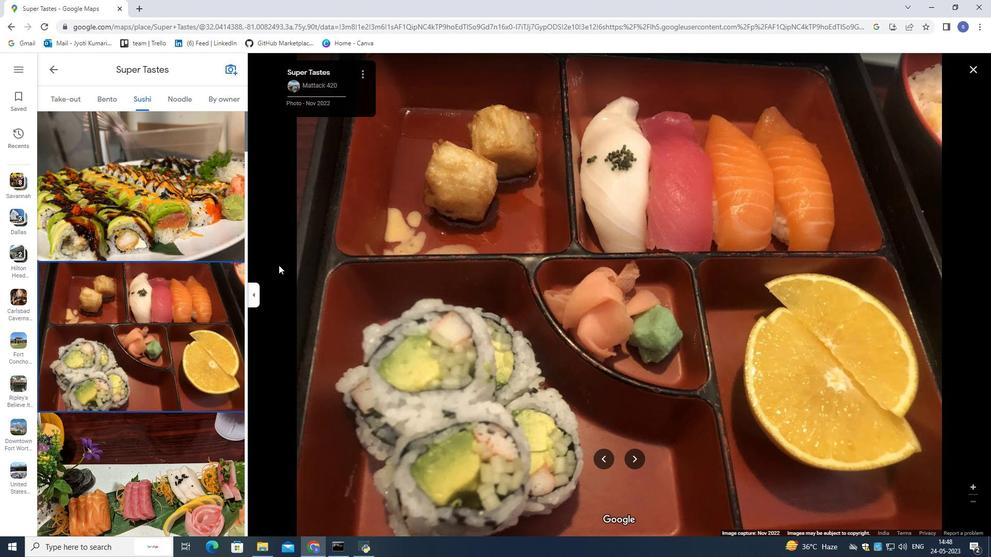 
Action: Mouse scrolled (182, 293) with delta (0, 0)
Screenshot: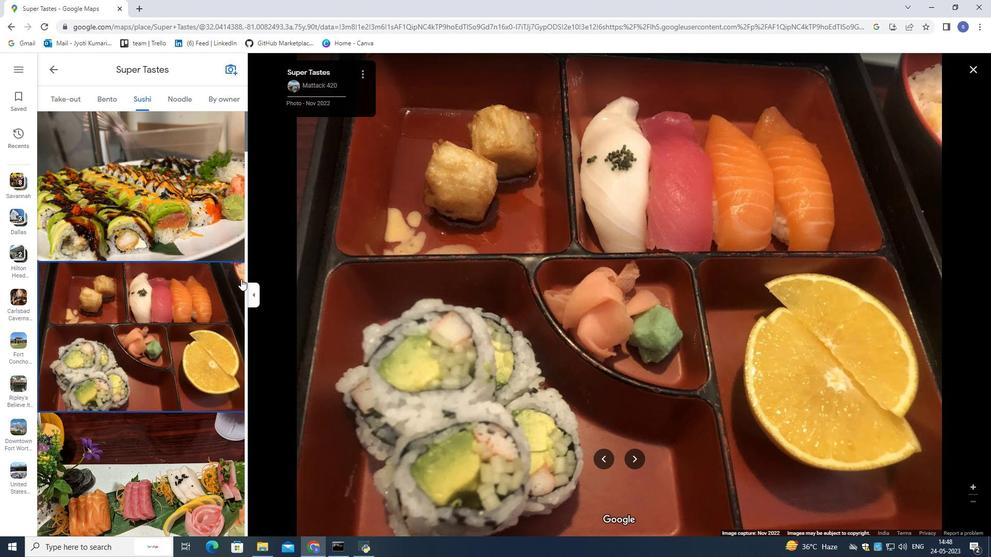 
Action: Mouse moved to (184, 280)
Screenshot: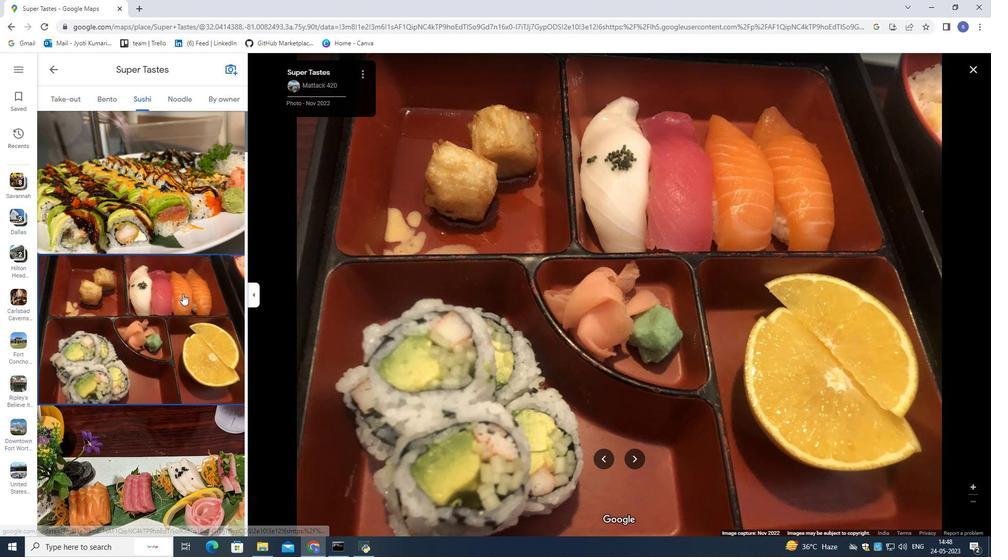 
Action: Mouse scrolled (184, 280) with delta (0, 0)
Screenshot: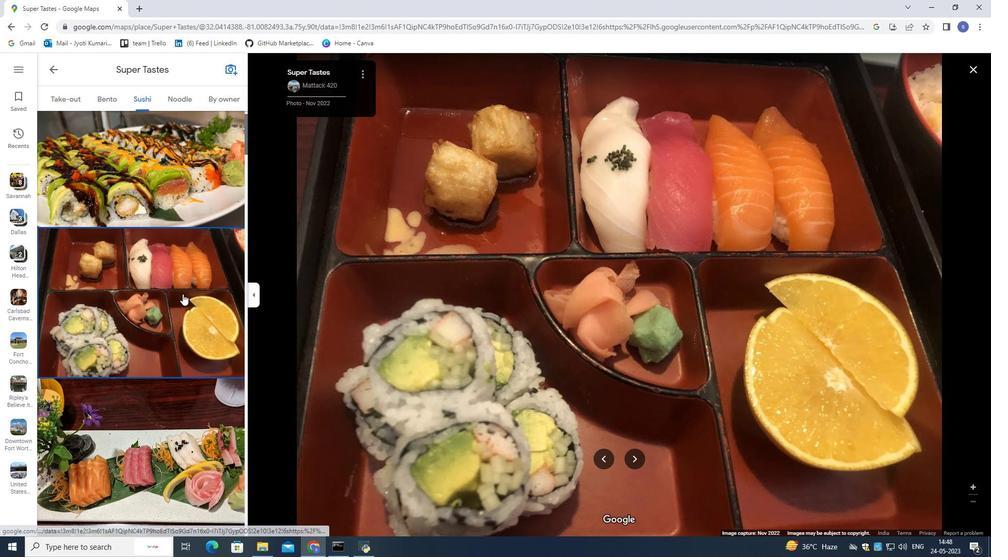 
Action: Mouse scrolled (184, 280) with delta (0, 0)
Screenshot: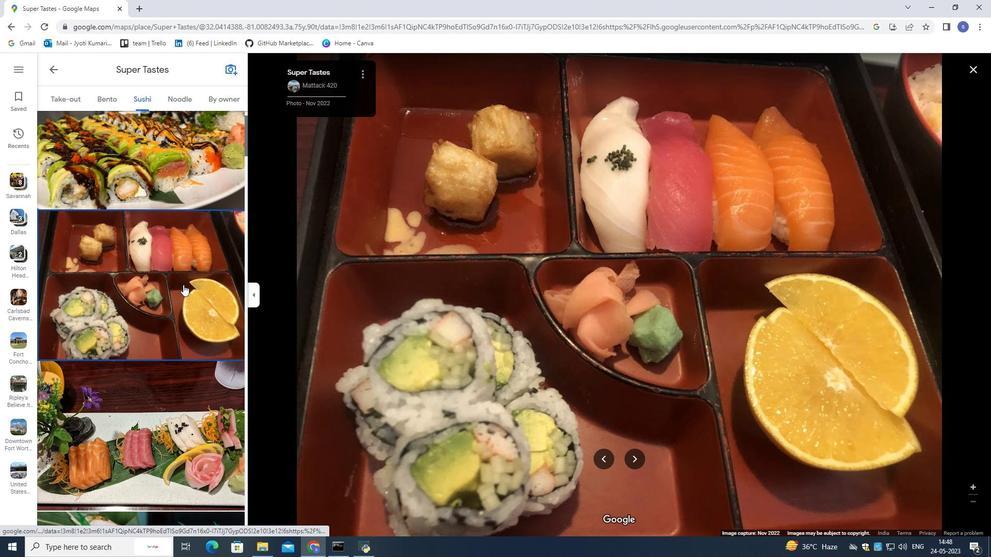 
Action: Mouse scrolled (184, 280) with delta (0, 0)
Screenshot: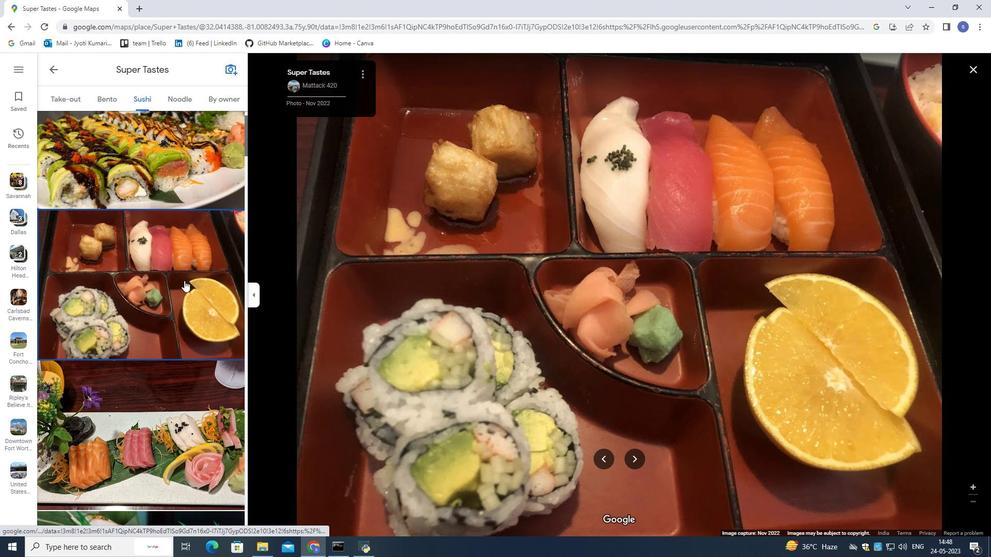 
Action: Mouse moved to (183, 268)
Screenshot: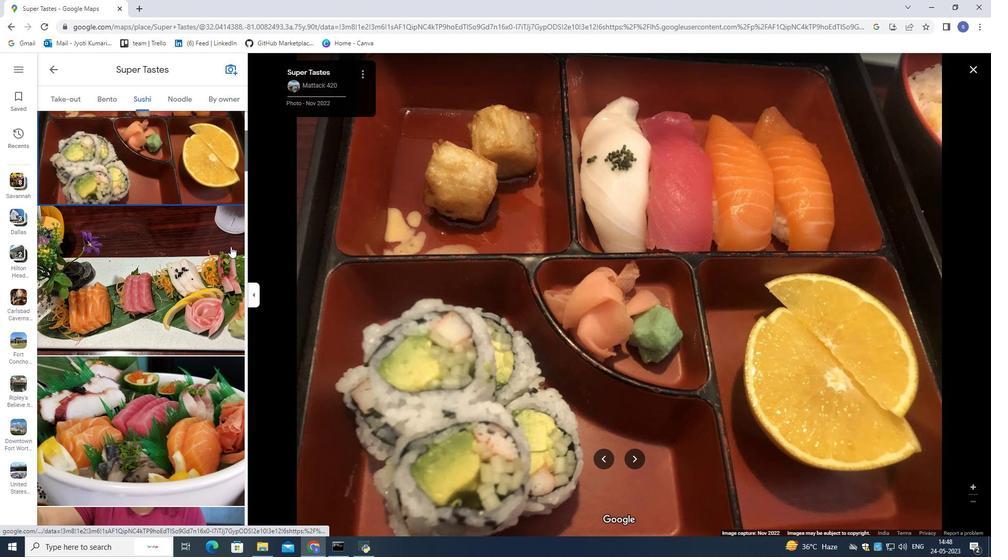 
Action: Mouse pressed left at (183, 268)
